 Task: Explore the Power-Ups section in Trello and review the available options.
Action: Mouse moved to (852, 62)
Screenshot: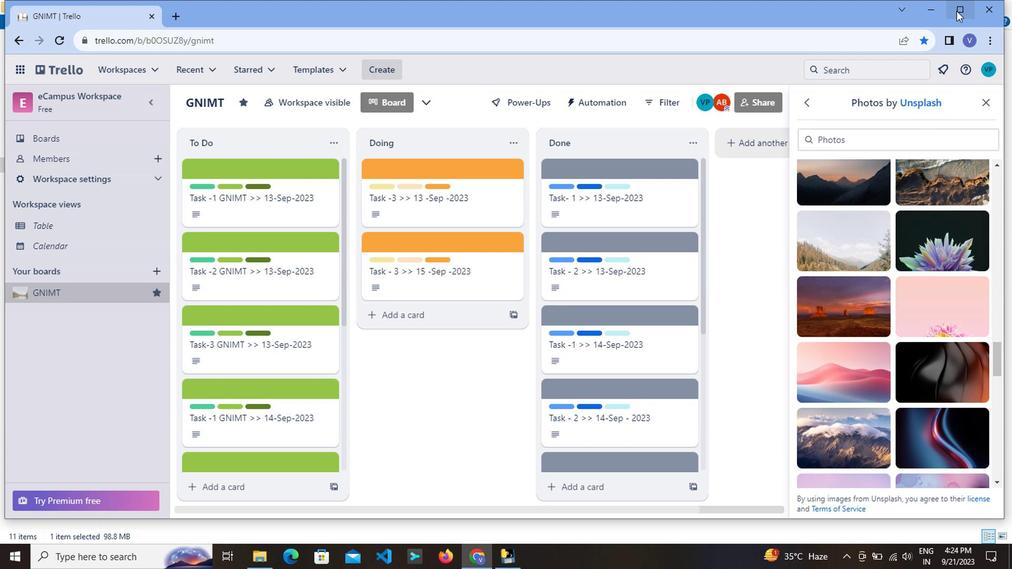 
Action: Mouse pressed left at (852, 62)
Screenshot: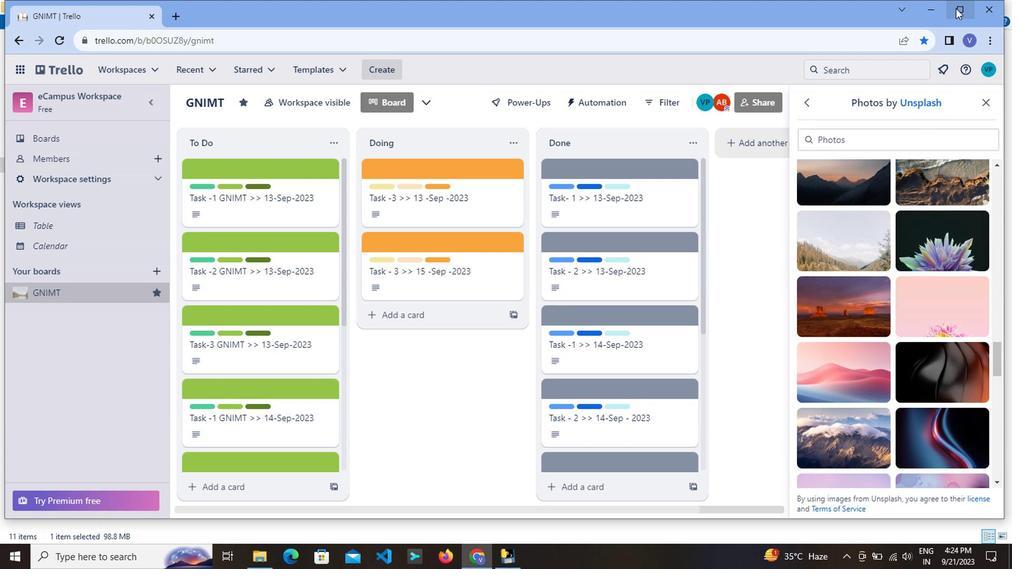 
Action: Mouse moved to (850, 226)
Screenshot: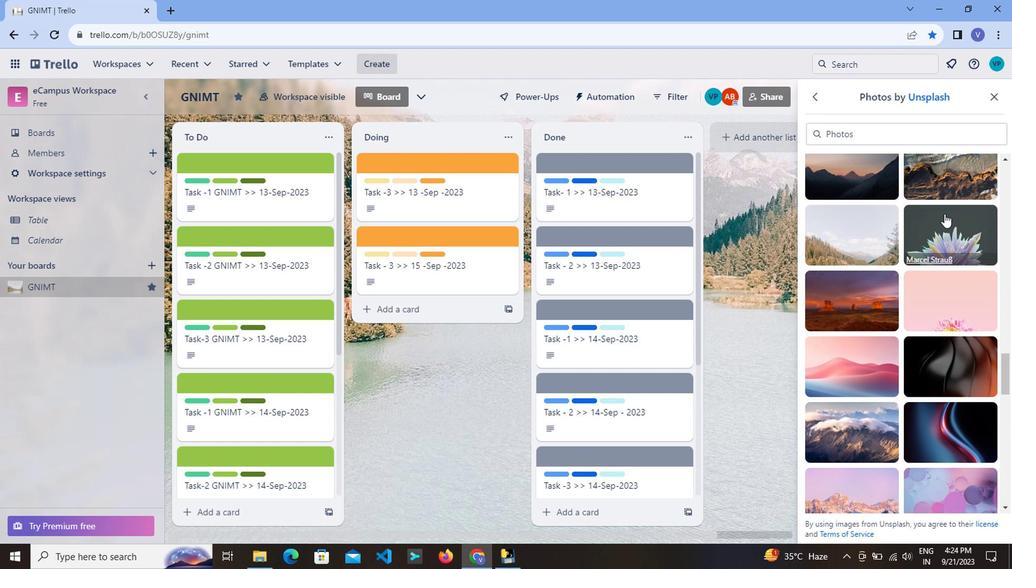 
Action: Mouse pressed left at (850, 226)
Screenshot: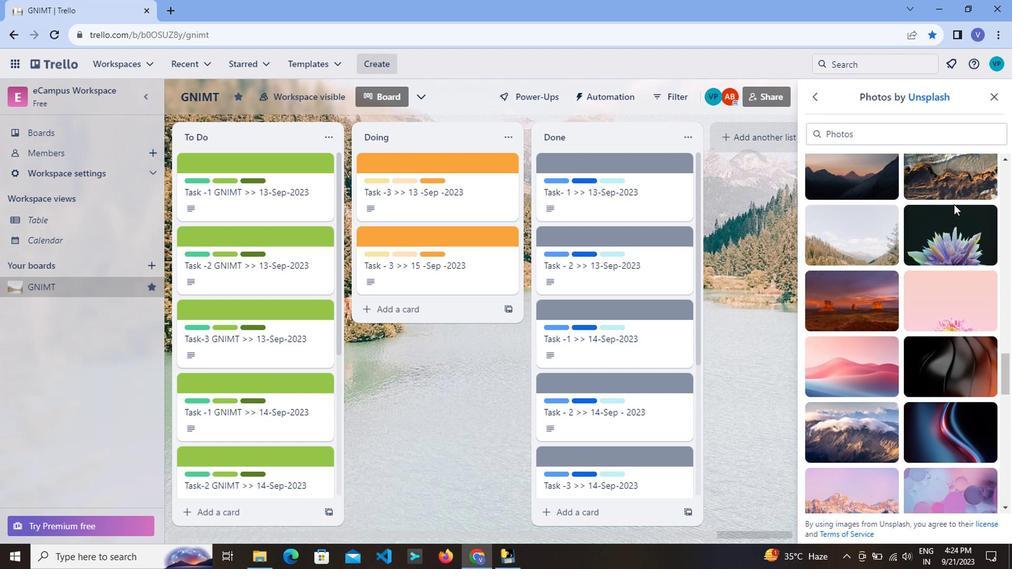 
Action: Mouse moved to (846, 232)
Screenshot: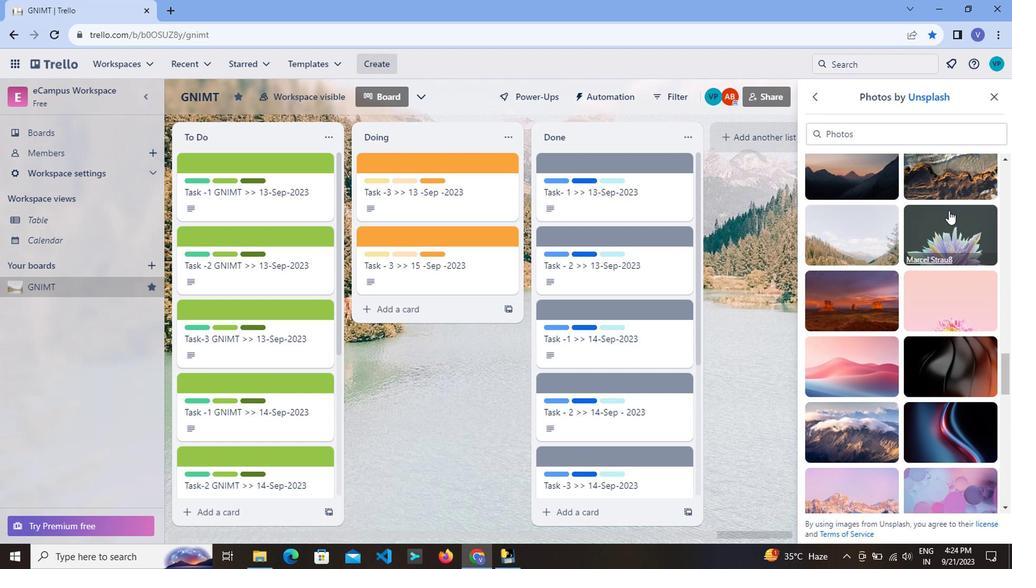 
Action: Mouse pressed left at (846, 232)
Screenshot: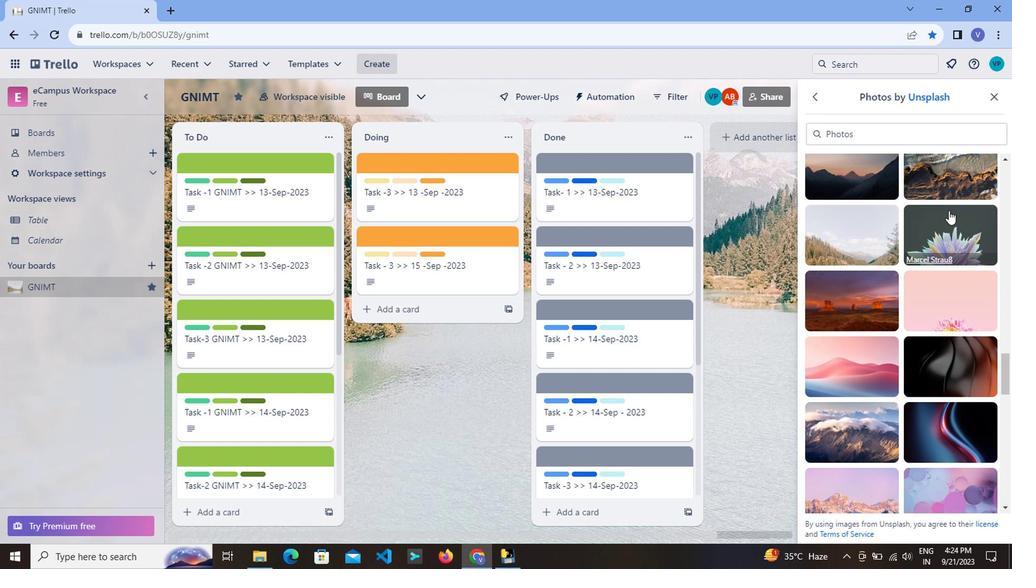 
Action: Mouse moved to (659, 353)
Screenshot: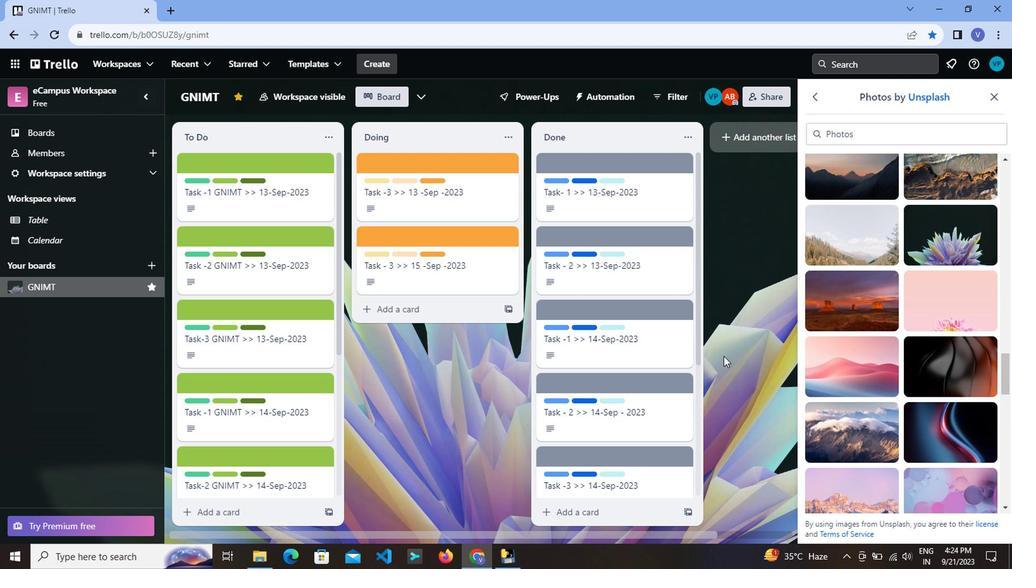 
Action: Mouse scrolled (659, 352) with delta (0, 0)
Screenshot: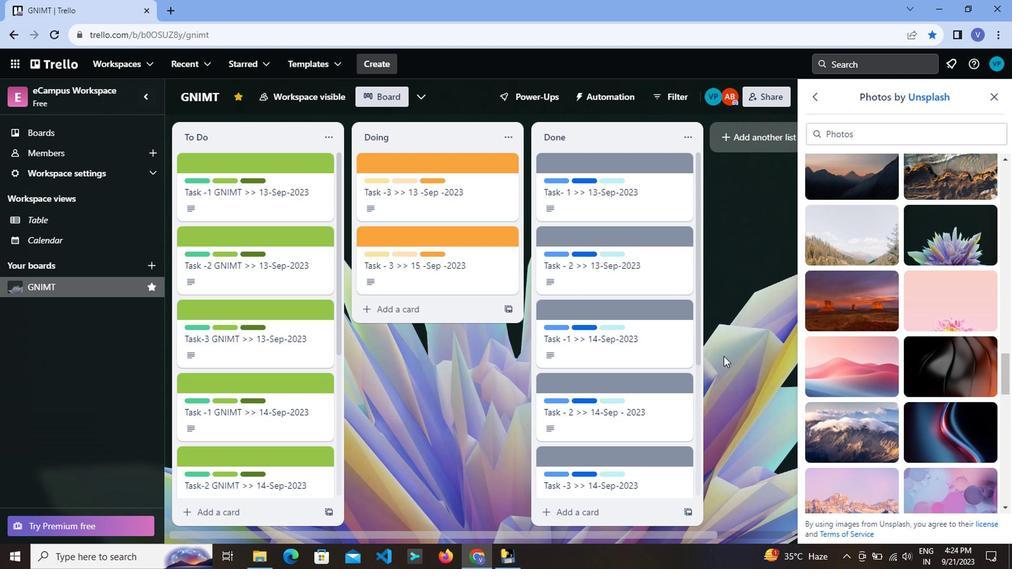 
Action: Mouse moved to (659, 355)
Screenshot: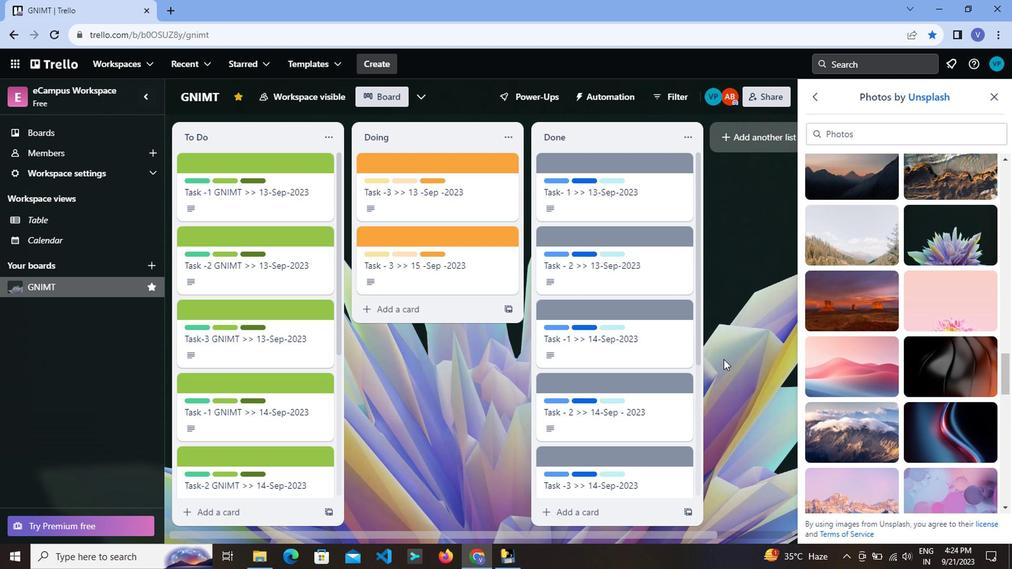 
Action: Mouse scrolled (659, 355) with delta (0, 0)
Screenshot: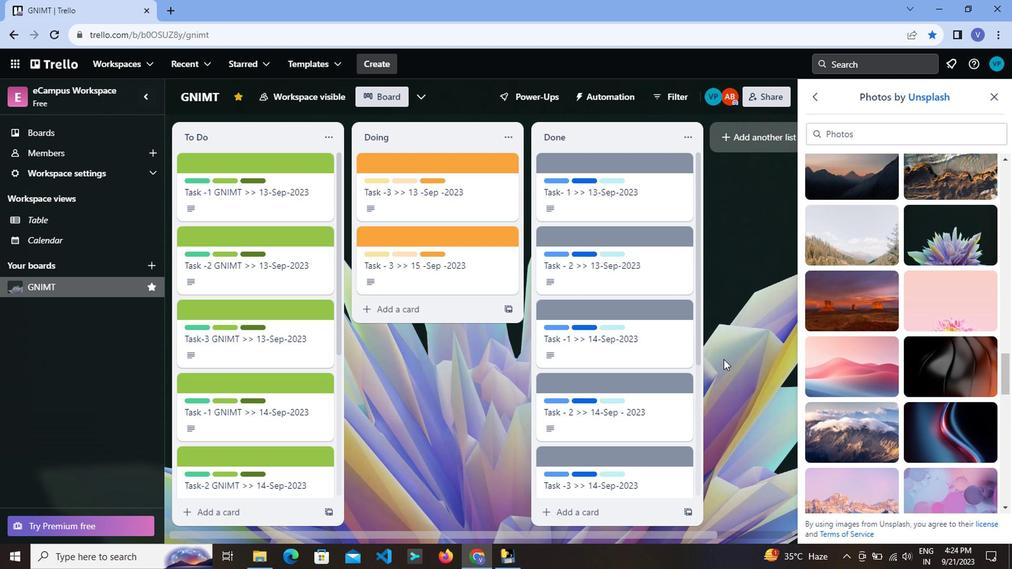 
Action: Mouse scrolled (659, 355) with delta (0, 0)
Screenshot: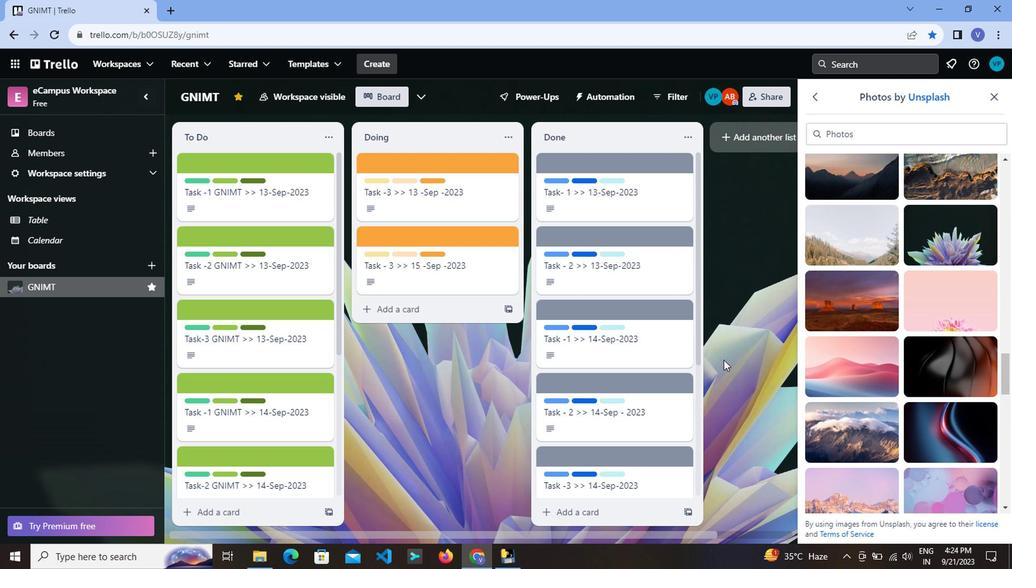 
Action: Mouse moved to (660, 357)
Screenshot: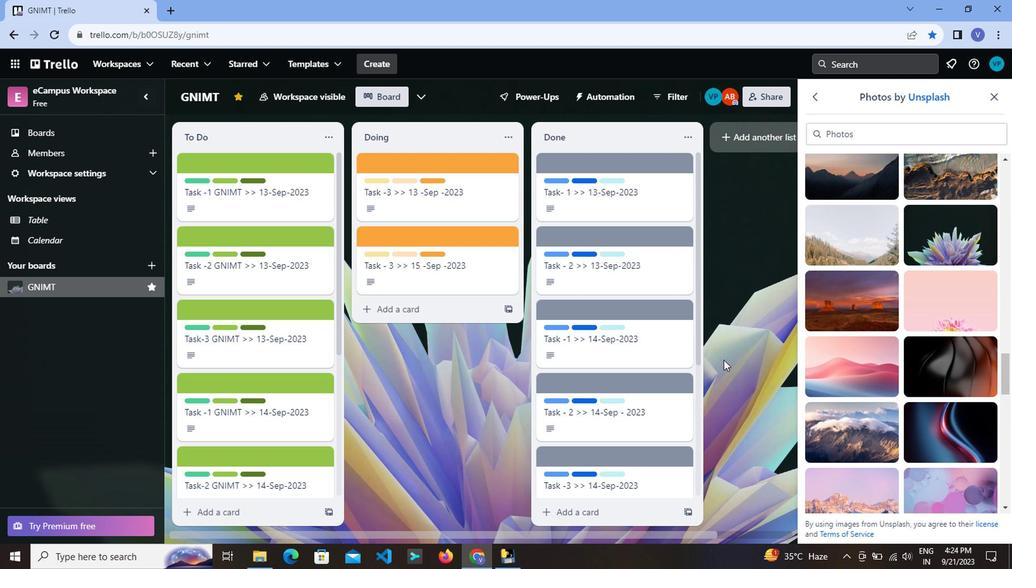 
Action: Mouse scrolled (660, 356) with delta (0, 0)
Screenshot: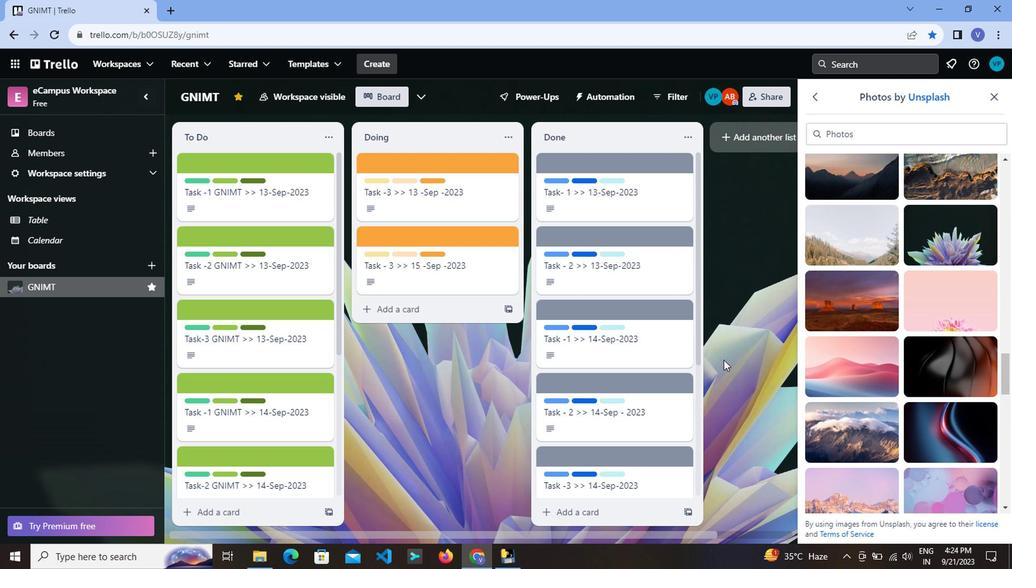 
Action: Mouse moved to (690, 370)
Screenshot: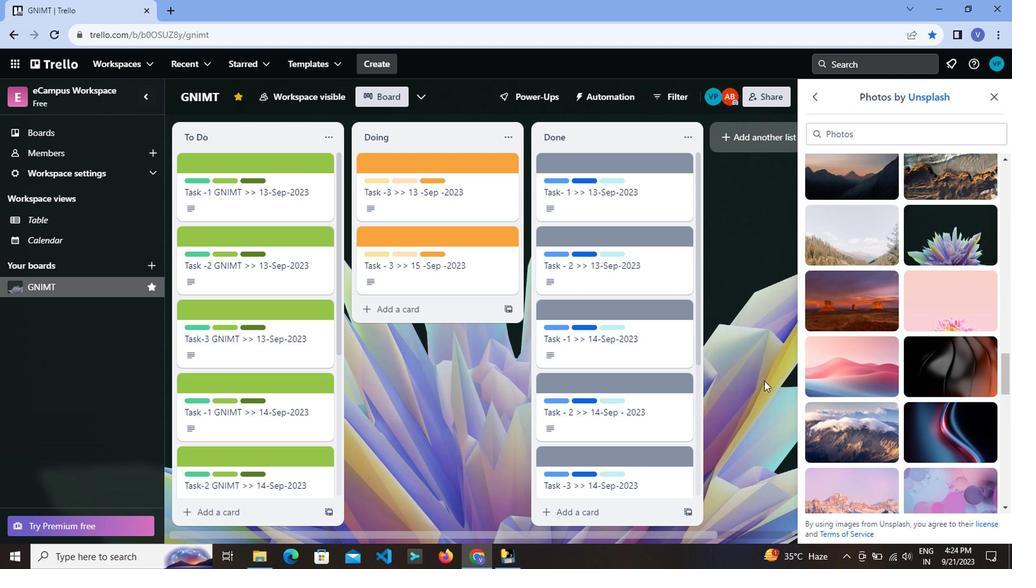 
Action: Mouse scrolled (690, 370) with delta (0, 0)
Screenshot: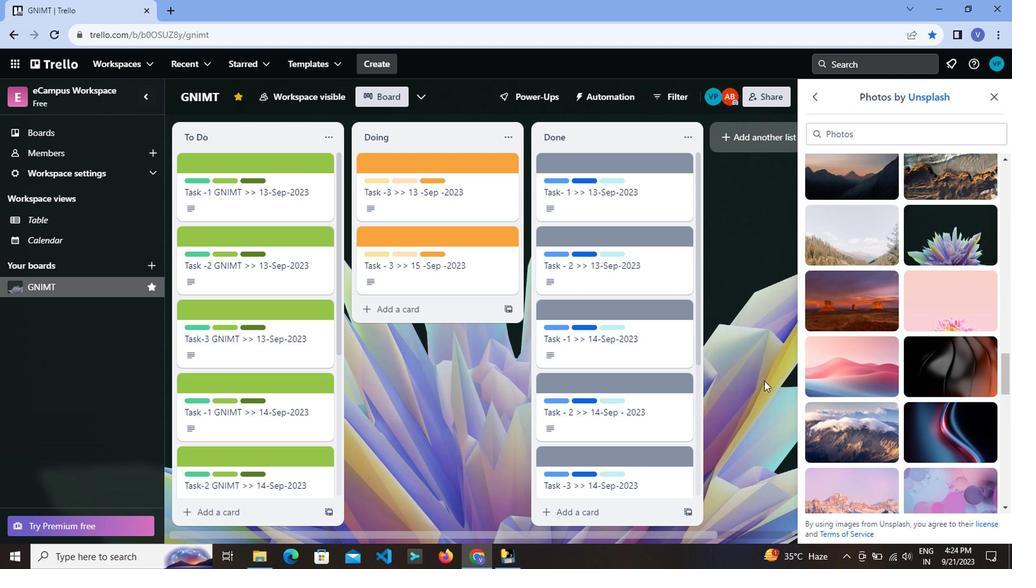 
Action: Mouse moved to (690, 361)
Screenshot: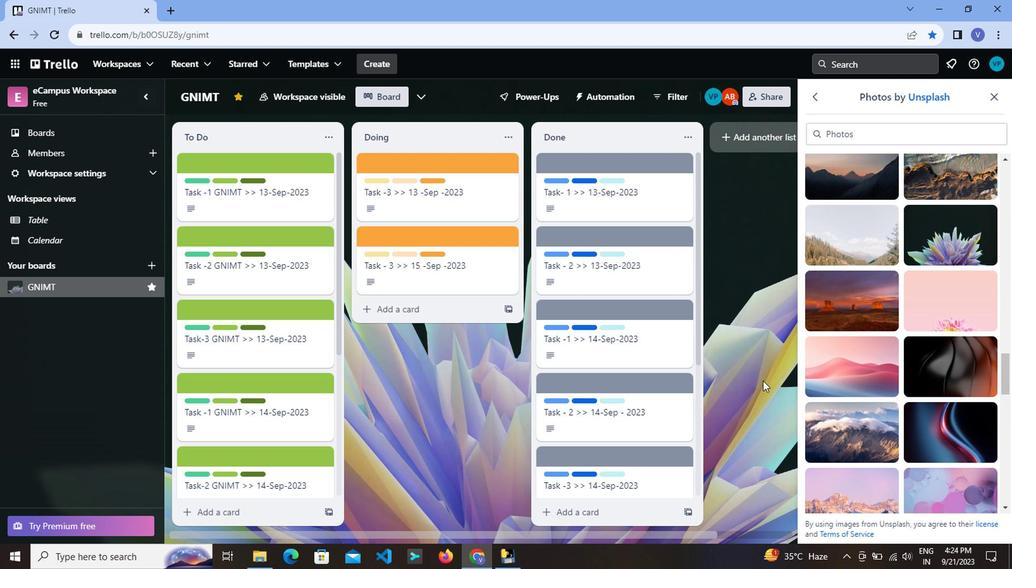 
Action: Mouse scrolled (690, 361) with delta (0, 0)
Screenshot: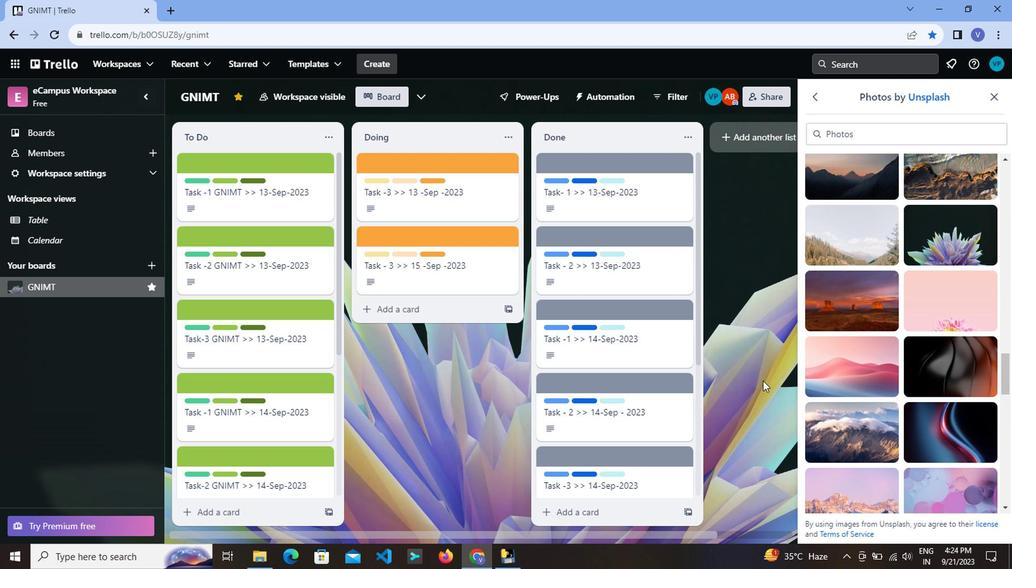 
Action: Mouse moved to (689, 332)
Screenshot: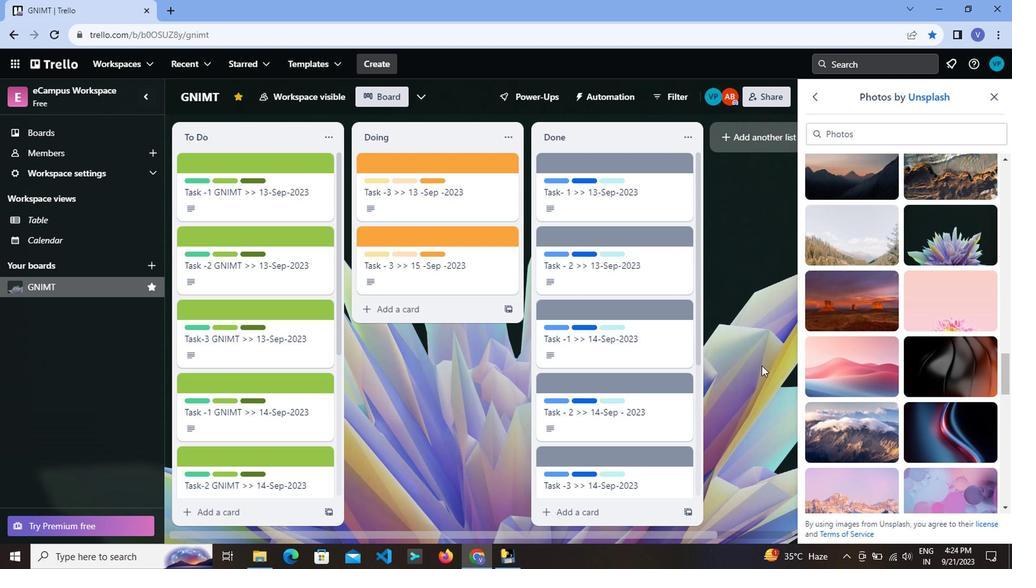 
Action: Mouse scrolled (689, 333) with delta (0, 0)
Screenshot: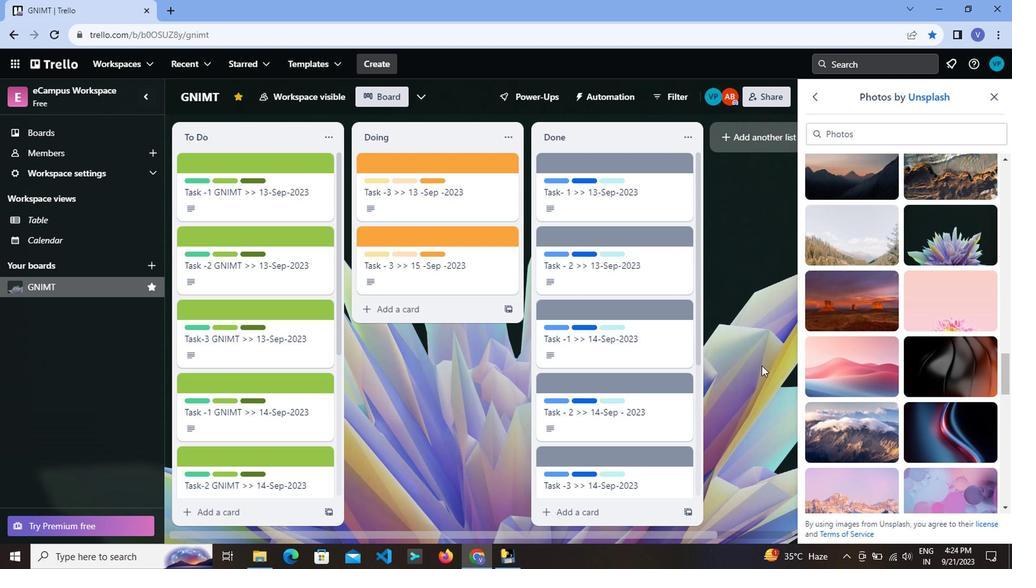 
Action: Mouse moved to (880, 139)
Screenshot: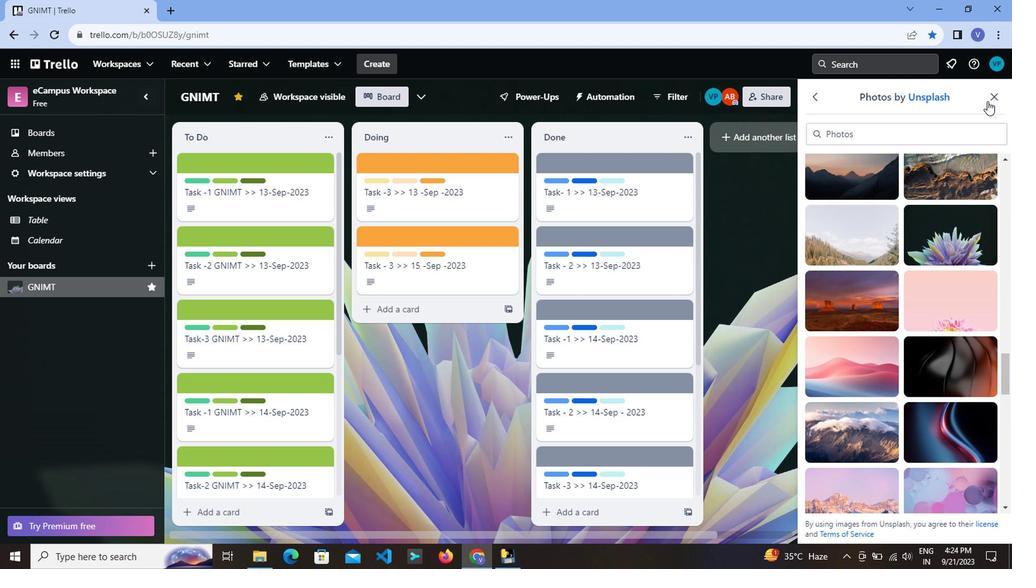 
Action: Mouse pressed left at (880, 139)
Screenshot: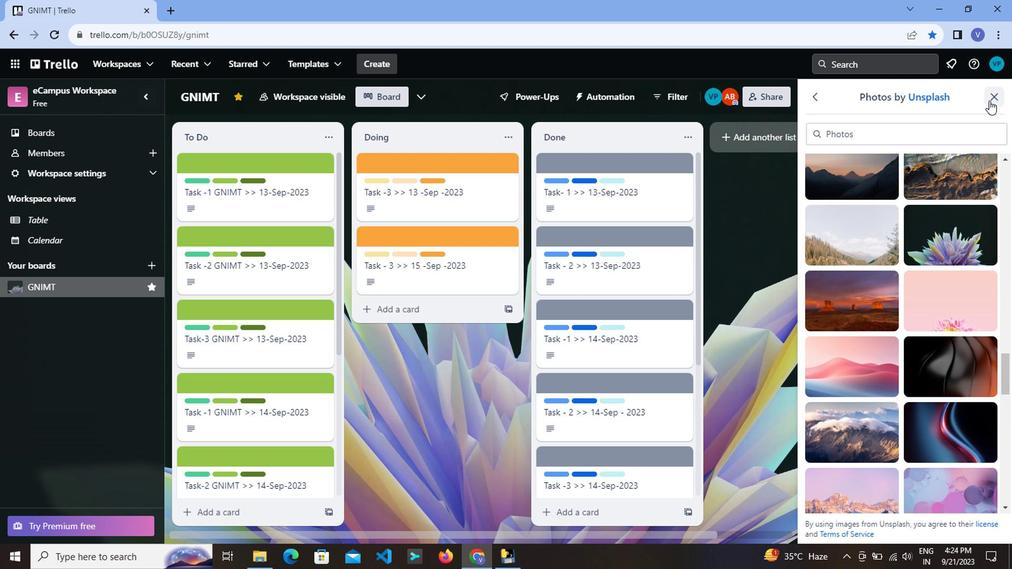 
Action: Mouse moved to (750, 293)
Screenshot: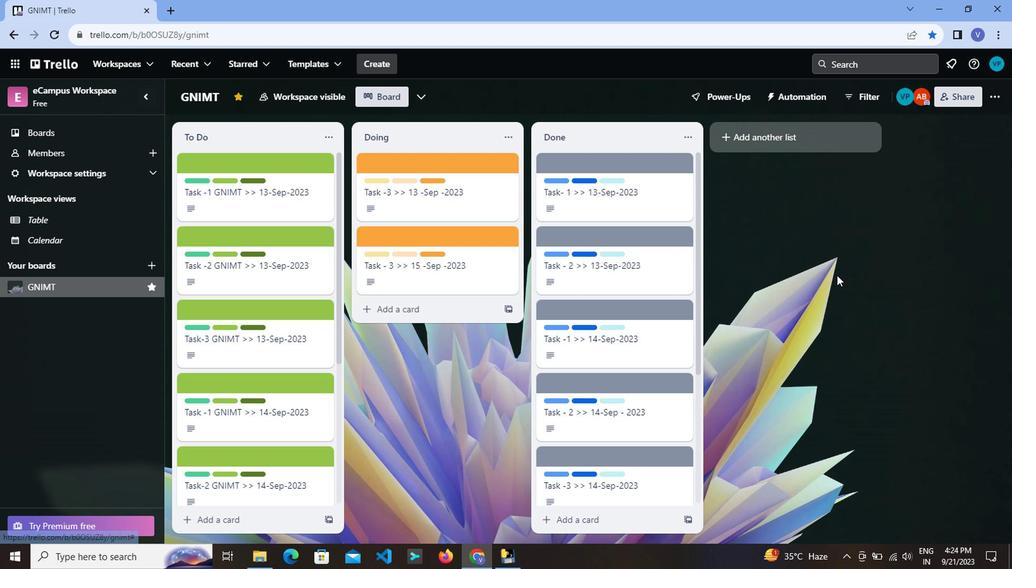 
Action: Mouse scrolled (750, 292) with delta (0, 0)
Screenshot: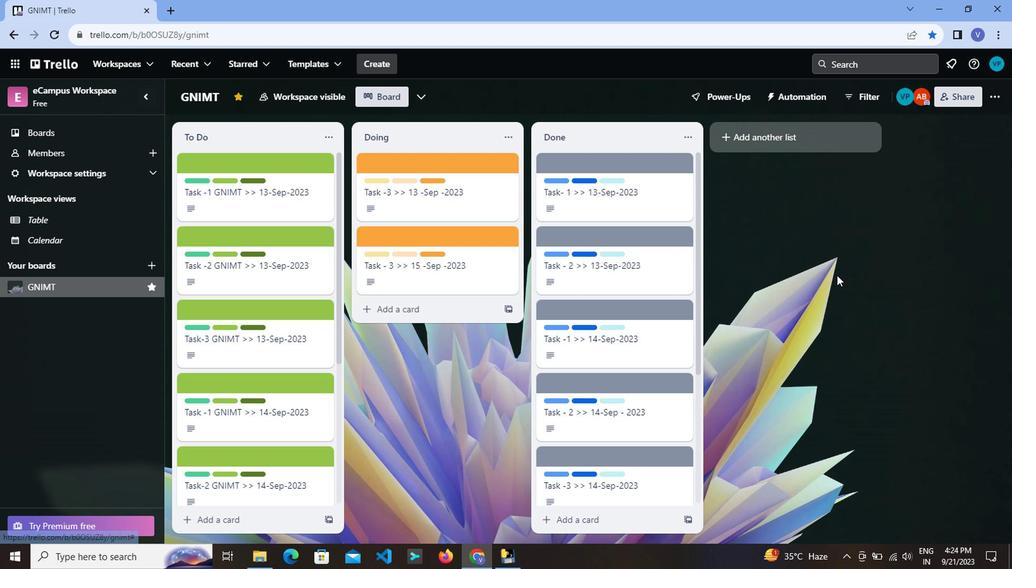 
Action: Mouse moved to (749, 295)
Screenshot: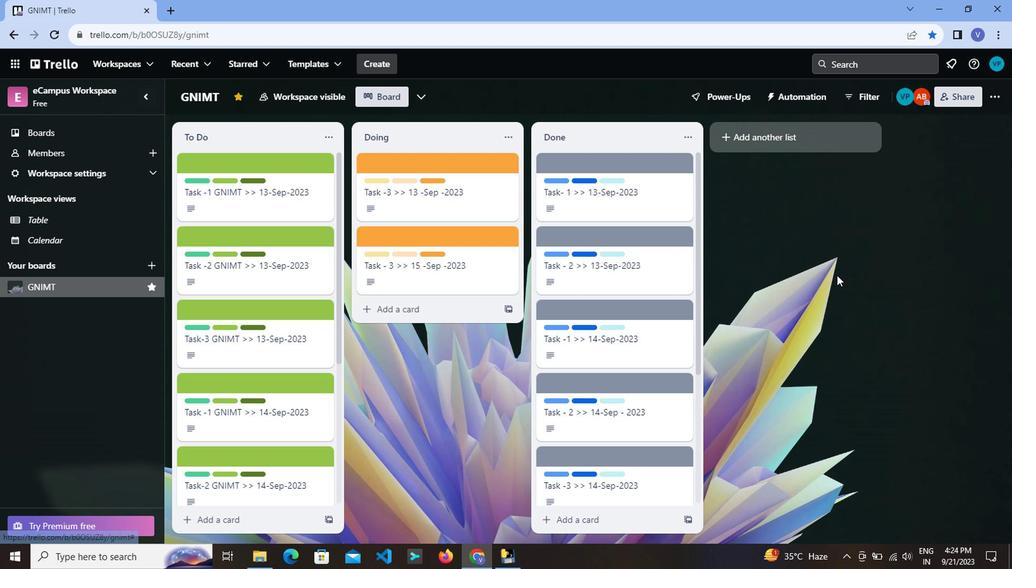 
Action: Mouse scrolled (749, 295) with delta (0, 0)
Screenshot: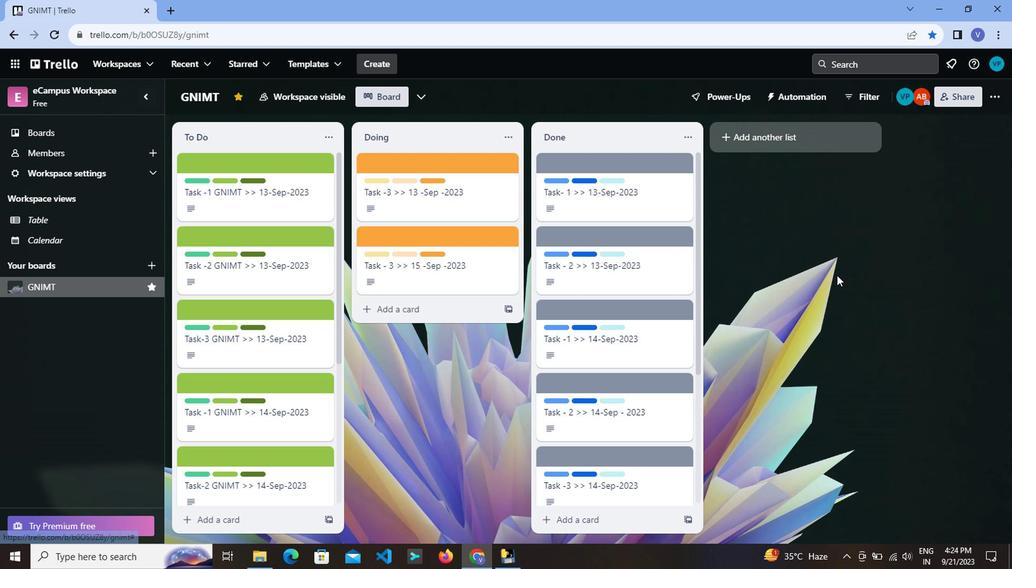 
Action: Mouse moved to (749, 298)
Screenshot: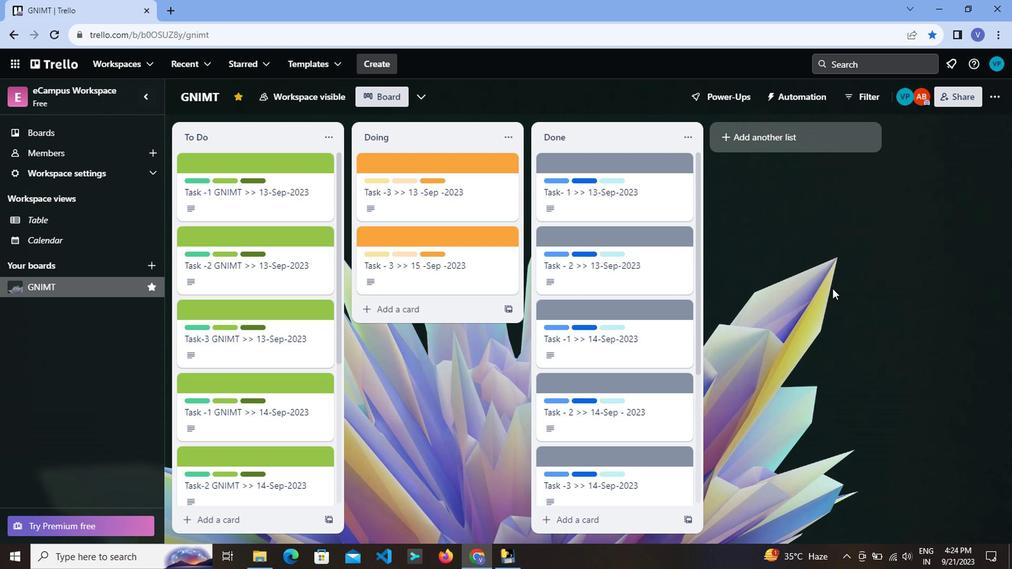 
Action: Mouse scrolled (749, 298) with delta (0, 0)
Screenshot: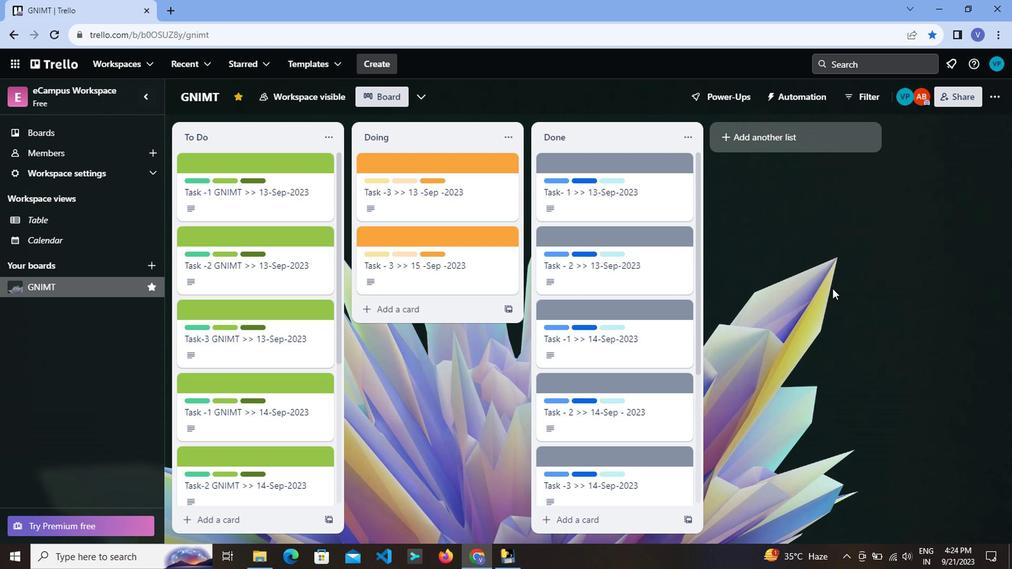 
Action: Mouse moved to (748, 301)
Screenshot: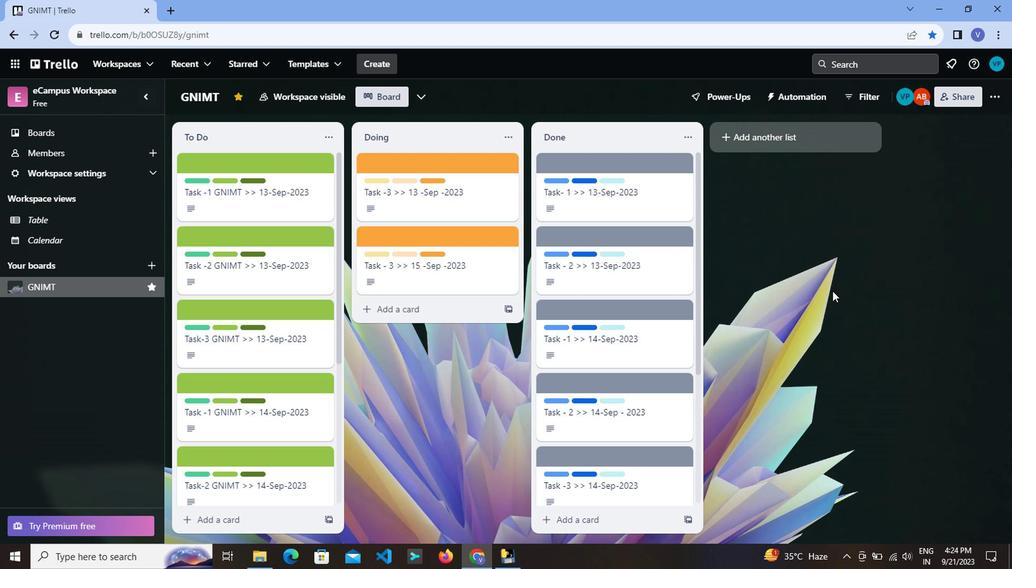 
Action: Mouse scrolled (748, 301) with delta (0, 0)
Screenshot: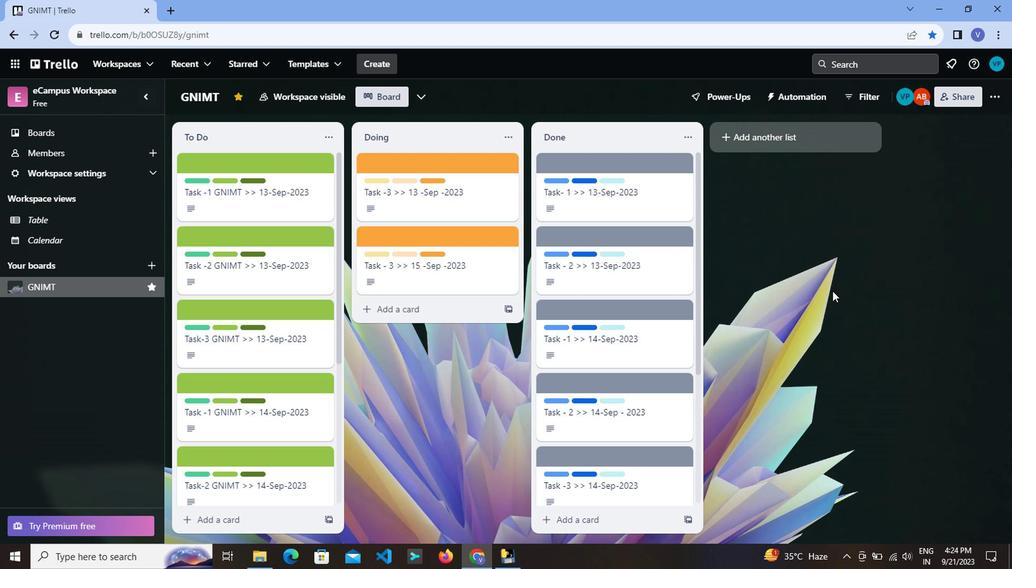 
Action: Mouse moved to (748, 305)
Screenshot: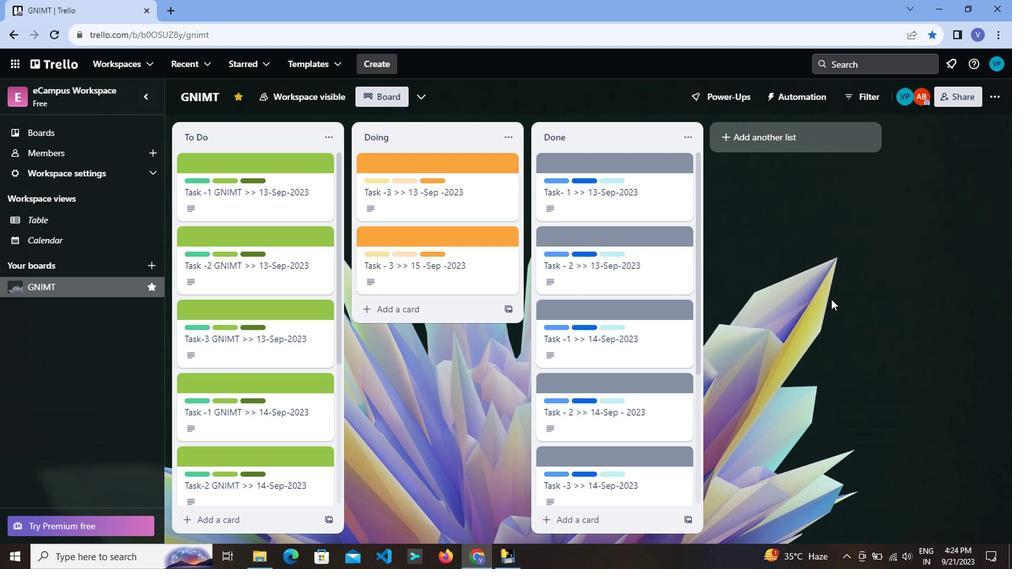 
Action: Mouse scrolled (748, 306) with delta (0, 0)
Screenshot: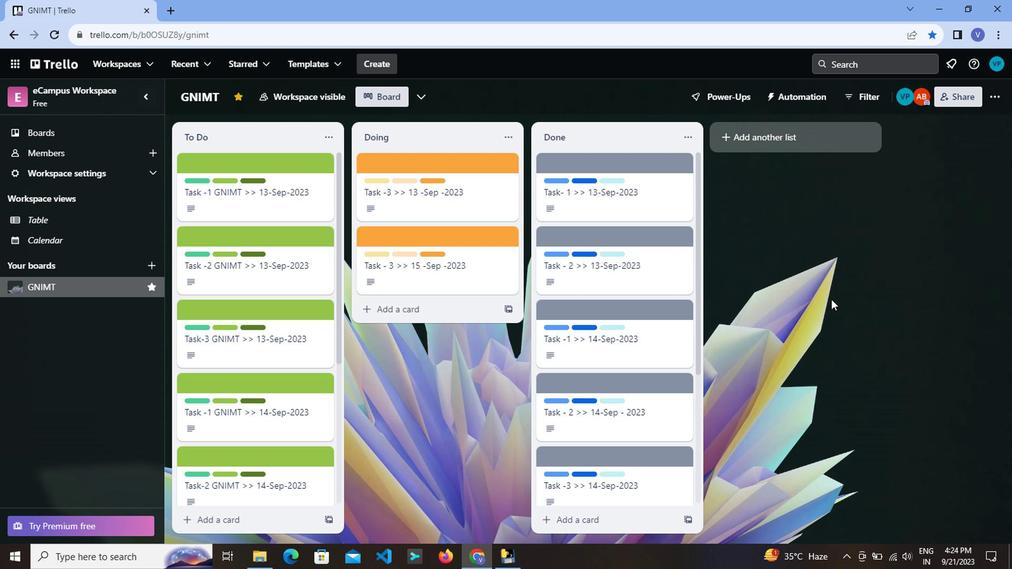 
Action: Mouse scrolled (748, 306) with delta (0, 0)
Screenshot: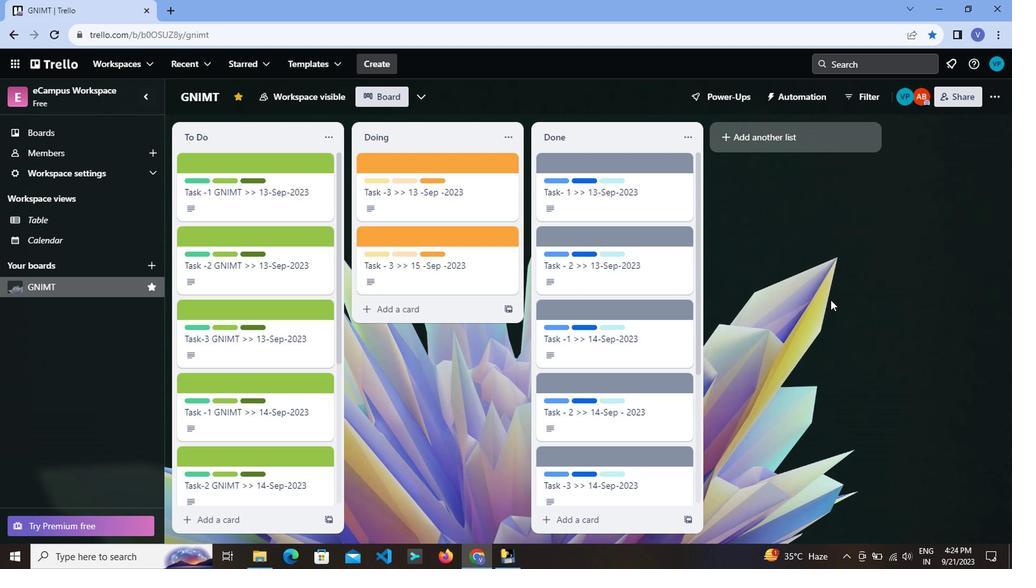 
Action: Mouse scrolled (748, 306) with delta (0, 0)
Screenshot: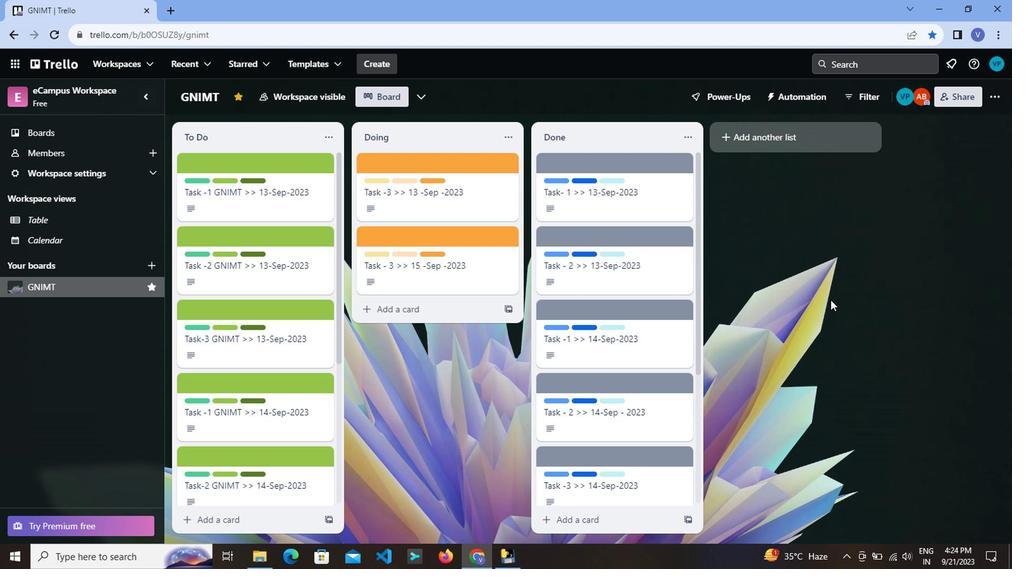 
Action: Mouse moved to (746, 305)
Screenshot: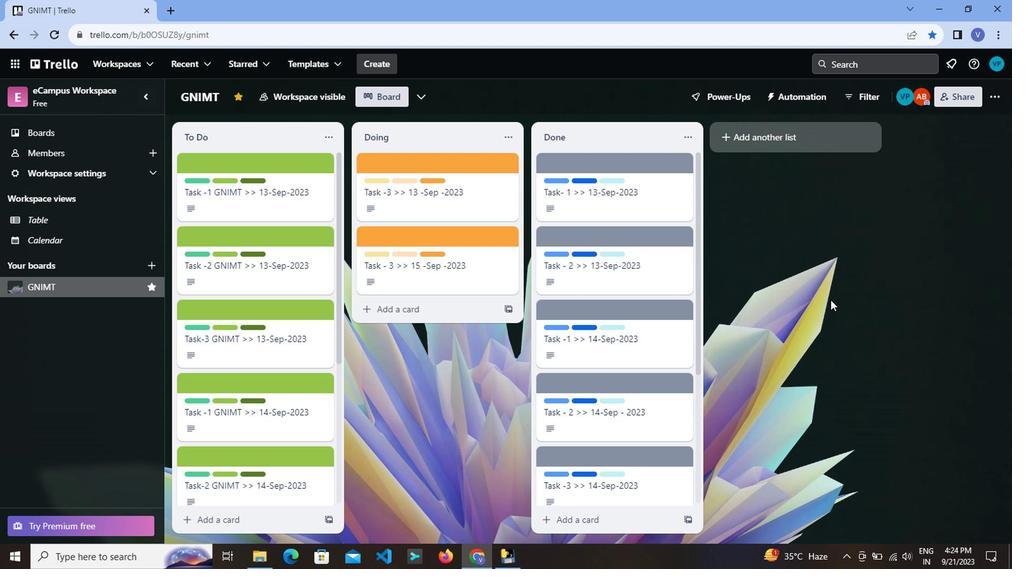 
Action: Mouse scrolled (746, 306) with delta (0, 0)
Screenshot: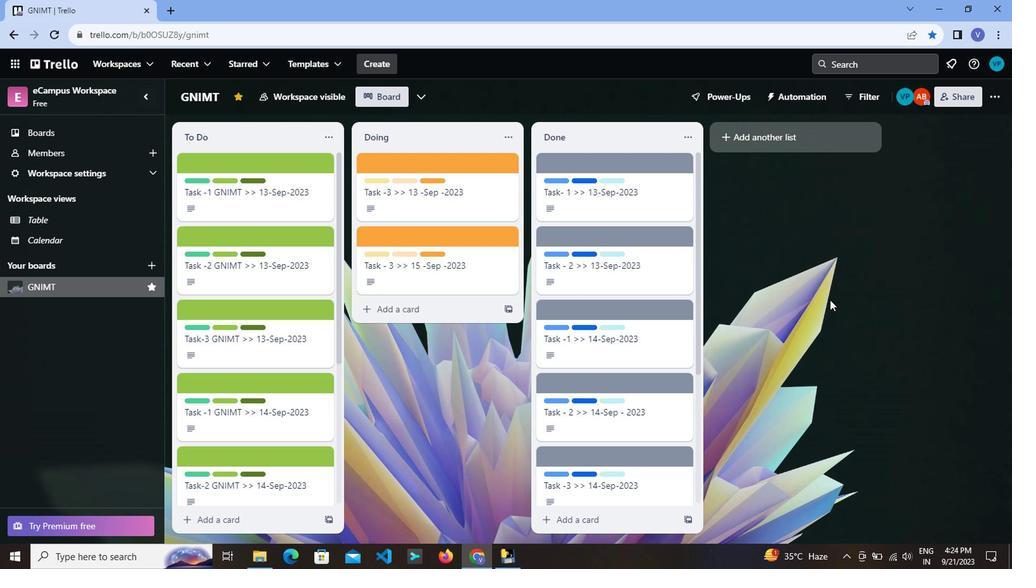 
Action: Mouse moved to (108, 167)
Screenshot: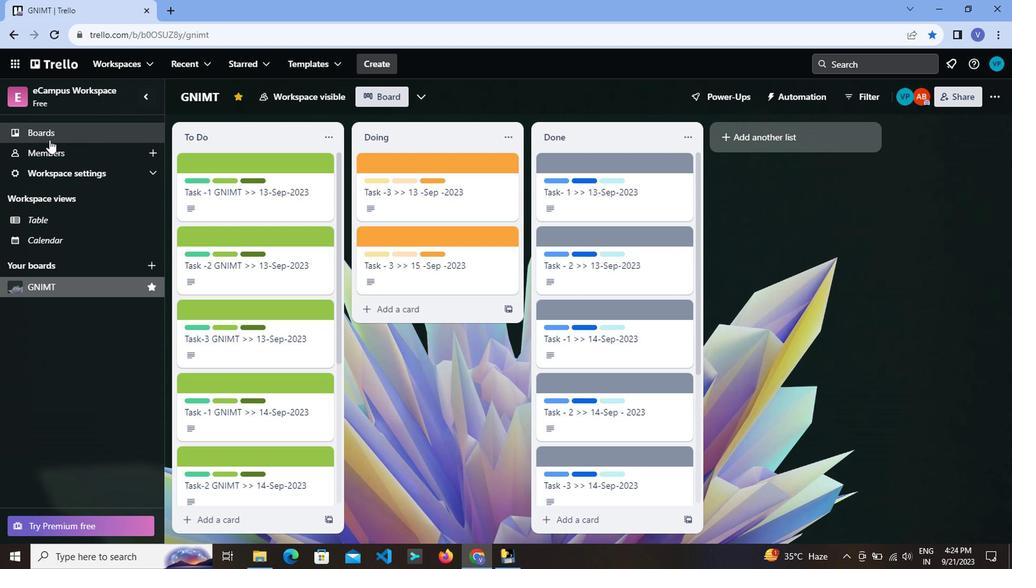 
Action: Mouse pressed left at (108, 167)
Screenshot: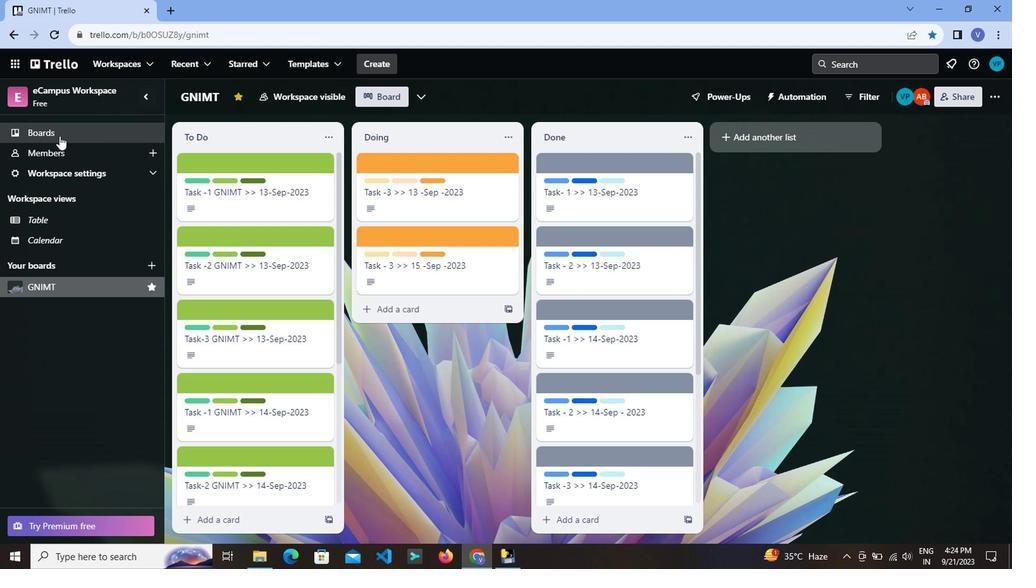 
Action: Mouse moved to (281, 99)
Screenshot: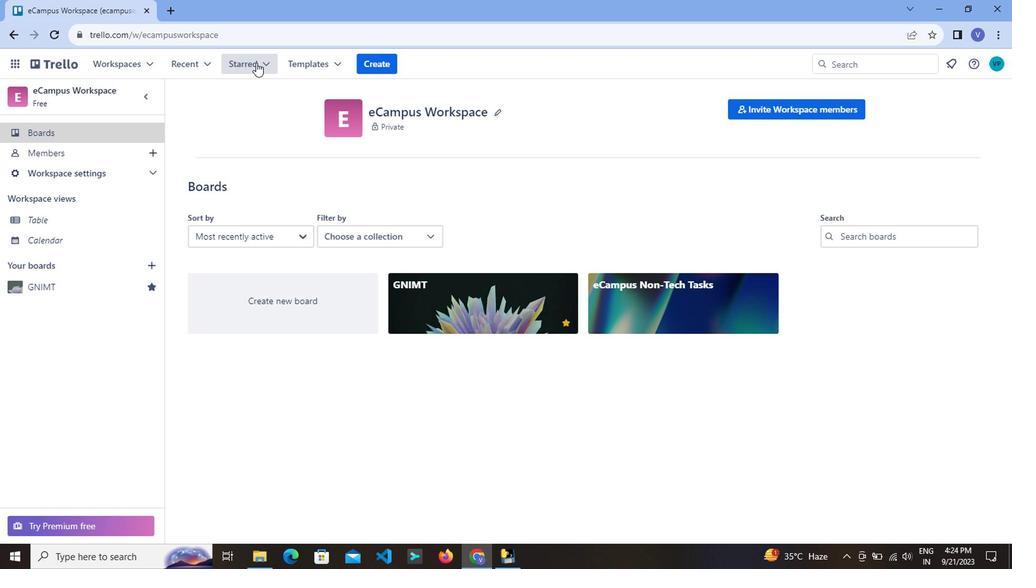 
Action: Mouse pressed left at (281, 99)
Screenshot: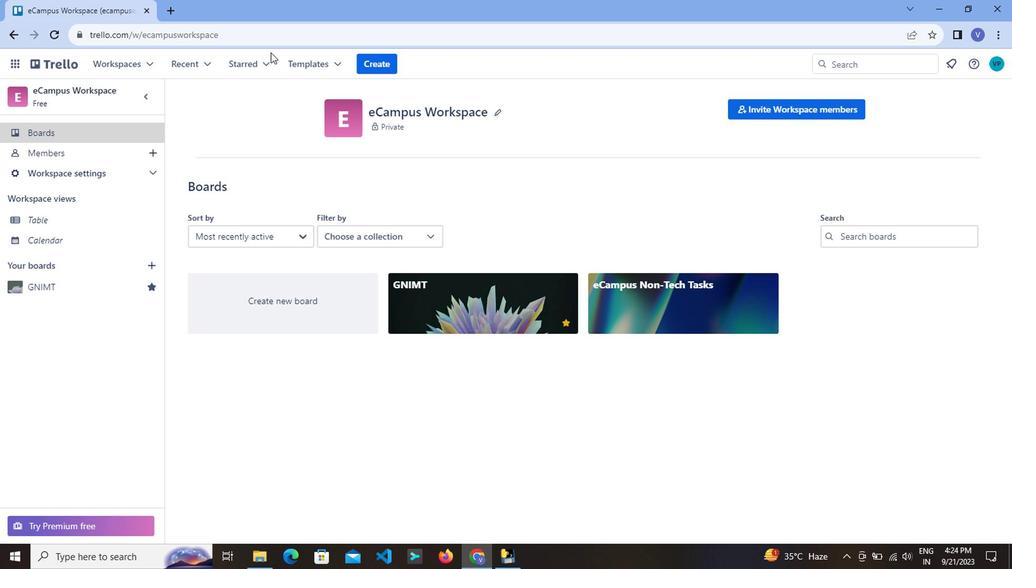 
Action: Mouse moved to (273, 108)
Screenshot: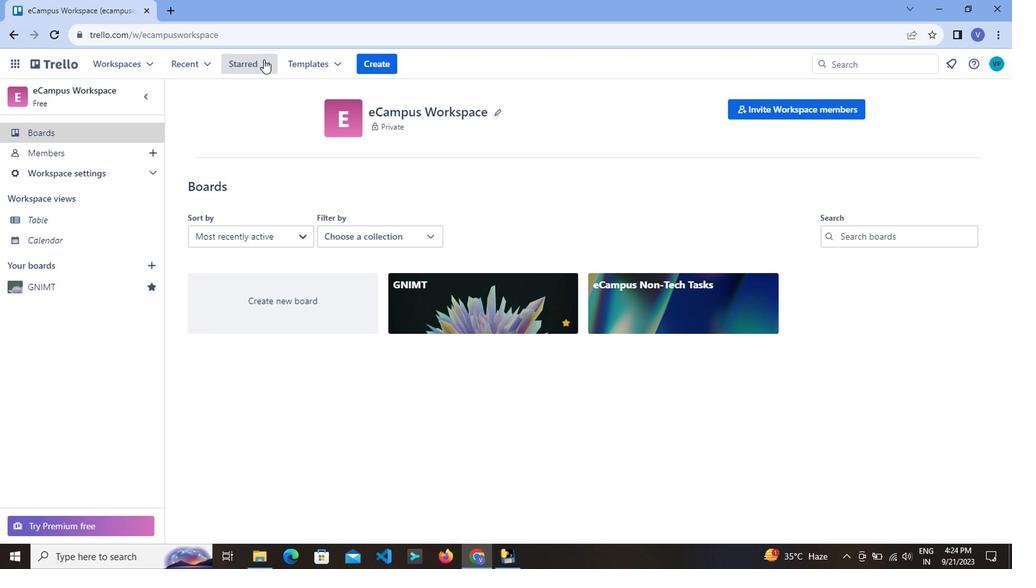 
Action: Mouse pressed left at (273, 108)
Screenshot: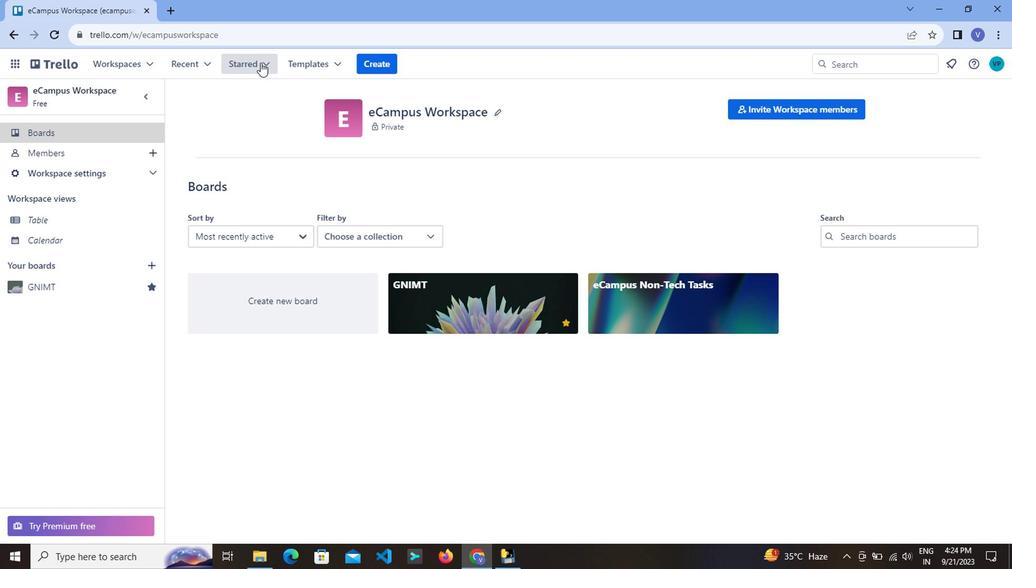 
Action: Mouse moved to (258, 140)
Screenshot: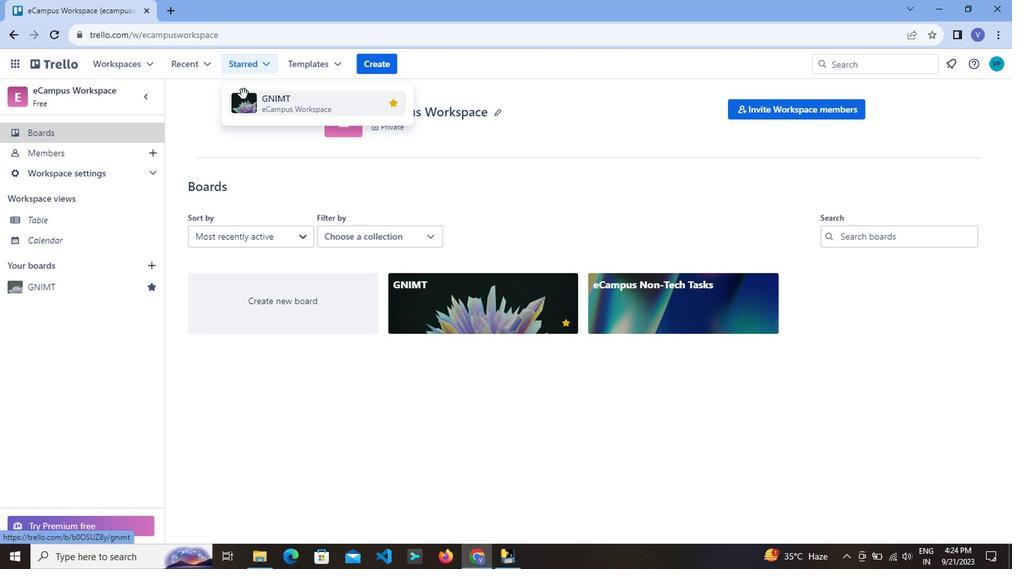 
Action: Mouse pressed left at (258, 140)
Screenshot: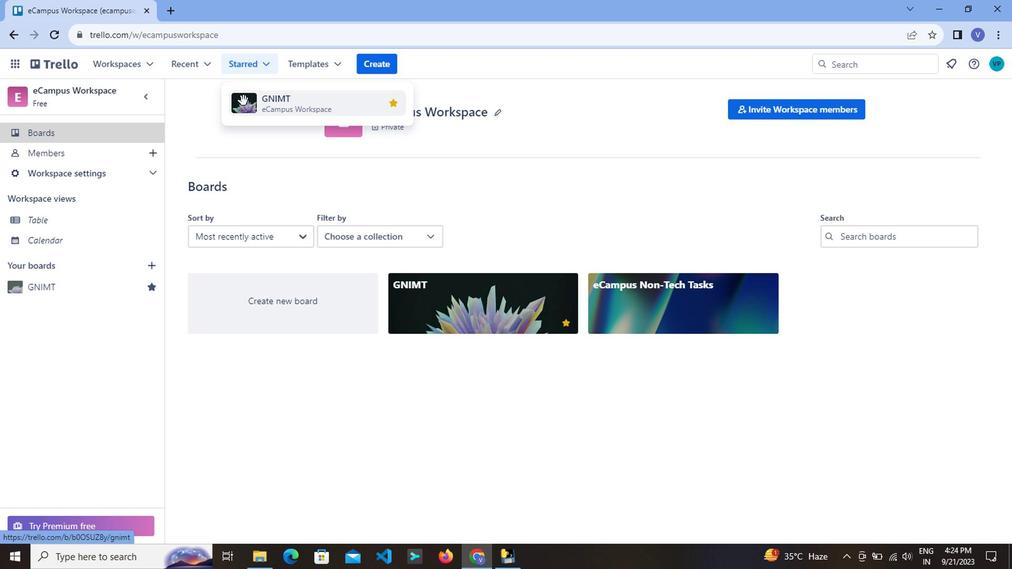 
Action: Mouse moved to (620, 321)
Screenshot: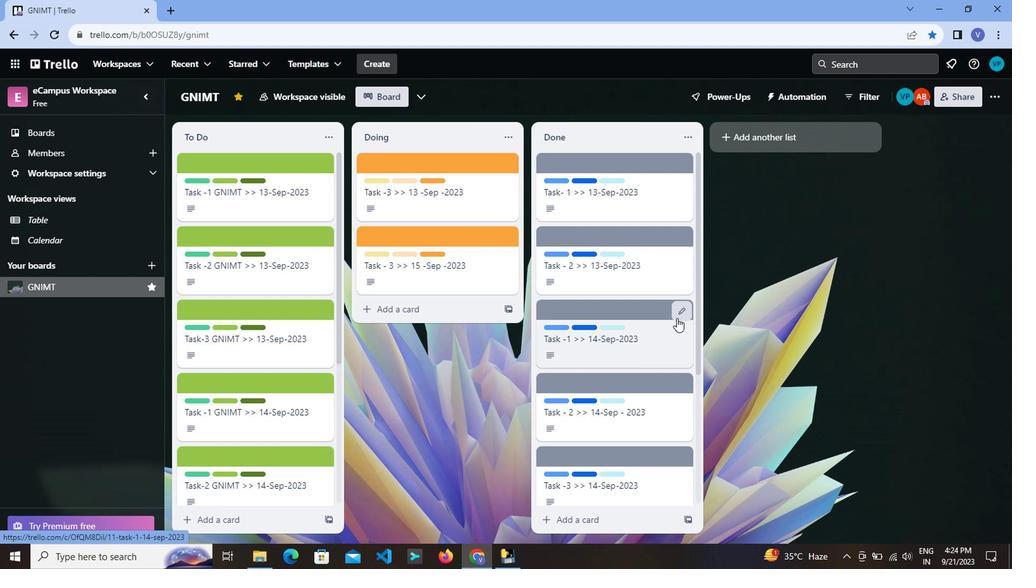 
Action: Mouse scrolled (620, 320) with delta (0, 0)
Screenshot: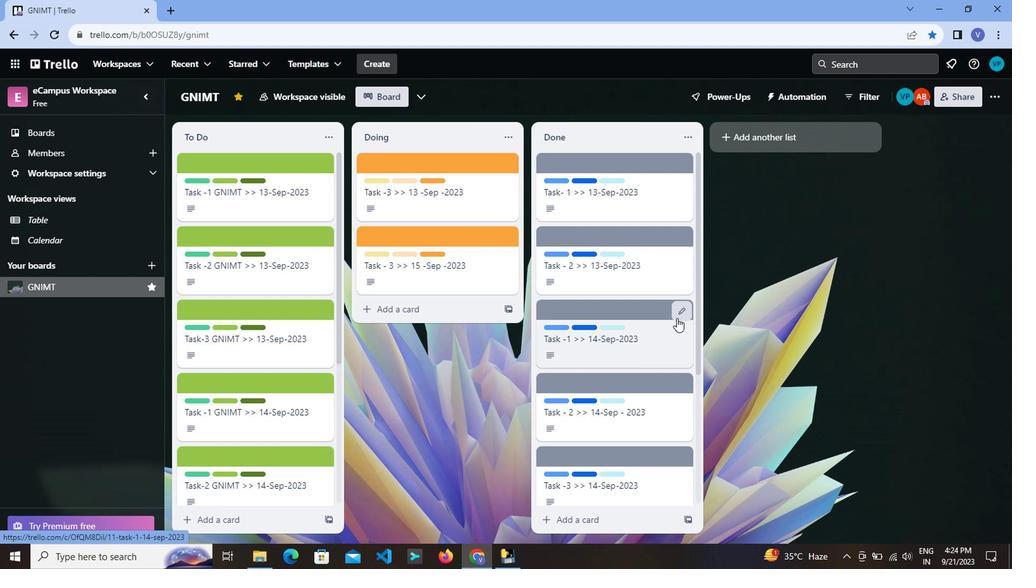 
Action: Mouse moved to (630, 327)
Screenshot: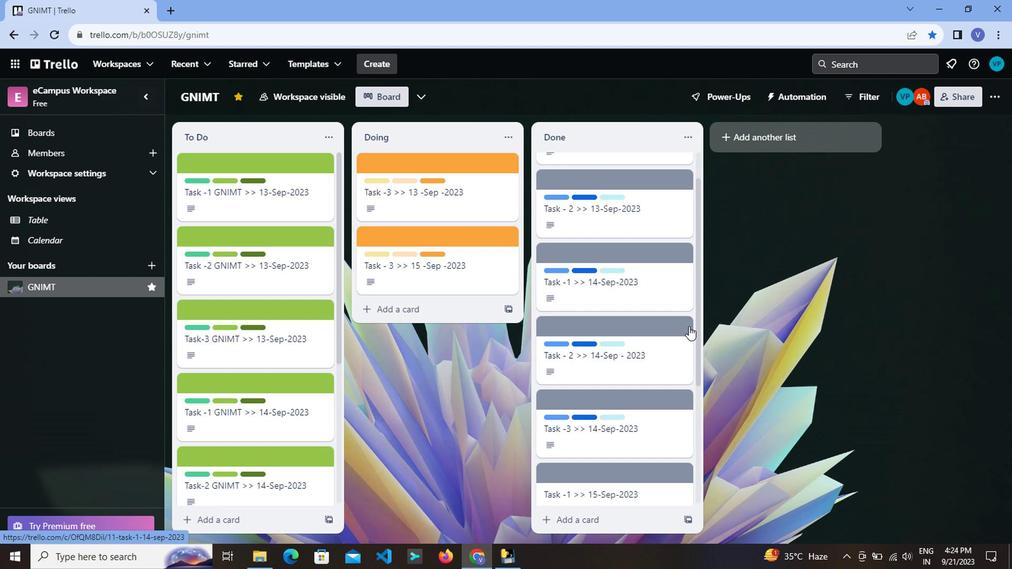 
Action: Mouse scrolled (630, 327) with delta (0, 0)
Screenshot: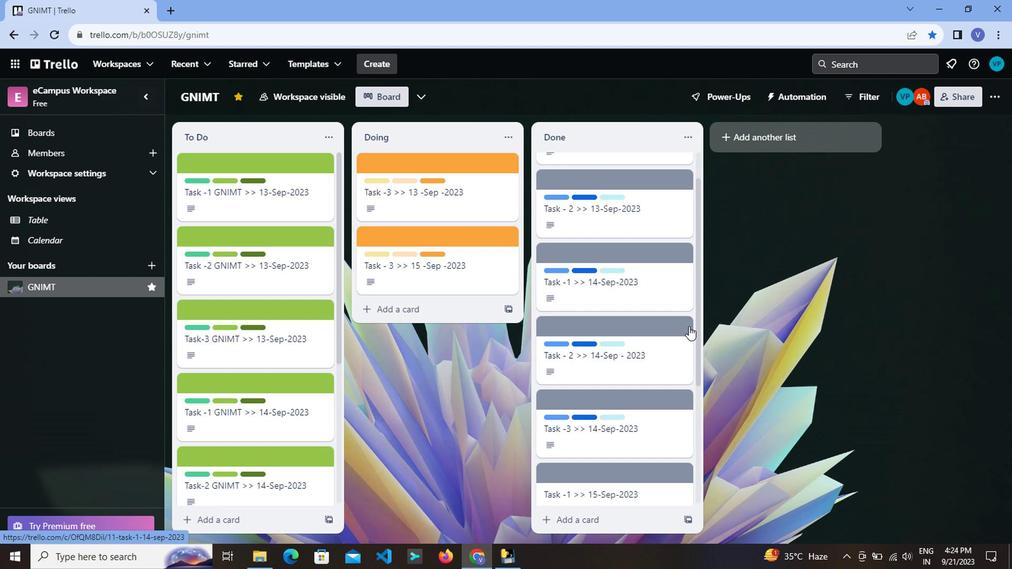 
Action: Mouse moved to (633, 328)
Screenshot: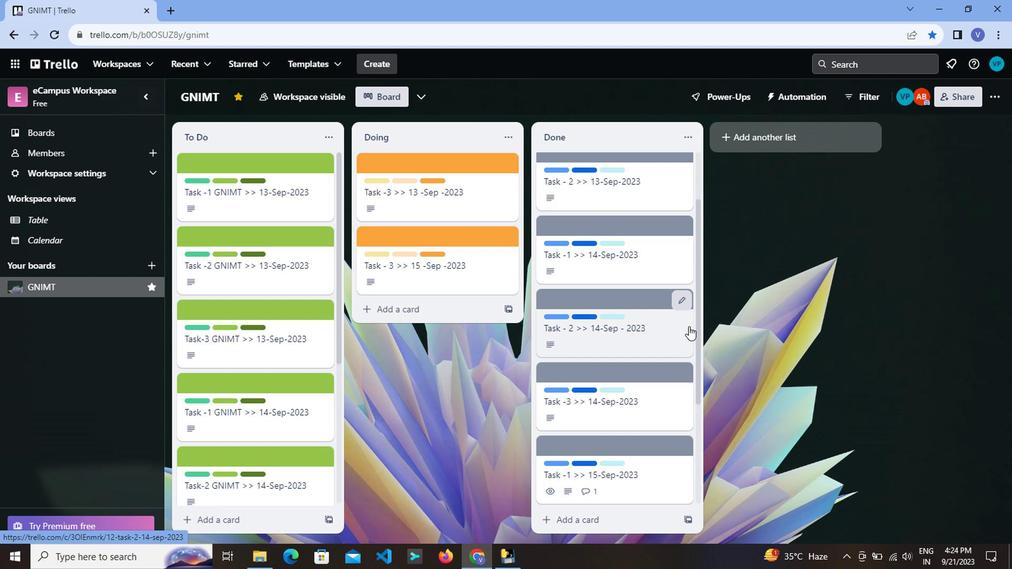 
Action: Mouse scrolled (633, 327) with delta (0, 0)
Screenshot: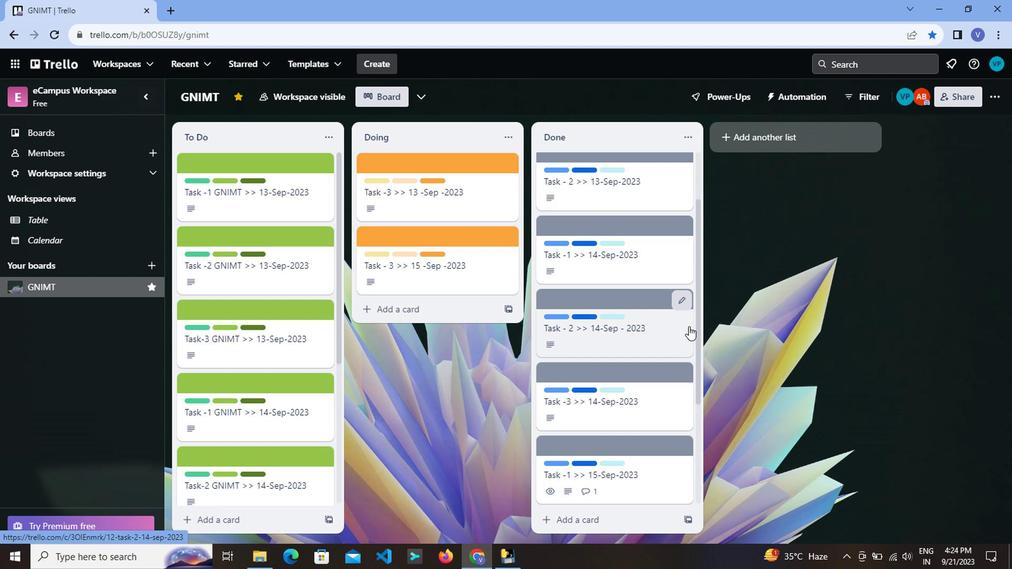 
Action: Mouse moved to (665, 331)
Screenshot: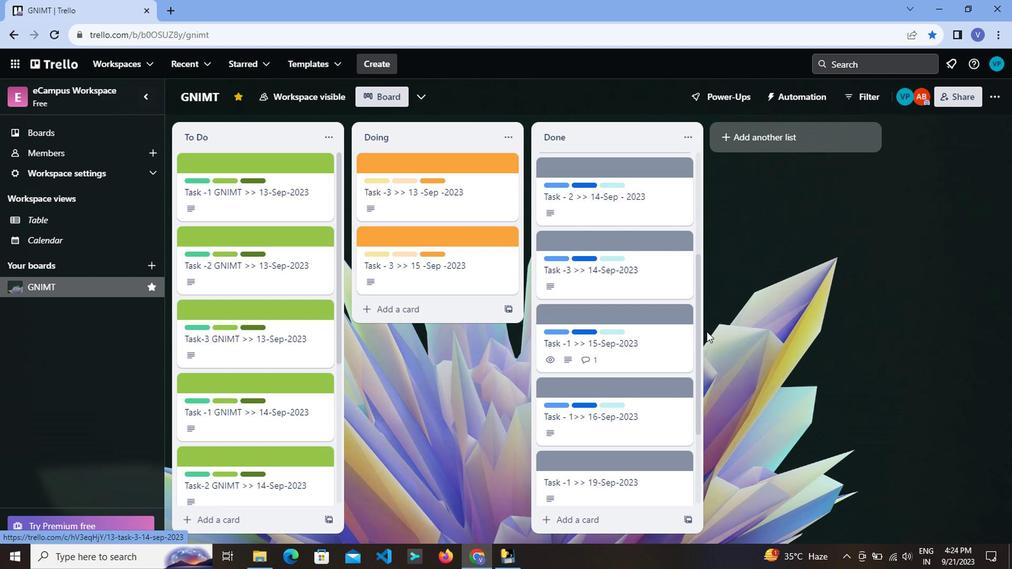 
Action: Mouse scrolled (665, 330) with delta (0, 0)
Screenshot: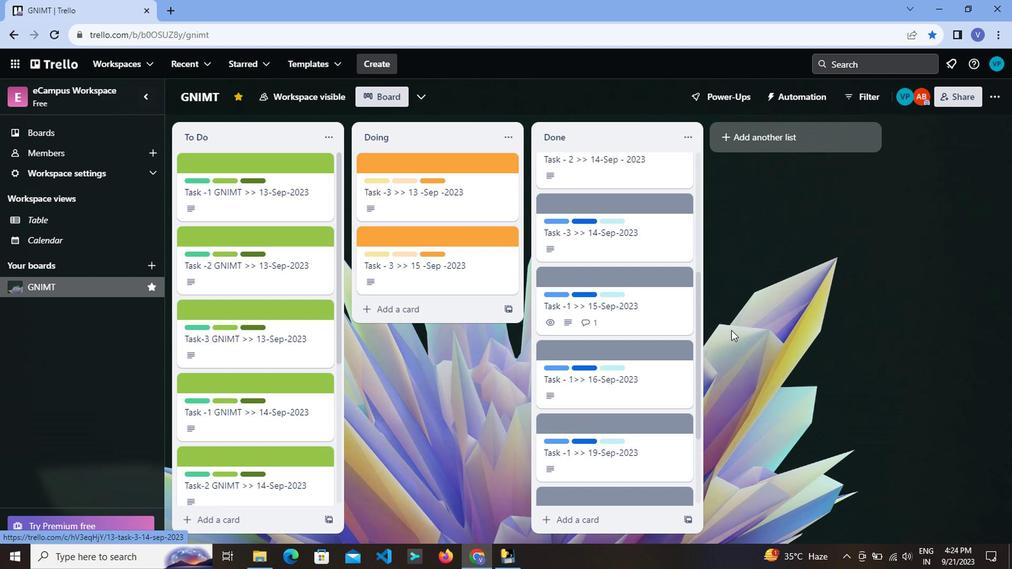 
Action: Mouse scrolled (665, 330) with delta (0, 0)
Screenshot: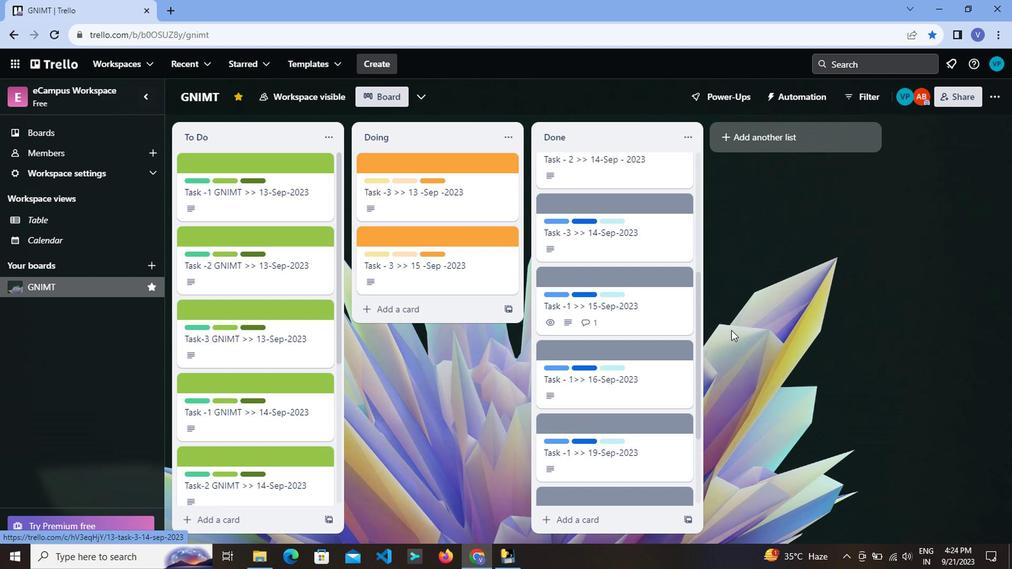 
Action: Mouse moved to (682, 318)
Screenshot: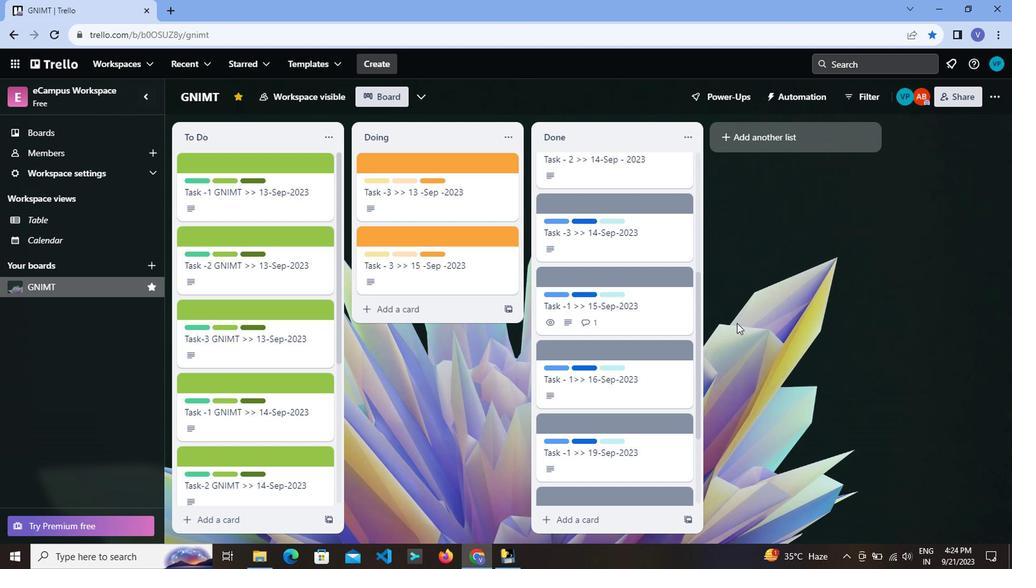 
Action: Mouse scrolled (682, 317) with delta (0, 0)
Screenshot: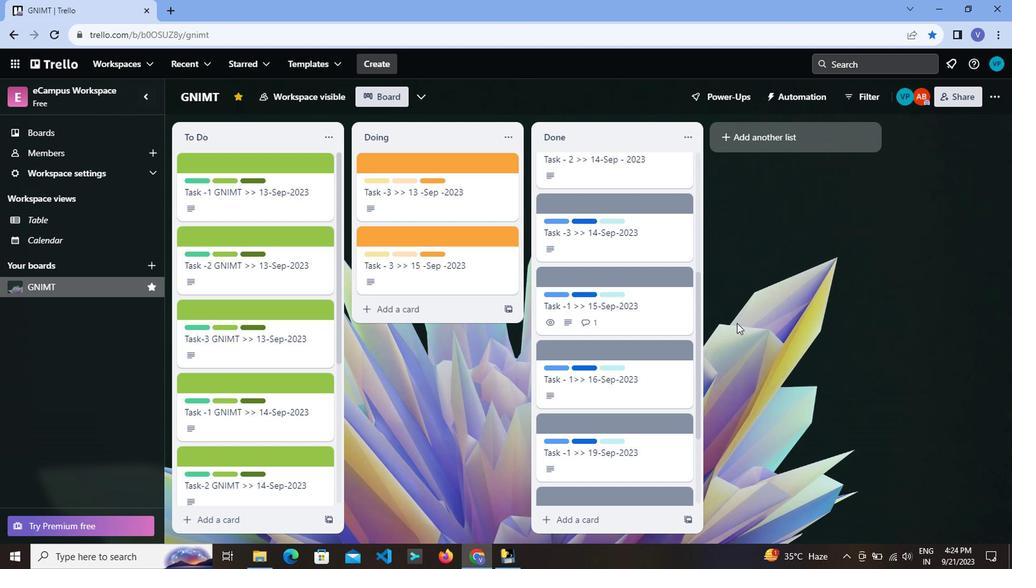 
Action: Mouse moved to (688, 317)
Screenshot: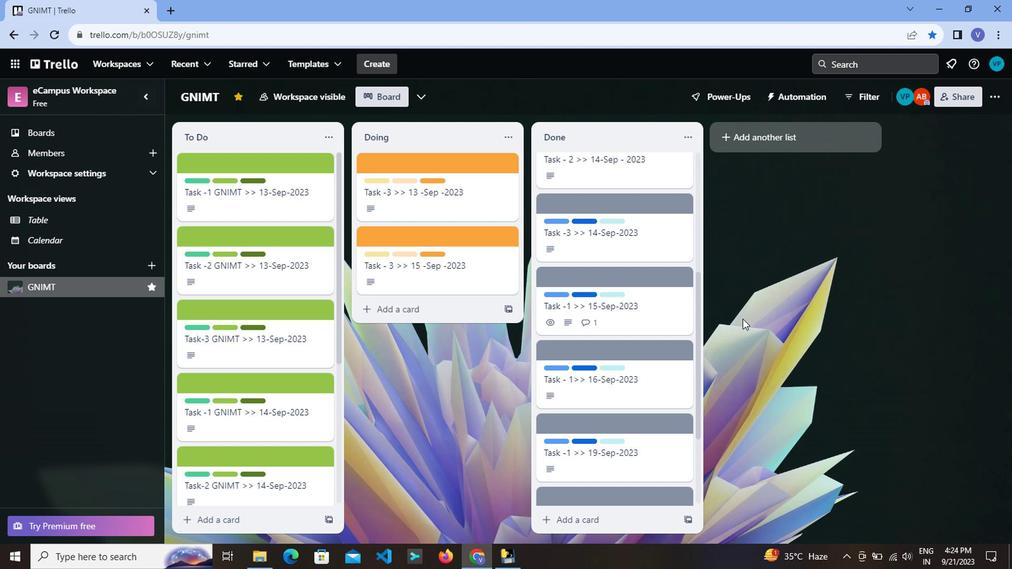 
Action: Mouse scrolled (688, 316) with delta (0, 0)
Screenshot: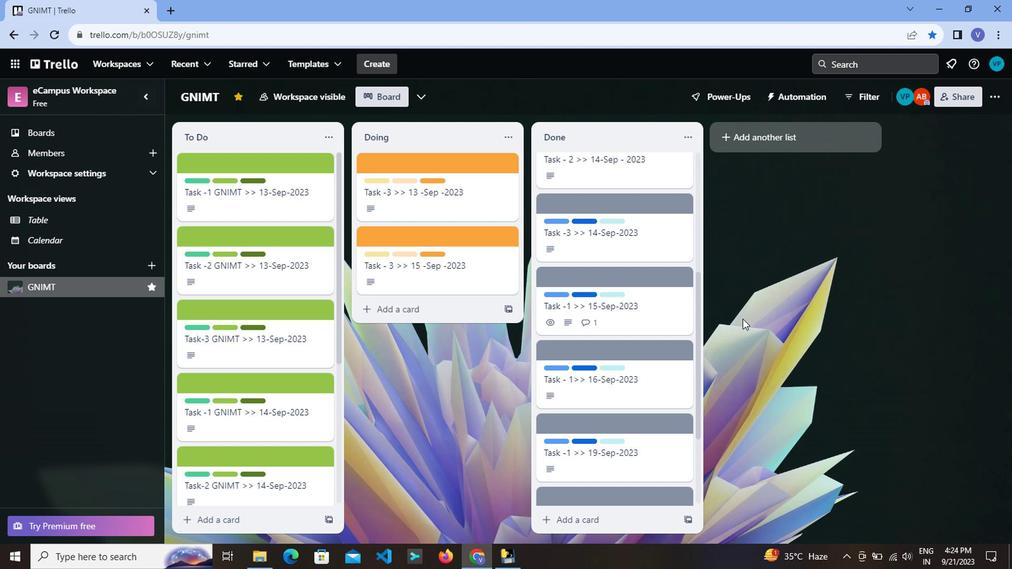 
Action: Mouse moved to (693, 315)
Screenshot: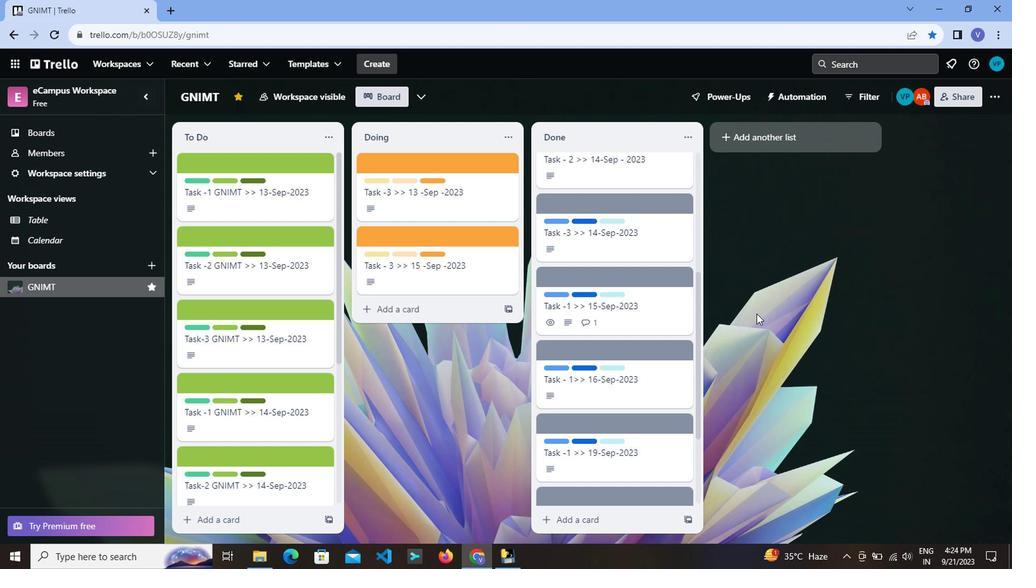
Action: Mouse scrolled (693, 314) with delta (0, 0)
Screenshot: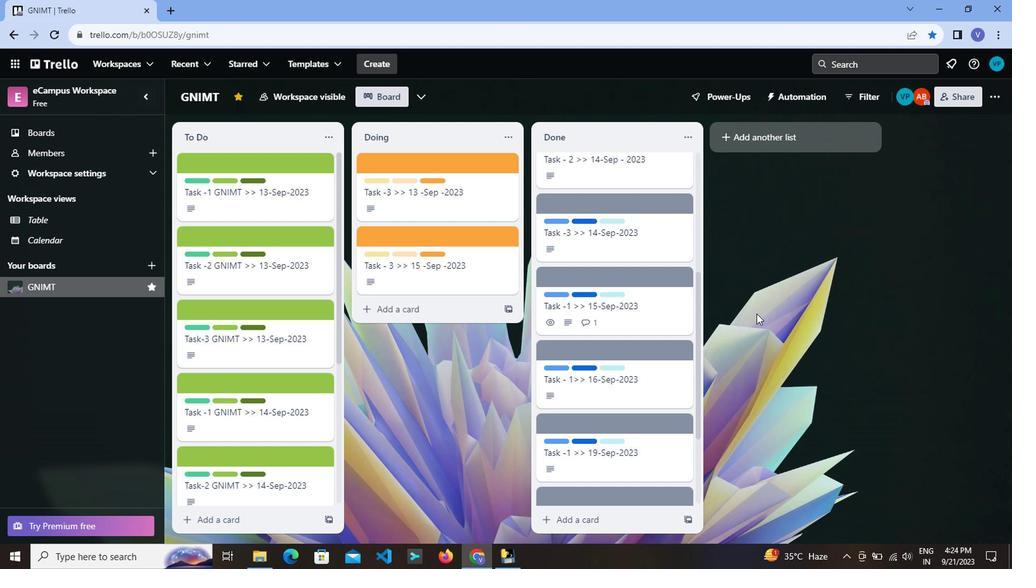 
Action: Mouse moved to (885, 133)
Screenshot: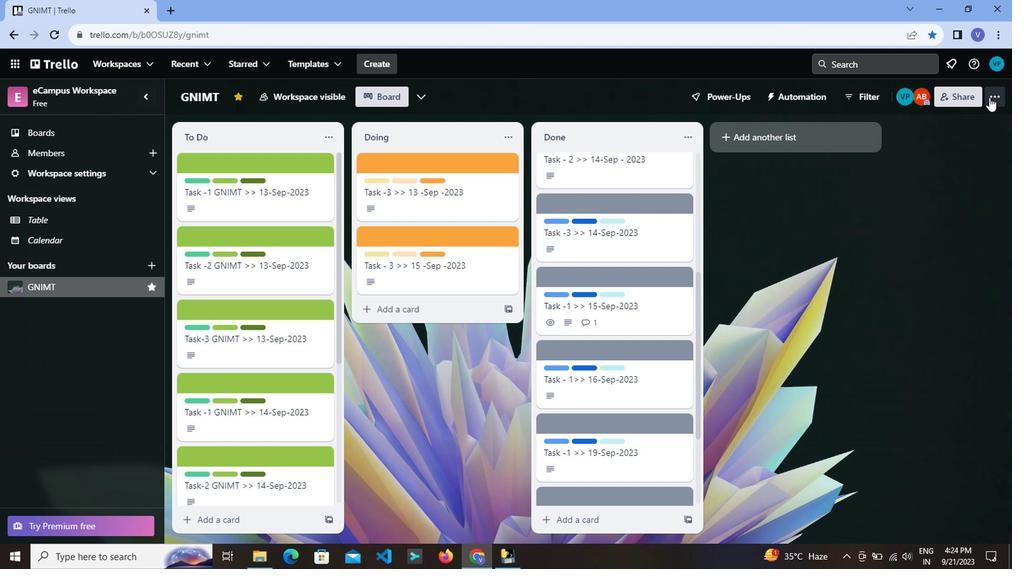 
Action: Mouse pressed left at (885, 133)
Screenshot: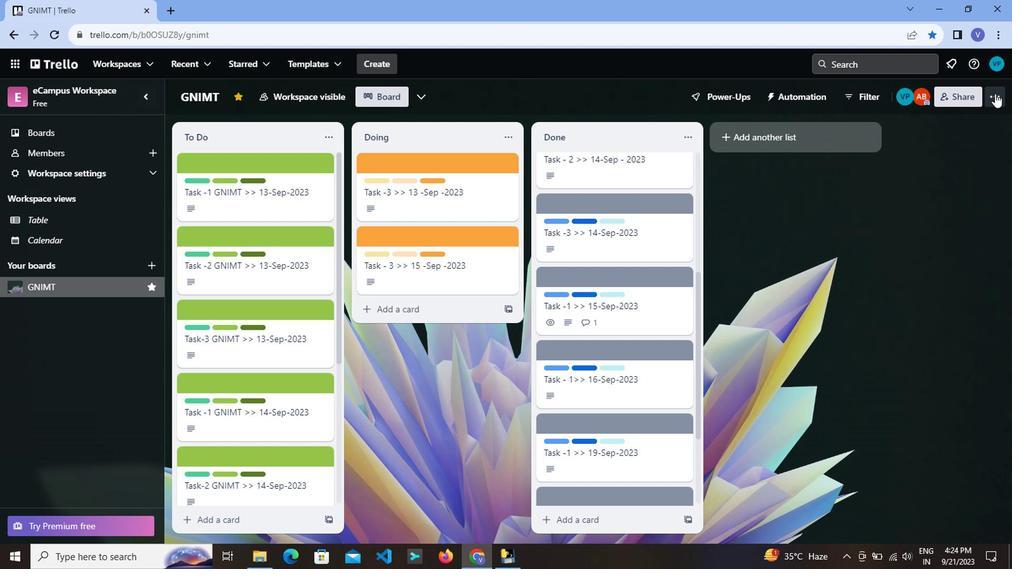 
Action: Mouse moved to (769, 257)
Screenshot: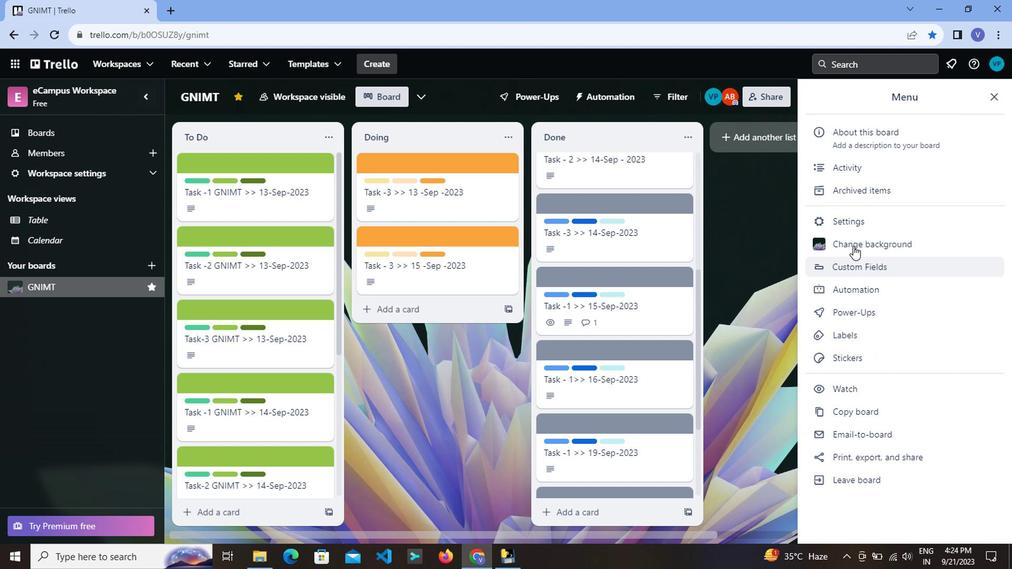 
Action: Mouse pressed left at (769, 257)
Screenshot: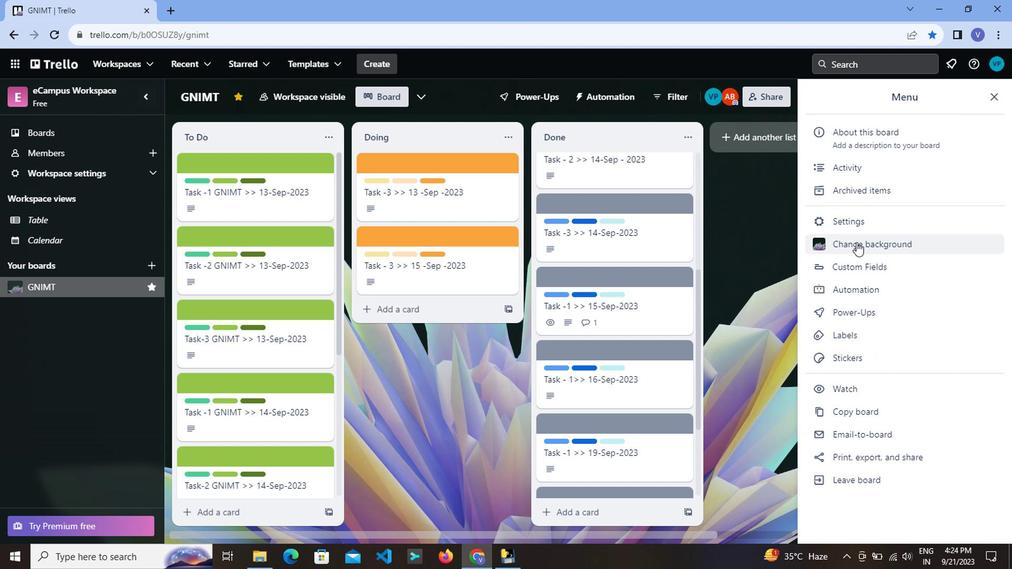
Action: Mouse moved to (785, 192)
Screenshot: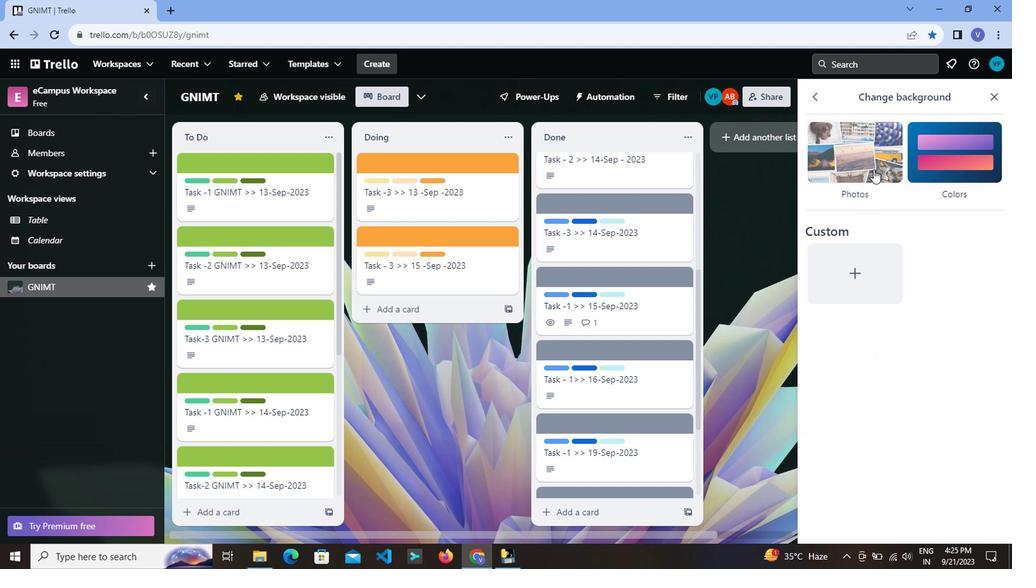 
Action: Mouse pressed left at (785, 192)
Screenshot: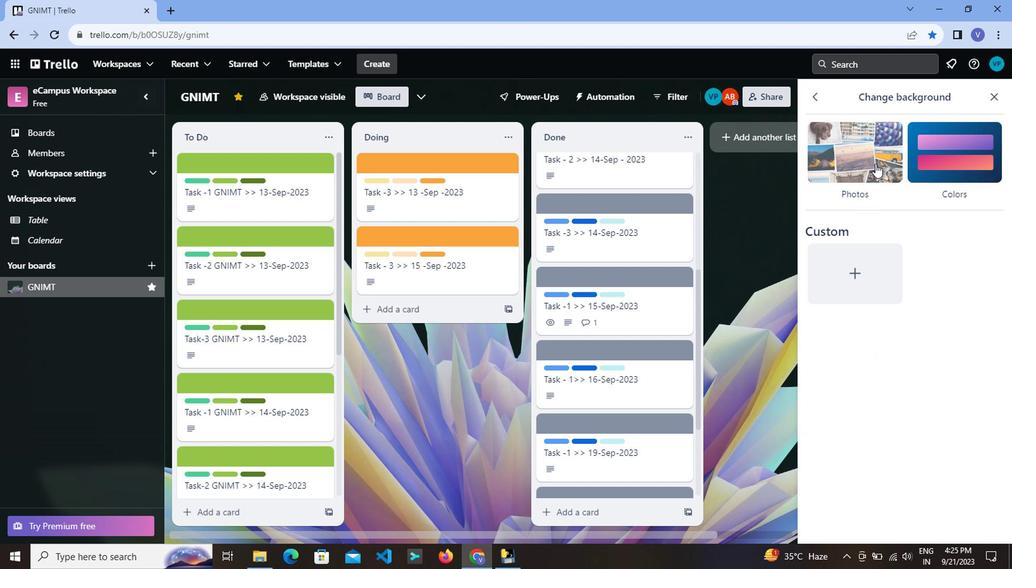 
Action: Mouse moved to (841, 275)
Screenshot: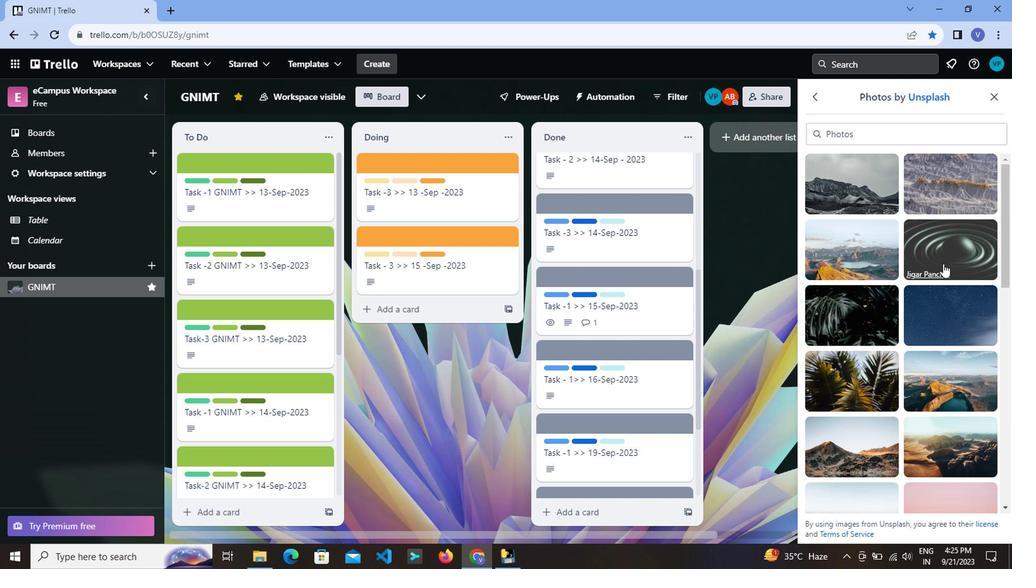 
Action: Mouse scrolled (841, 274) with delta (0, 0)
Screenshot: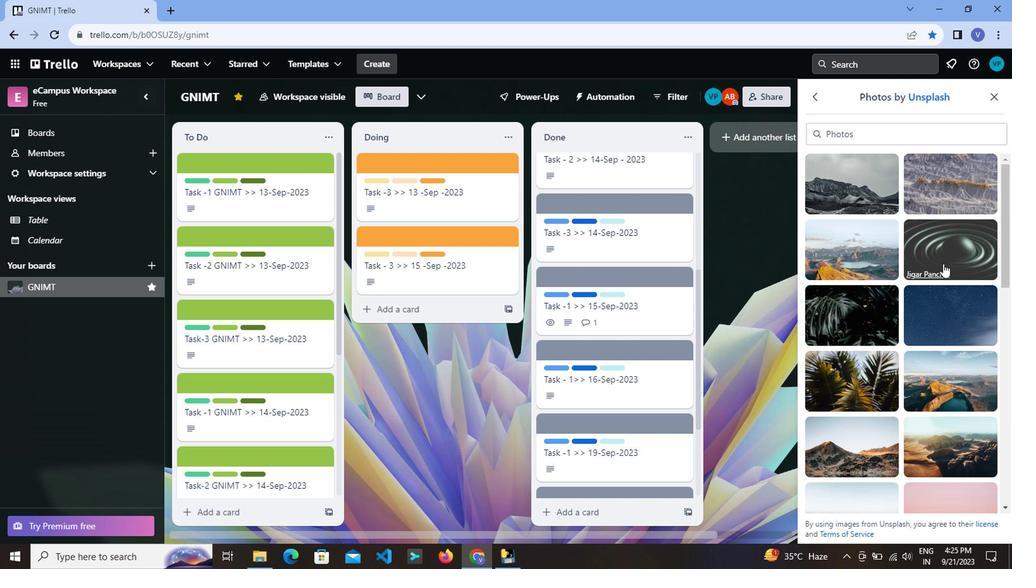 
Action: Mouse moved to (834, 293)
Screenshot: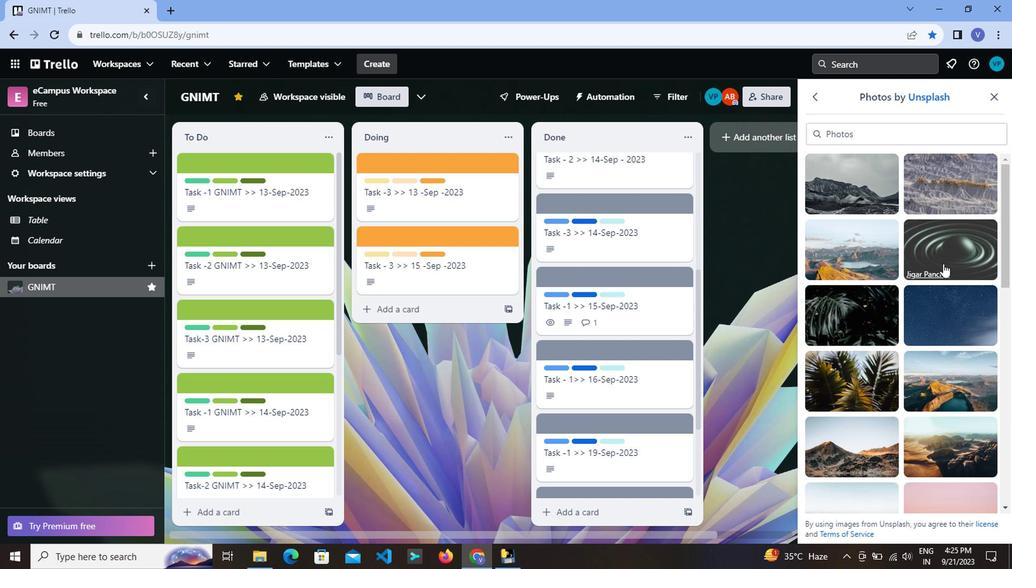 
Action: Mouse scrolled (834, 293) with delta (0, 0)
Screenshot: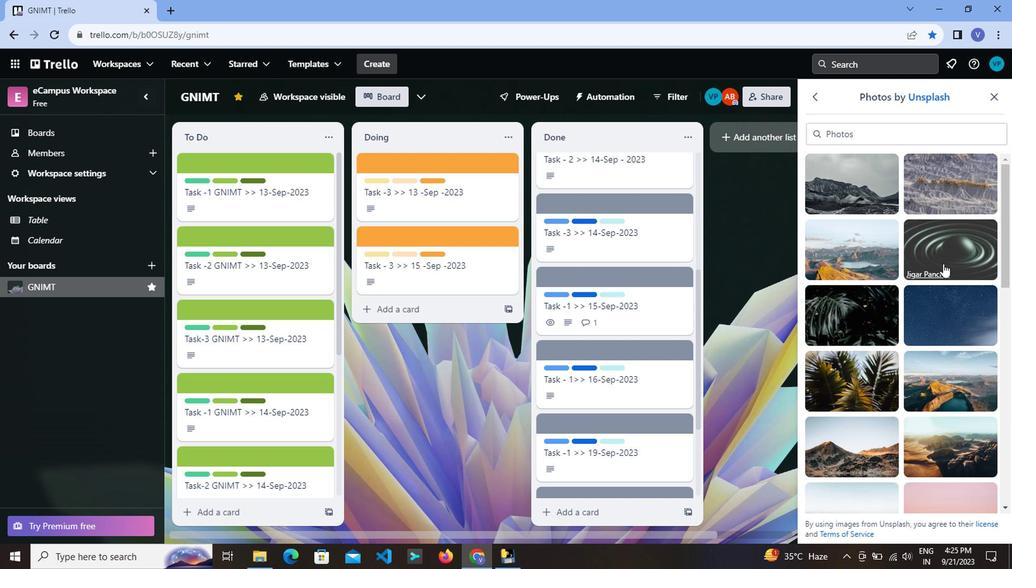 
Action: Mouse moved to (816, 335)
Screenshot: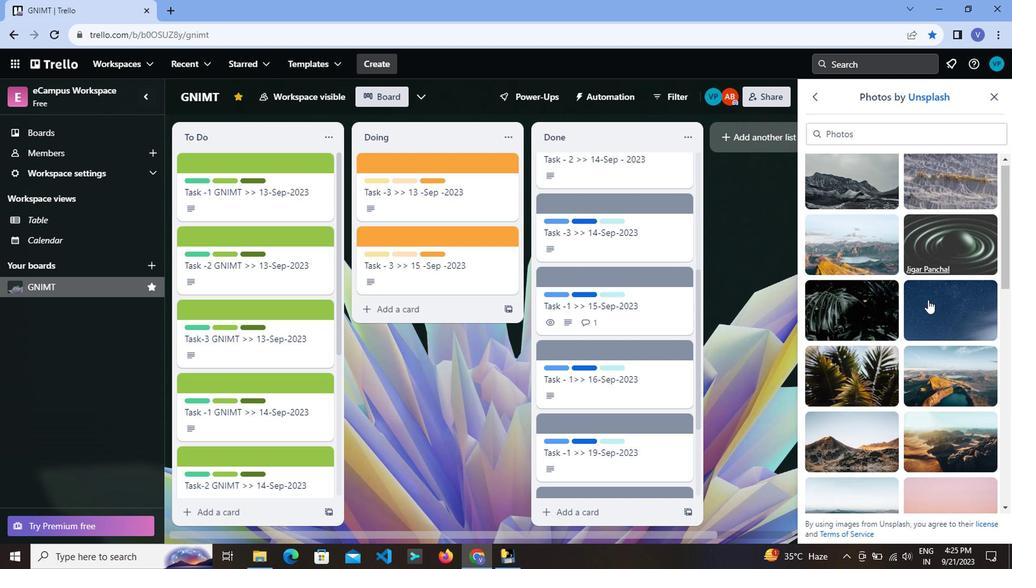 
Action: Mouse scrolled (816, 334) with delta (0, 0)
Screenshot: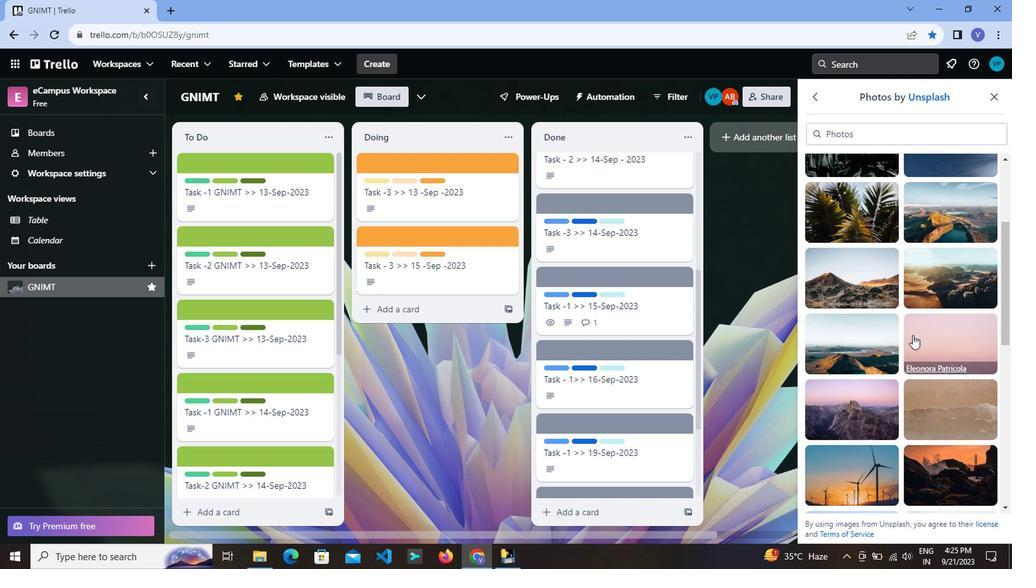 
Action: Mouse scrolled (816, 334) with delta (0, 0)
Screenshot: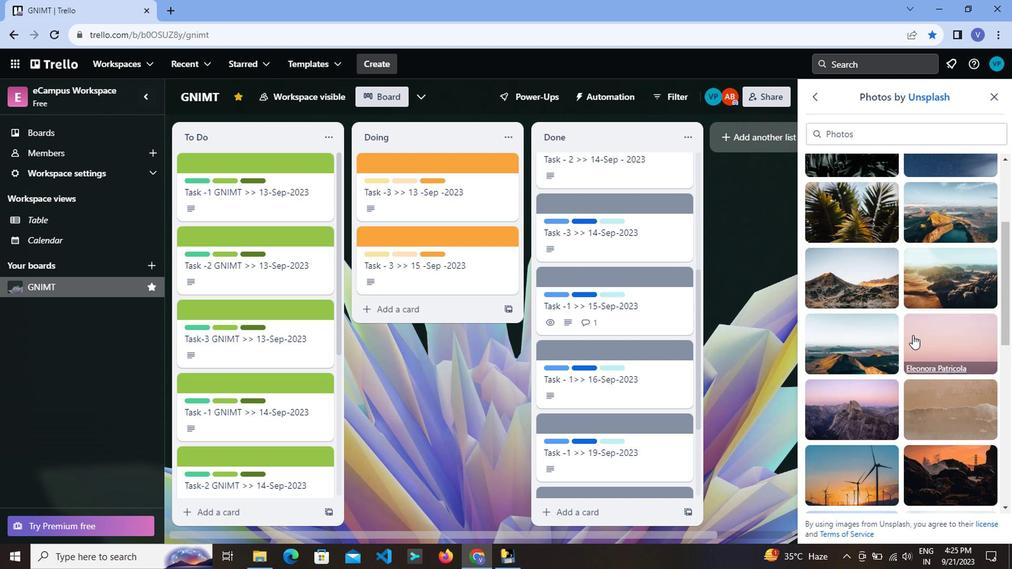 
Action: Mouse moved to (814, 339)
Screenshot: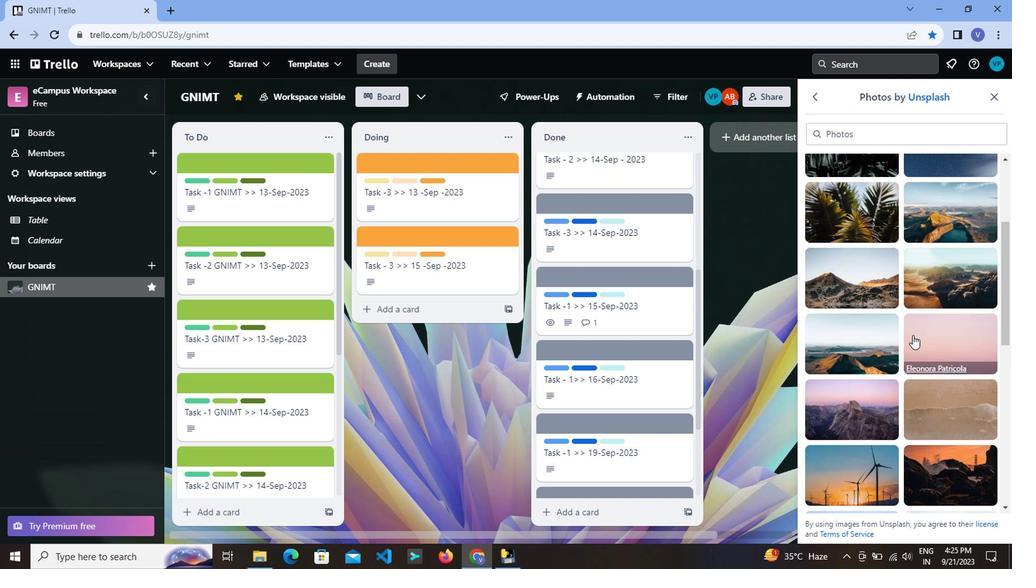 
Action: Mouse scrolled (814, 339) with delta (0, 0)
Screenshot: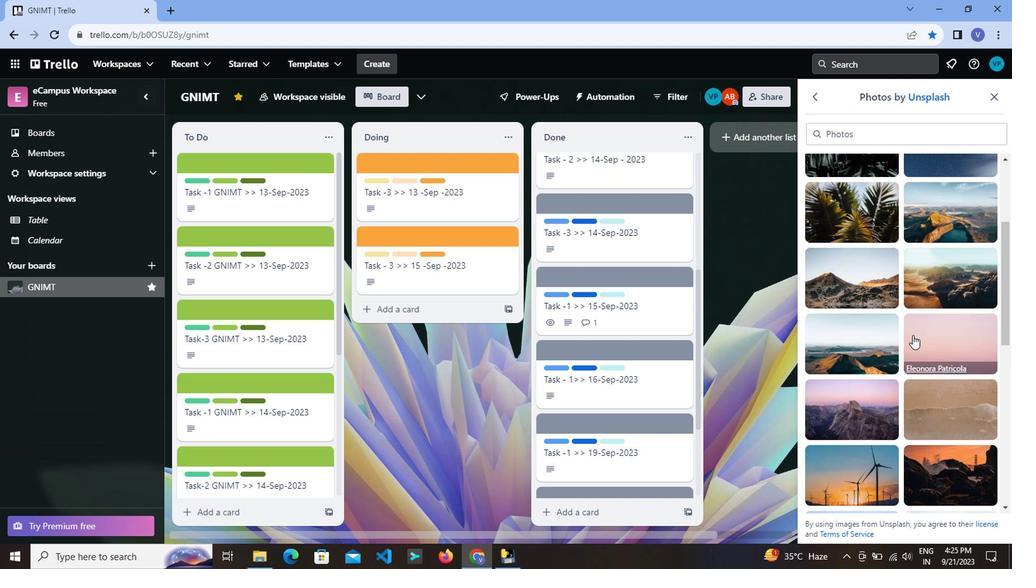 
Action: Mouse moved to (794, 349)
Screenshot: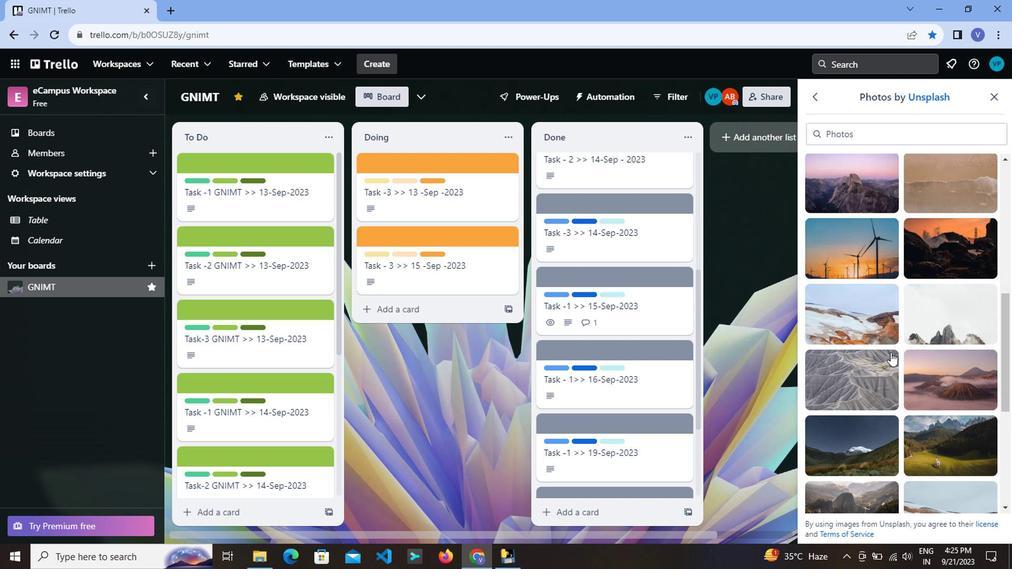 
Action: Mouse scrolled (794, 349) with delta (0, 0)
Screenshot: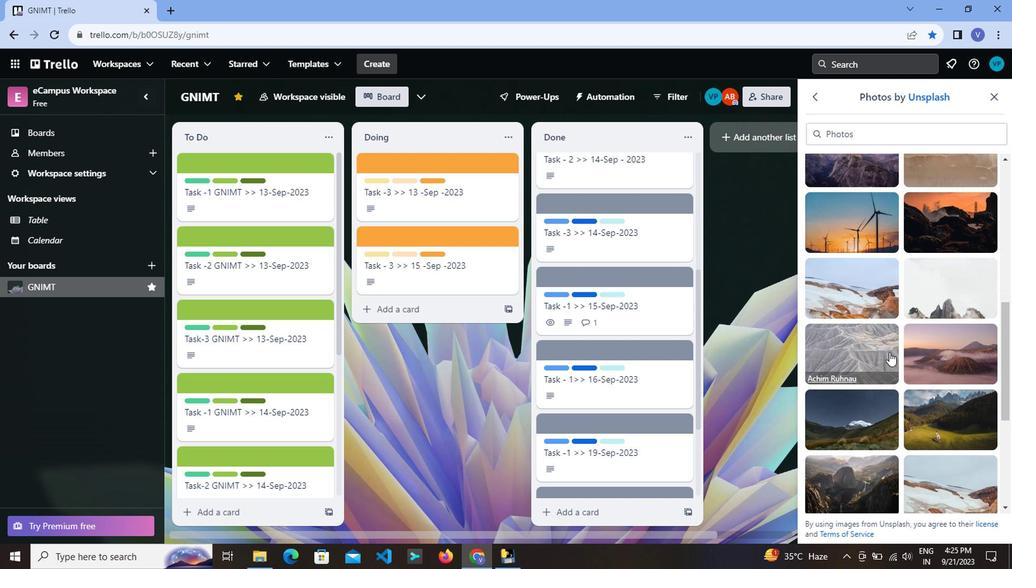 
Action: Mouse moved to (794, 350)
Screenshot: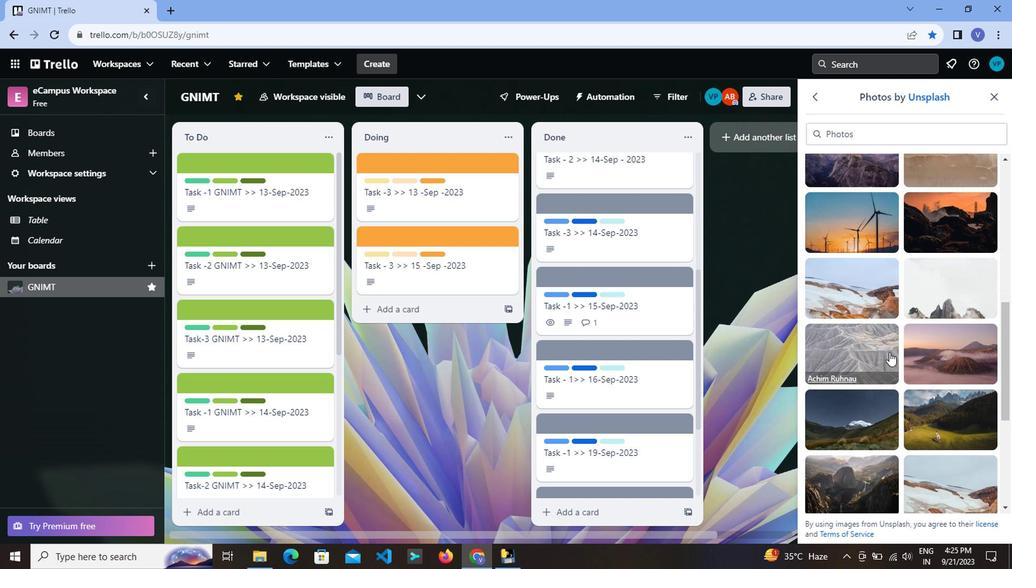 
Action: Mouse scrolled (794, 349) with delta (0, 0)
Screenshot: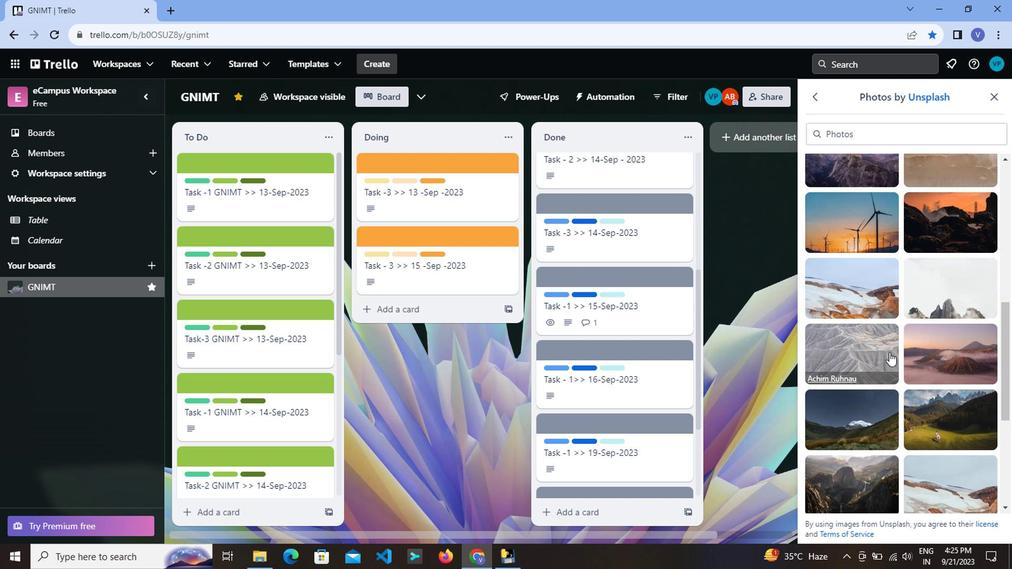
Action: Mouse moved to (791, 352)
Screenshot: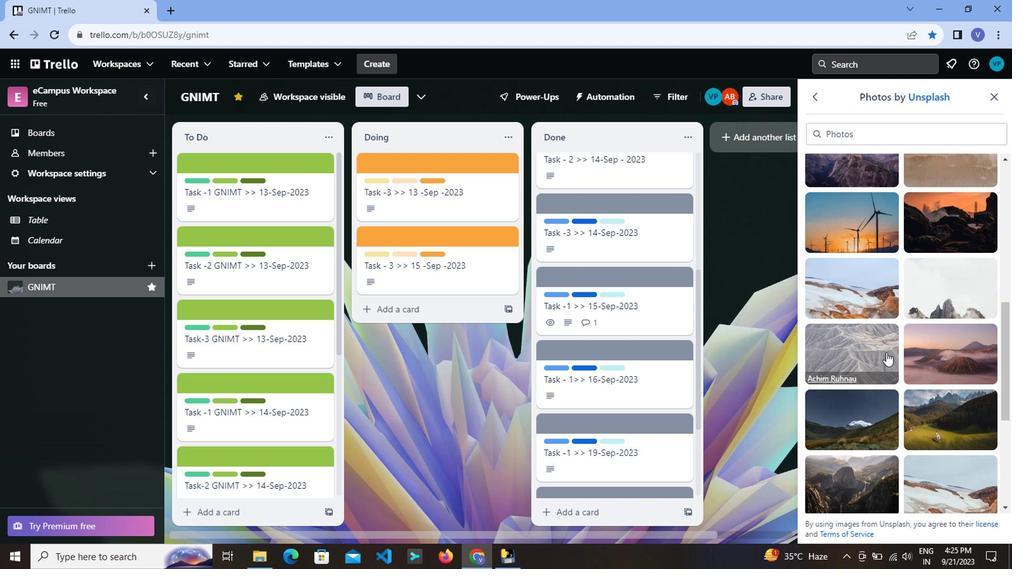 
Action: Mouse scrolled (791, 352) with delta (0, 0)
Screenshot: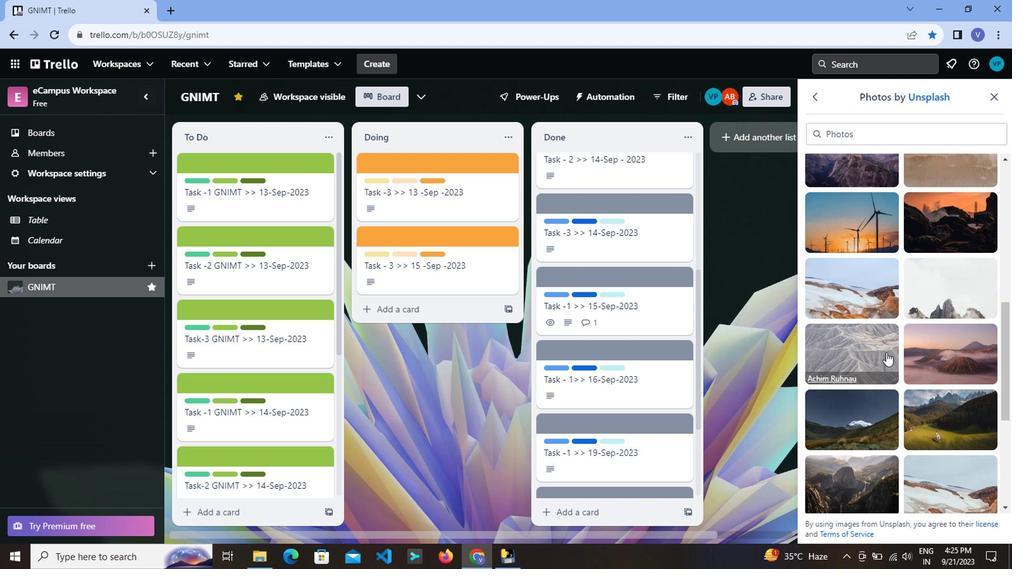 
Action: Mouse moved to (771, 354)
Screenshot: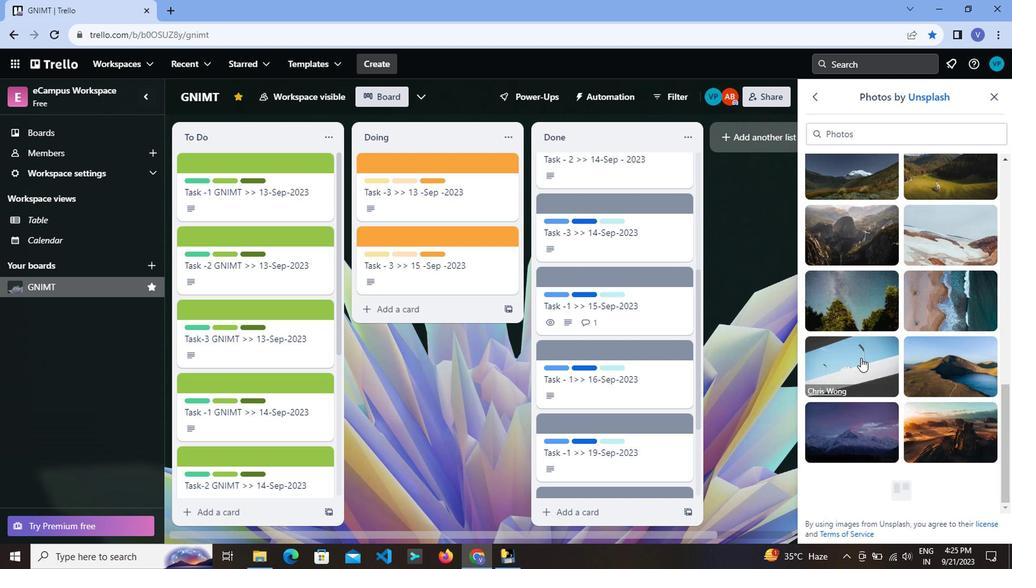 
Action: Mouse scrolled (771, 354) with delta (0, 0)
Screenshot: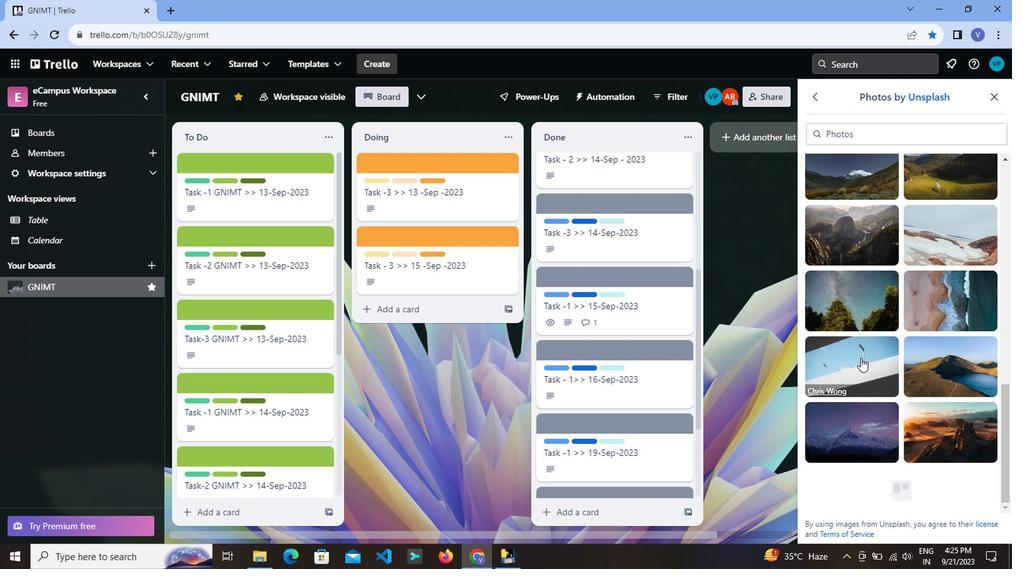 
Action: Mouse scrolled (771, 354) with delta (0, 0)
Screenshot: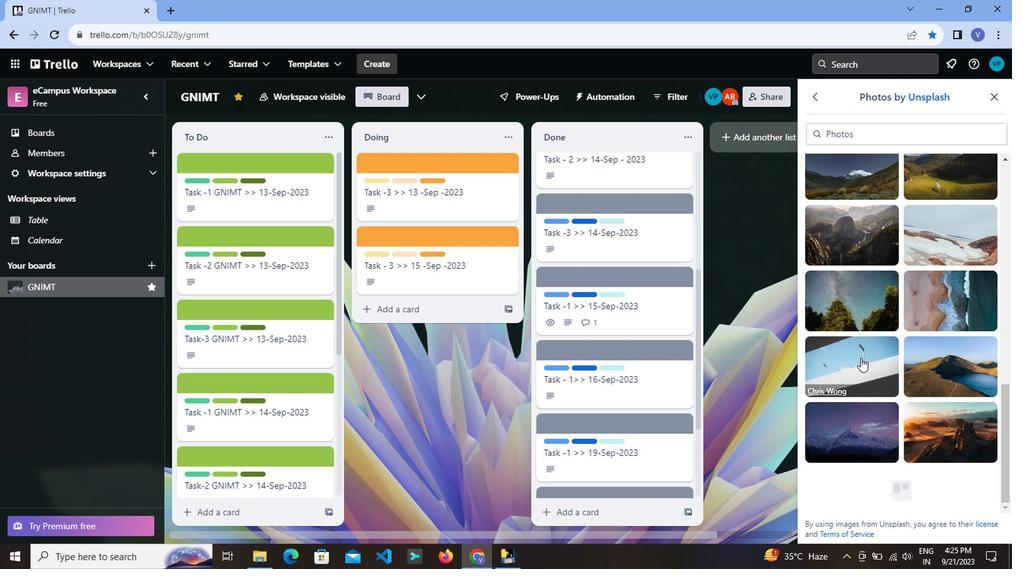 
Action: Mouse moved to (771, 355)
Screenshot: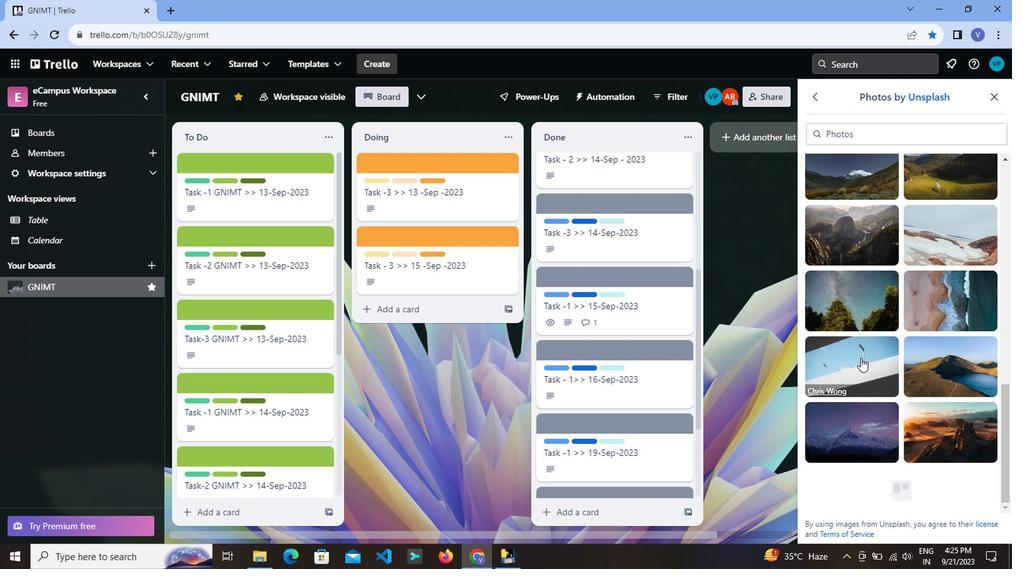 
Action: Mouse scrolled (771, 354) with delta (0, 0)
Screenshot: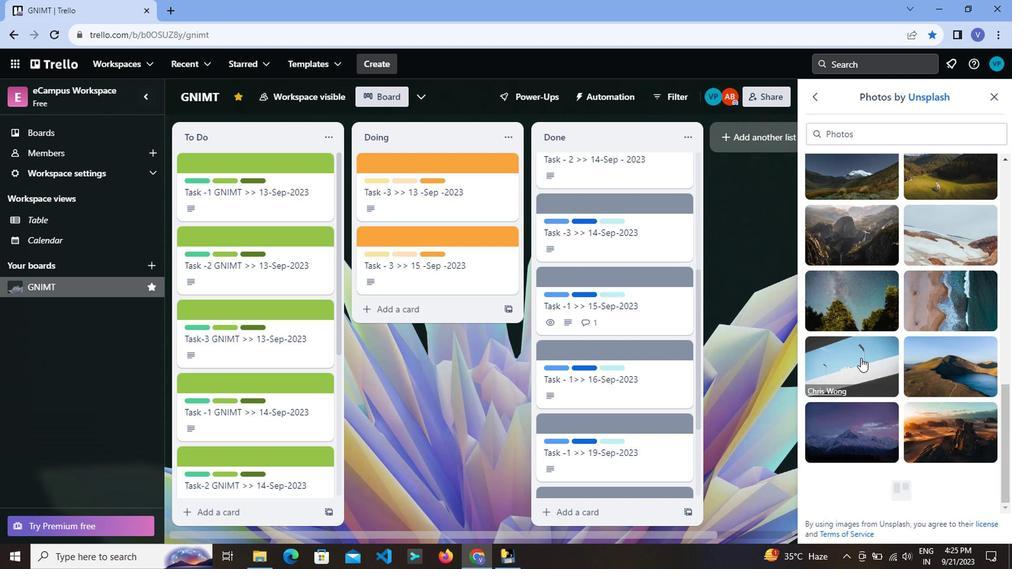 
Action: Mouse moved to (761, 358)
Screenshot: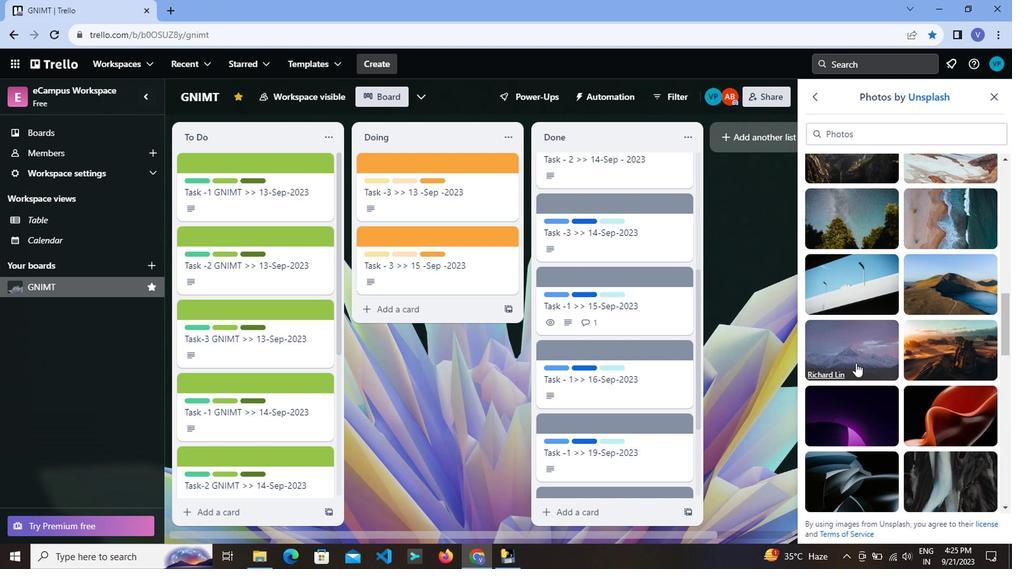 
Action: Mouse scrolled (761, 357) with delta (0, 0)
Screenshot: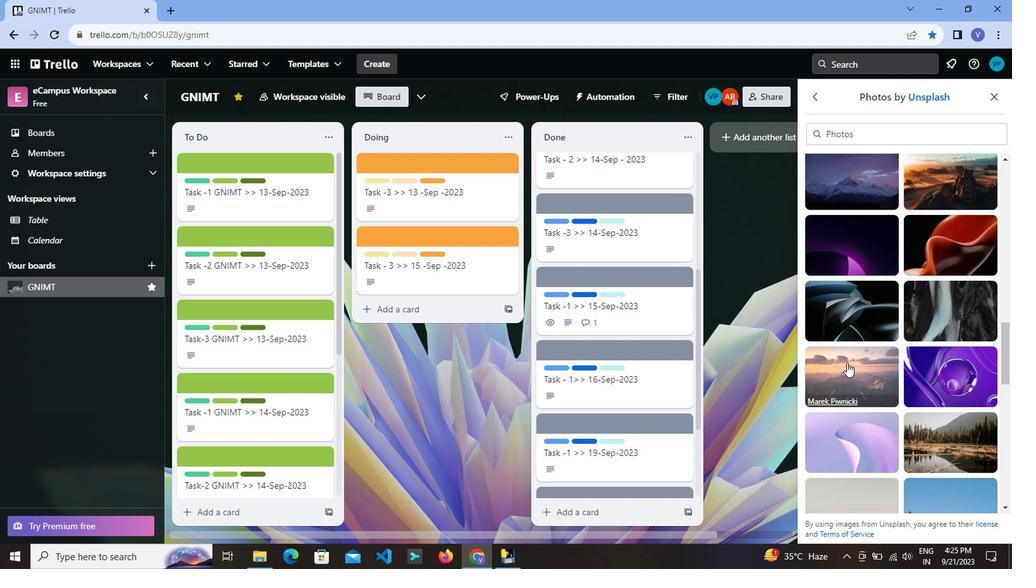 
Action: Mouse moved to (760, 359)
Screenshot: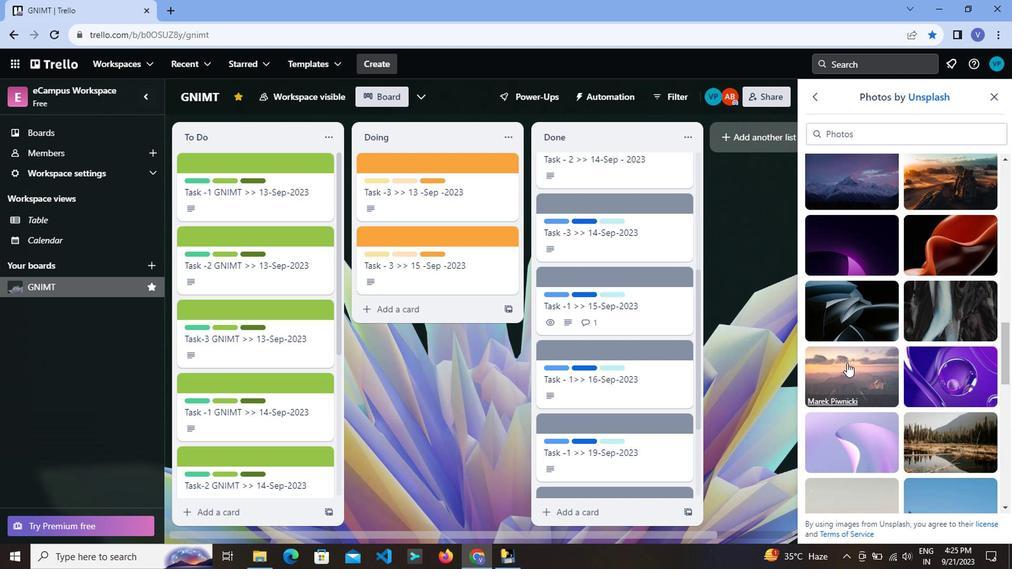 
Action: Mouse scrolled (760, 358) with delta (0, 0)
Screenshot: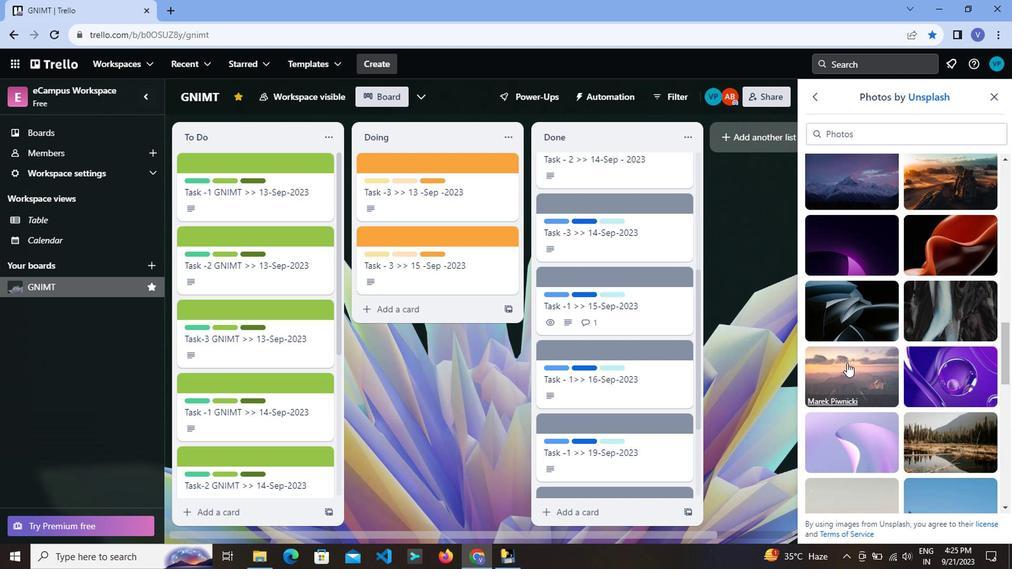 
Action: Mouse scrolled (760, 358) with delta (0, 0)
Screenshot: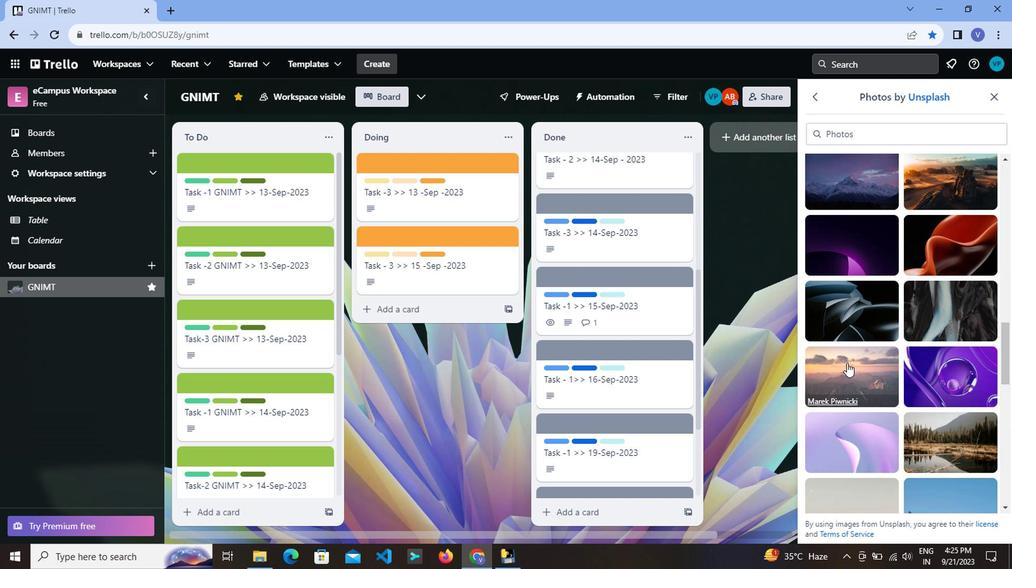 
Action: Mouse moved to (759, 361)
Screenshot: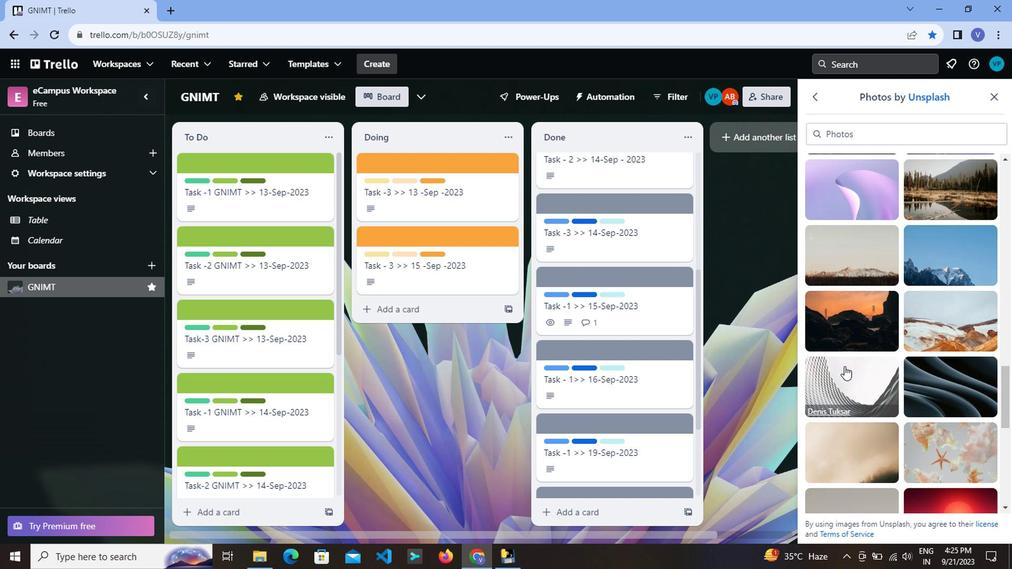 
Action: Mouse scrolled (759, 360) with delta (0, 0)
Screenshot: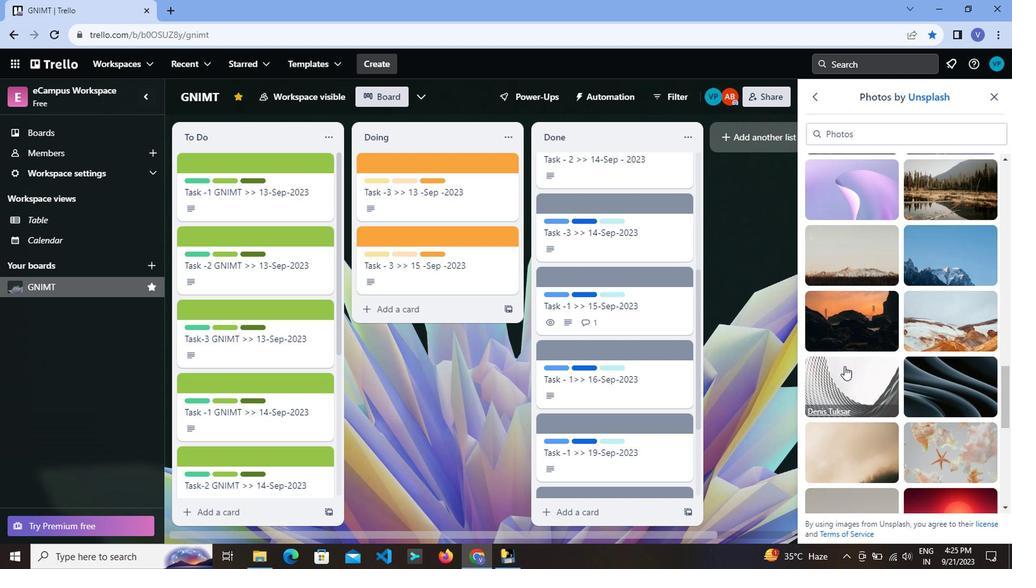 
Action: Mouse scrolled (759, 360) with delta (0, 0)
Screenshot: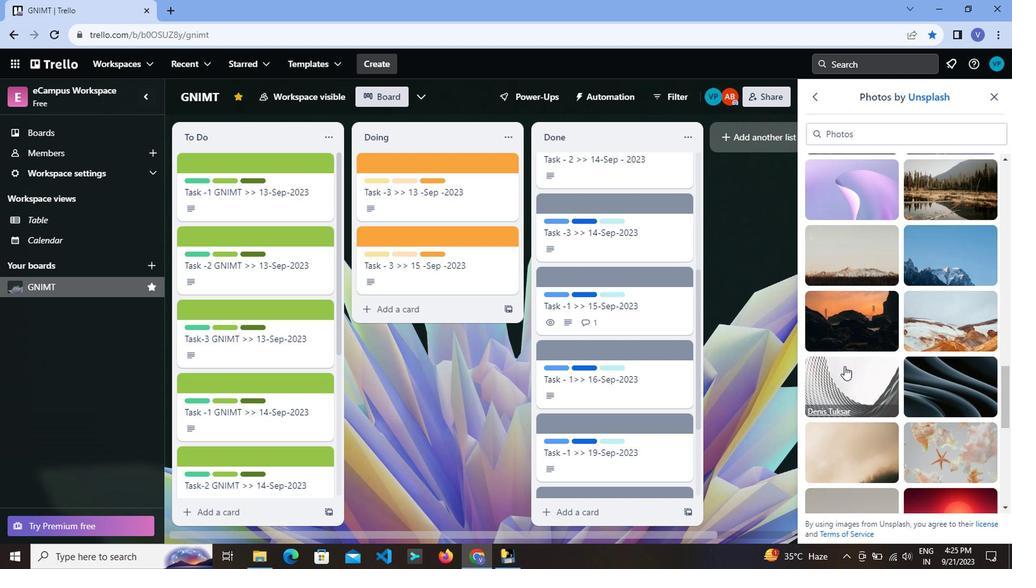 
Action: Mouse scrolled (759, 360) with delta (0, 0)
Screenshot: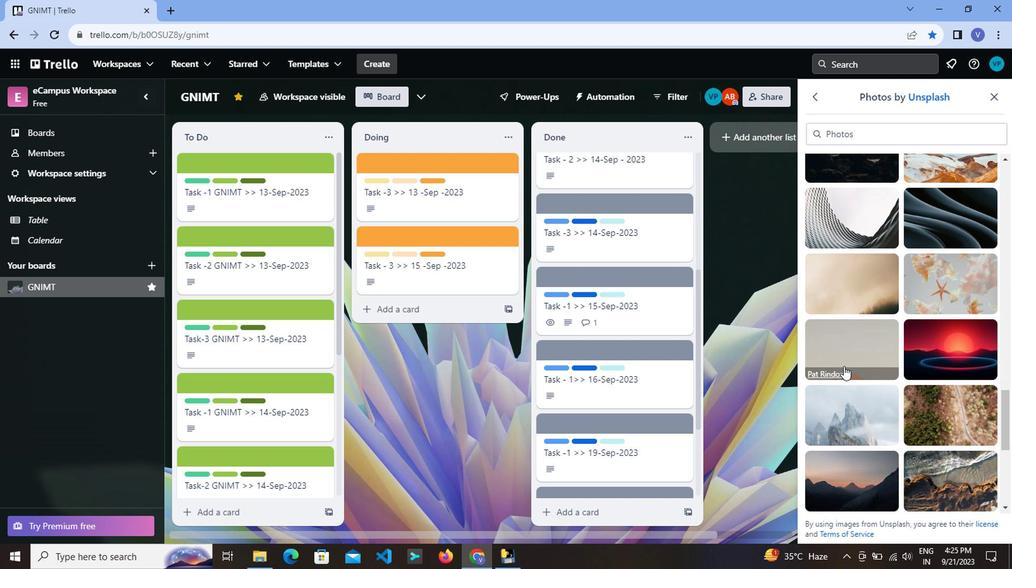 
Action: Mouse scrolled (759, 360) with delta (0, 0)
Screenshot: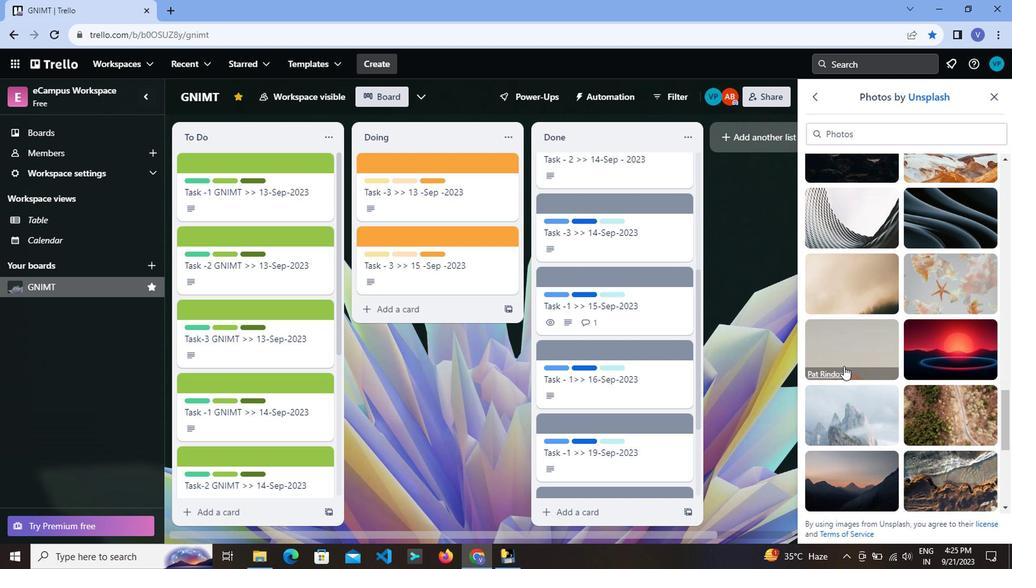 
Action: Mouse scrolled (759, 361) with delta (0, 0)
Screenshot: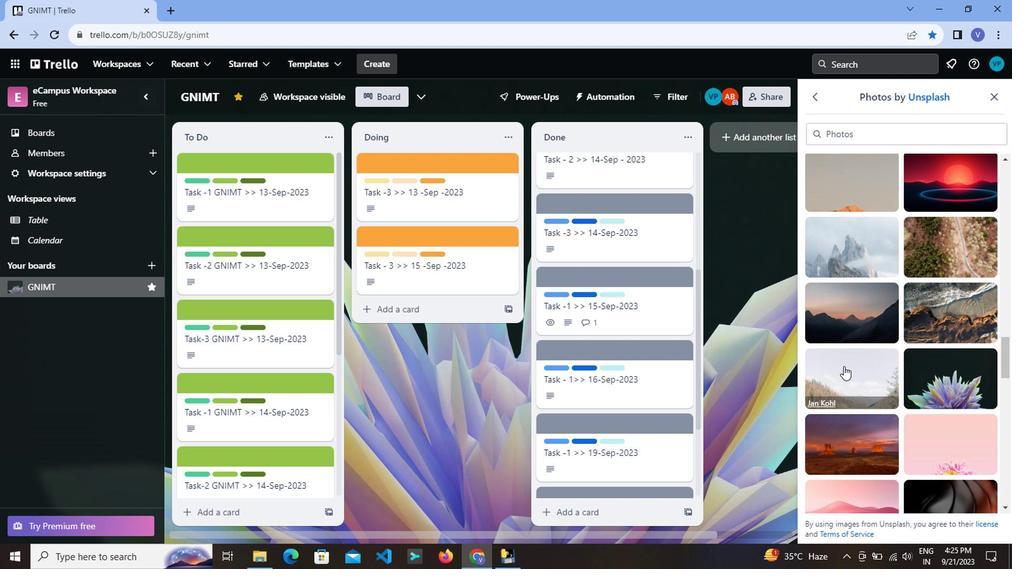 
Action: Mouse scrolled (759, 360) with delta (0, 0)
Screenshot: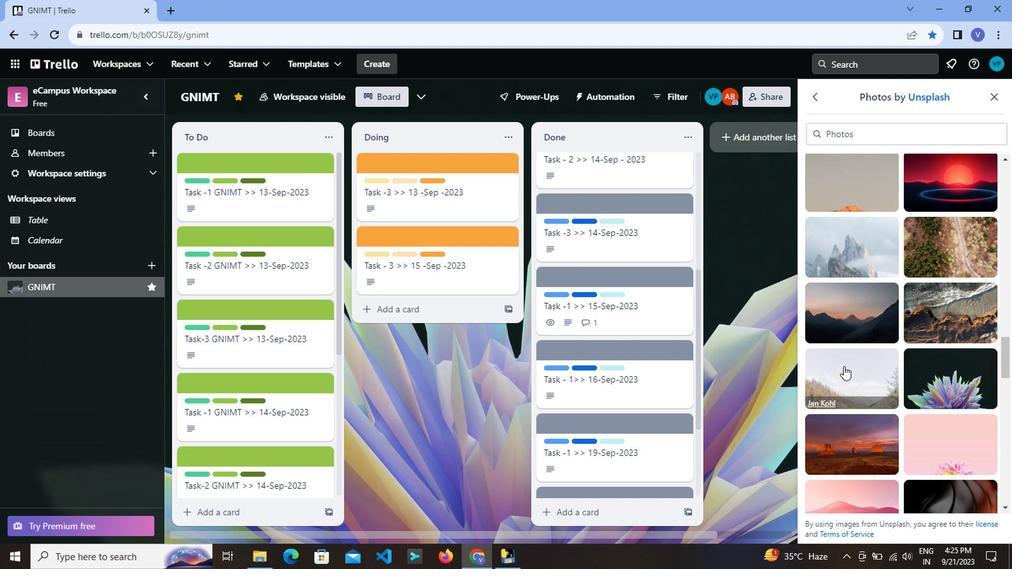
Action: Mouse scrolled (759, 360) with delta (0, 0)
Screenshot: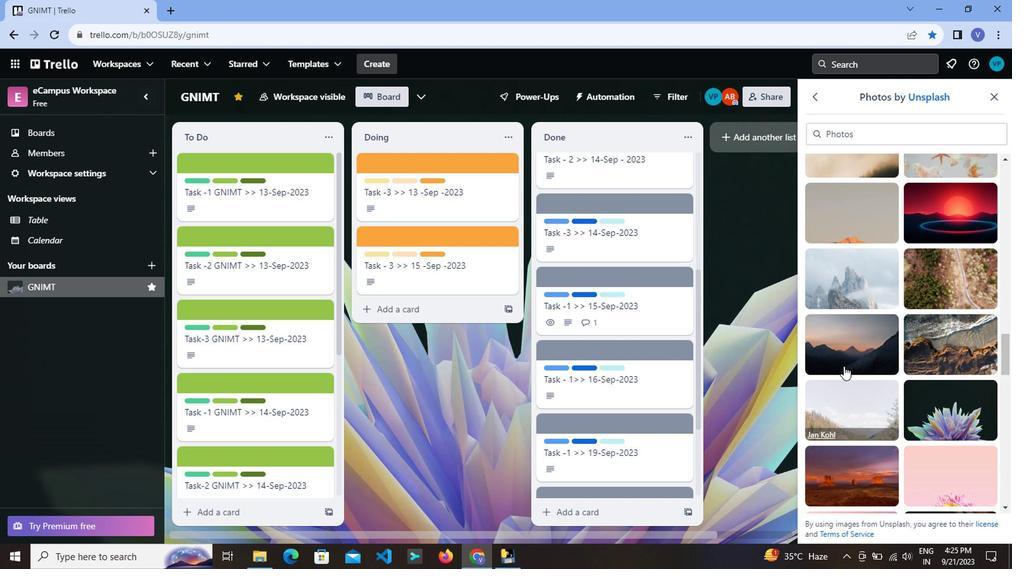 
Action: Mouse scrolled (759, 360) with delta (0, 0)
Screenshot: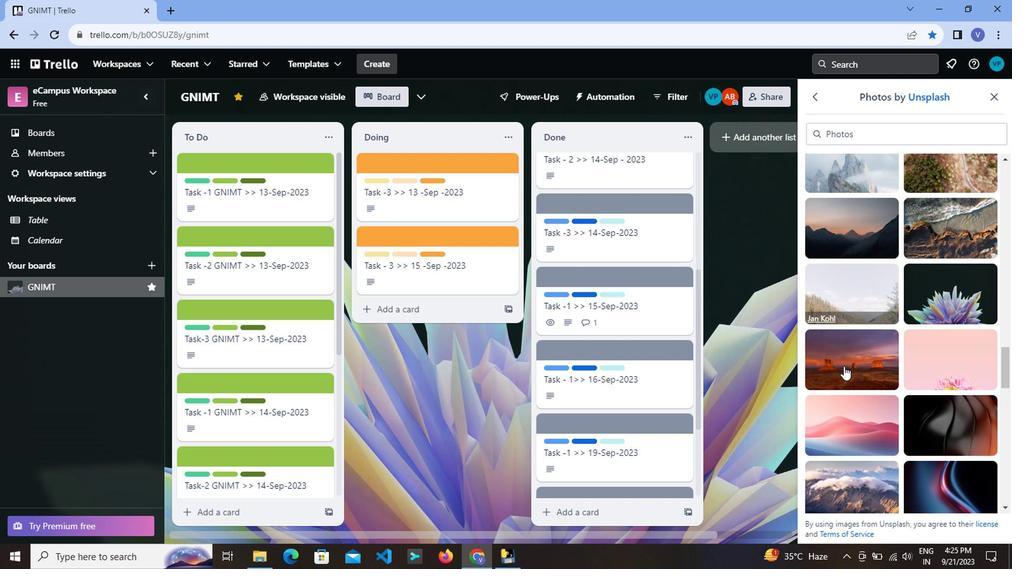 
Action: Mouse scrolled (759, 360) with delta (0, 0)
Screenshot: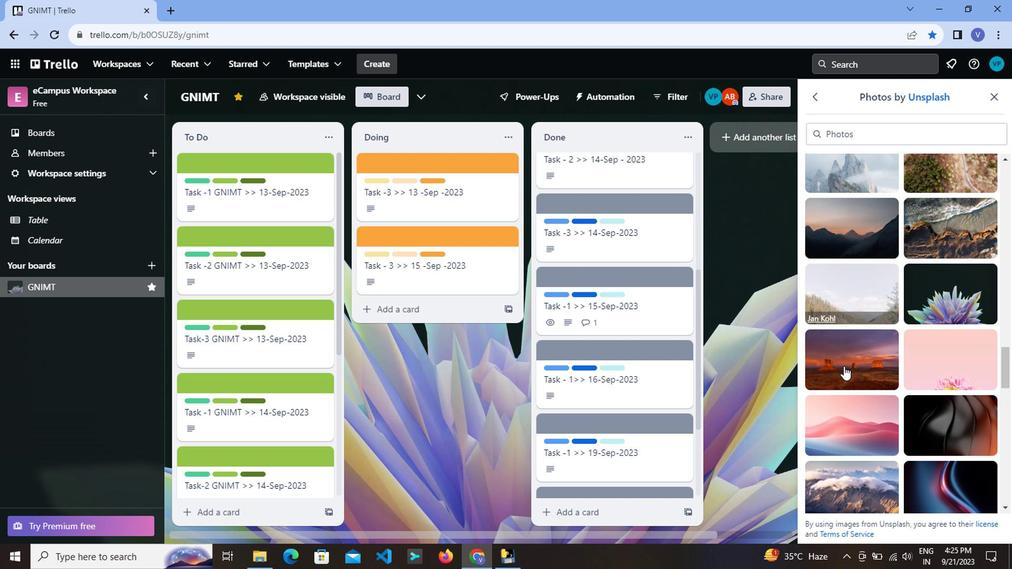 
Action: Mouse scrolled (759, 360) with delta (0, 0)
Screenshot: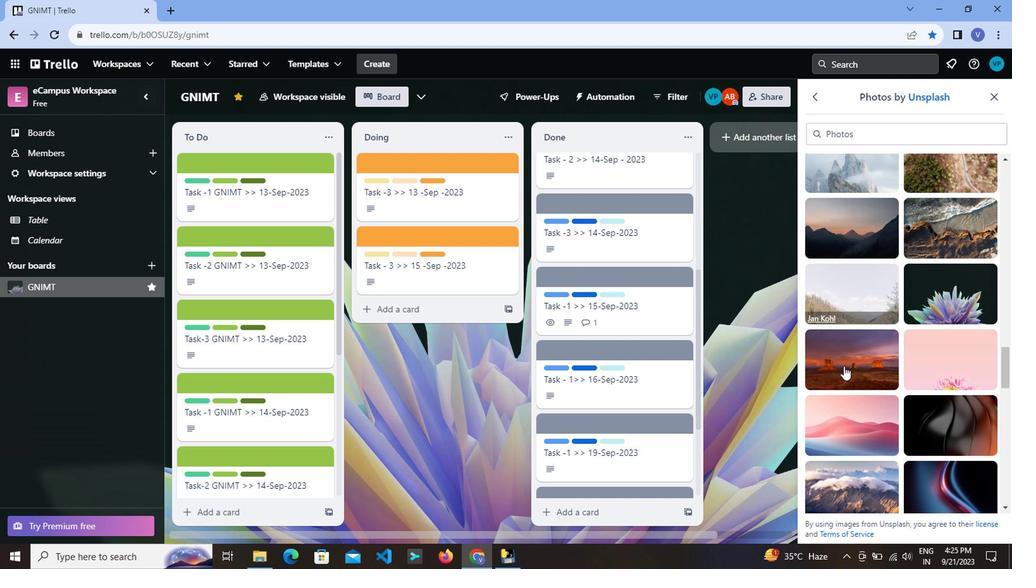
Action: Mouse scrolled (759, 360) with delta (0, 0)
Screenshot: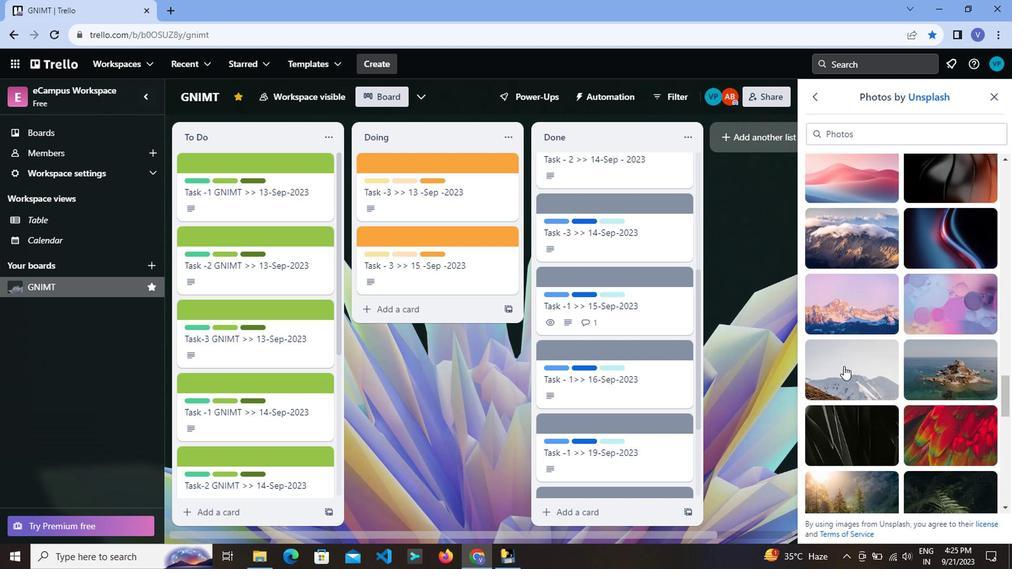 
Action: Mouse scrolled (759, 360) with delta (0, 0)
Screenshot: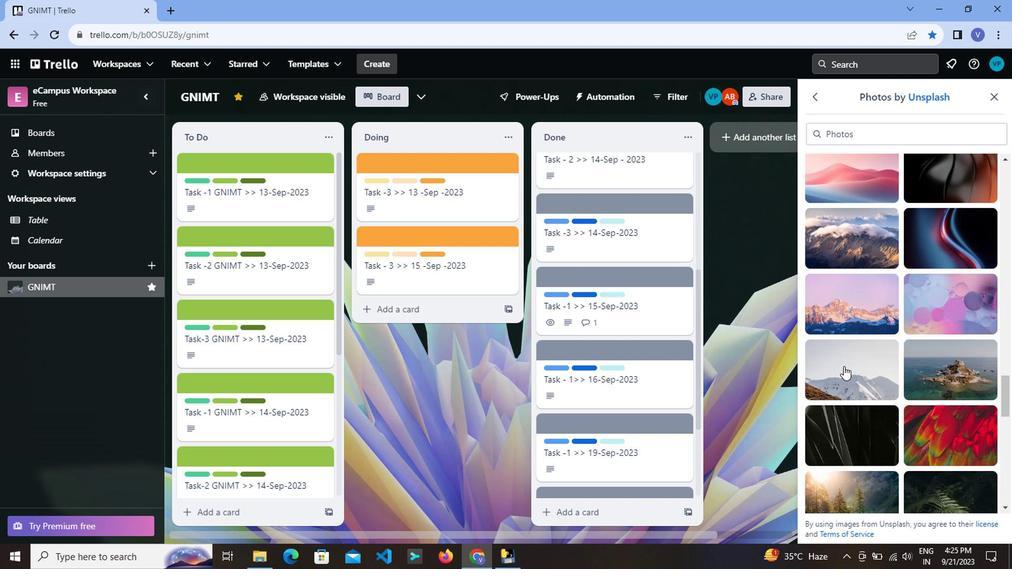 
Action: Mouse scrolled (759, 360) with delta (0, 0)
Screenshot: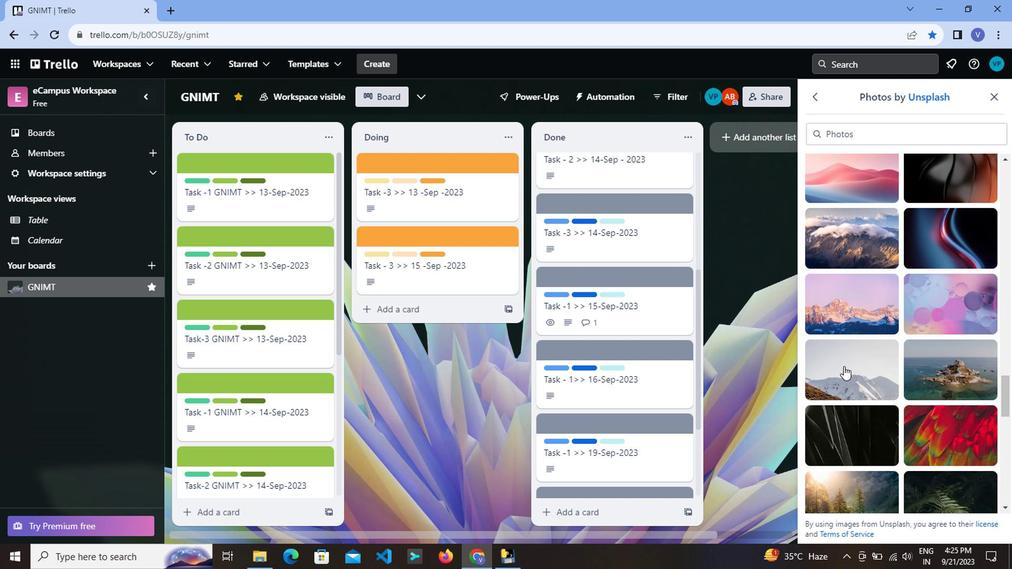 
Action: Mouse scrolled (759, 360) with delta (0, 0)
Screenshot: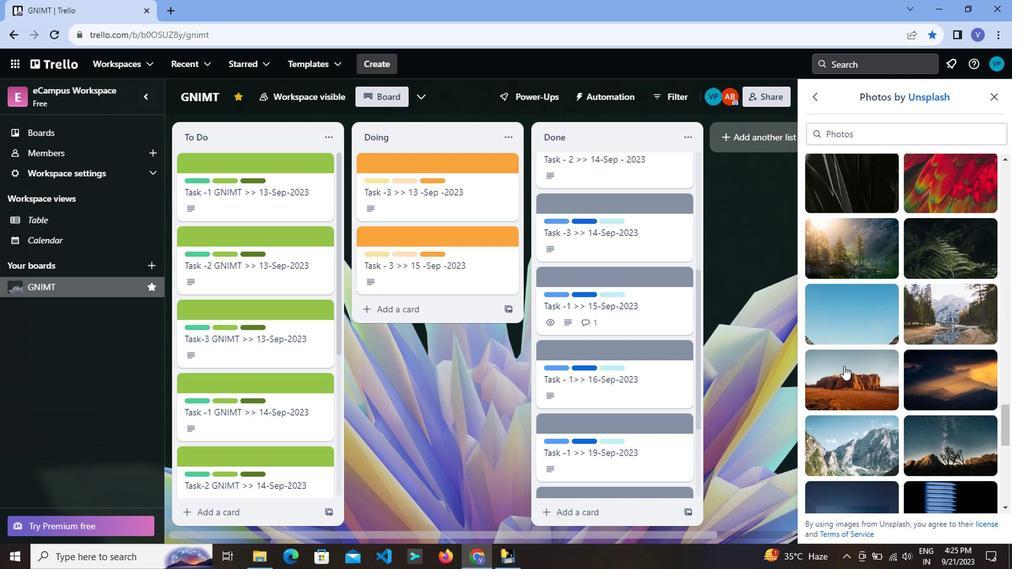 
Action: Mouse scrolled (759, 360) with delta (0, 0)
Screenshot: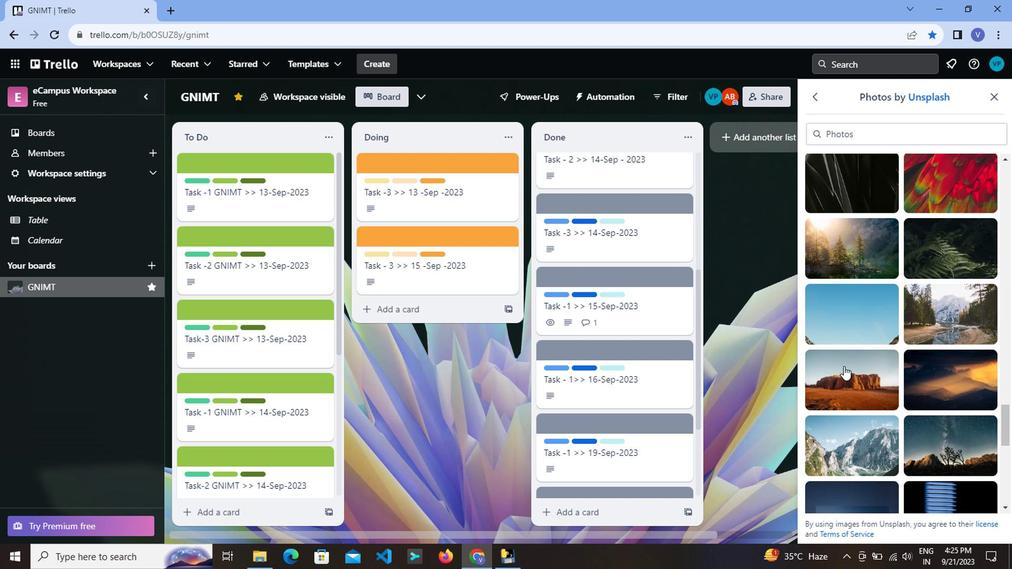 
Action: Mouse scrolled (759, 360) with delta (0, 0)
Screenshot: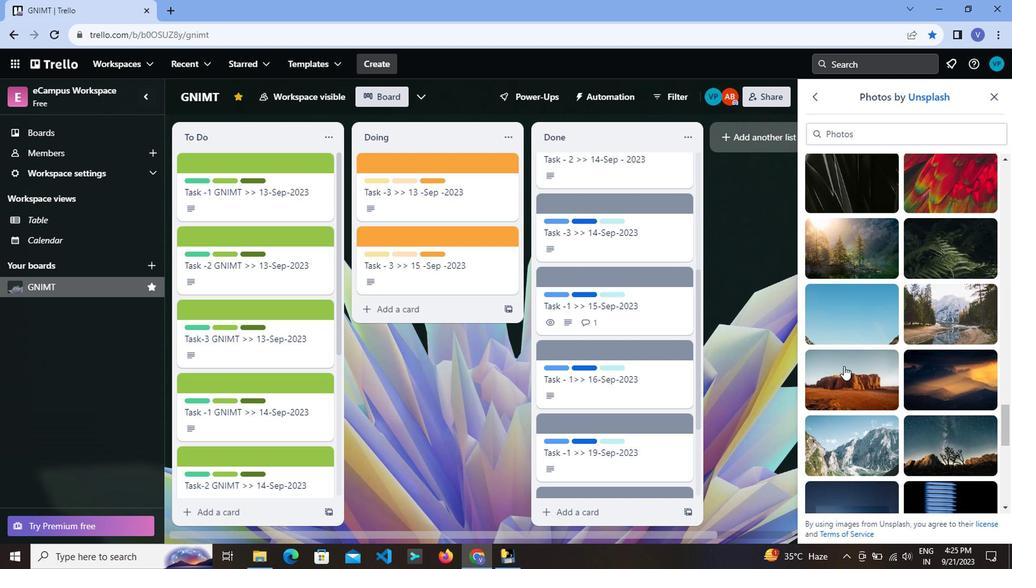
Action: Mouse scrolled (759, 360) with delta (0, 0)
Screenshot: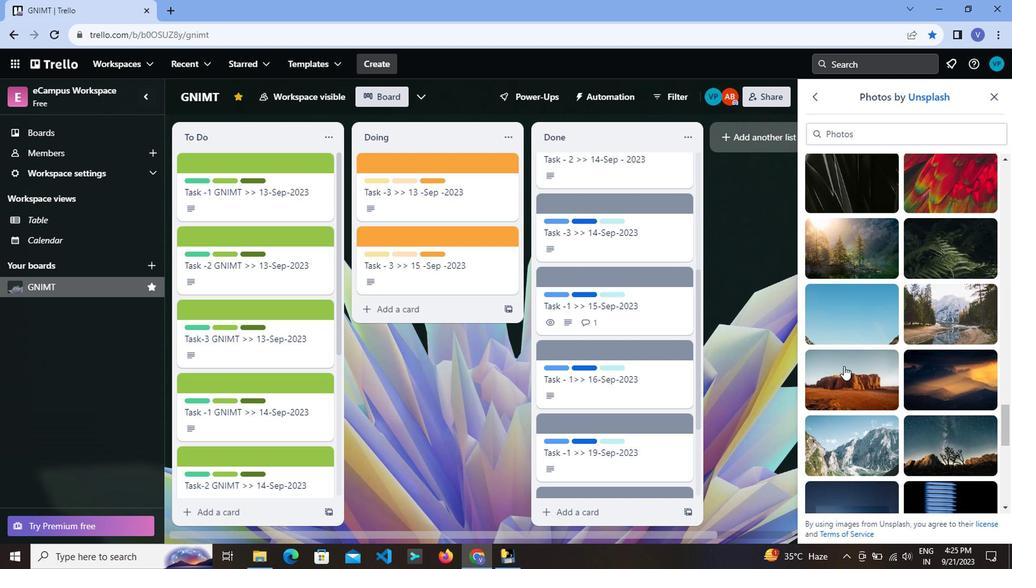 
Action: Mouse scrolled (759, 360) with delta (0, 0)
Screenshot: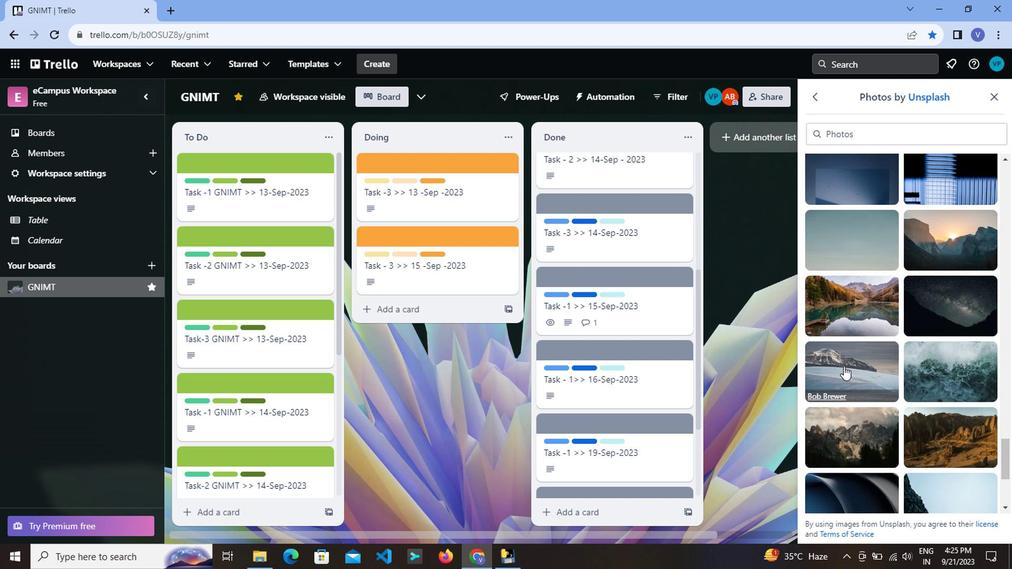 
Action: Mouse scrolled (759, 360) with delta (0, 0)
Screenshot: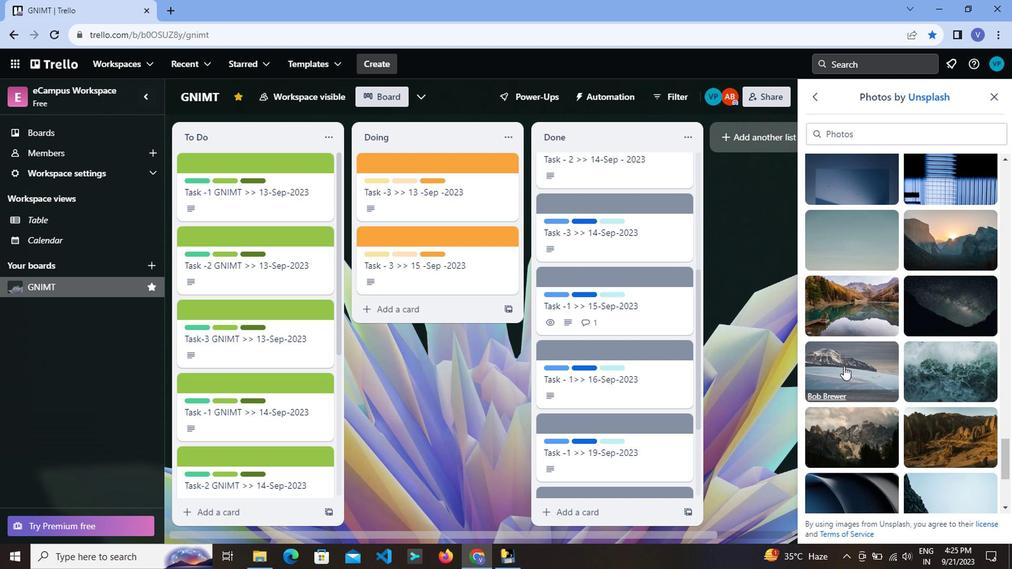 
Action: Mouse scrolled (759, 360) with delta (0, 0)
Screenshot: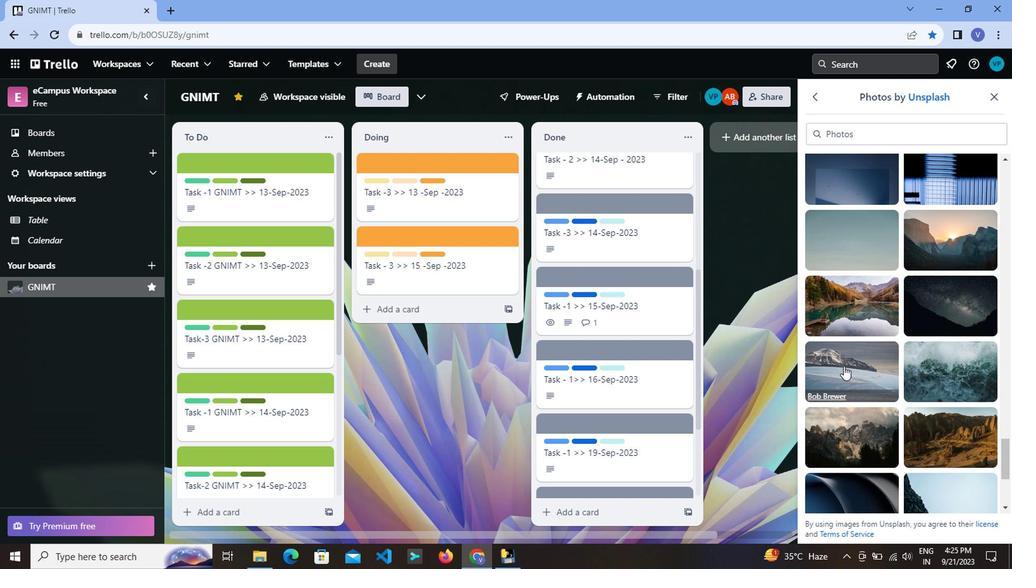 
Action: Mouse scrolled (759, 360) with delta (0, 0)
Screenshot: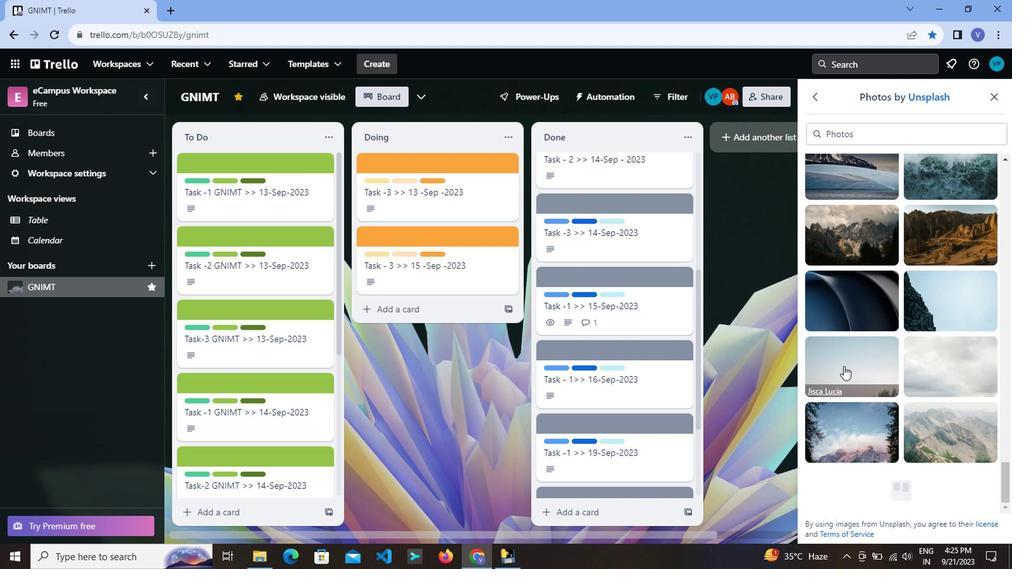 
Action: Mouse scrolled (759, 360) with delta (0, 0)
Screenshot: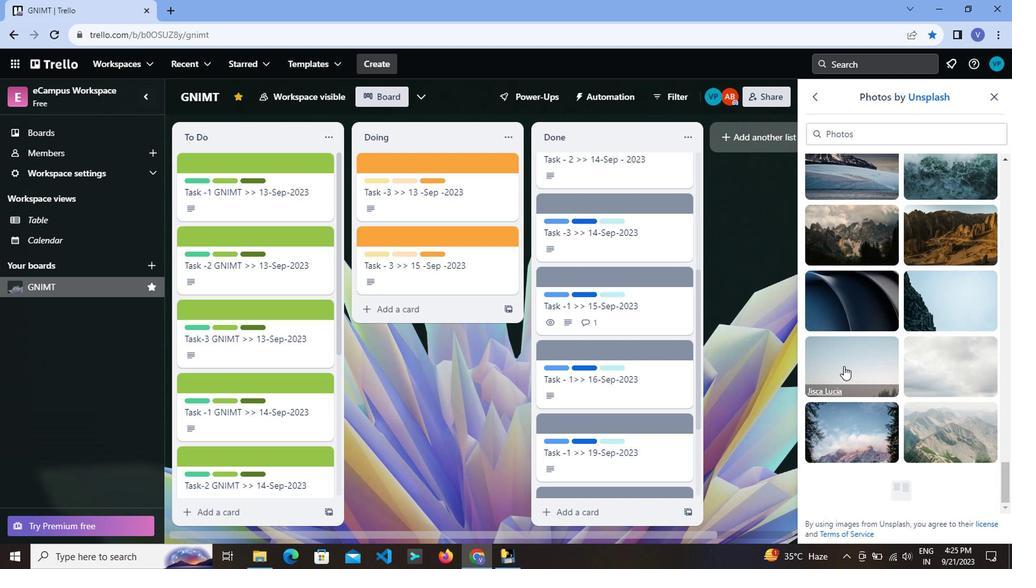 
Action: Mouse scrolled (759, 360) with delta (0, 0)
Screenshot: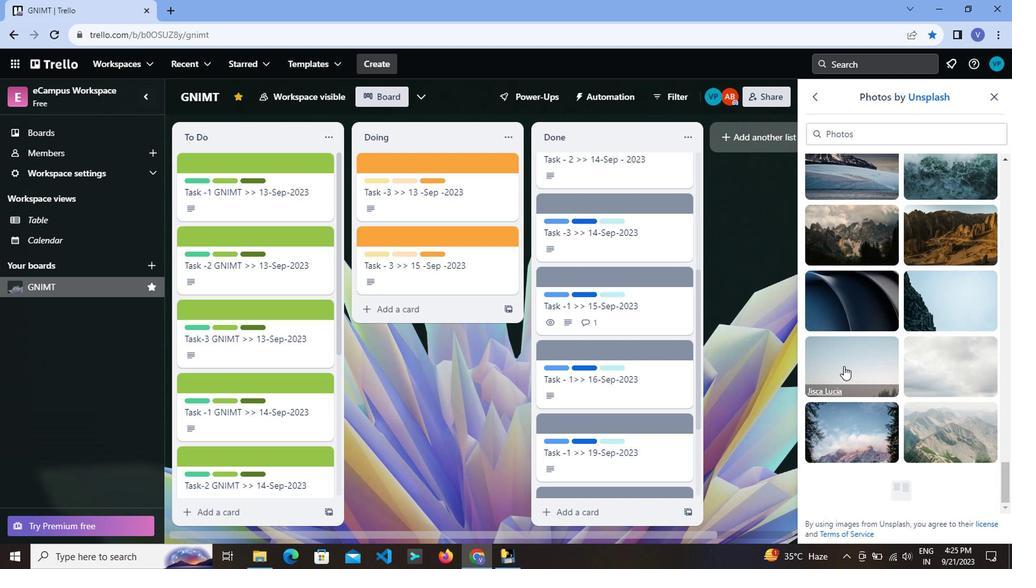 
Action: Mouse scrolled (759, 360) with delta (0, 0)
Screenshot: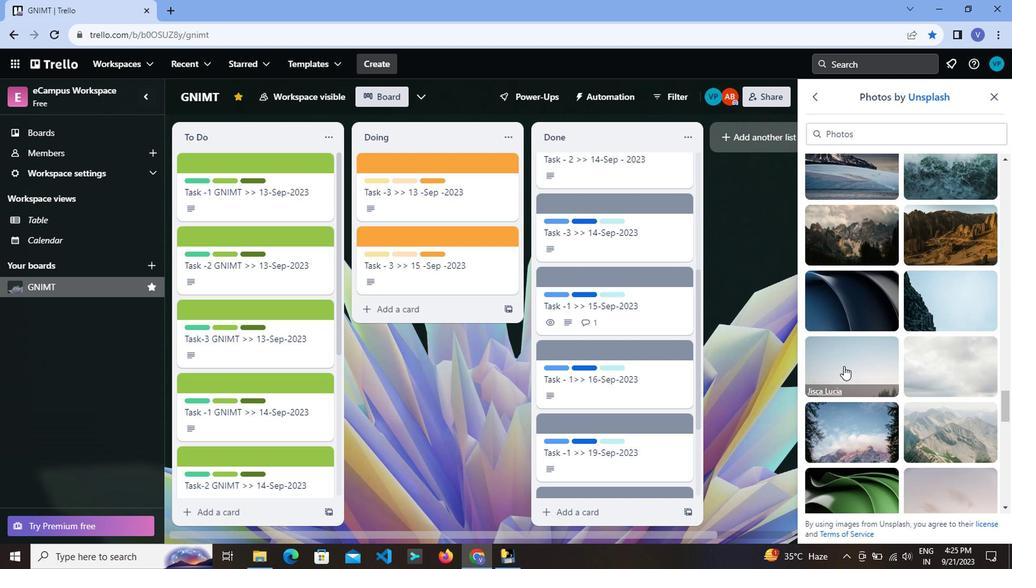 
Action: Mouse scrolled (759, 360) with delta (0, 0)
Screenshot: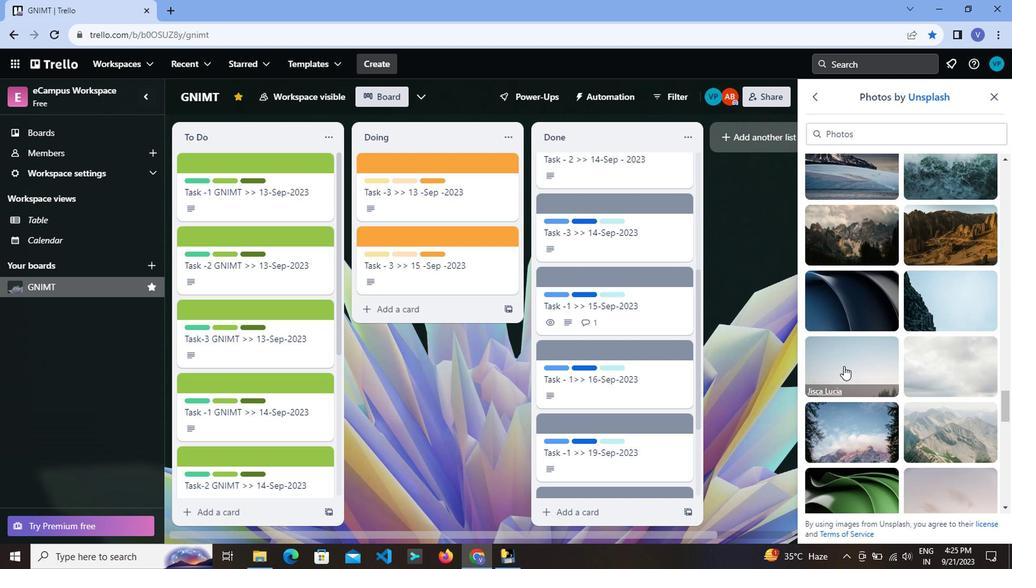 
Action: Mouse scrolled (759, 360) with delta (0, 0)
Screenshot: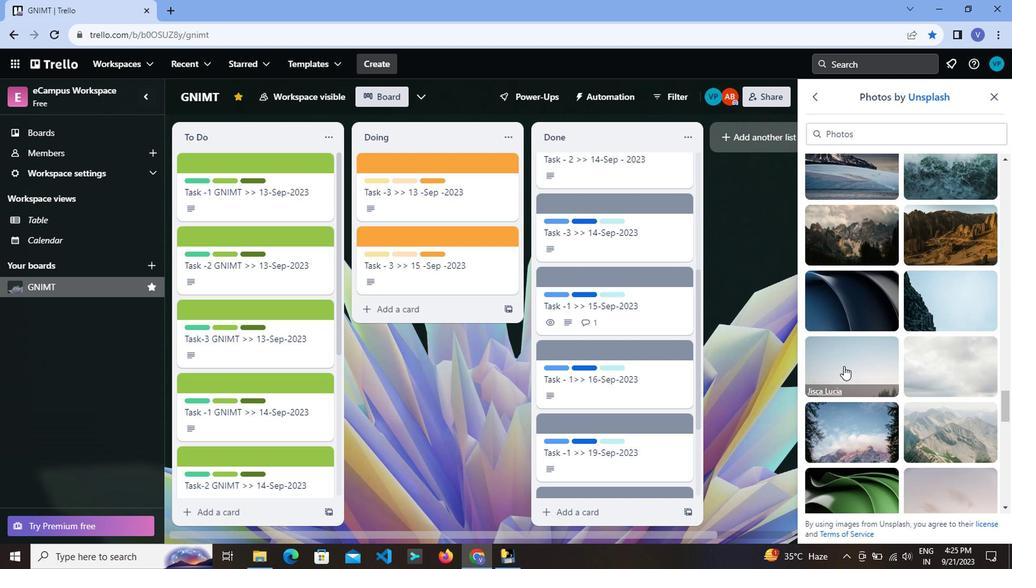 
Action: Mouse scrolled (759, 360) with delta (0, 0)
Screenshot: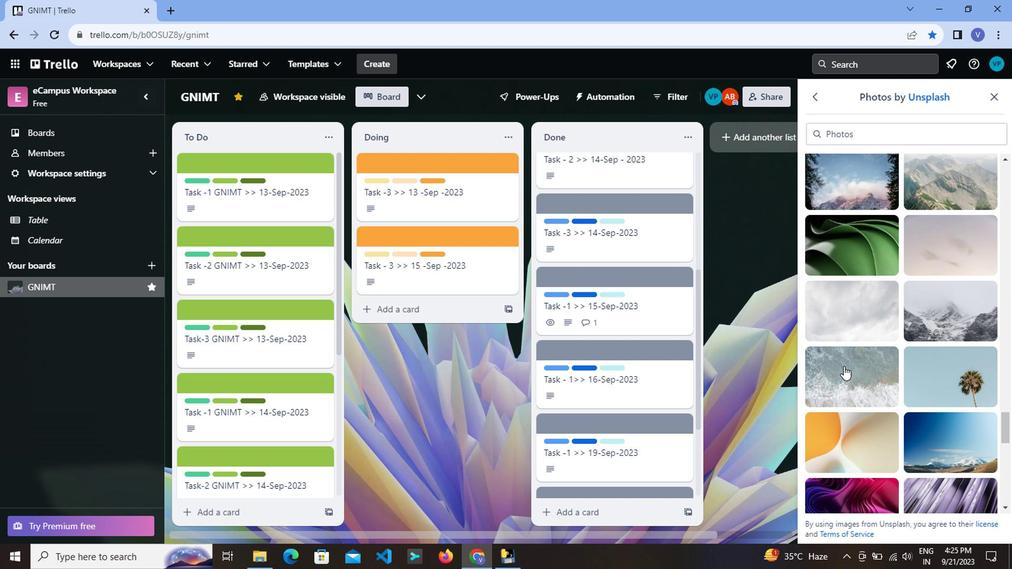 
Action: Mouse scrolled (759, 360) with delta (0, 0)
Screenshot: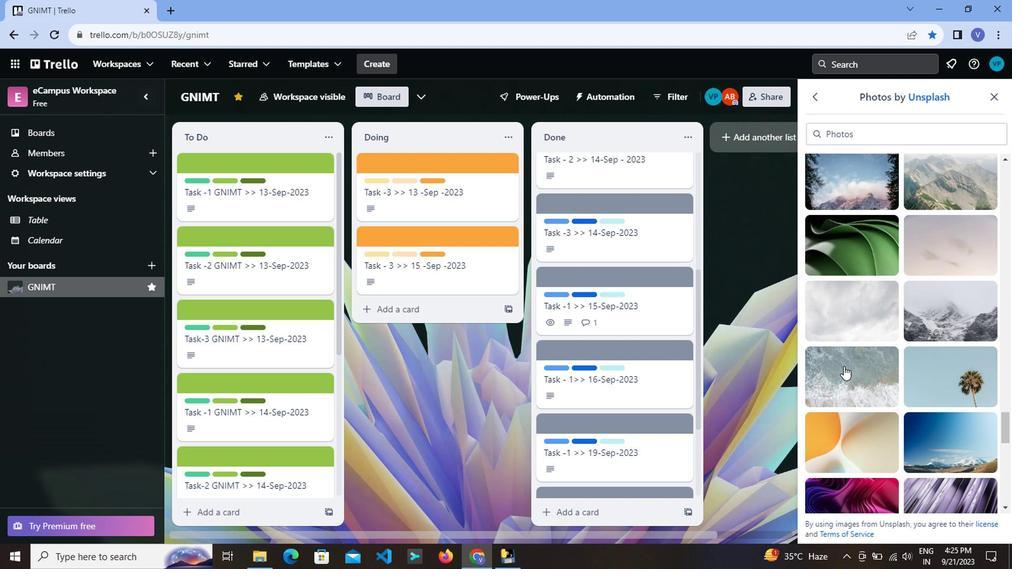 
Action: Mouse scrolled (759, 360) with delta (0, 0)
Screenshot: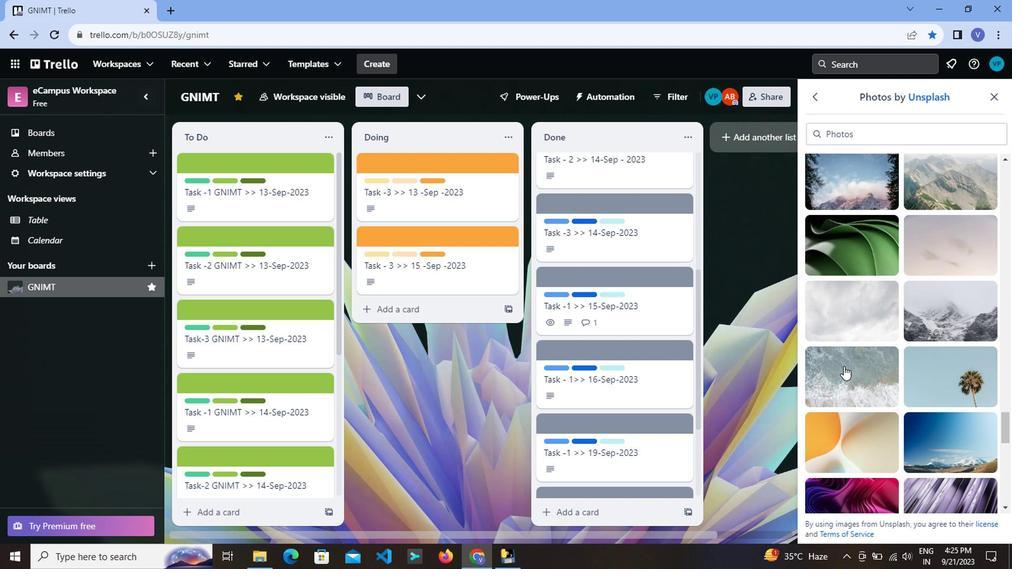 
Action: Mouse scrolled (759, 360) with delta (0, 0)
Screenshot: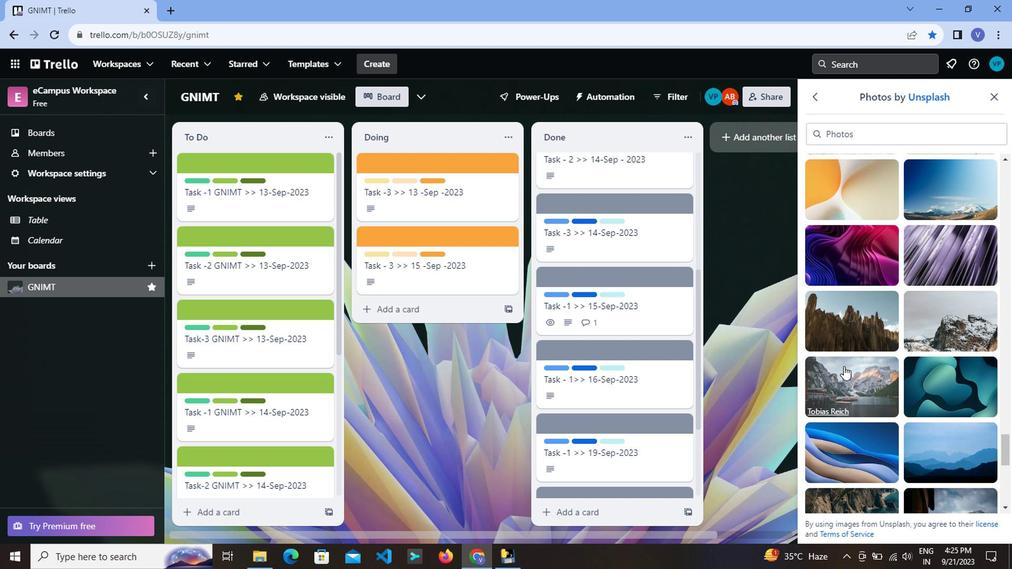 
Action: Mouse scrolled (759, 360) with delta (0, 0)
Screenshot: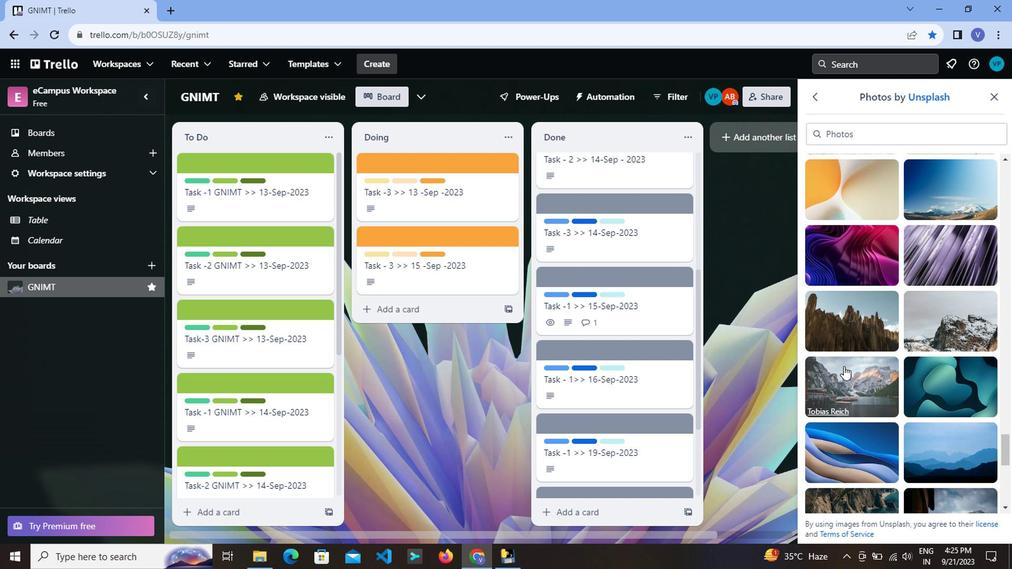 
Action: Mouse scrolled (759, 360) with delta (0, 0)
Screenshot: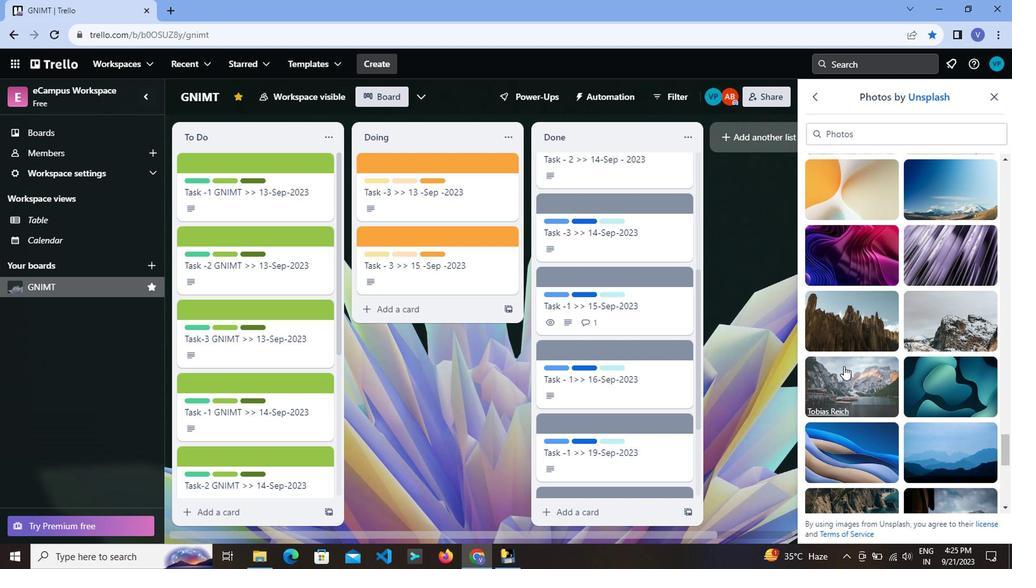
Action: Mouse moved to (762, 225)
Screenshot: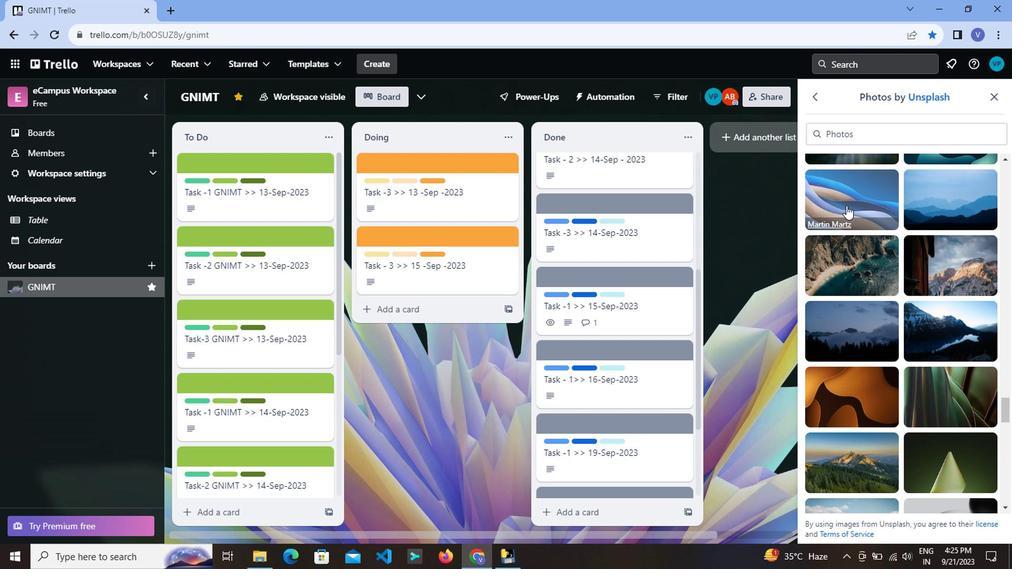 
Action: Mouse pressed left at (762, 225)
Screenshot: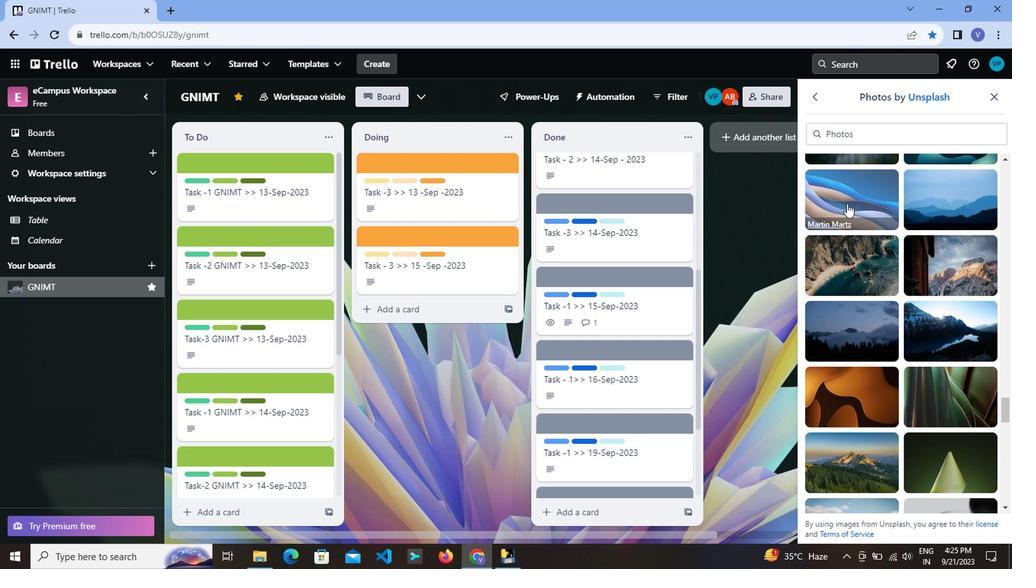 
Action: Mouse moved to (799, 360)
Screenshot: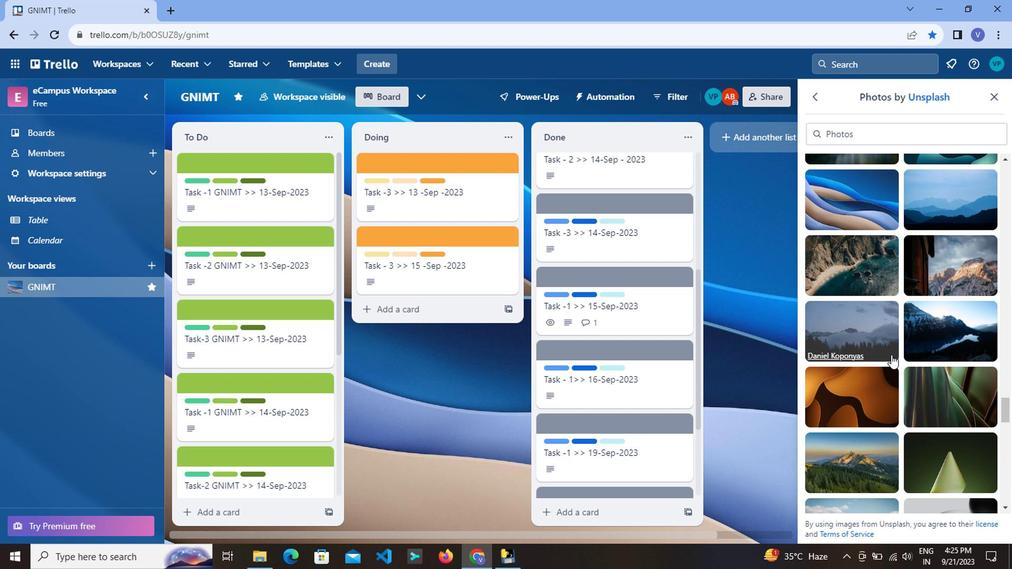 
Action: Mouse scrolled (799, 360) with delta (0, 0)
Screenshot: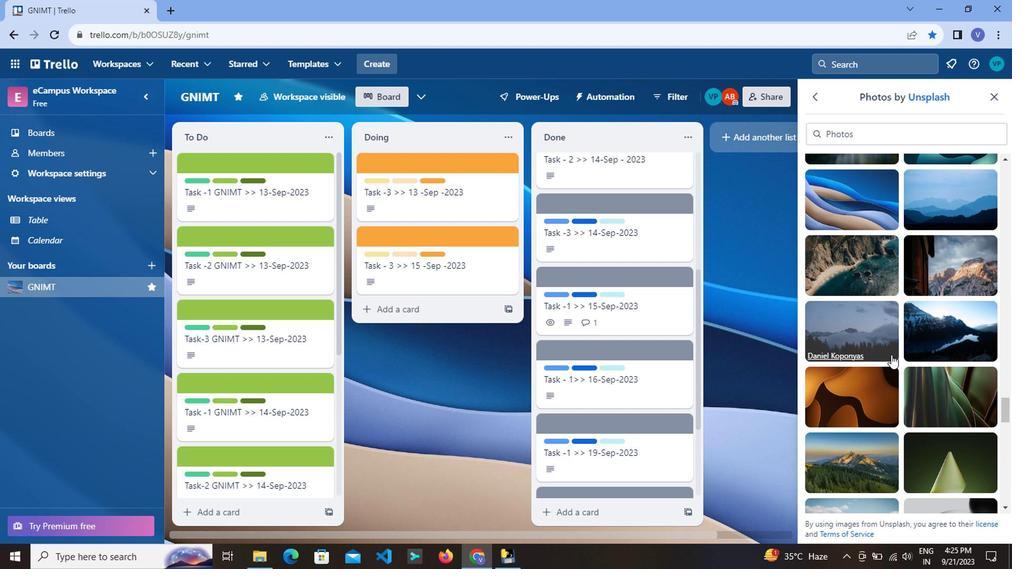 
Action: Mouse moved to (800, 361)
Screenshot: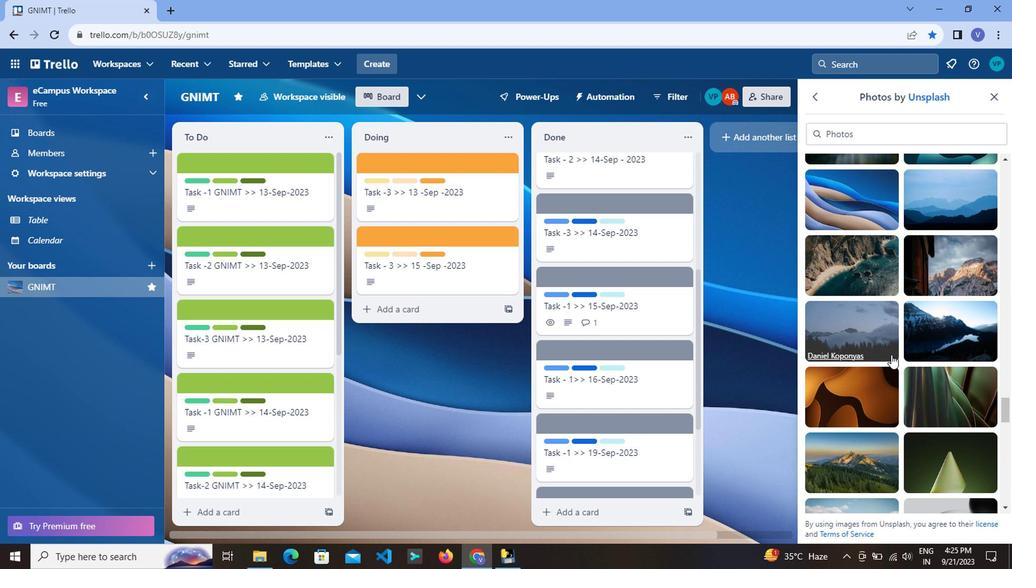 
Action: Mouse scrolled (800, 361) with delta (0, 0)
Screenshot: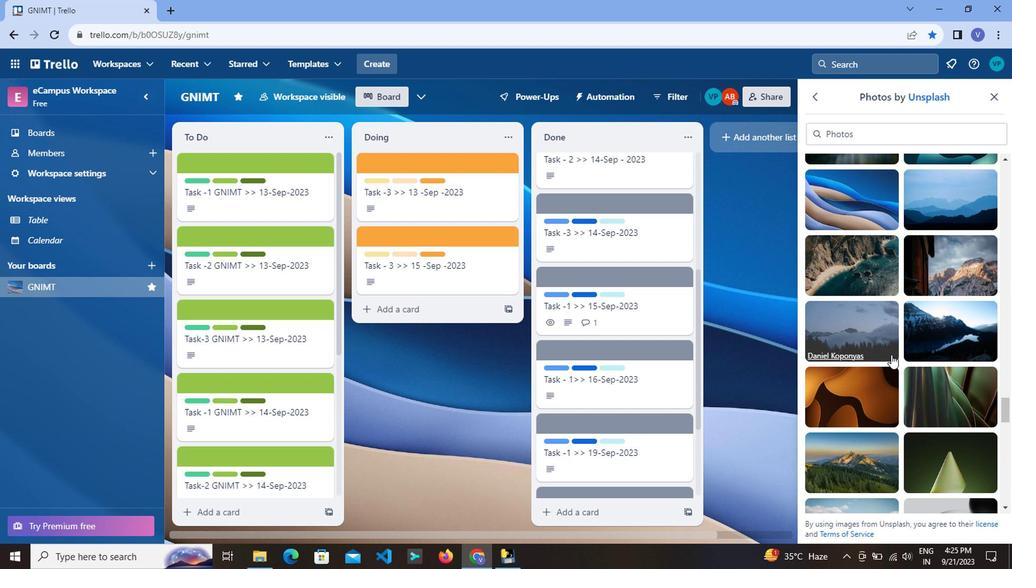
Action: Mouse scrolled (800, 361) with delta (0, 0)
Screenshot: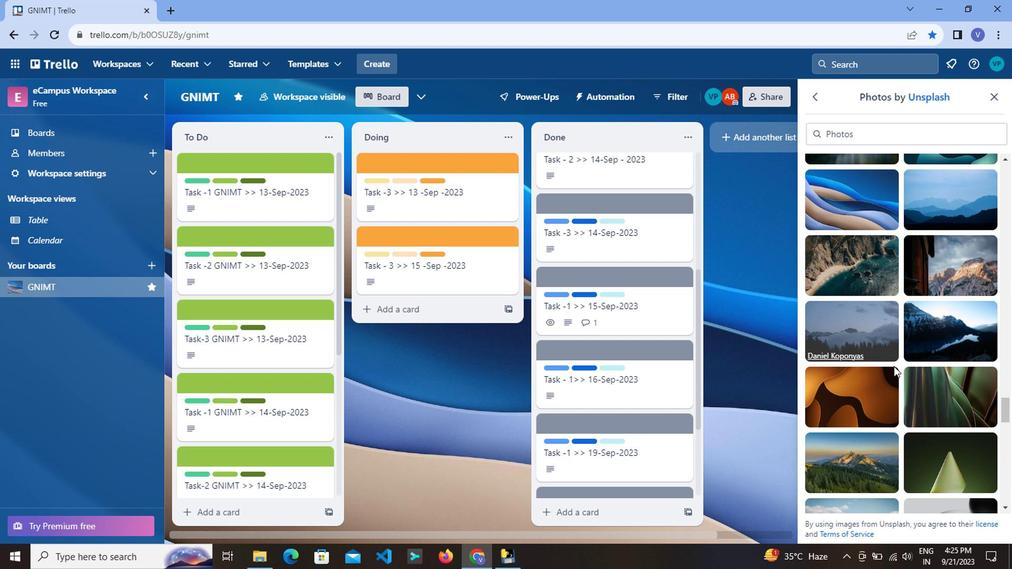 
Action: Mouse moved to (801, 333)
Screenshot: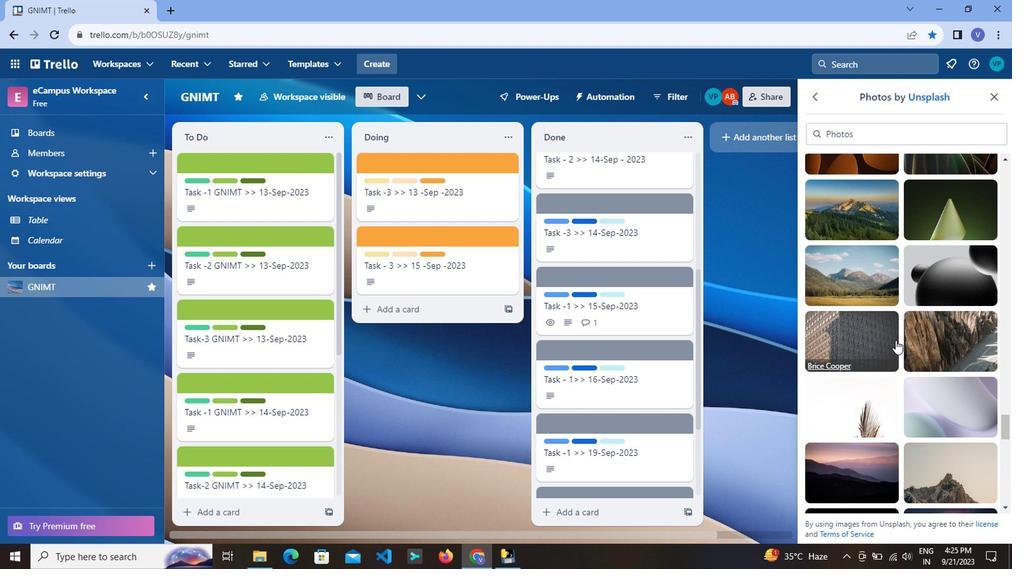 
Action: Mouse scrolled (801, 333) with delta (0, 0)
Screenshot: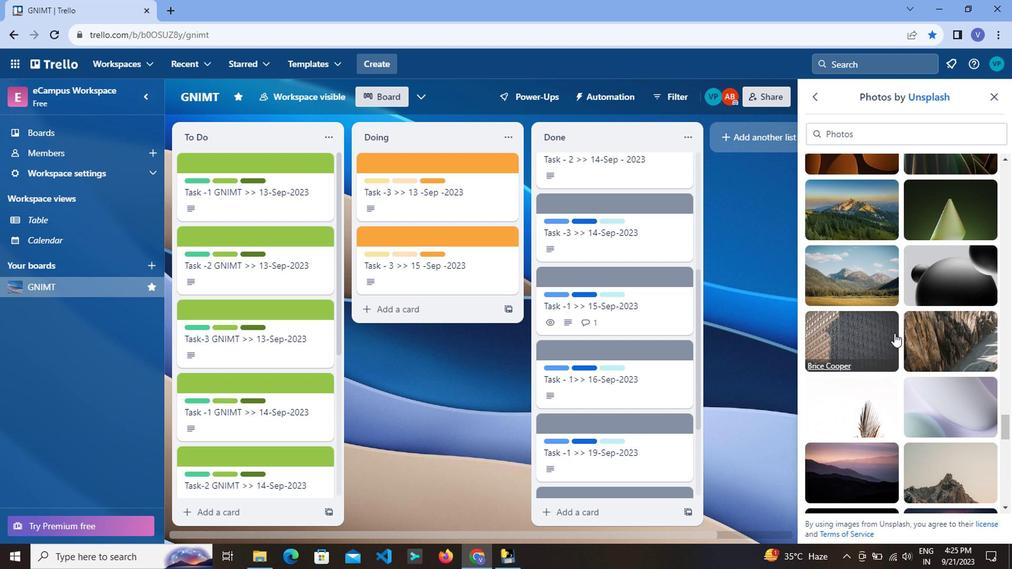
Action: Mouse scrolled (801, 333) with delta (0, 0)
Screenshot: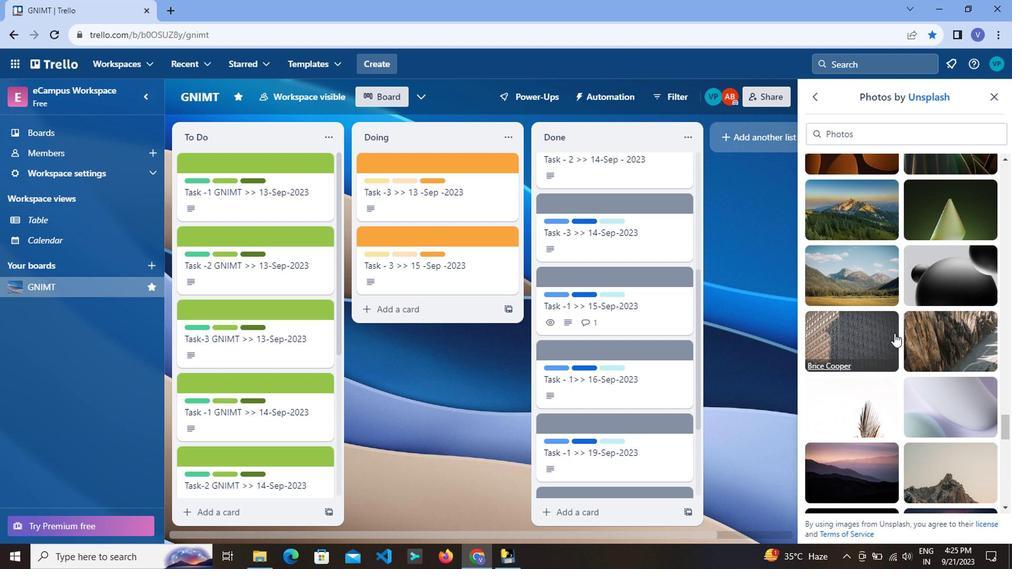 
Action: Mouse moved to (788, 322)
Screenshot: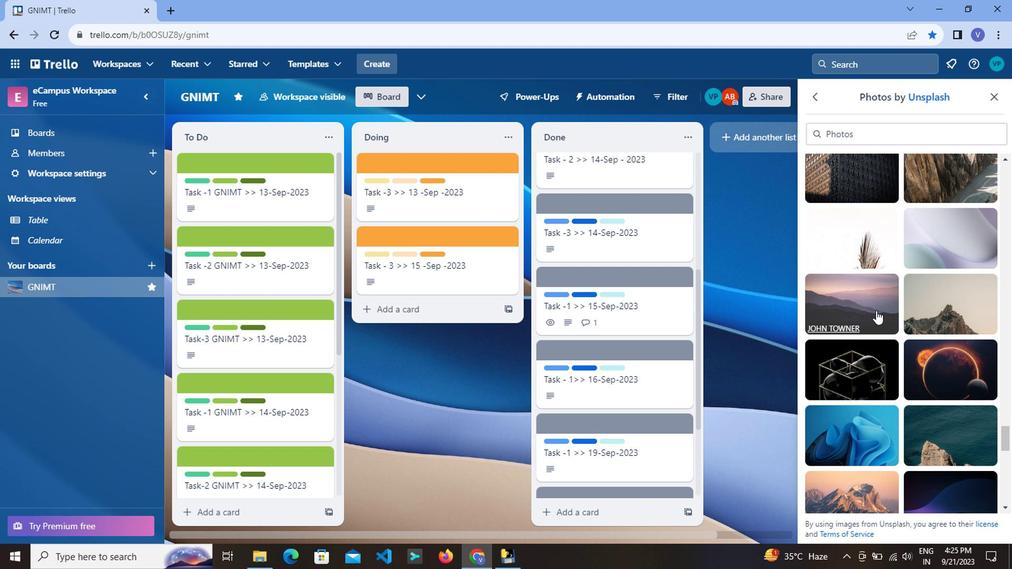 
Action: Mouse scrolled (788, 321) with delta (0, 0)
Screenshot: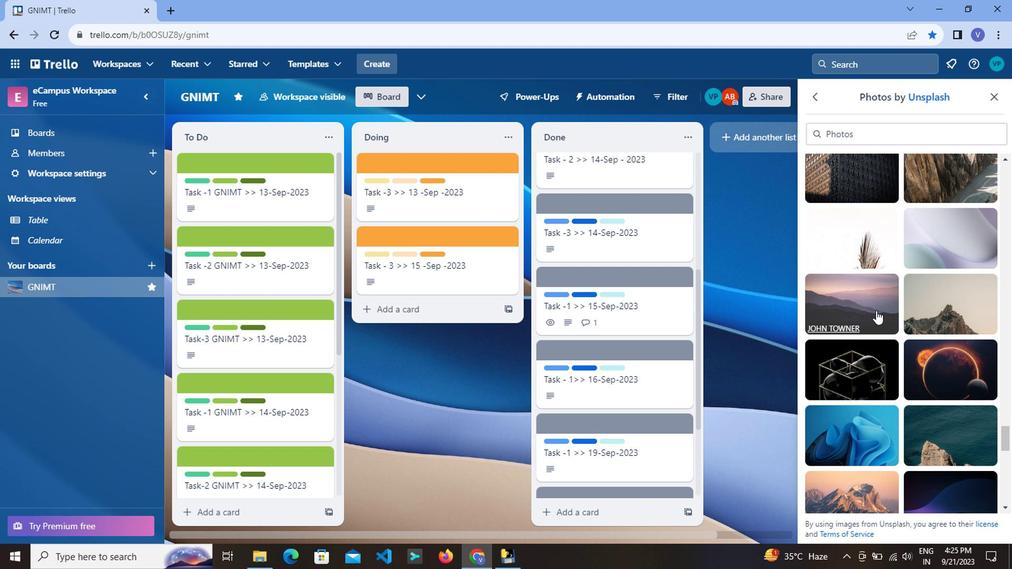 
Action: Mouse moved to (788, 324)
Screenshot: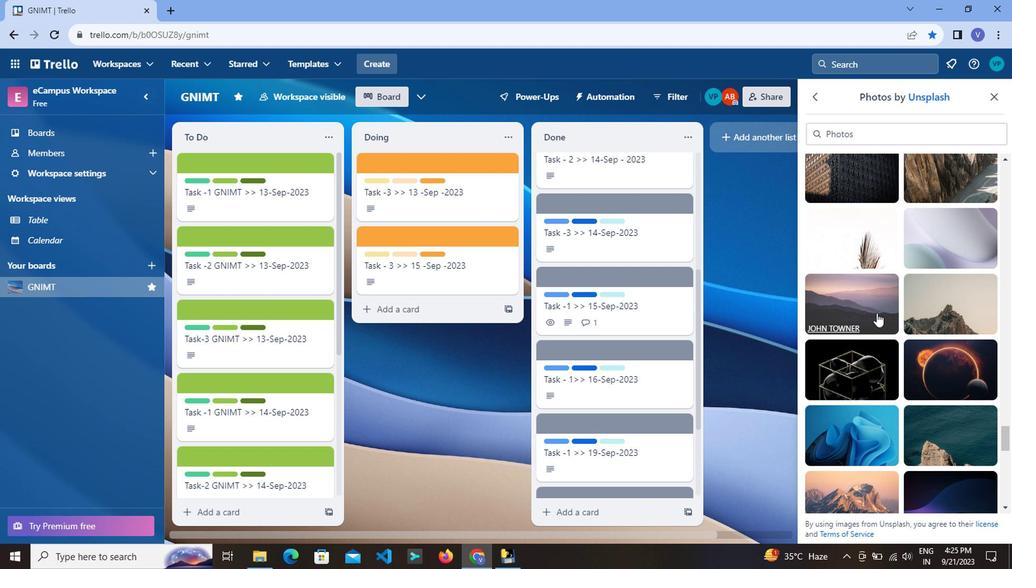 
Action: Mouse scrolled (788, 324) with delta (0, 0)
Screenshot: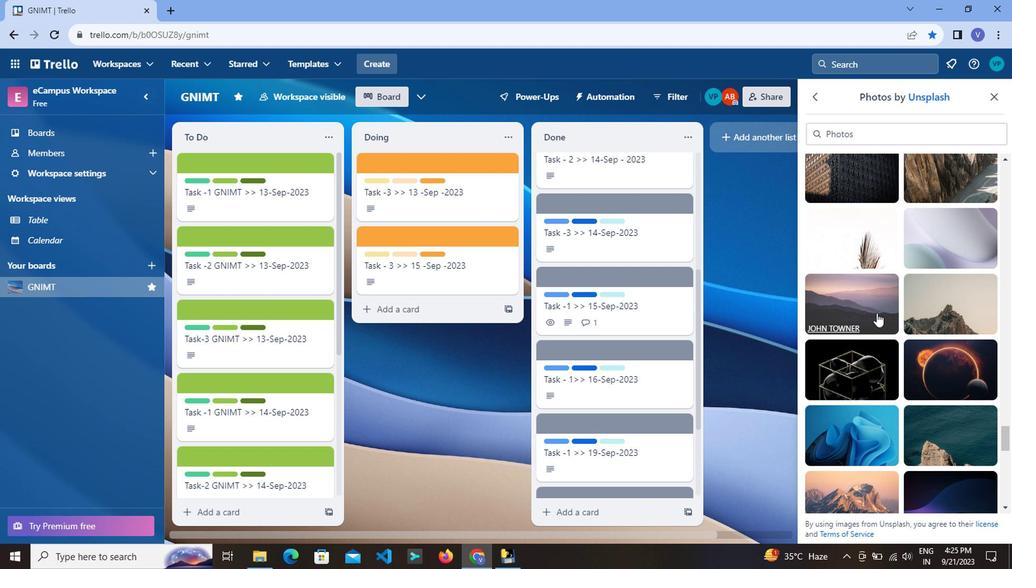 
Action: Mouse moved to (773, 266)
Screenshot: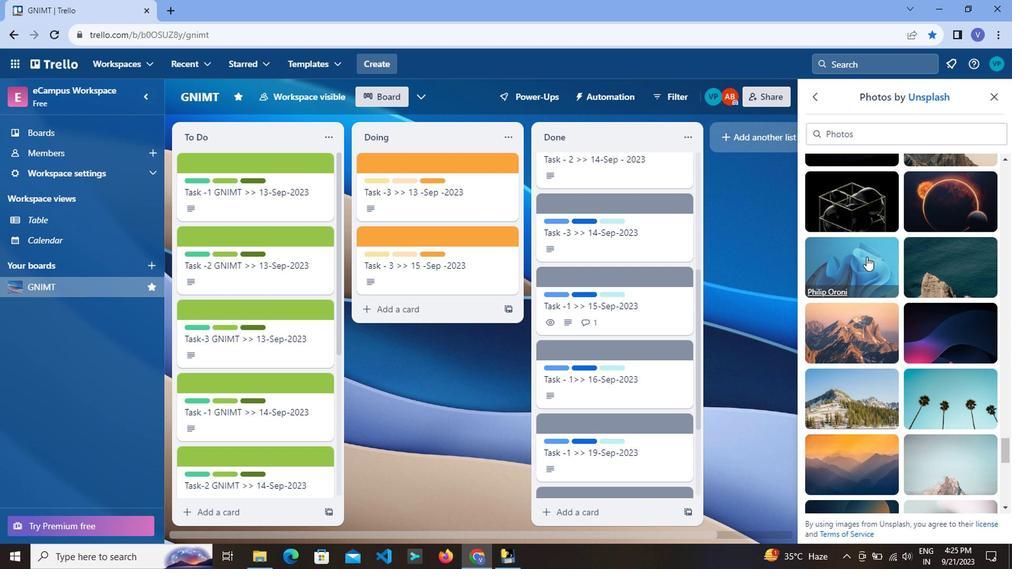 
Action: Mouse pressed left at (773, 266)
Screenshot: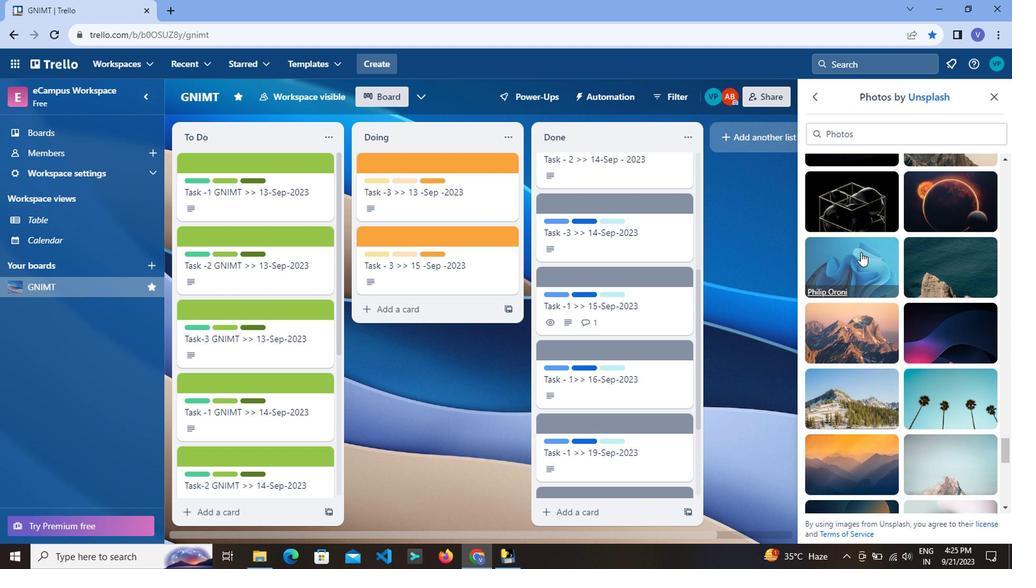 
Action: Mouse moved to (804, 364)
Screenshot: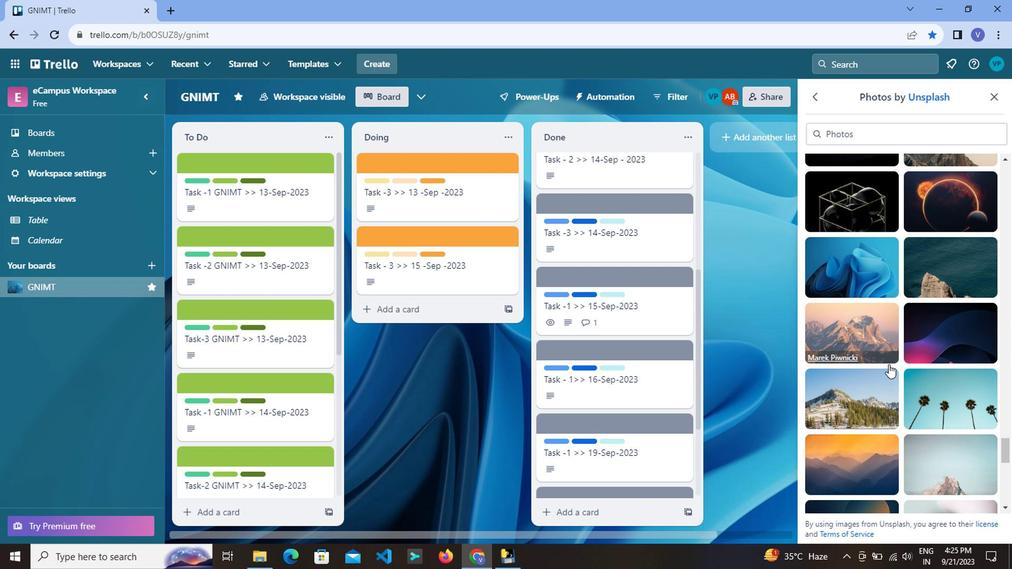 
Action: Mouse scrolled (804, 363) with delta (0, 0)
Screenshot: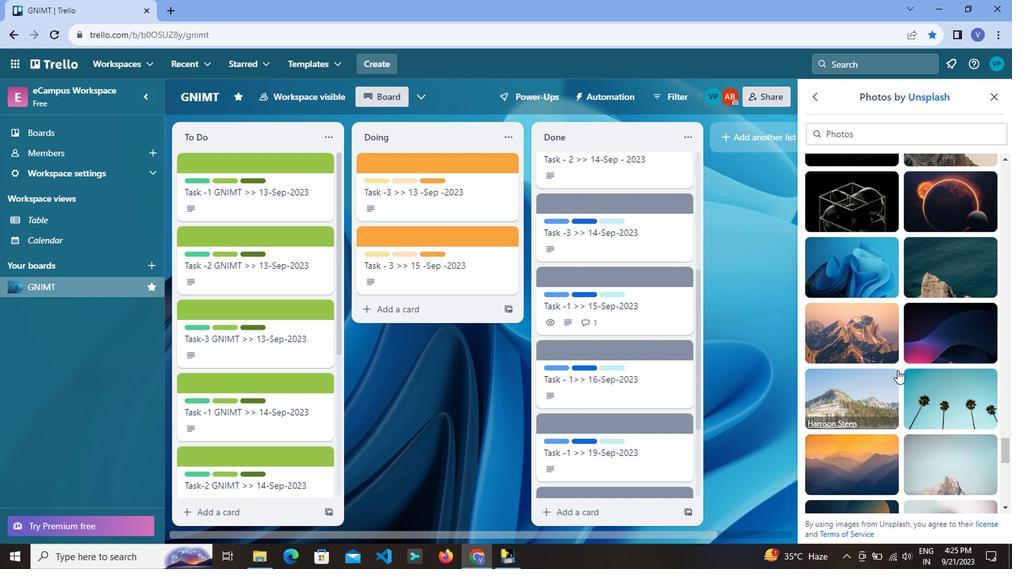 
Action: Mouse scrolled (804, 363) with delta (0, 0)
Screenshot: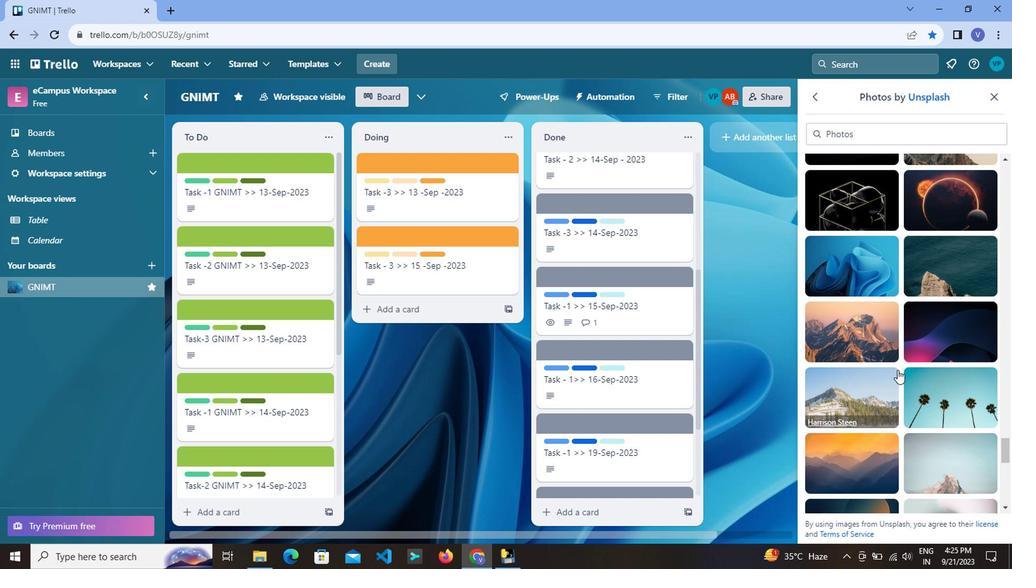 
Action: Mouse moved to (807, 360)
Screenshot: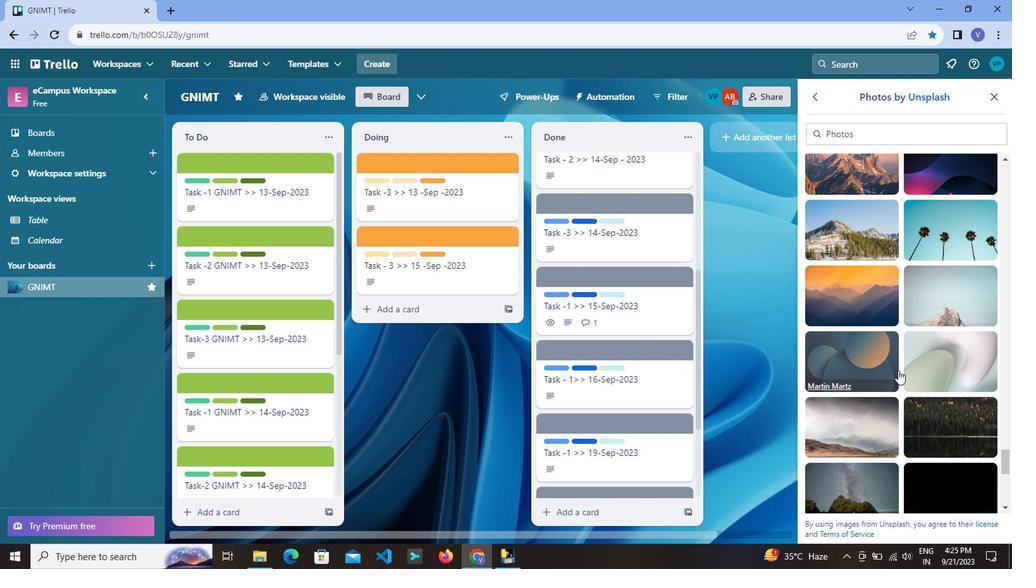 
Action: Mouse scrolled (807, 360) with delta (0, 0)
Screenshot: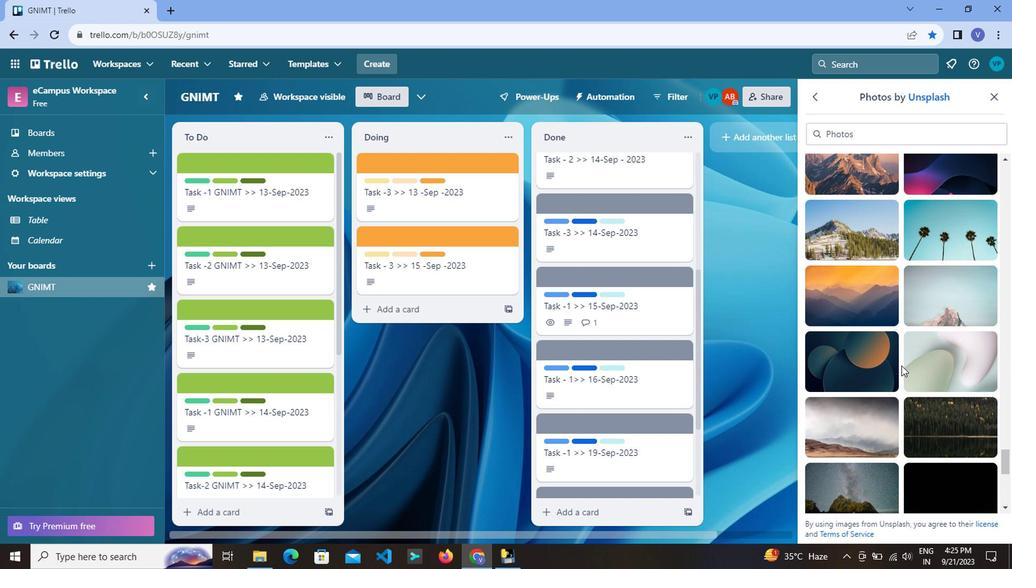 
Action: Mouse scrolled (807, 360) with delta (0, 0)
Screenshot: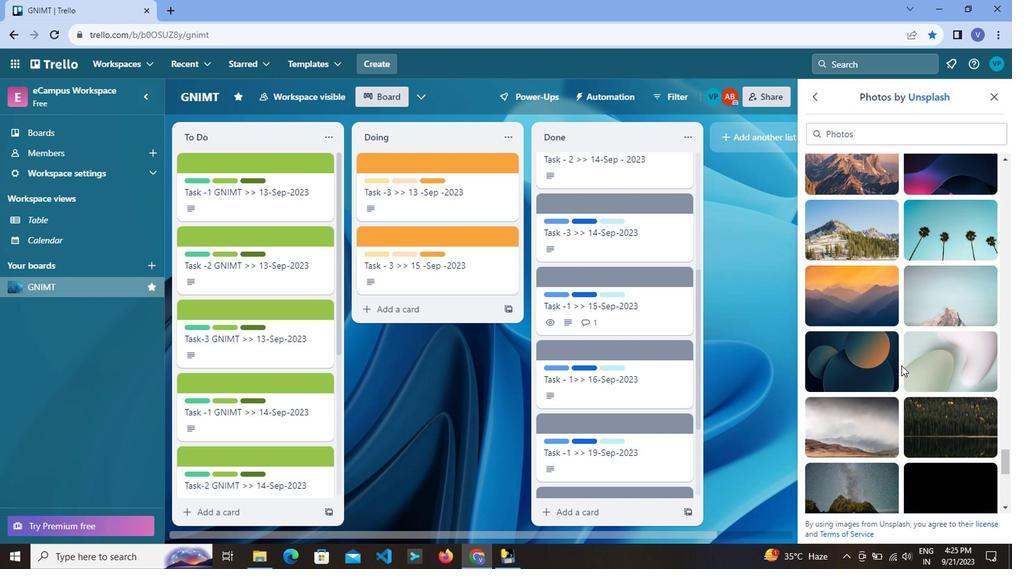 
Action: Mouse scrolled (807, 360) with delta (0, 0)
Screenshot: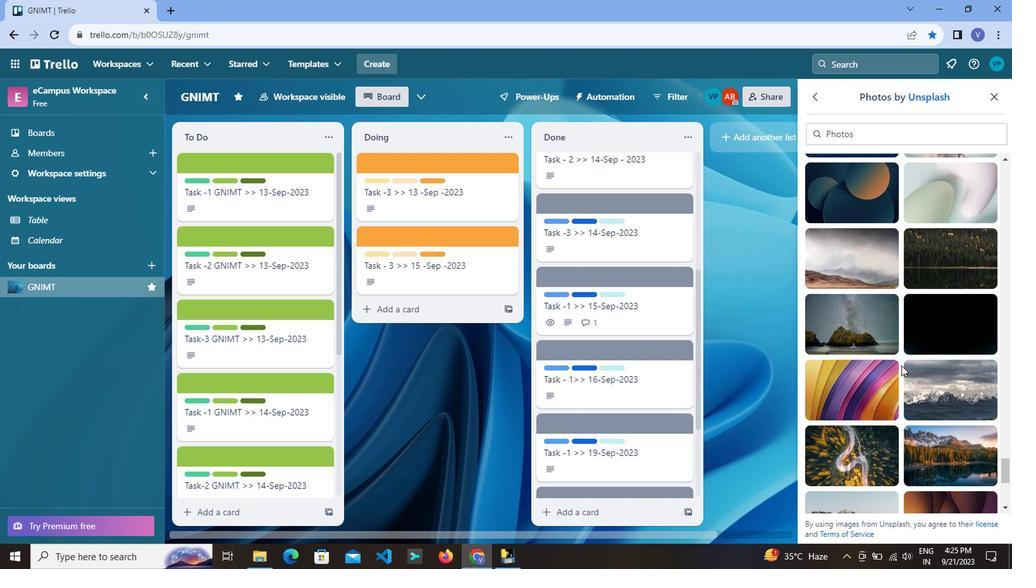 
Action: Mouse scrolled (807, 360) with delta (0, 0)
Screenshot: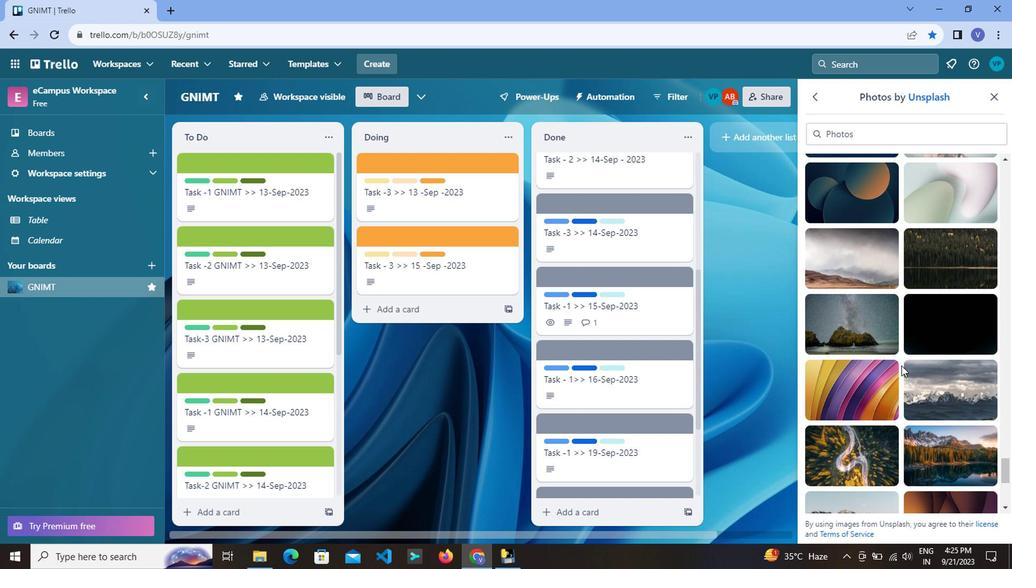 
Action: Mouse scrolled (807, 360) with delta (0, 0)
Screenshot: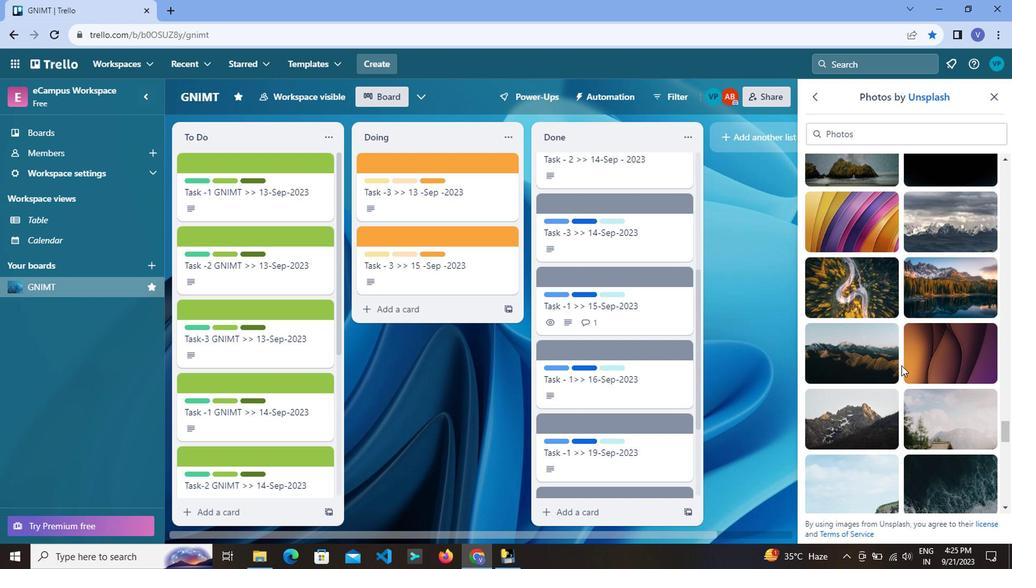 
Action: Mouse scrolled (807, 360) with delta (0, 0)
Screenshot: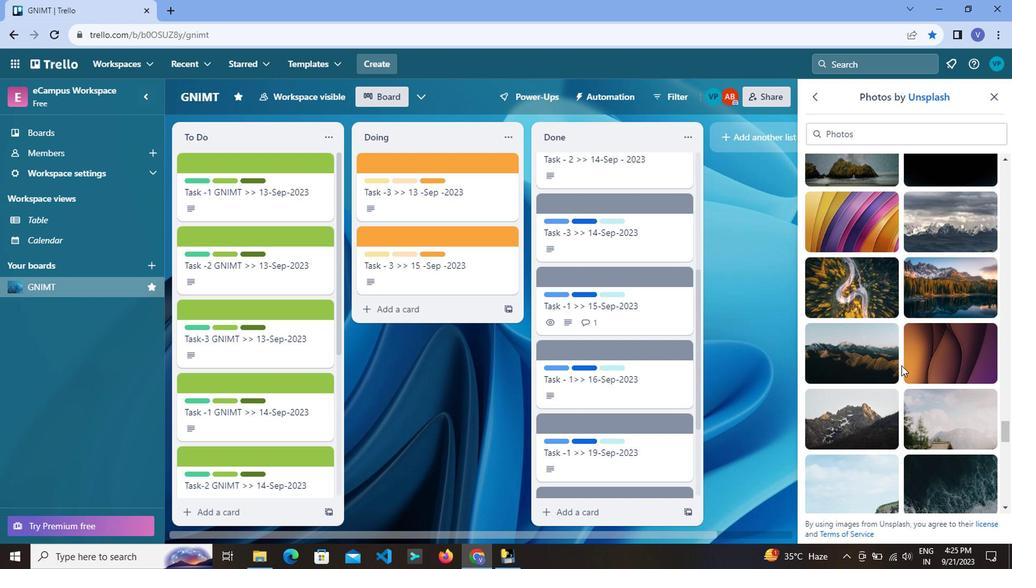 
Action: Mouse scrolled (807, 360) with delta (0, 0)
Screenshot: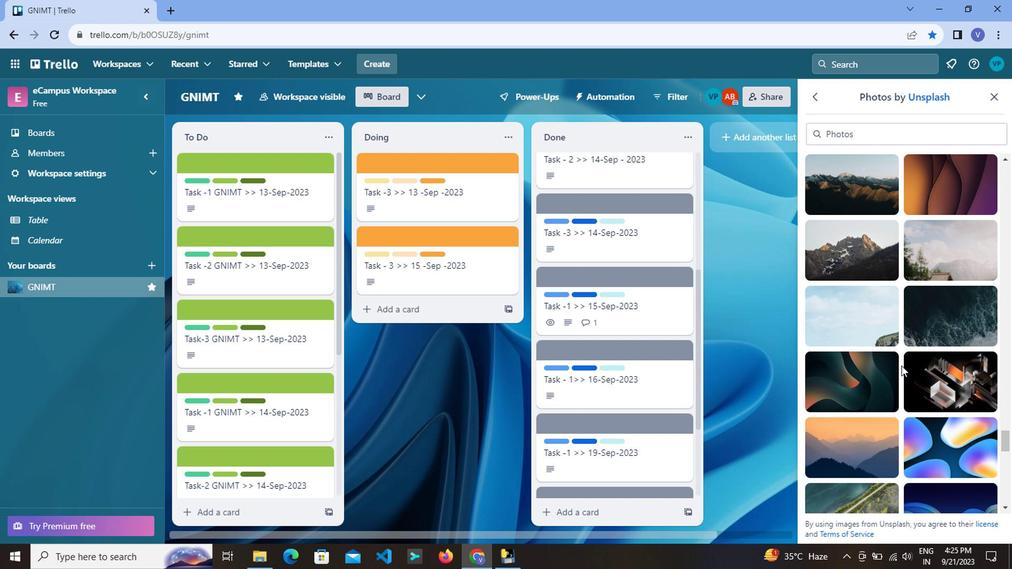 
Action: Mouse scrolled (807, 360) with delta (0, 0)
Screenshot: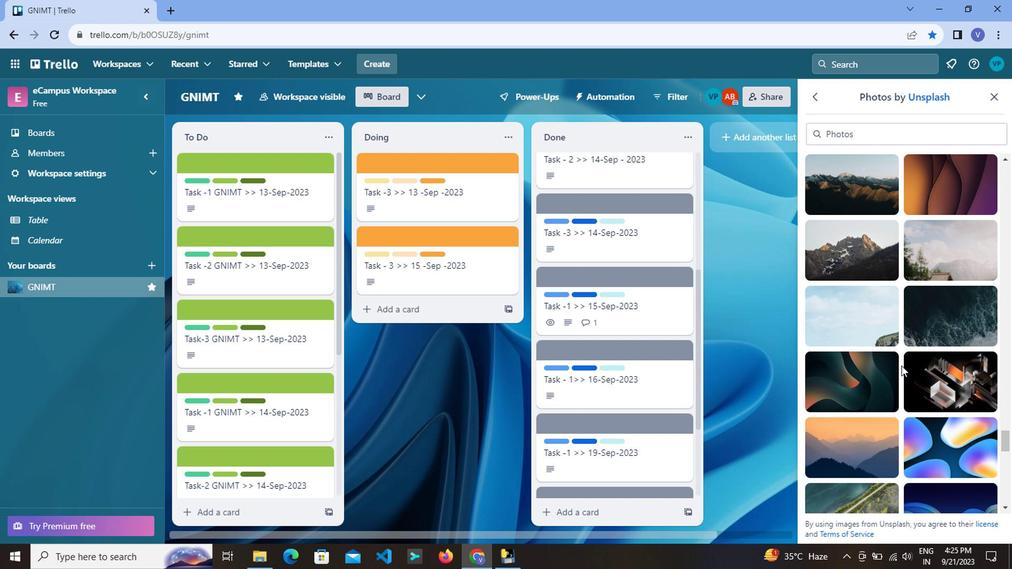 
Action: Mouse scrolled (807, 360) with delta (0, 0)
Screenshot: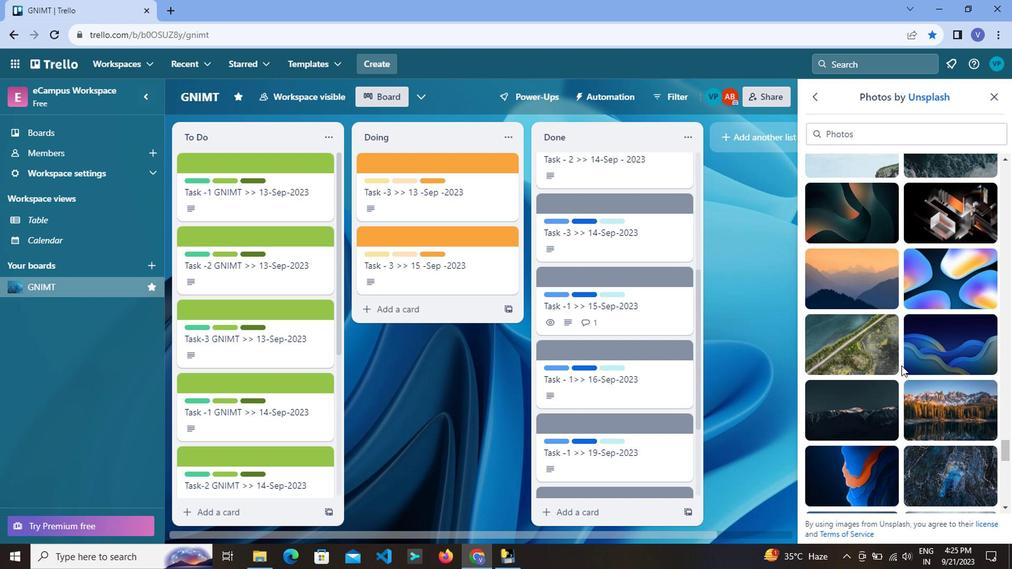 
Action: Mouse scrolled (807, 360) with delta (0, 0)
Screenshot: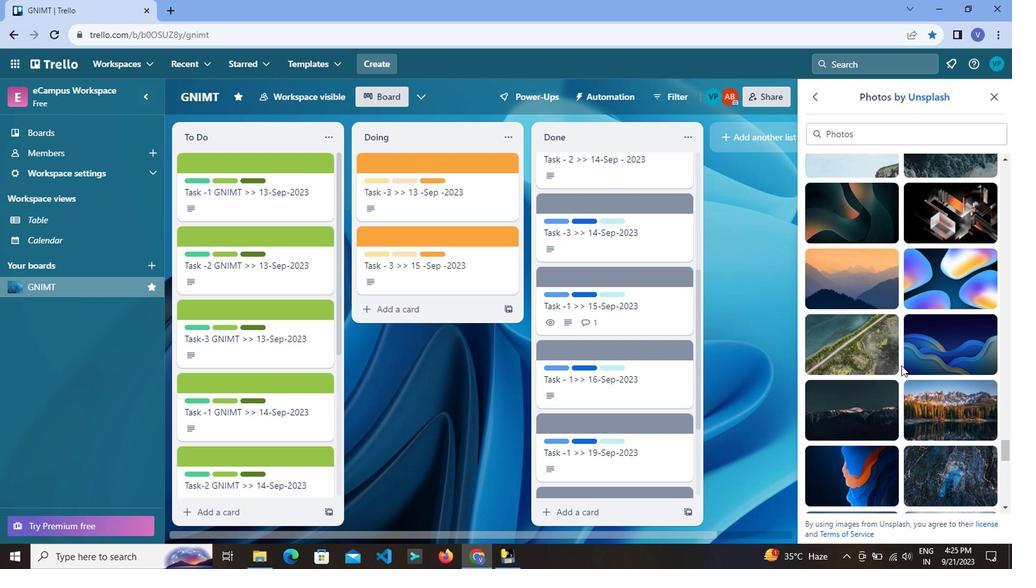
Action: Mouse scrolled (807, 360) with delta (0, 0)
Screenshot: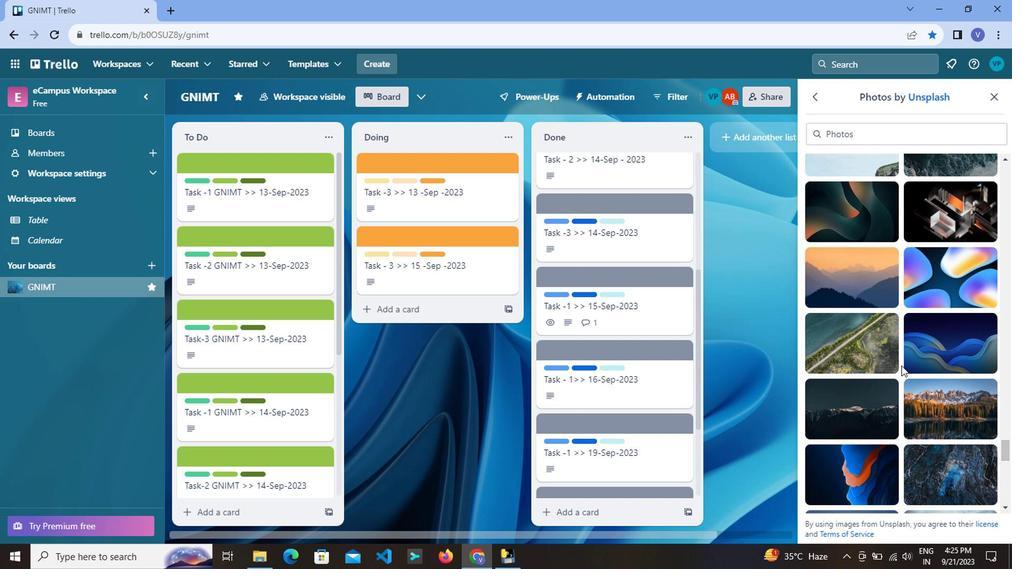 
Action: Mouse scrolled (807, 360) with delta (0, 0)
Screenshot: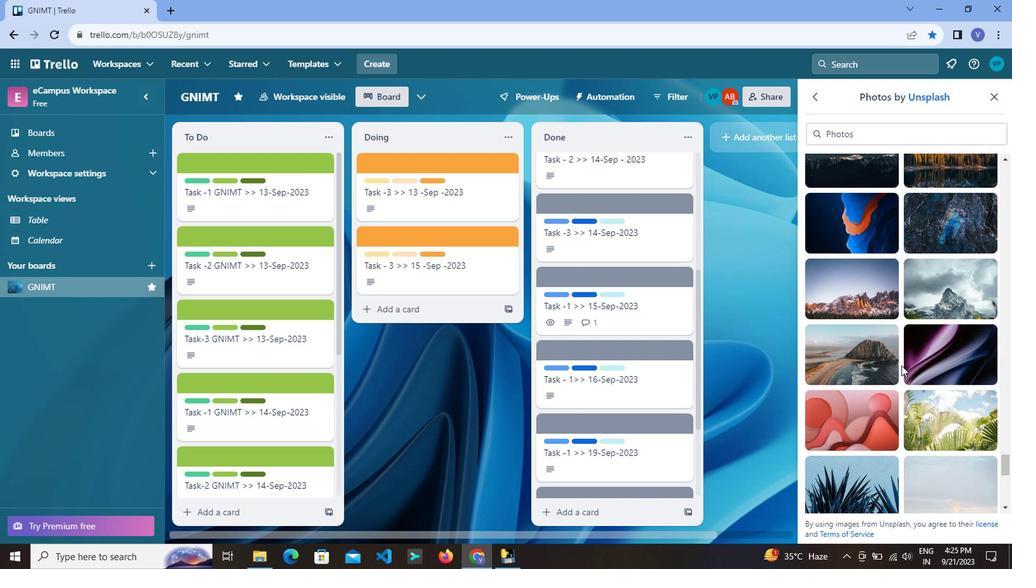
Action: Mouse scrolled (807, 360) with delta (0, 0)
Screenshot: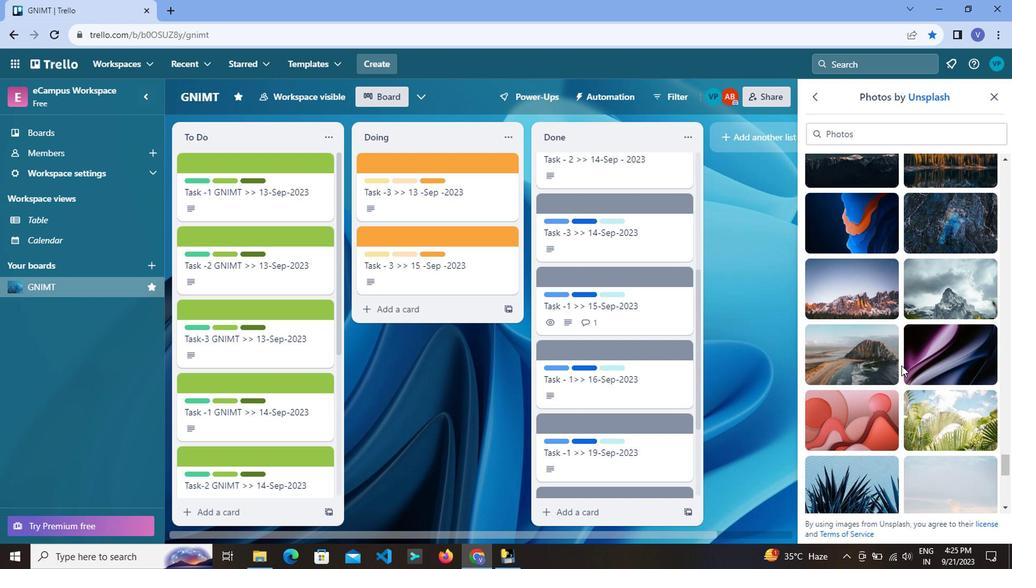 
Action: Mouse scrolled (807, 360) with delta (0, 0)
Screenshot: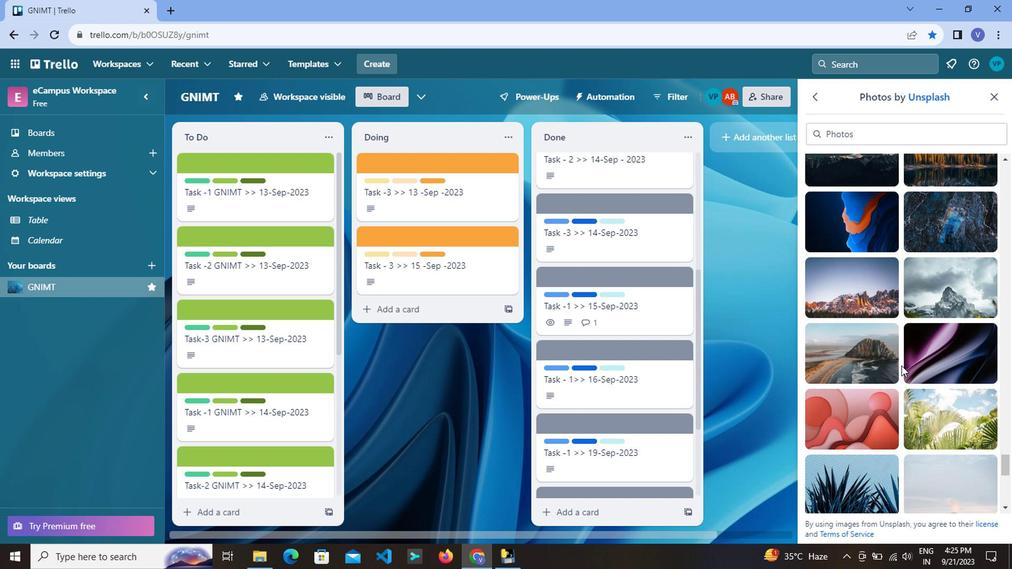 
Action: Mouse scrolled (807, 361) with delta (0, 0)
Screenshot: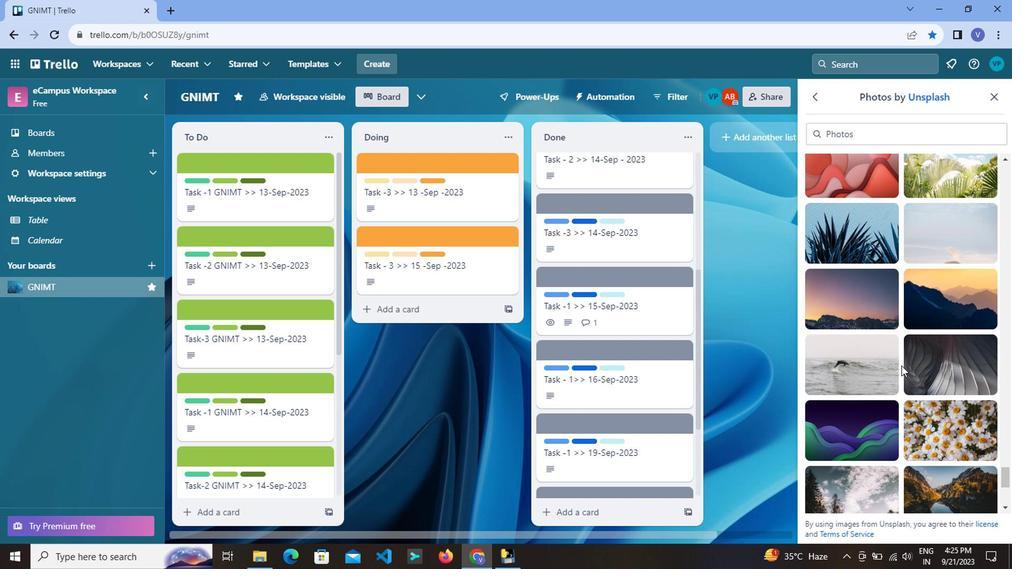 
Action: Mouse scrolled (807, 361) with delta (0, 0)
Screenshot: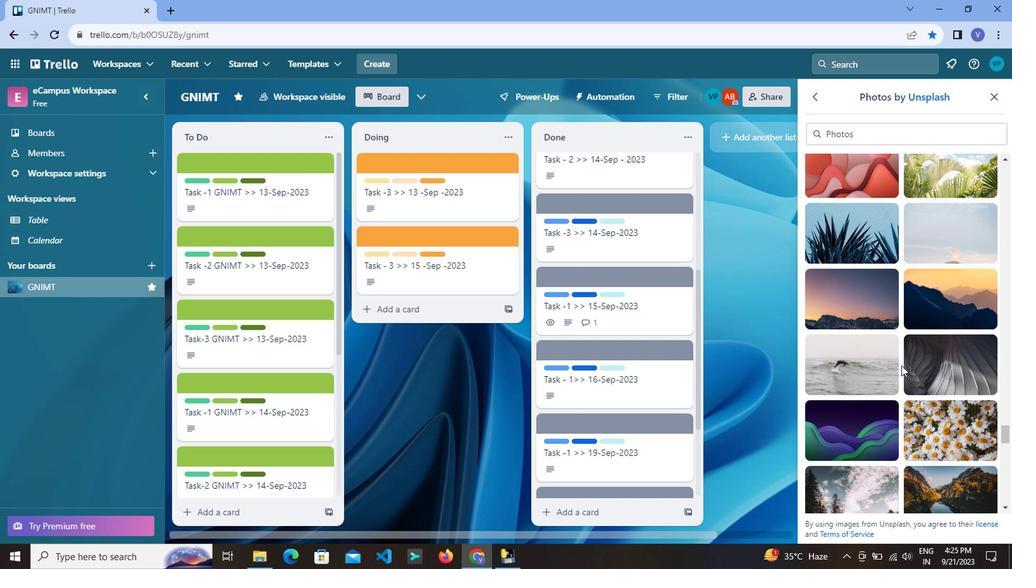 
Action: Mouse moved to (771, 162)
Screenshot: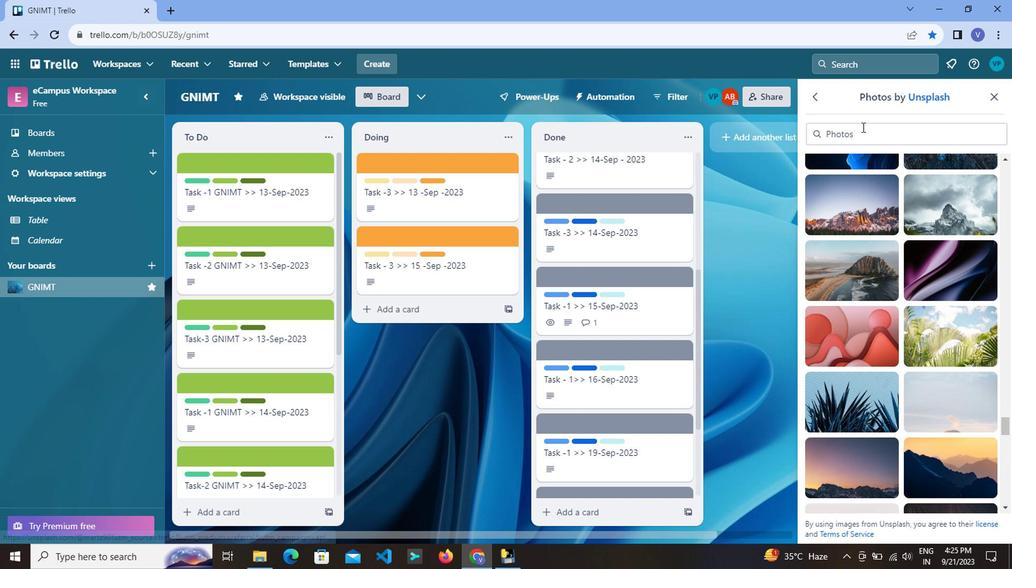 
Action: Mouse pressed left at (771, 162)
Screenshot: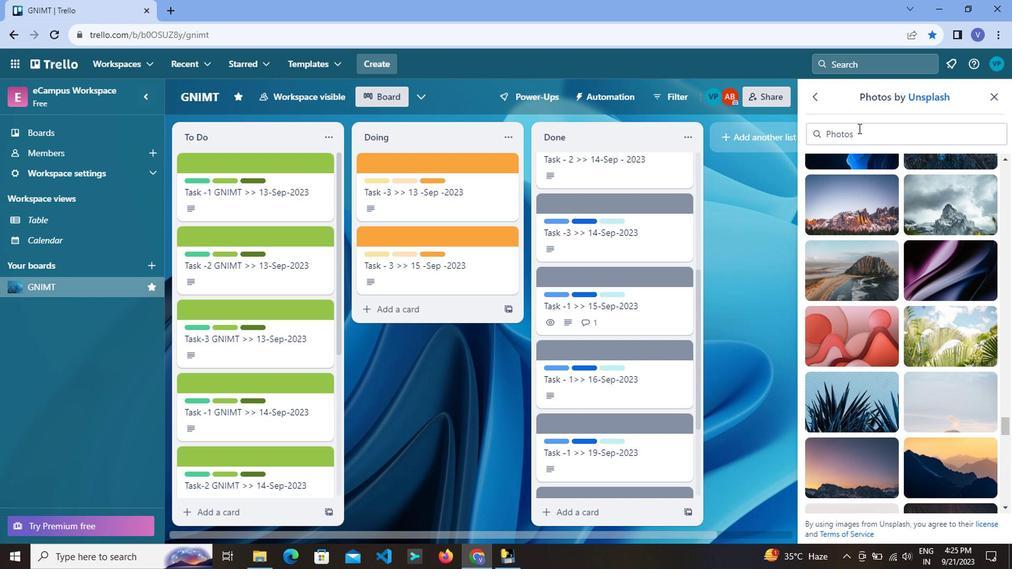 
Action: Key pressed flamingo
Screenshot: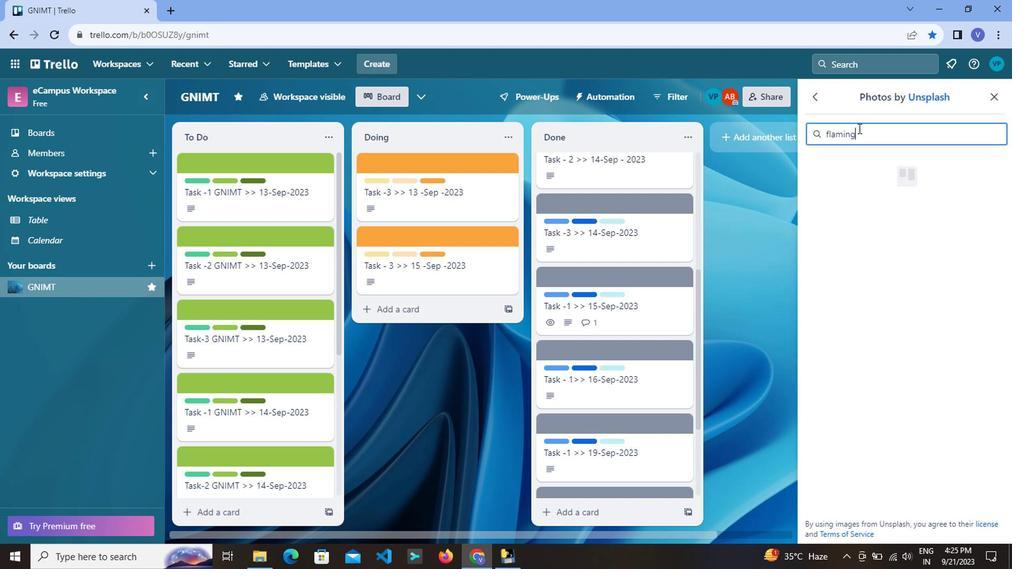 
Action: Mouse moved to (813, 296)
Screenshot: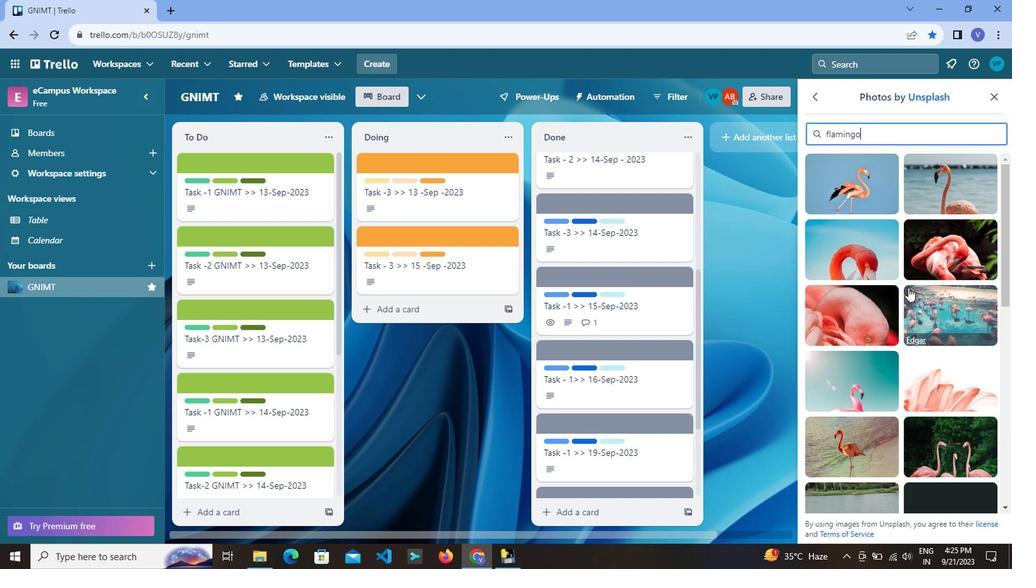 
Action: Mouse scrolled (813, 296) with delta (0, 0)
Screenshot: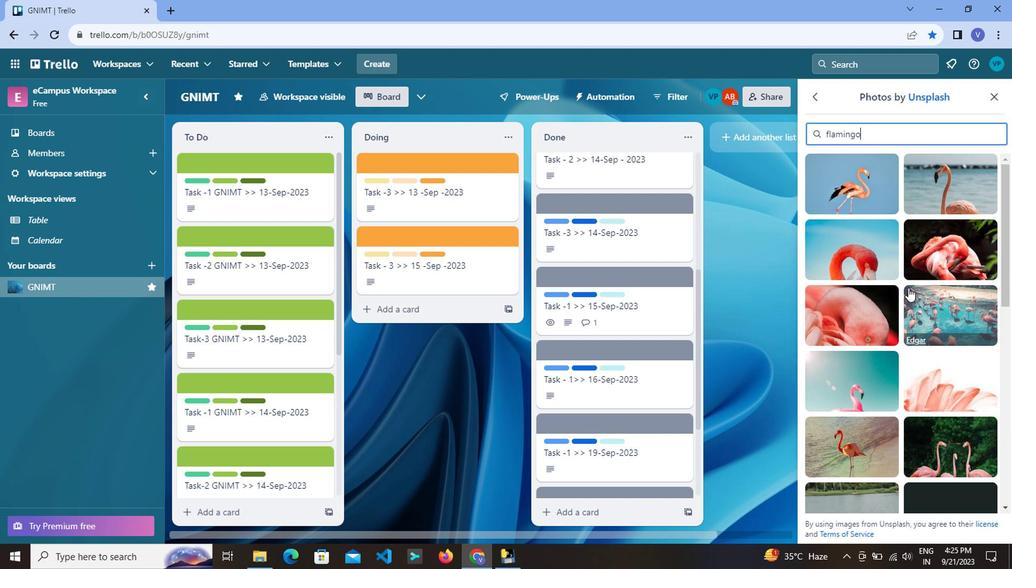 
Action: Mouse moved to (850, 248)
Screenshot: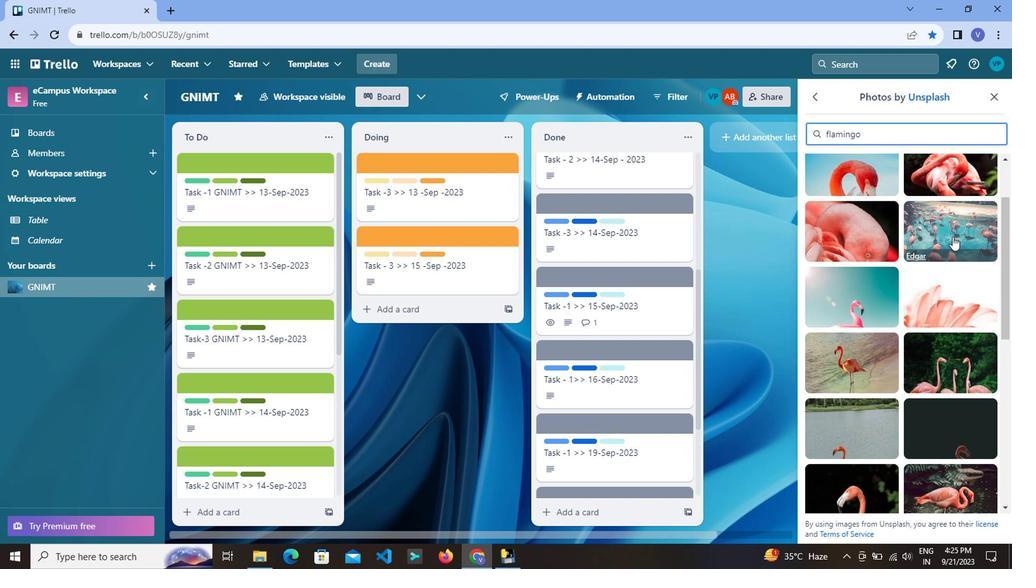 
Action: Mouse pressed left at (850, 248)
Screenshot: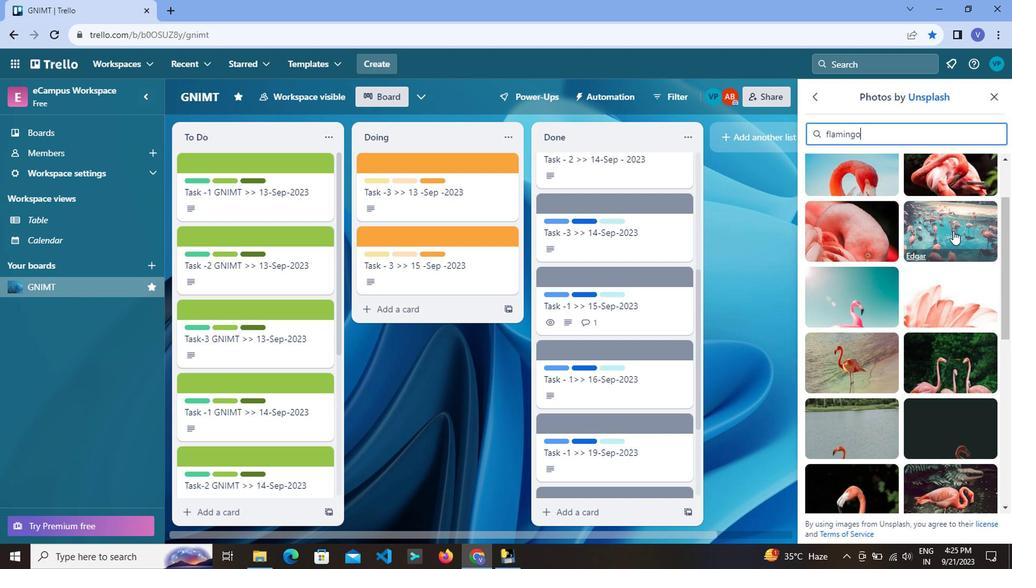
Action: Mouse moved to (659, 365)
Screenshot: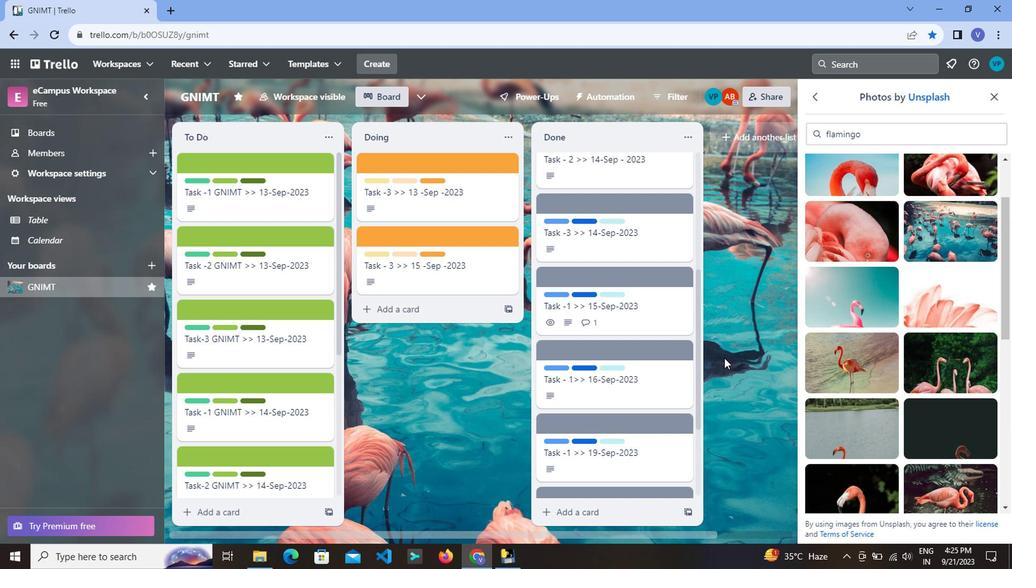 
Action: Mouse scrolled (659, 365) with delta (0, 0)
Screenshot: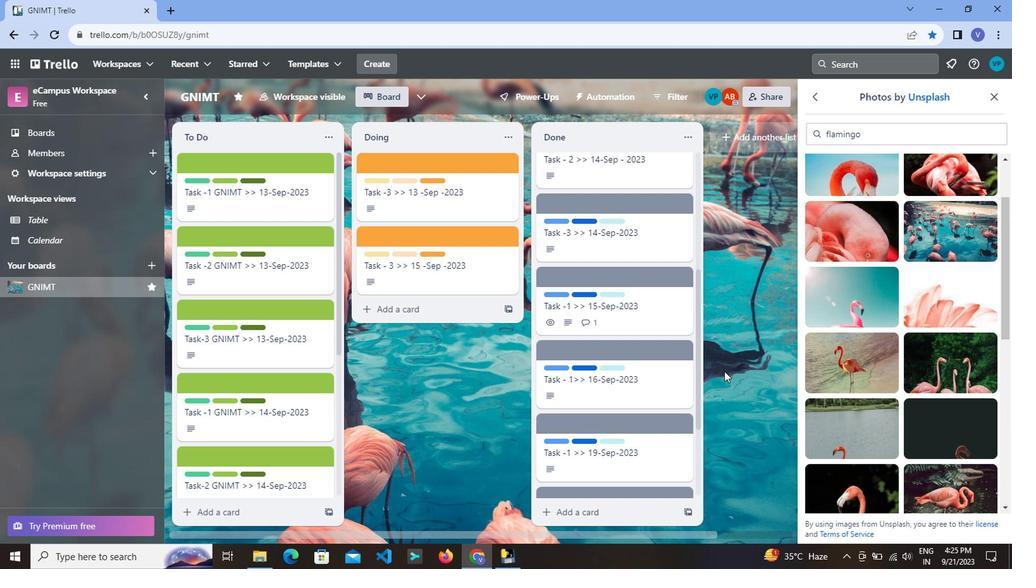 
Action: Mouse scrolled (659, 365) with delta (0, 0)
Screenshot: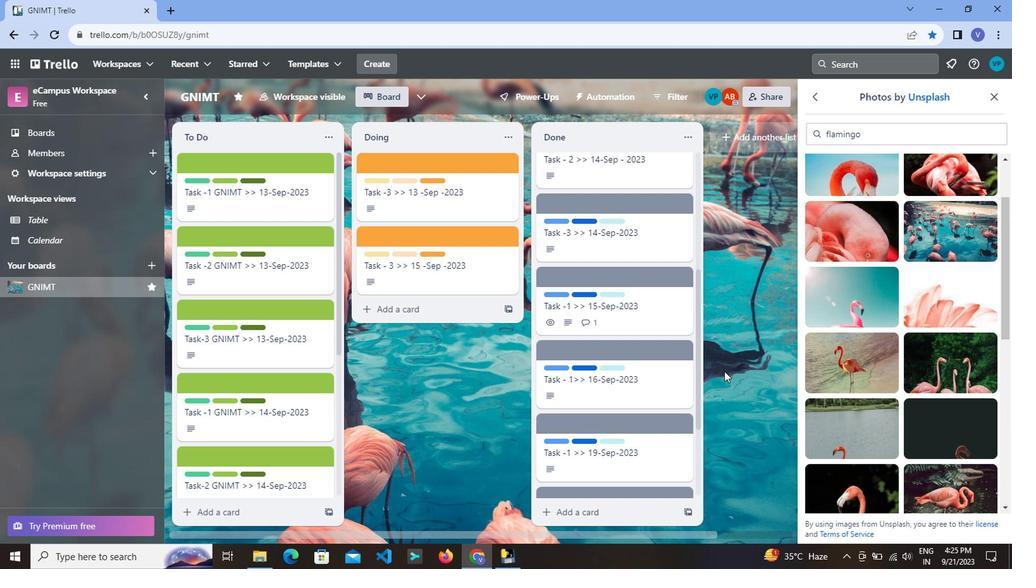 
Action: Mouse scrolled (659, 365) with delta (0, 0)
Screenshot: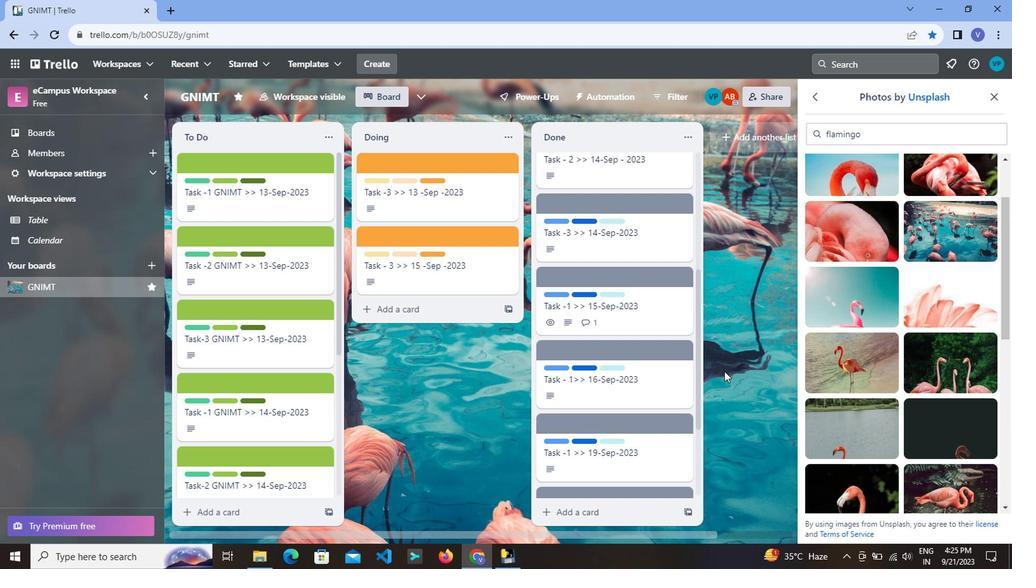 
Action: Mouse moved to (653, 288)
Screenshot: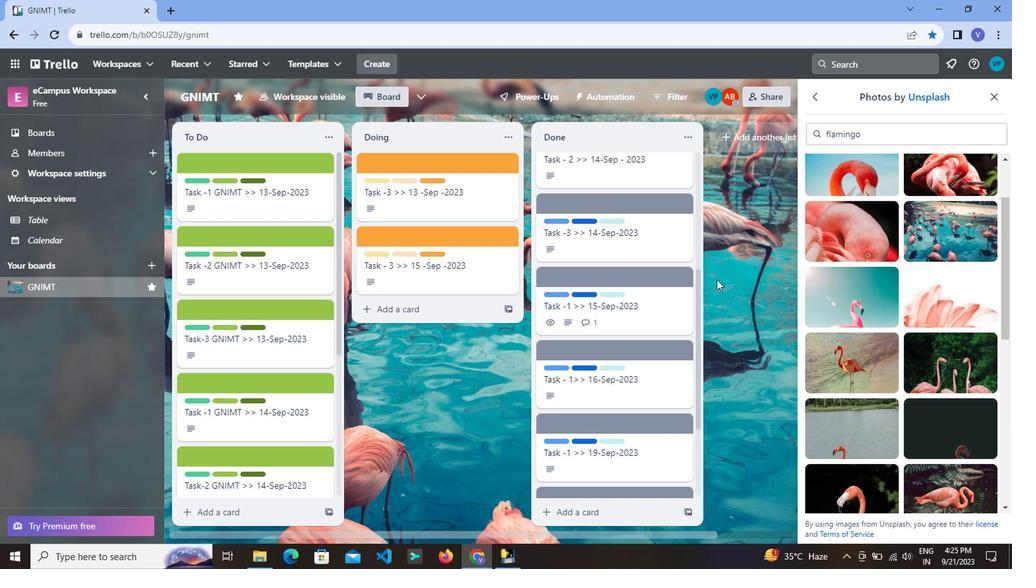 
Action: Mouse scrolled (653, 288) with delta (0, 0)
Screenshot: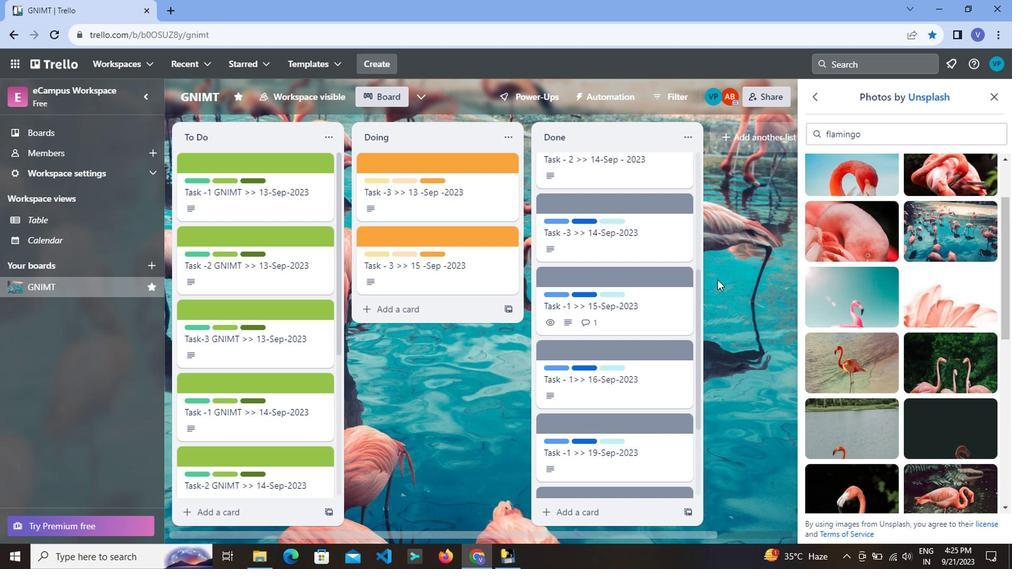 
Action: Mouse scrolled (653, 288) with delta (0, 0)
Screenshot: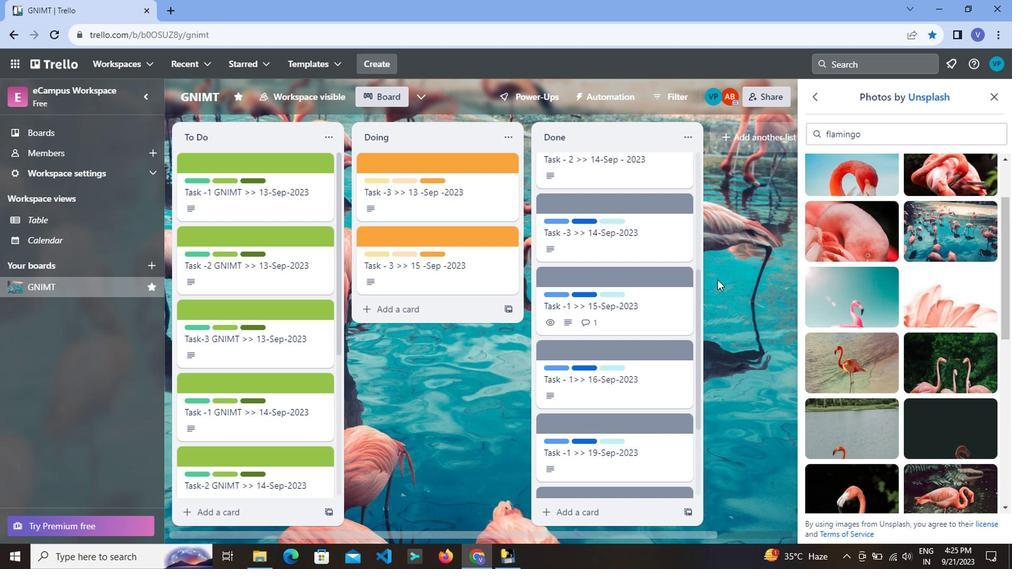 
Action: Mouse moved to (655, 297)
Screenshot: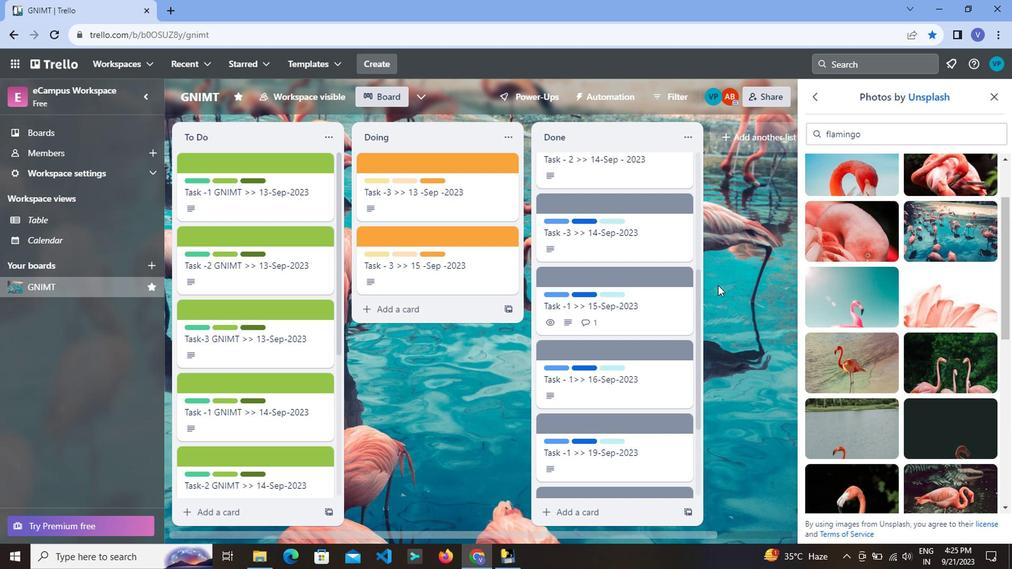 
Action: Mouse scrolled (655, 296) with delta (0, 0)
Screenshot: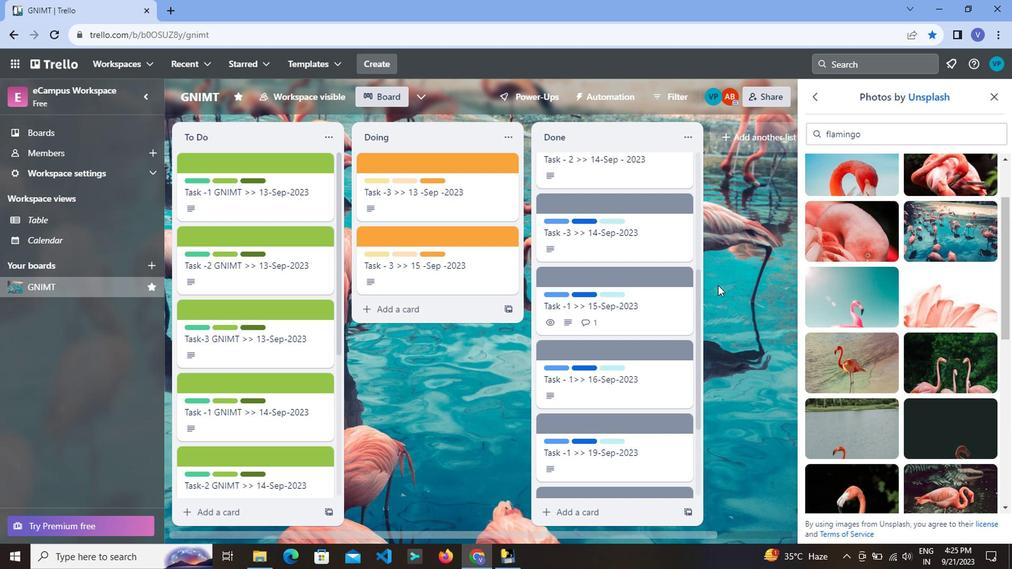 
Action: Mouse moved to (762, 324)
Screenshot: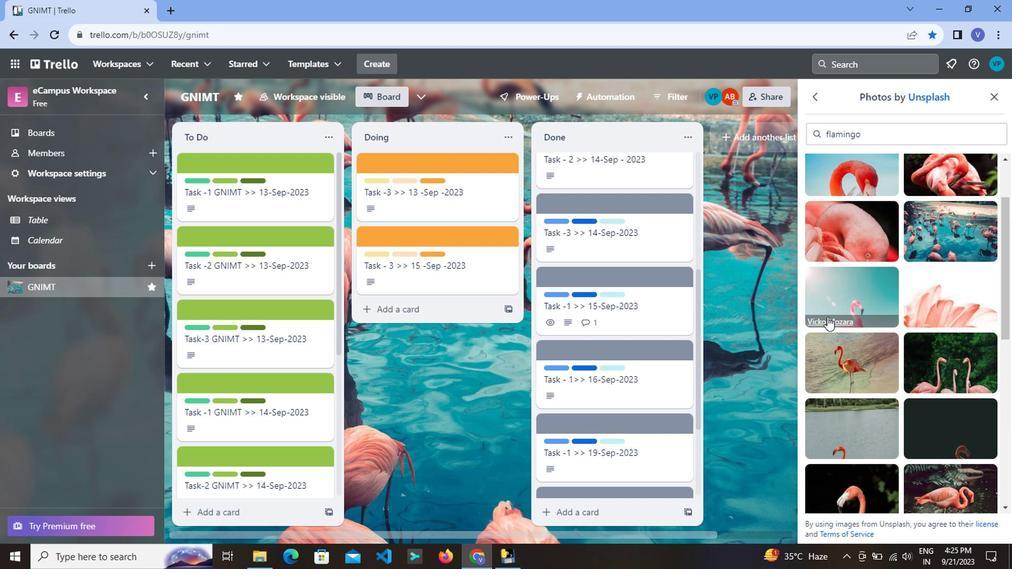 
Action: Mouse scrolled (762, 323) with delta (0, 0)
Screenshot: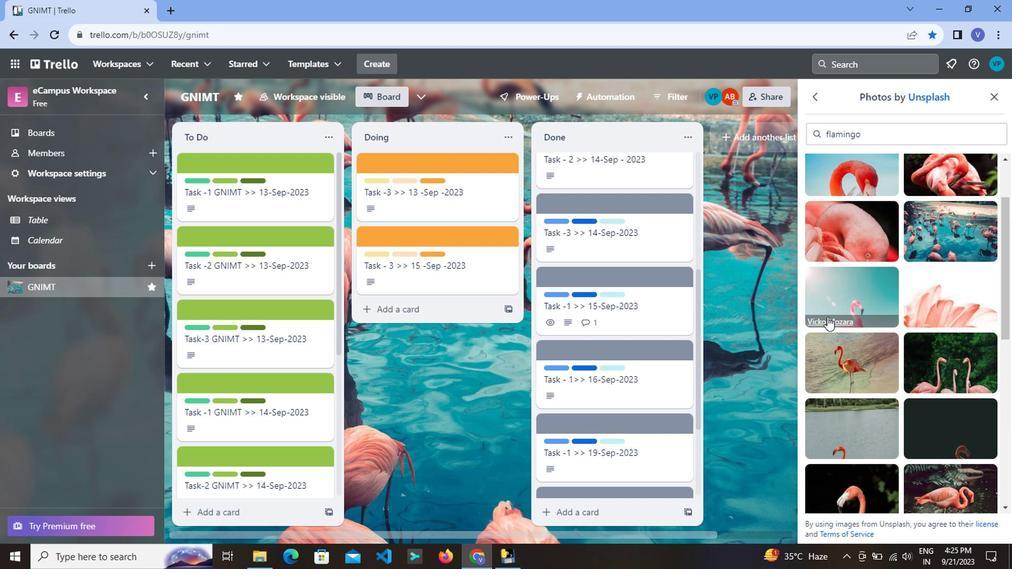
Action: Mouse moved to (843, 344)
Screenshot: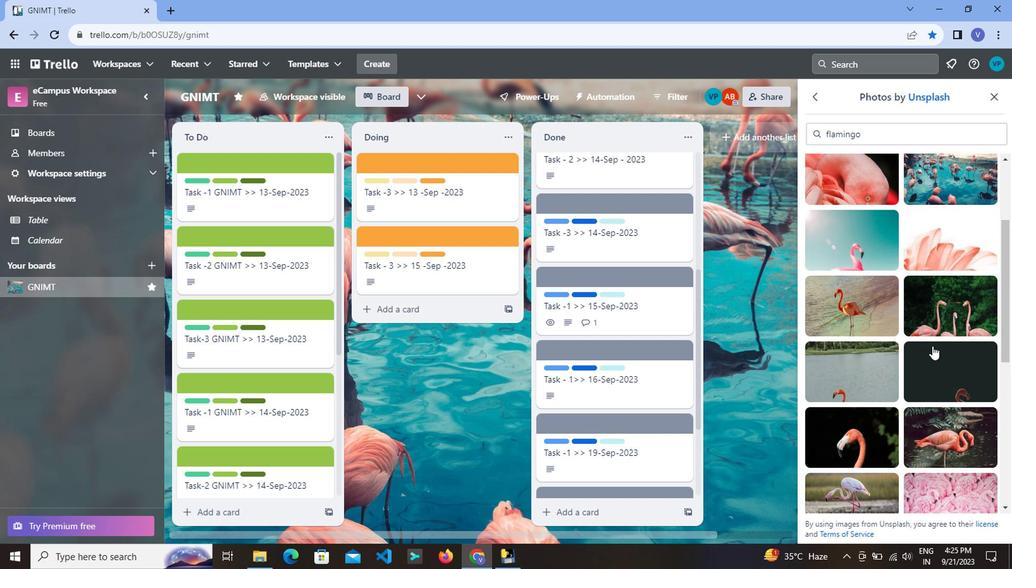
Action: Mouse scrolled (843, 343) with delta (0, 0)
Screenshot: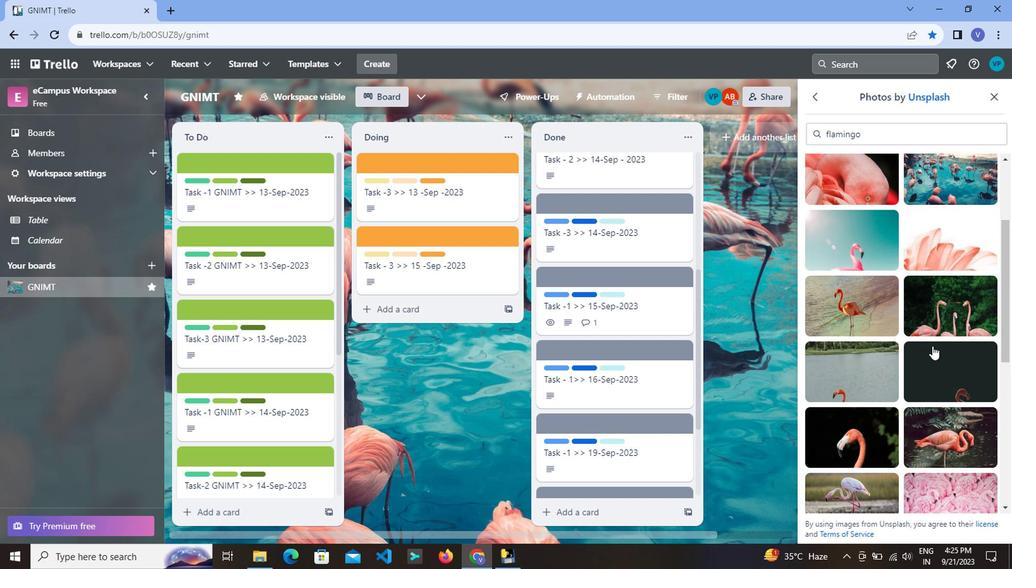
Action: Mouse scrolled (843, 343) with delta (0, 0)
Screenshot: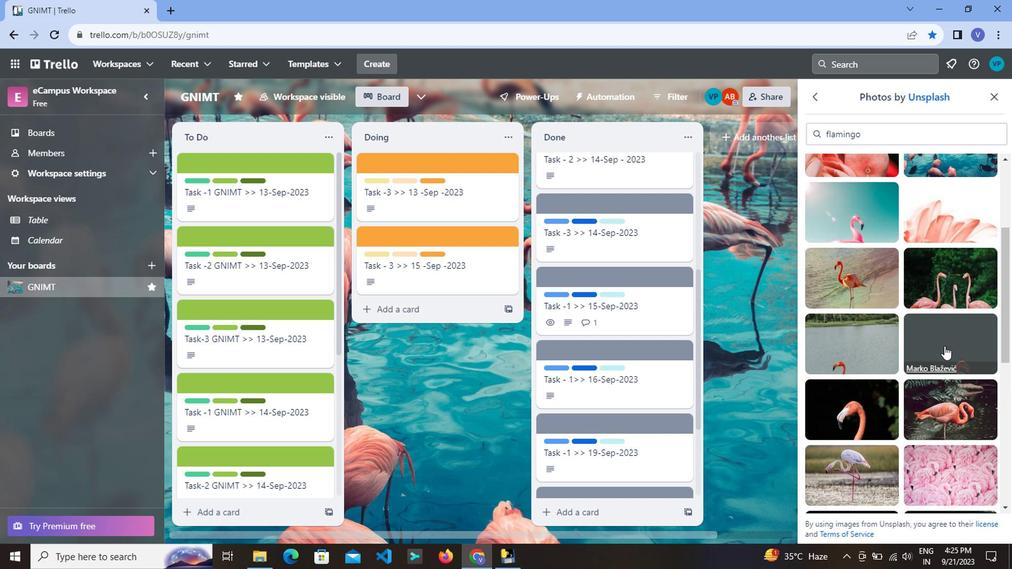 
Action: Mouse scrolled (843, 343) with delta (0, 0)
Screenshot: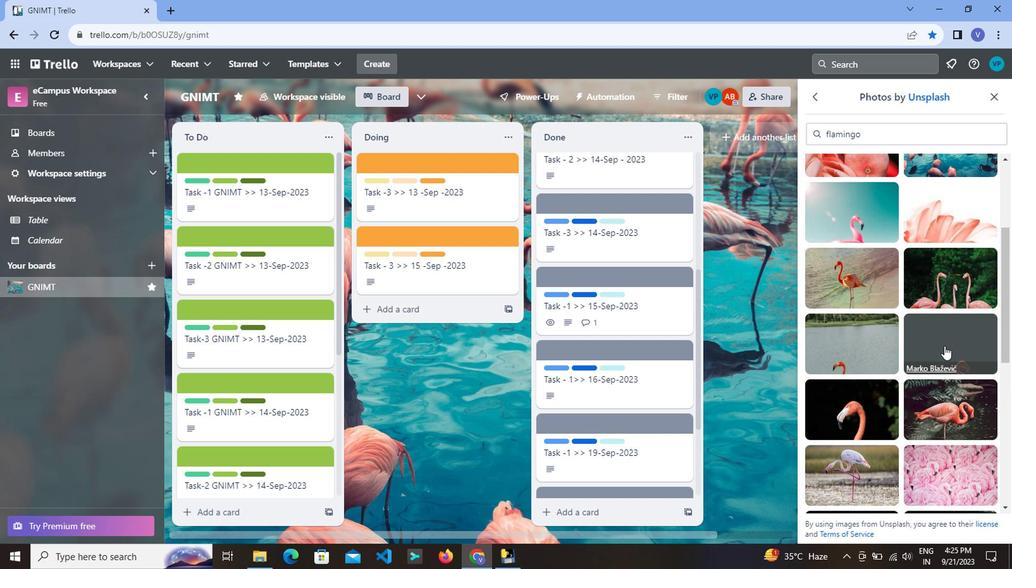
Action: Mouse scrolled (843, 343) with delta (0, 0)
Screenshot: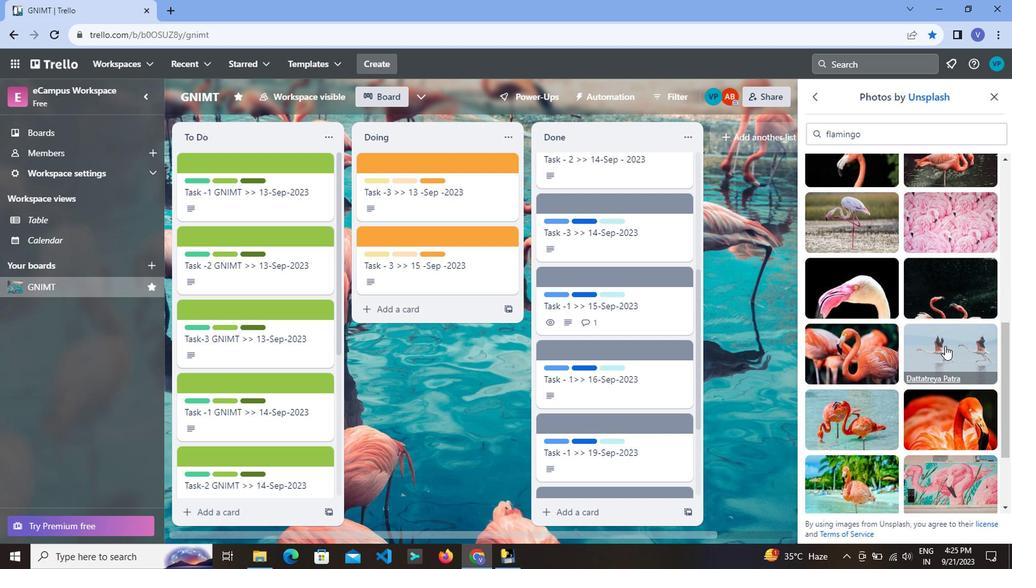 
Action: Mouse scrolled (843, 343) with delta (0, 0)
Screenshot: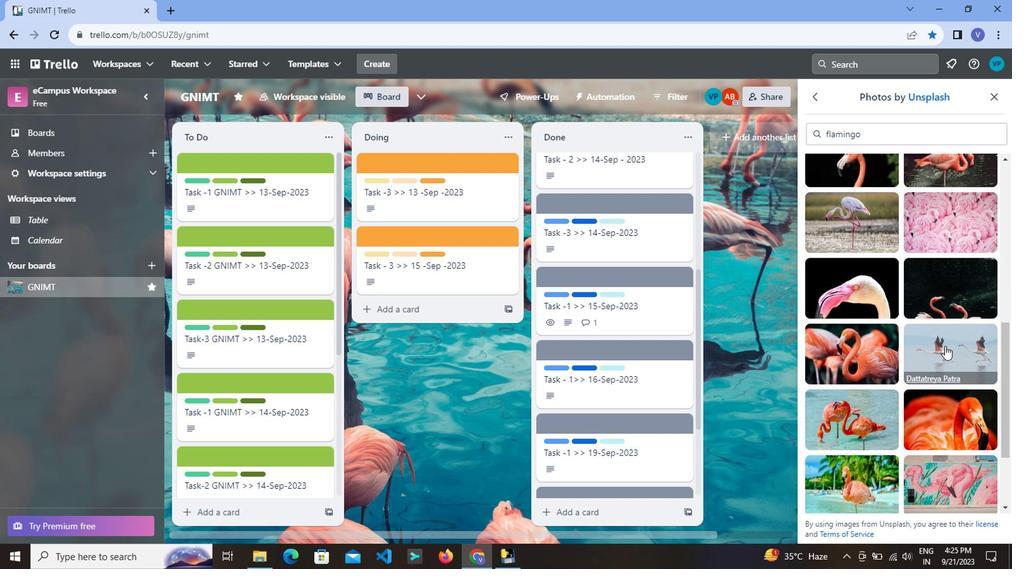 
Action: Mouse scrolled (843, 343) with delta (0, 0)
Screenshot: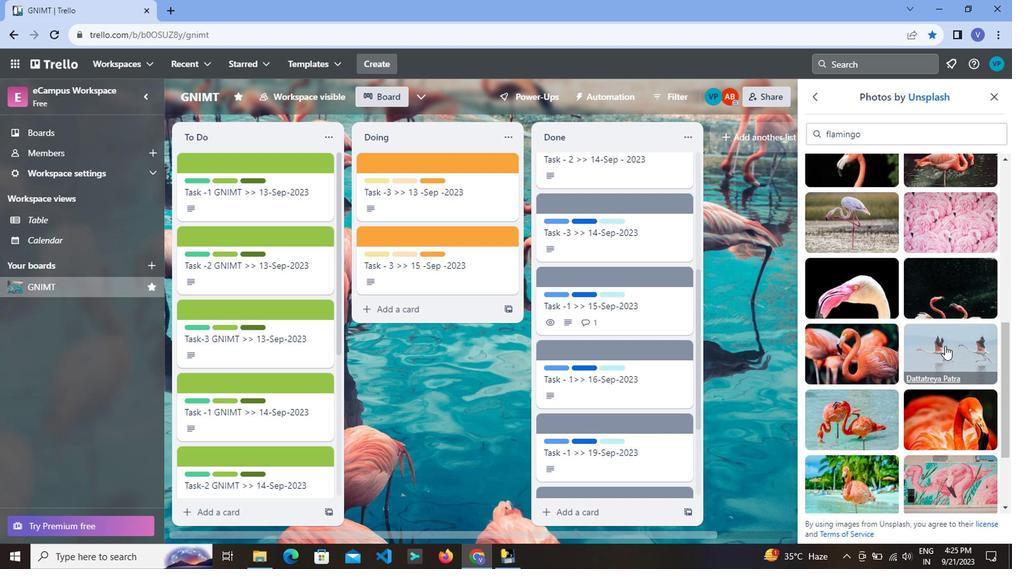 
Action: Mouse moved to (841, 345)
Screenshot: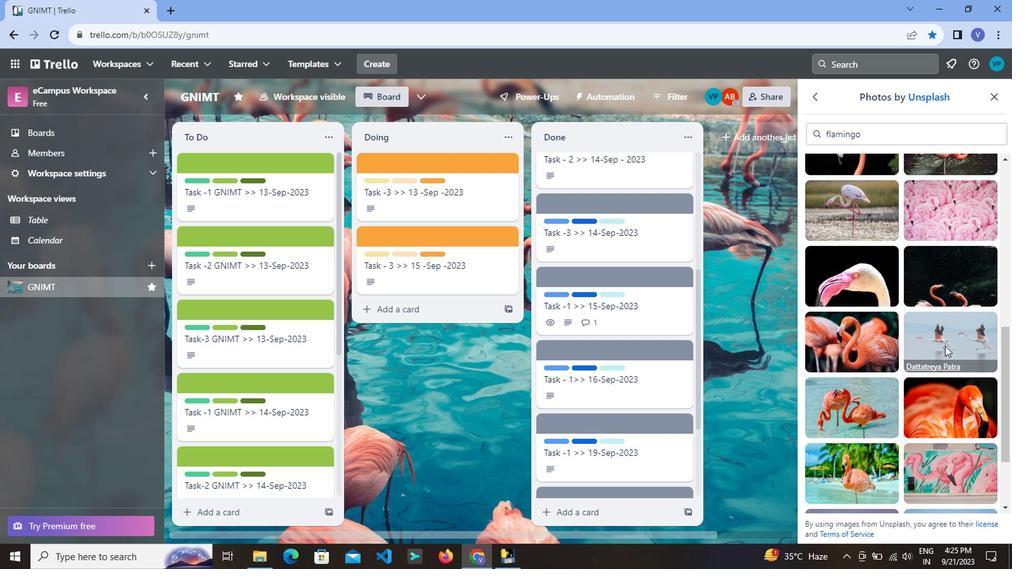 
Action: Mouse scrolled (841, 344) with delta (0, 0)
Screenshot: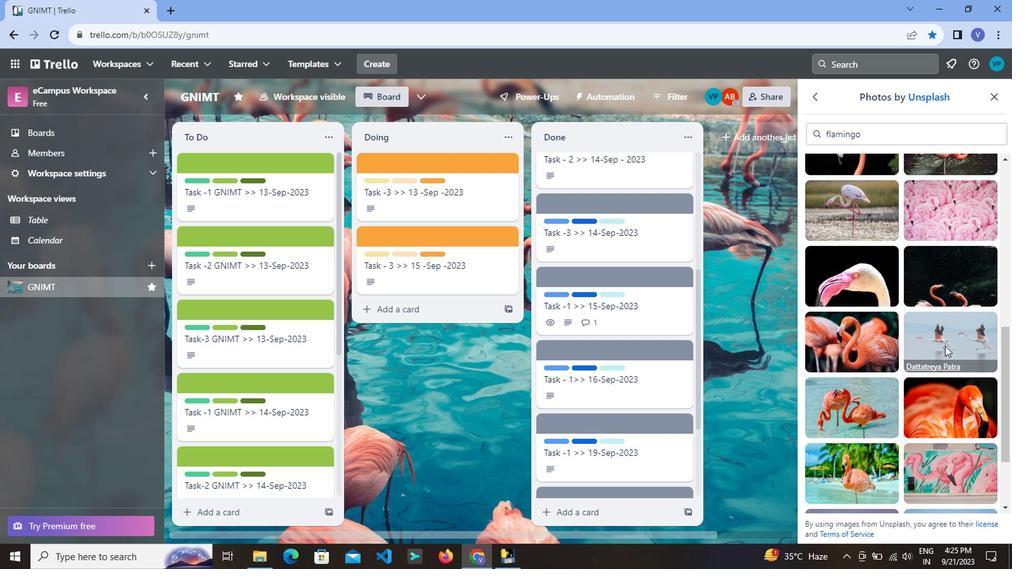 
Action: Mouse moved to (400, 374)
Screenshot: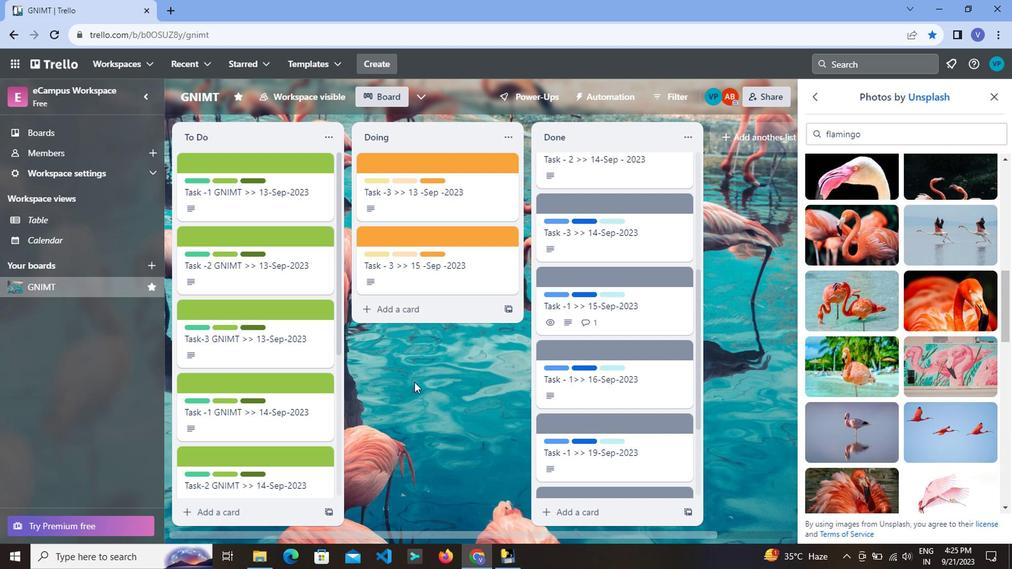 
Action: Mouse scrolled (400, 374) with delta (0, 0)
Screenshot: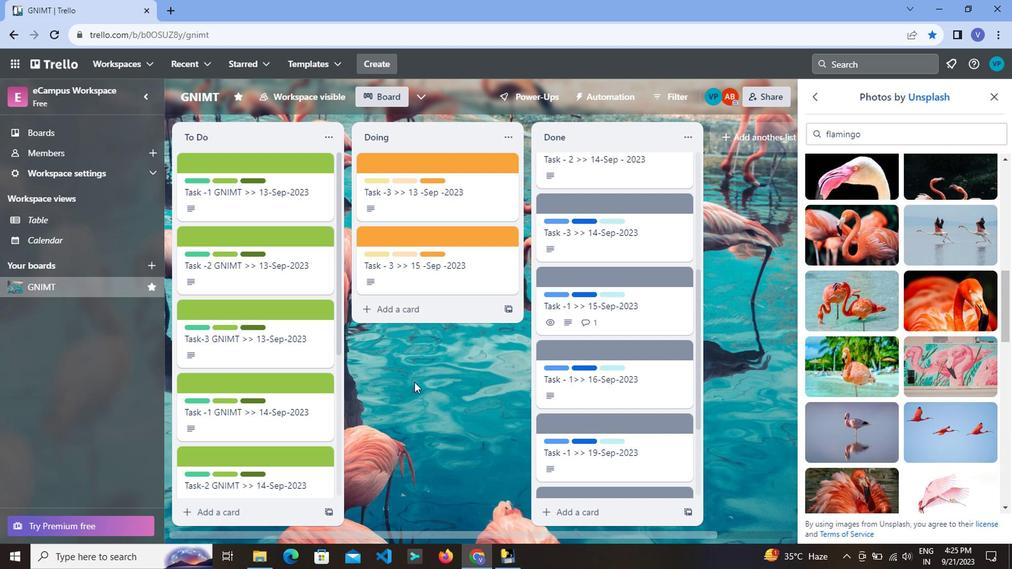 
Action: Mouse scrolled (400, 374) with delta (0, 0)
Screenshot: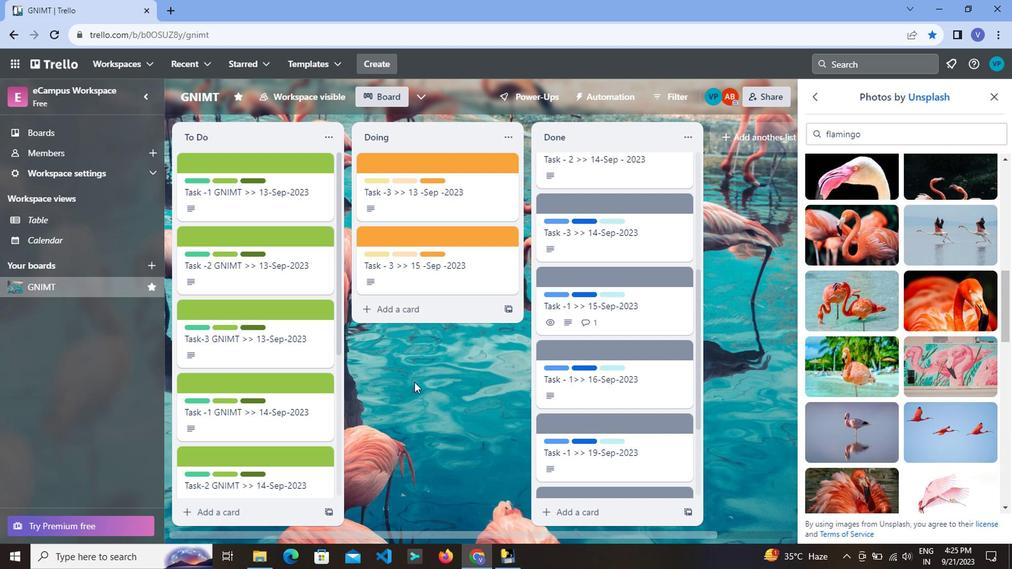 
Action: Mouse scrolled (400, 374) with delta (0, 0)
Screenshot: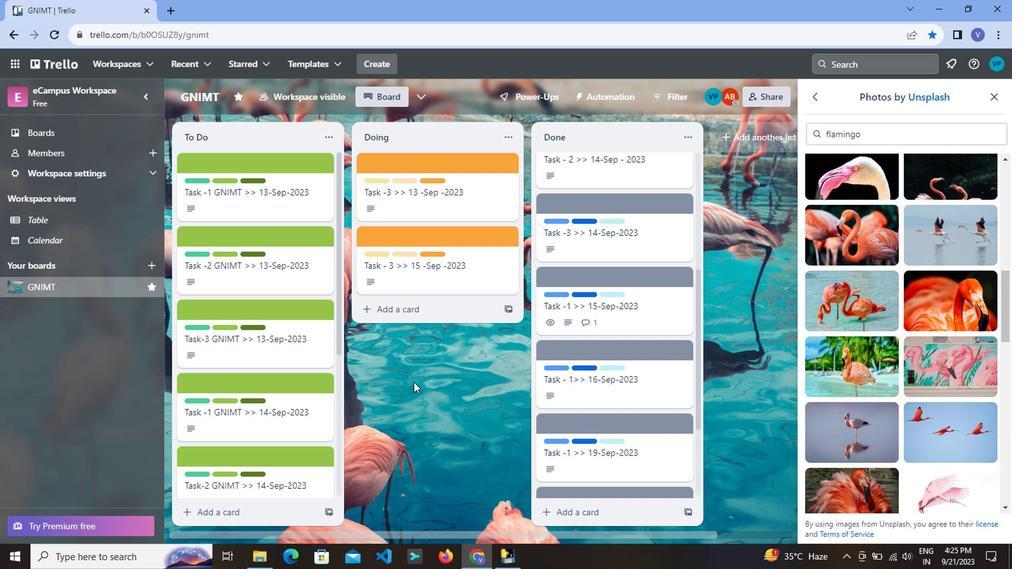 
Action: Mouse scrolled (400, 374) with delta (0, 0)
Screenshot: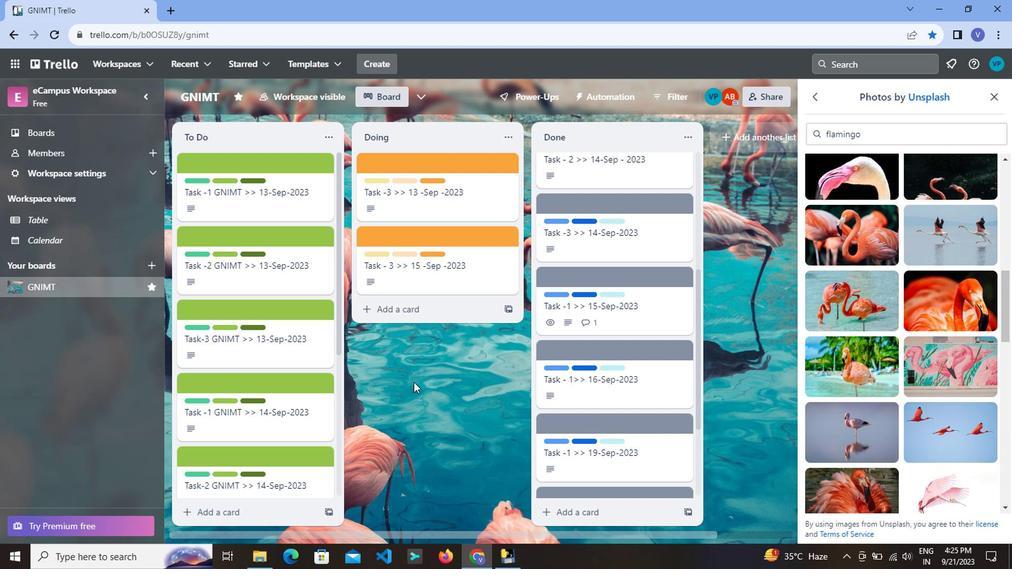 
Action: Mouse moved to (707, 296)
Screenshot: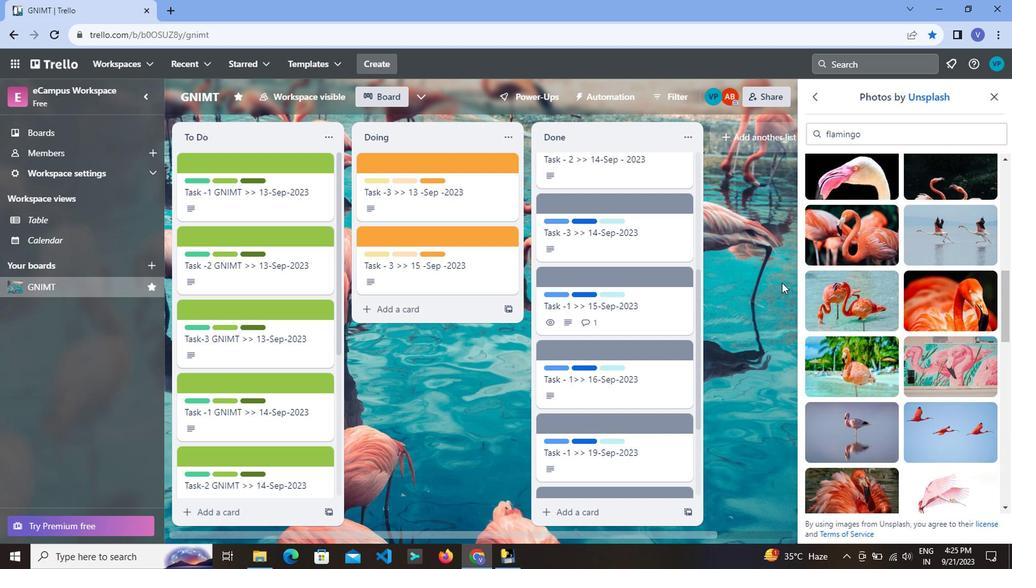 
Action: Mouse scrolled (707, 297) with delta (0, 0)
Screenshot: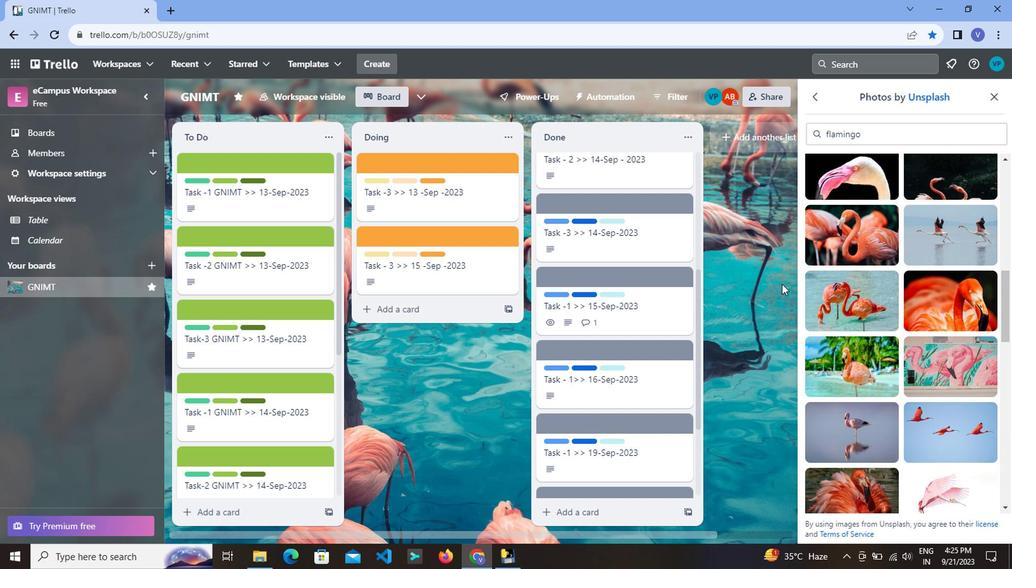 
Action: Mouse moved to (702, 296)
Screenshot: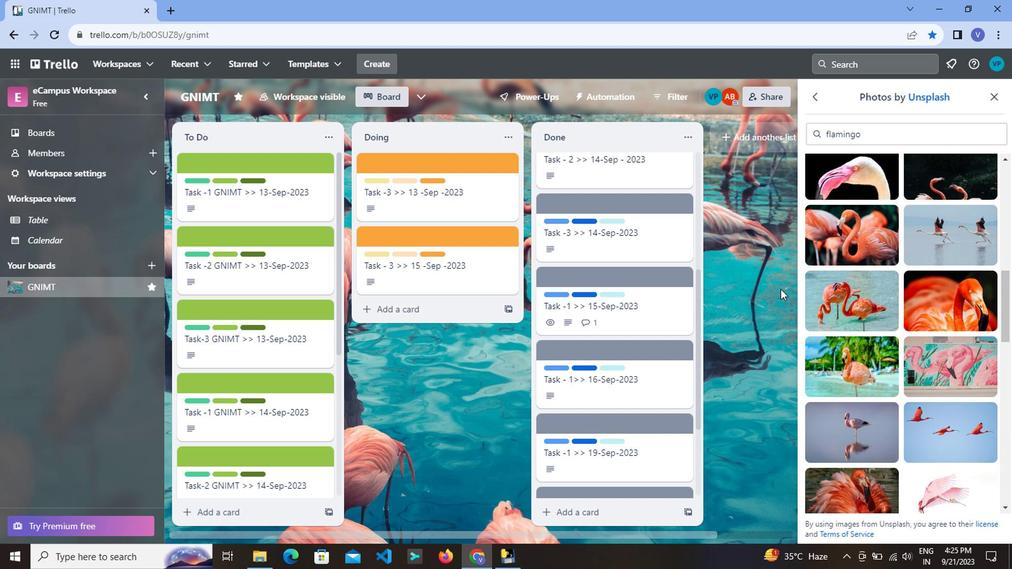 
Action: Mouse scrolled (702, 297) with delta (0, 0)
Screenshot: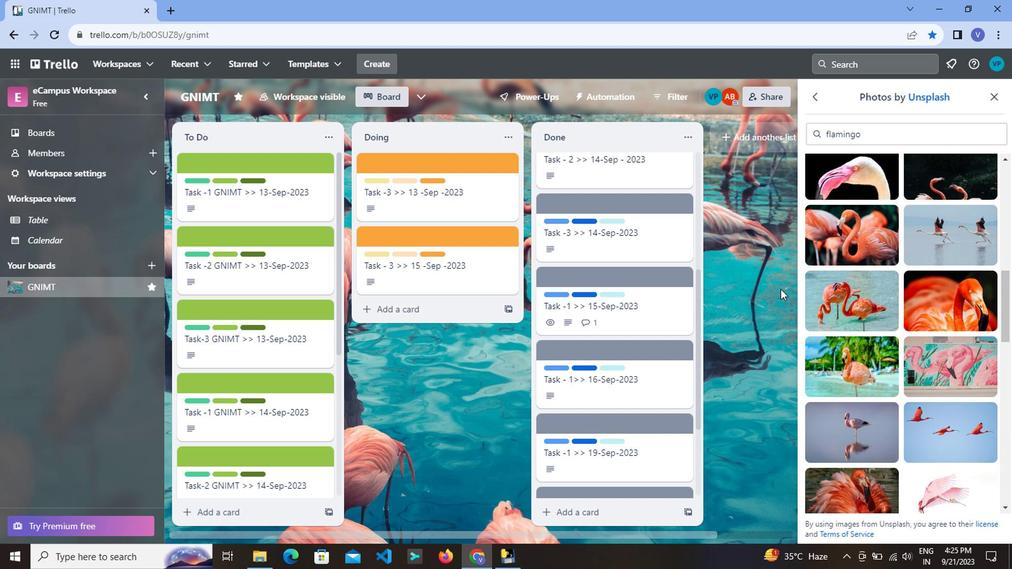 
Action: Mouse moved to (686, 294)
Screenshot: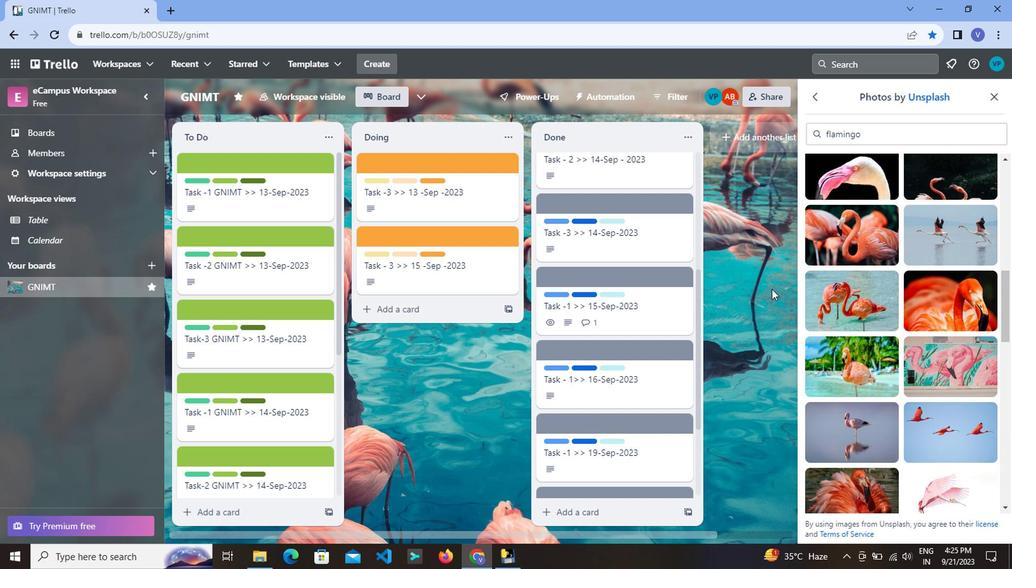 
Action: Mouse scrolled (686, 294) with delta (0, 0)
Screenshot: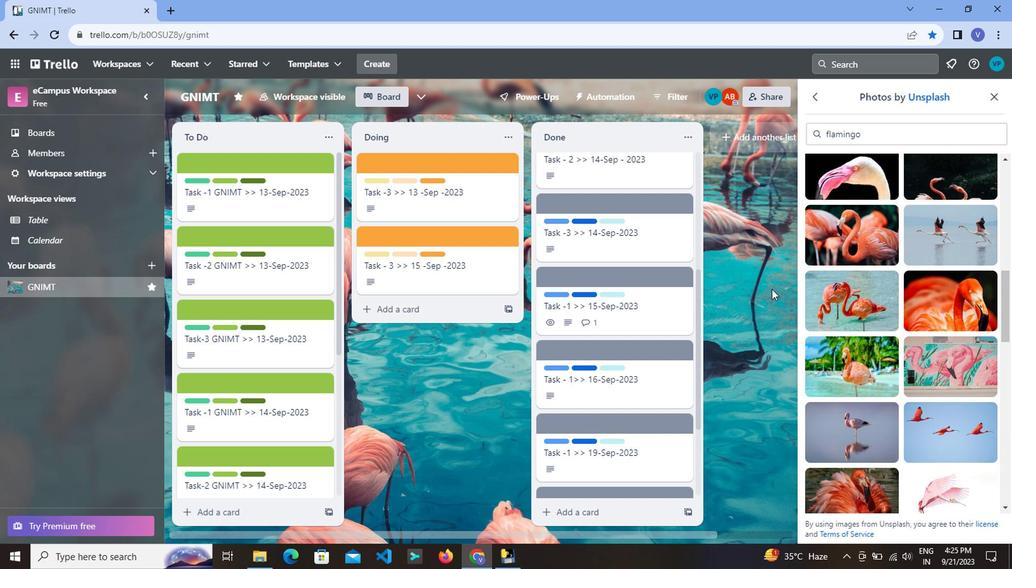 
Action: Mouse moved to (730, 136)
Screenshot: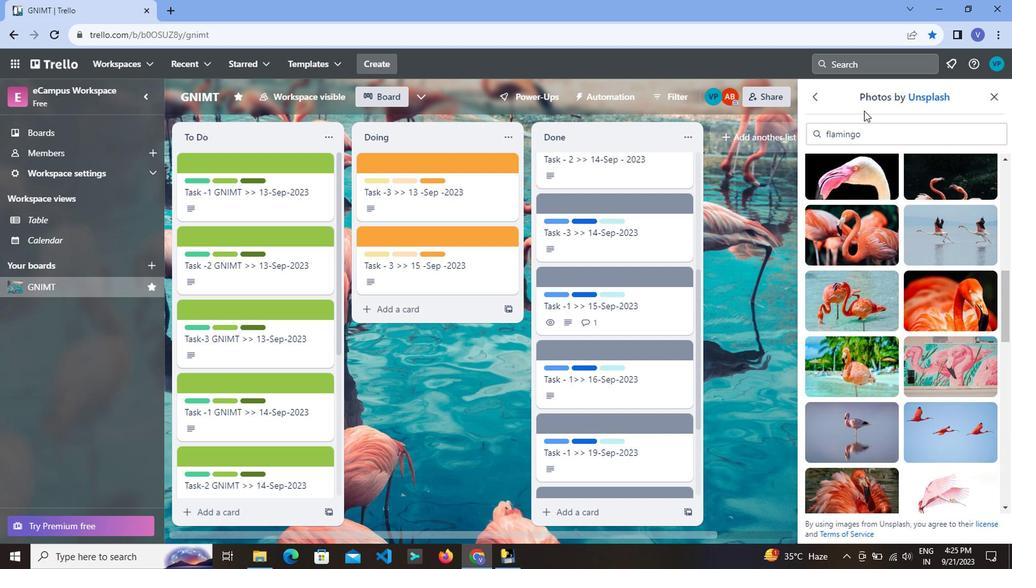 
Action: Mouse pressed left at (730, 136)
Screenshot: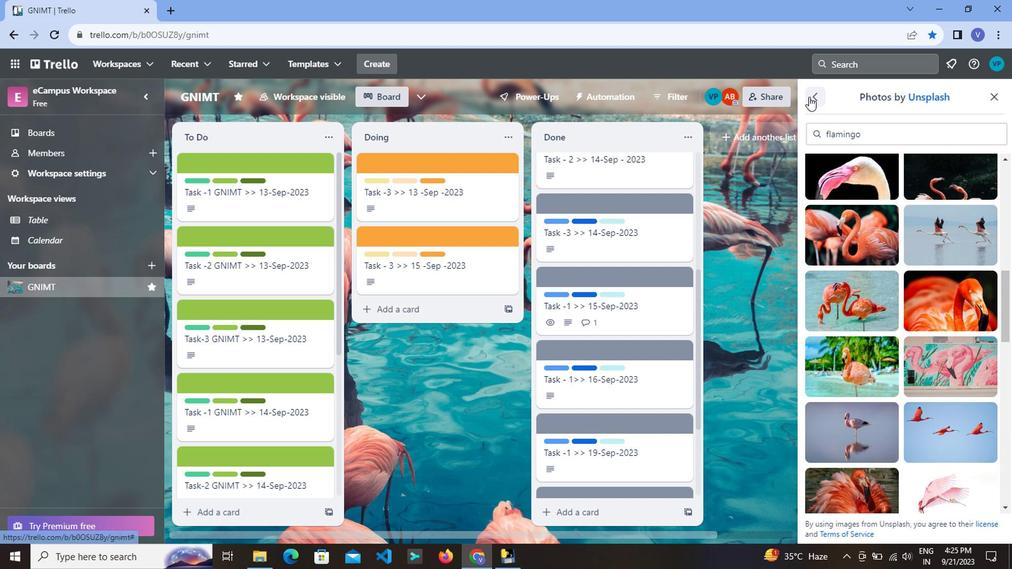 
Action: Mouse moved to (734, 132)
Screenshot: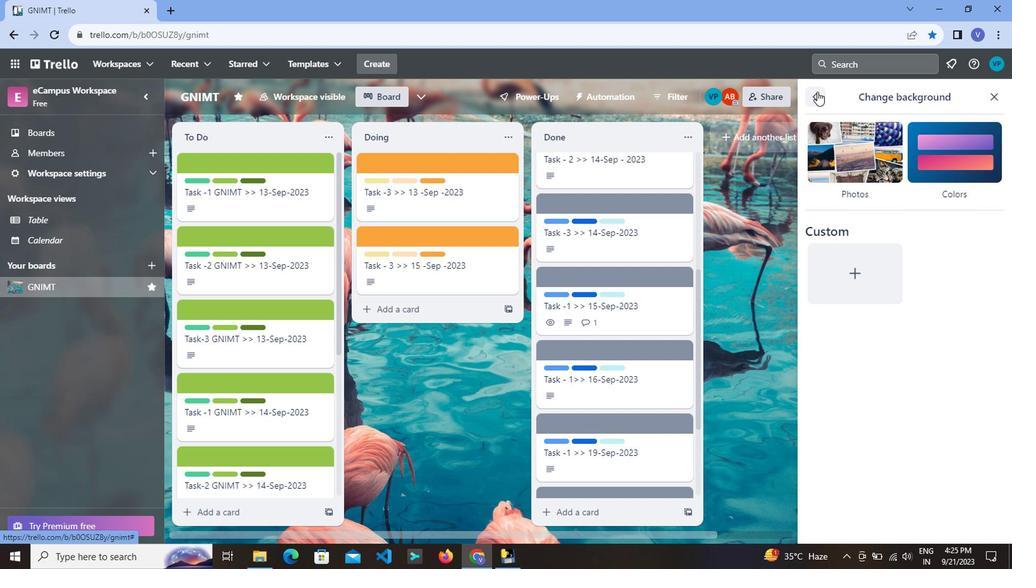 
Action: Mouse pressed left at (734, 132)
Screenshot: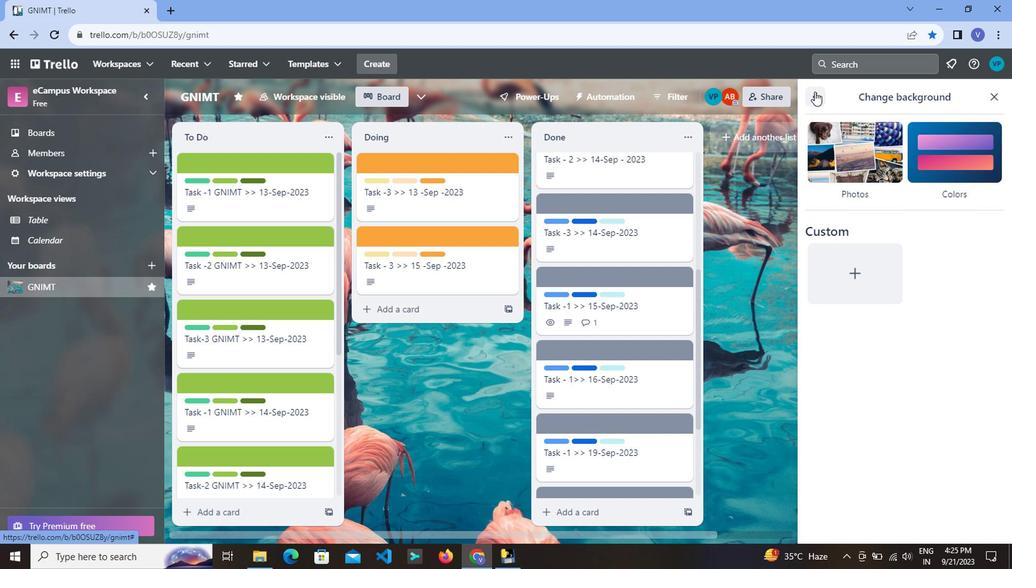 
Action: Mouse moved to (763, 310)
Screenshot: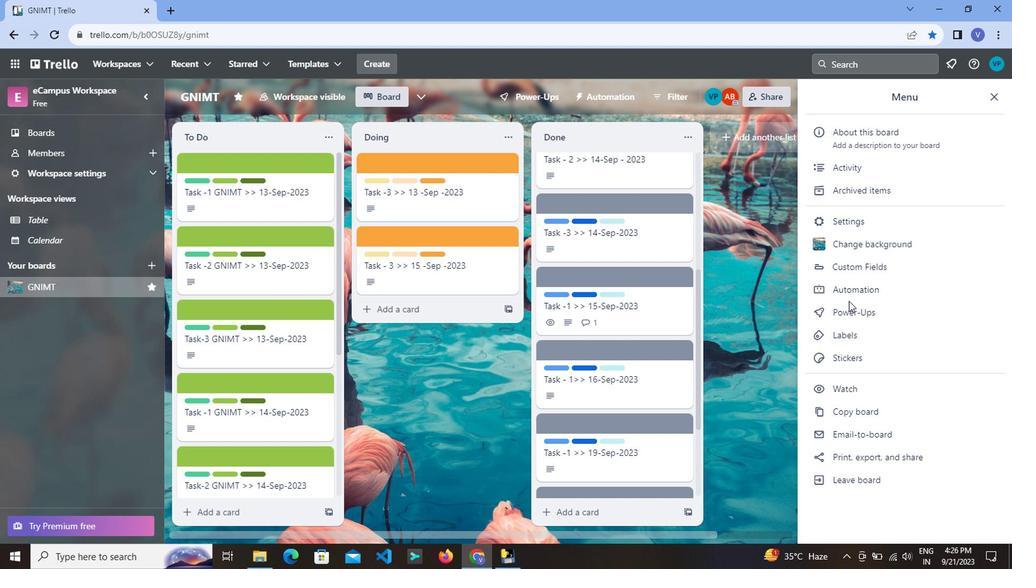 
Action: Mouse pressed left at (763, 310)
Screenshot: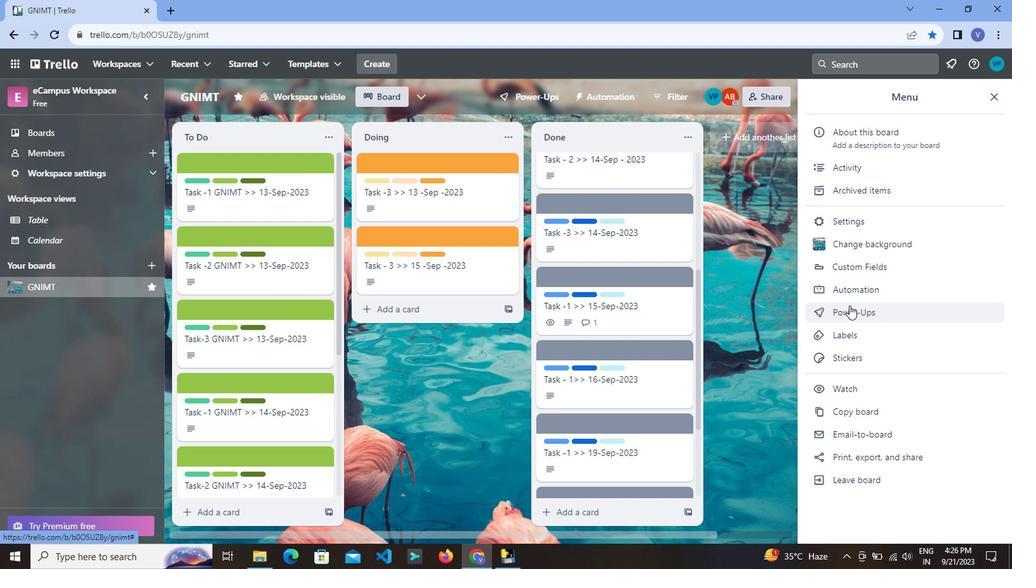 
Action: Mouse moved to (489, 285)
Screenshot: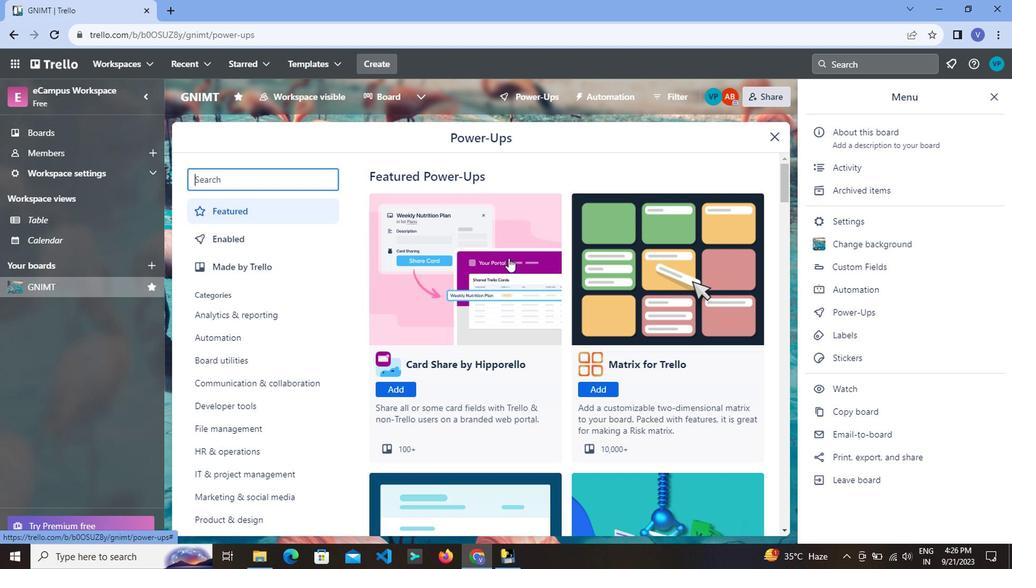 
Action: Mouse scrolled (489, 285) with delta (0, 0)
Screenshot: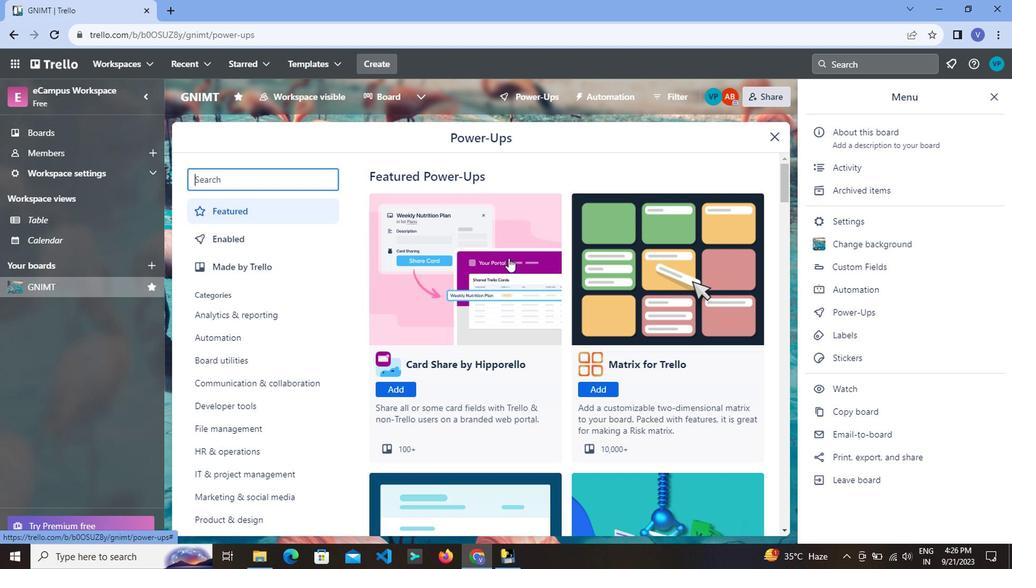 
Action: Mouse scrolled (489, 285) with delta (0, 0)
Screenshot: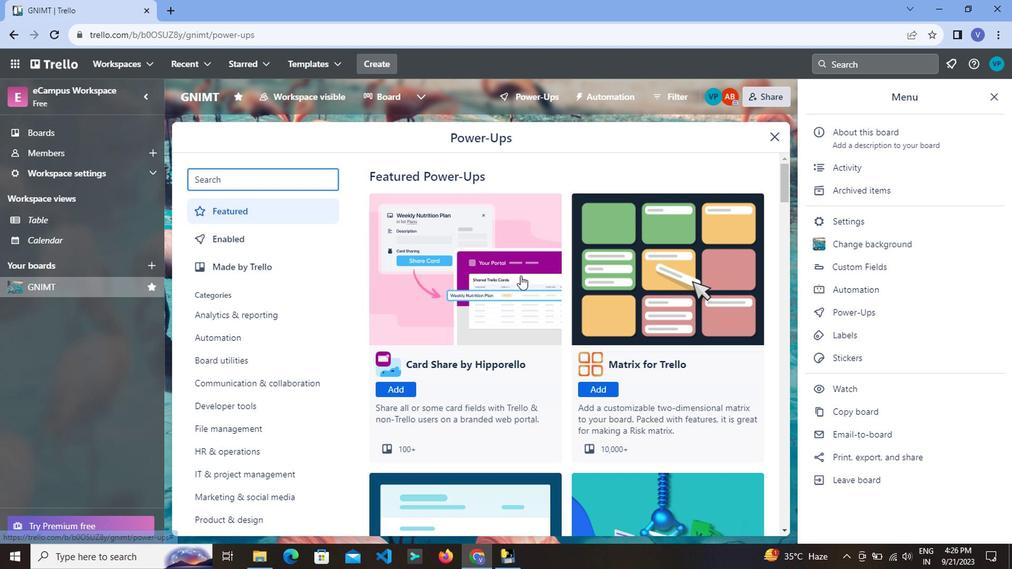 
Action: Mouse scrolled (489, 285) with delta (0, 0)
Screenshot: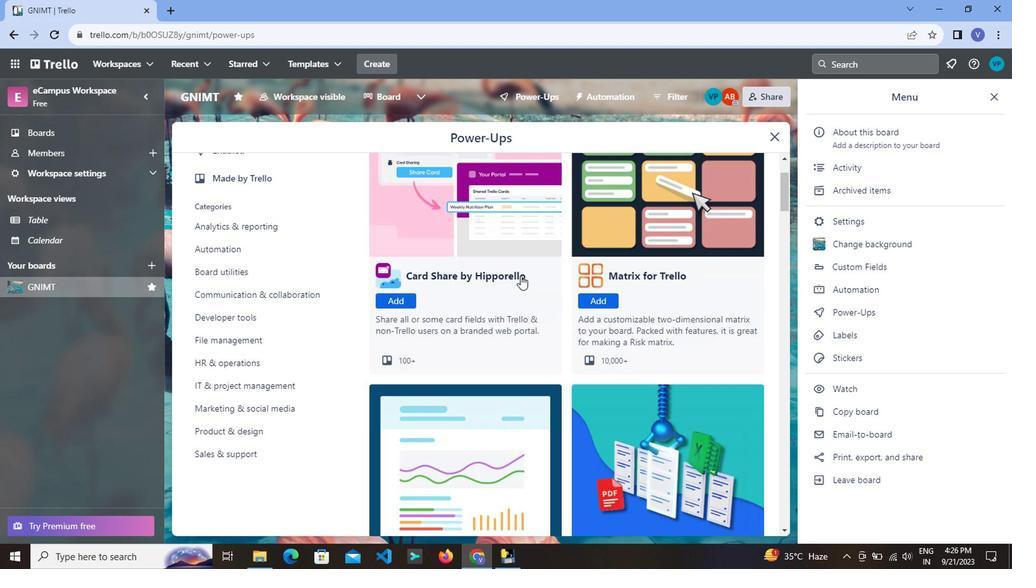 
Action: Mouse scrolled (489, 285) with delta (0, 0)
Screenshot: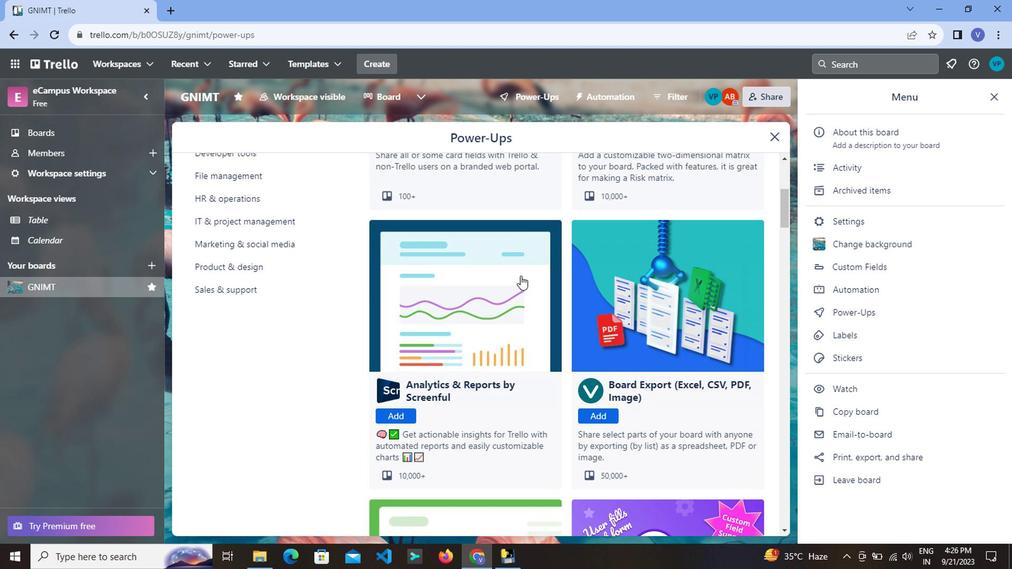 
Action: Mouse moved to (573, 318)
Screenshot: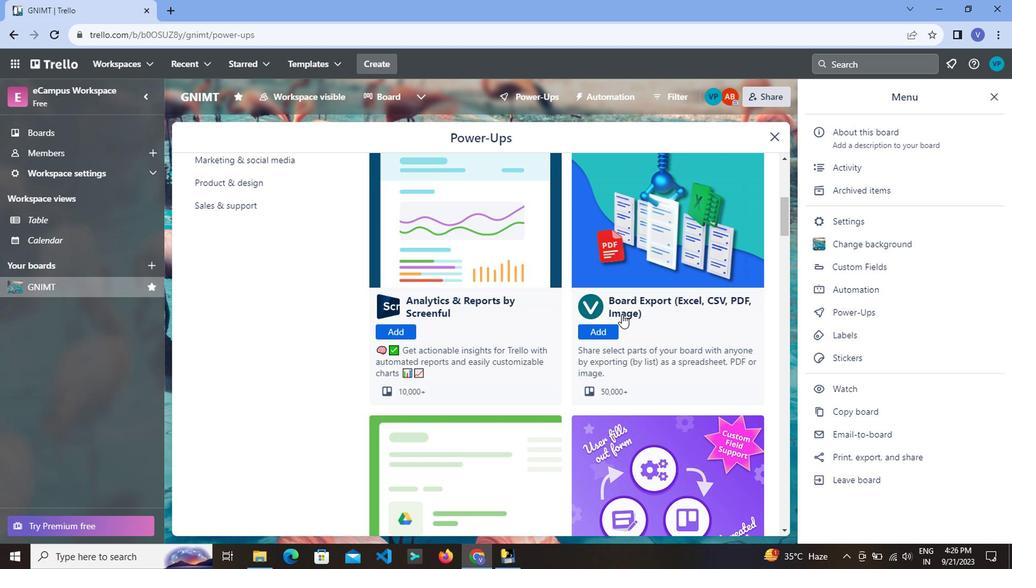 
Action: Mouse scrolled (573, 318) with delta (0, 0)
Screenshot: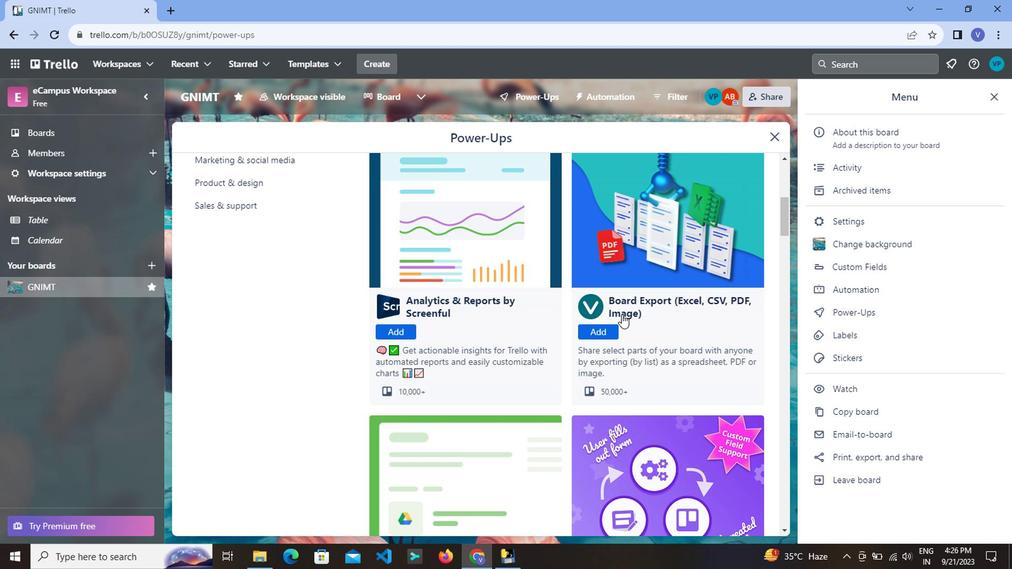 
Action: Mouse moved to (572, 319)
Screenshot: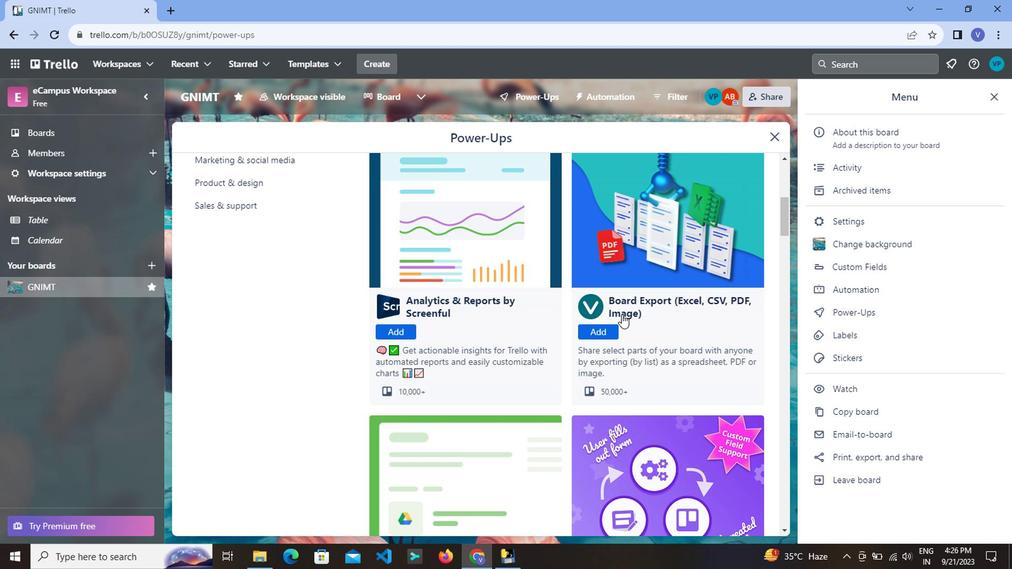 
Action: Mouse scrolled (572, 318) with delta (0, 0)
Screenshot: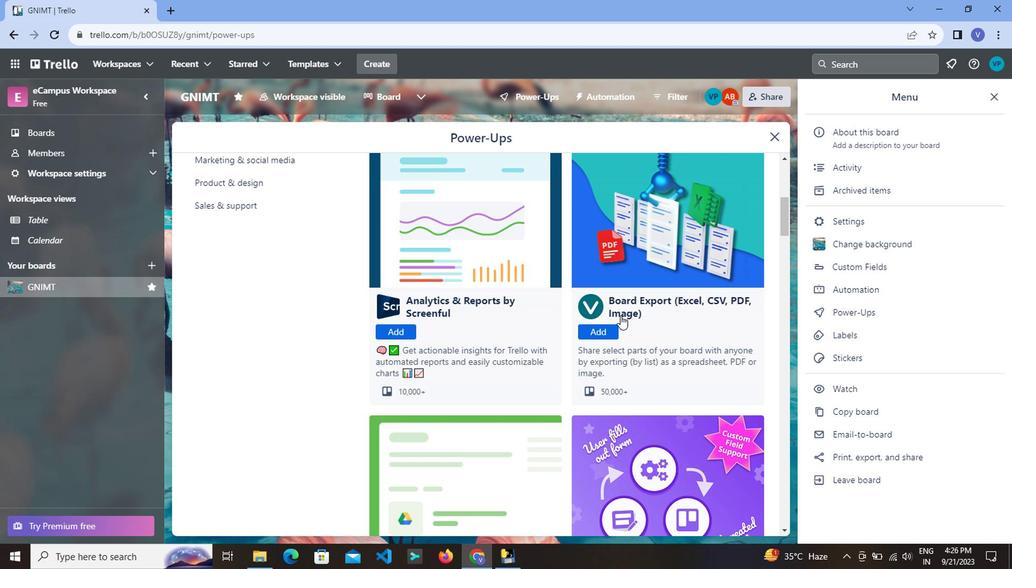 
Action: Mouse moved to (574, 322)
Screenshot: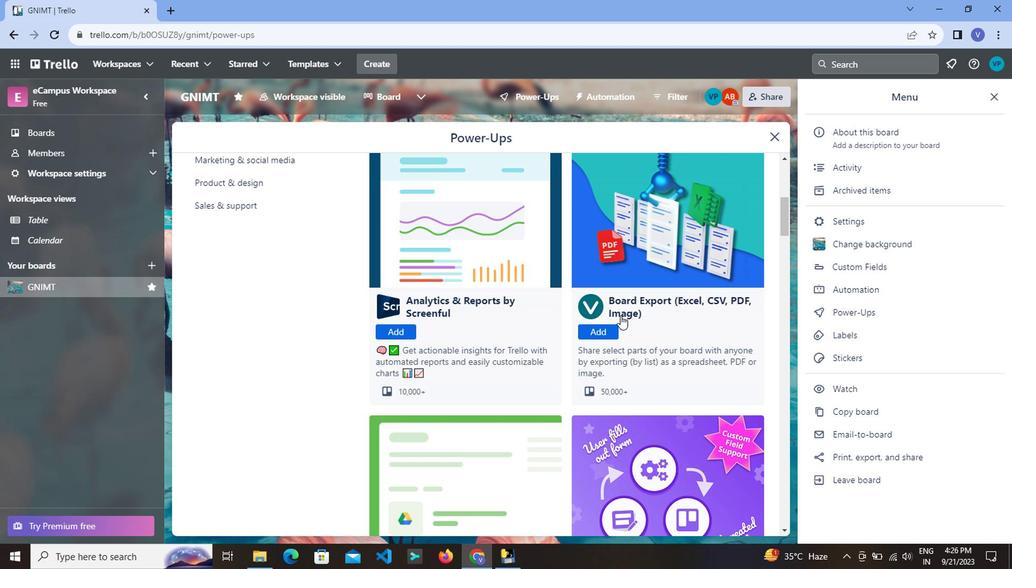 
Action: Mouse scrolled (574, 322) with delta (0, 0)
Screenshot: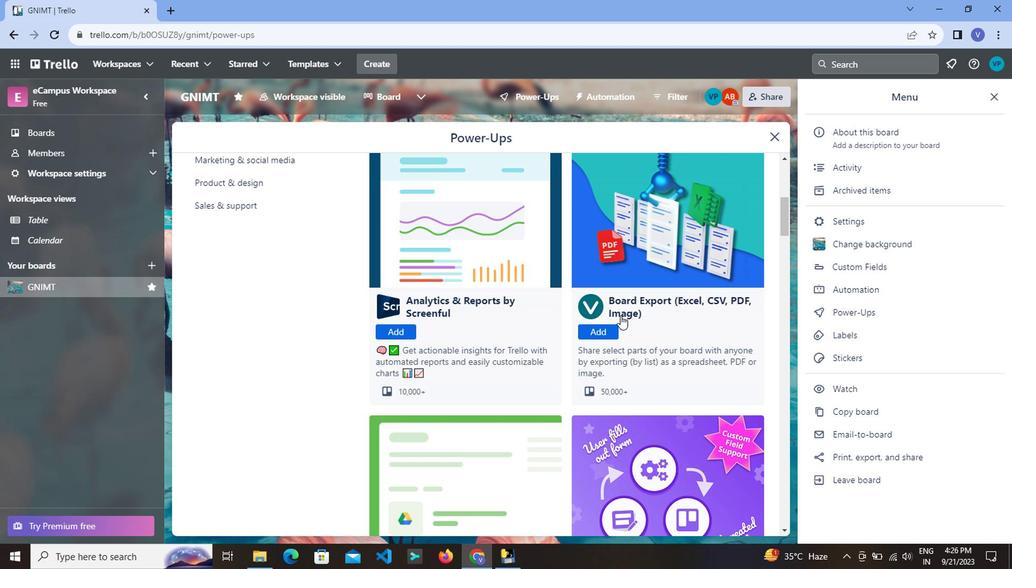 
Action: Mouse moved to (544, 327)
Screenshot: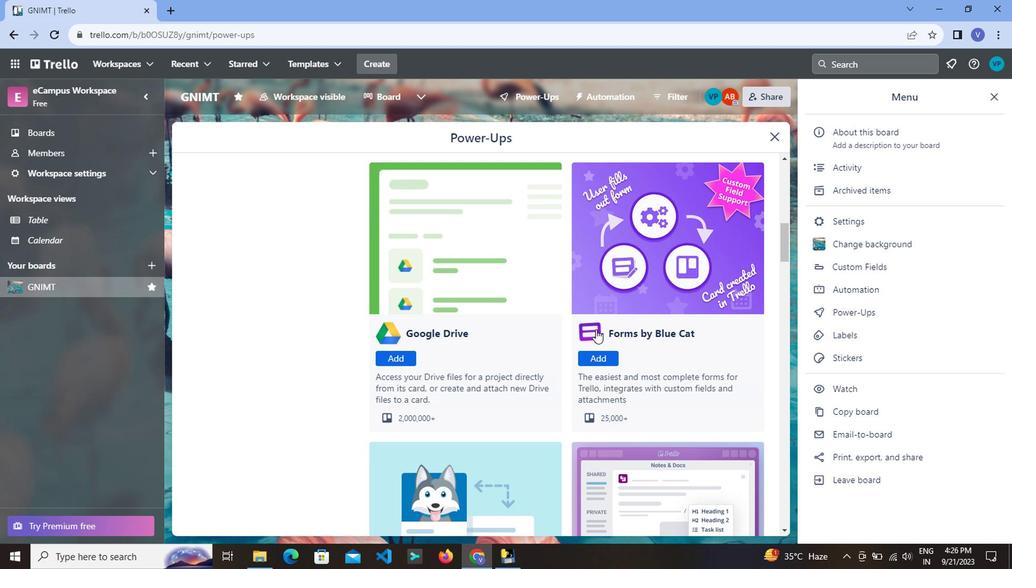 
Action: Mouse scrolled (544, 327) with delta (0, 0)
Screenshot: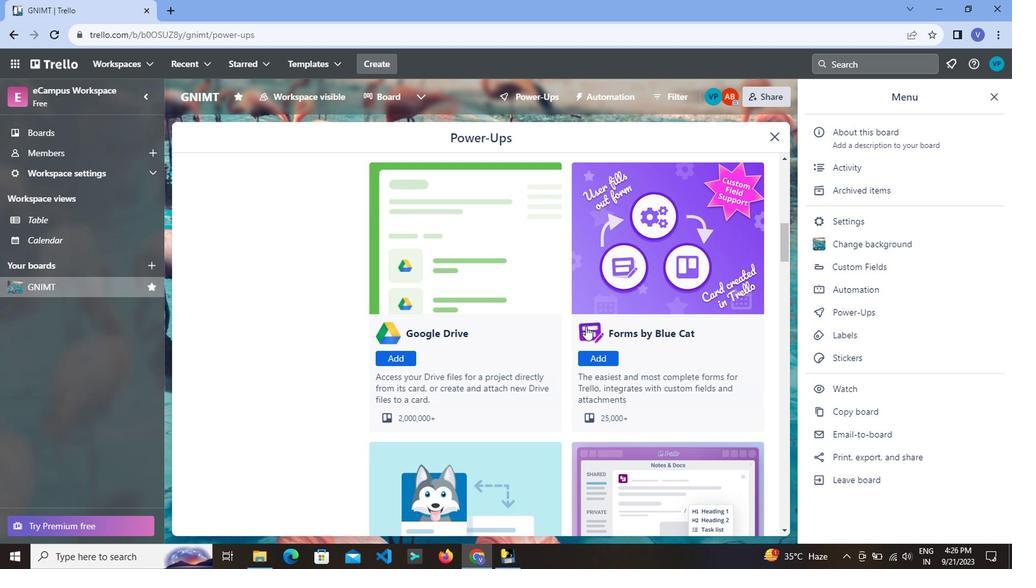 
Action: Mouse scrolled (544, 327) with delta (0, 0)
Screenshot: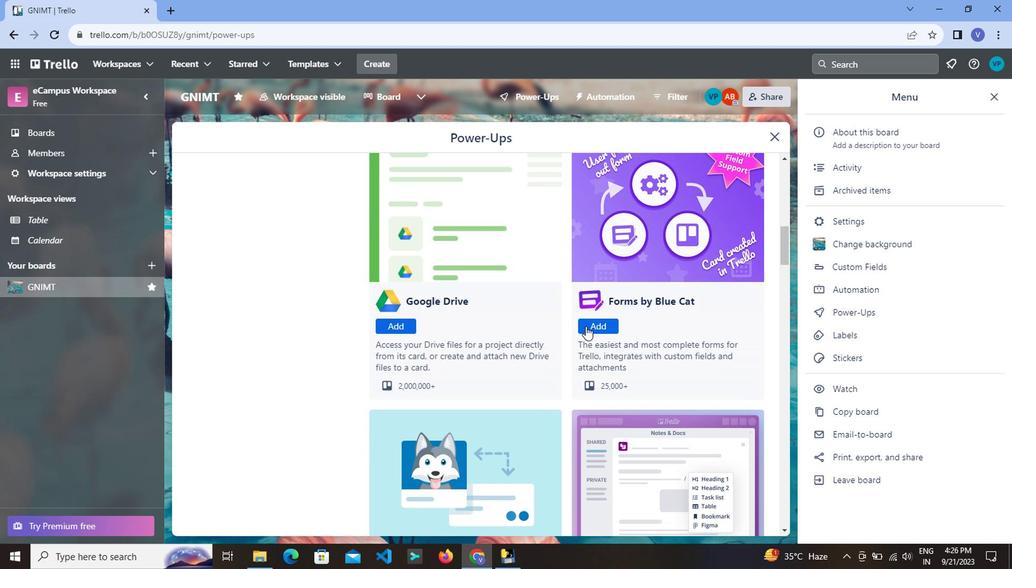 
Action: Mouse scrolled (544, 327) with delta (0, 0)
Screenshot: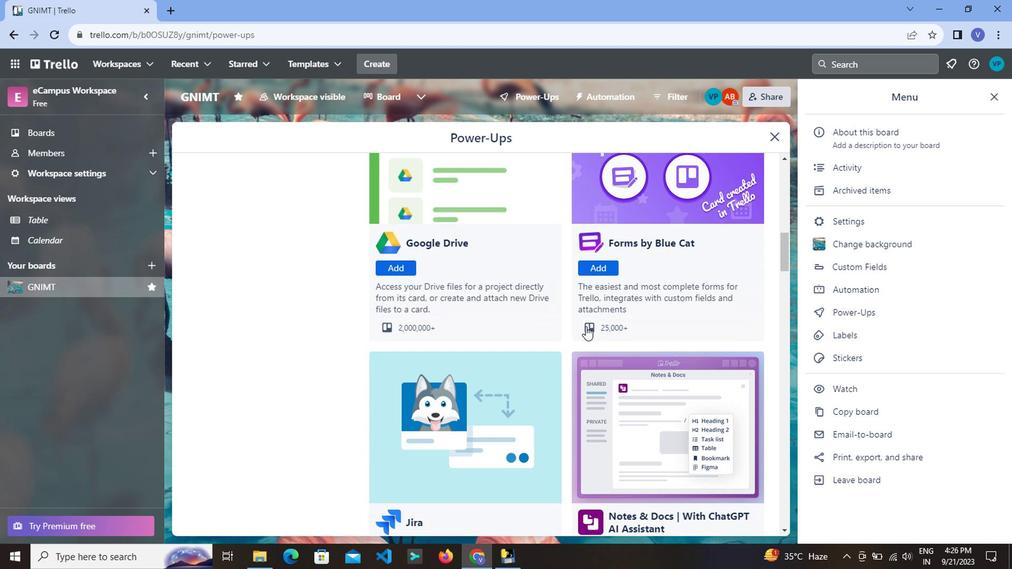
Action: Mouse moved to (542, 354)
Screenshot: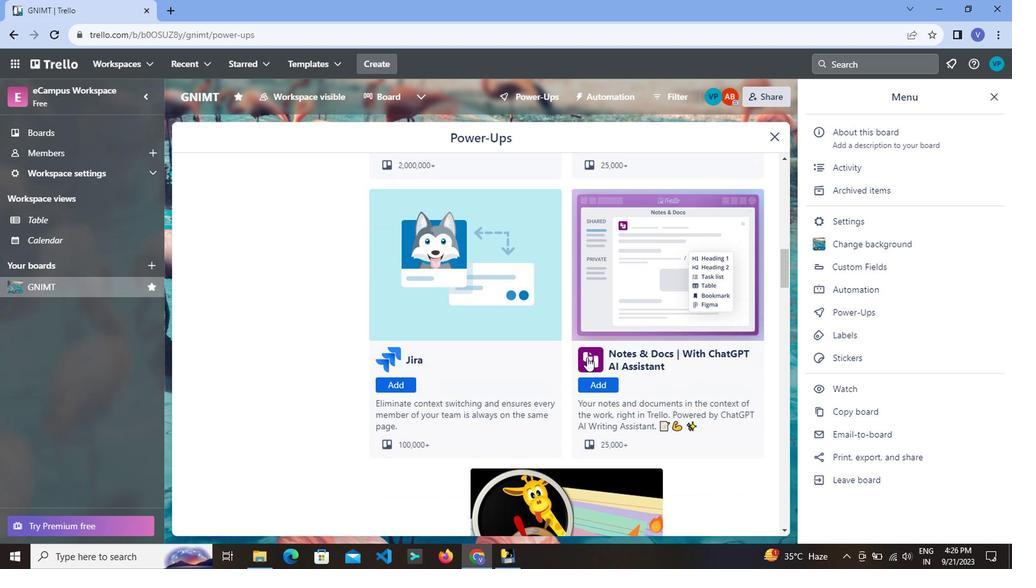 
Action: Mouse scrolled (542, 354) with delta (0, 0)
Screenshot: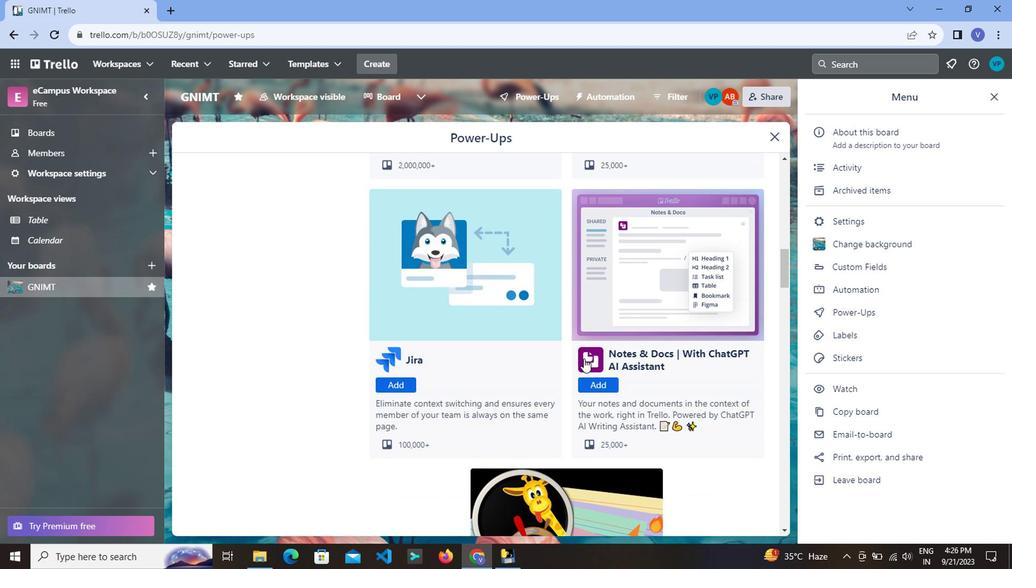 
Action: Mouse scrolled (542, 354) with delta (0, 0)
Screenshot: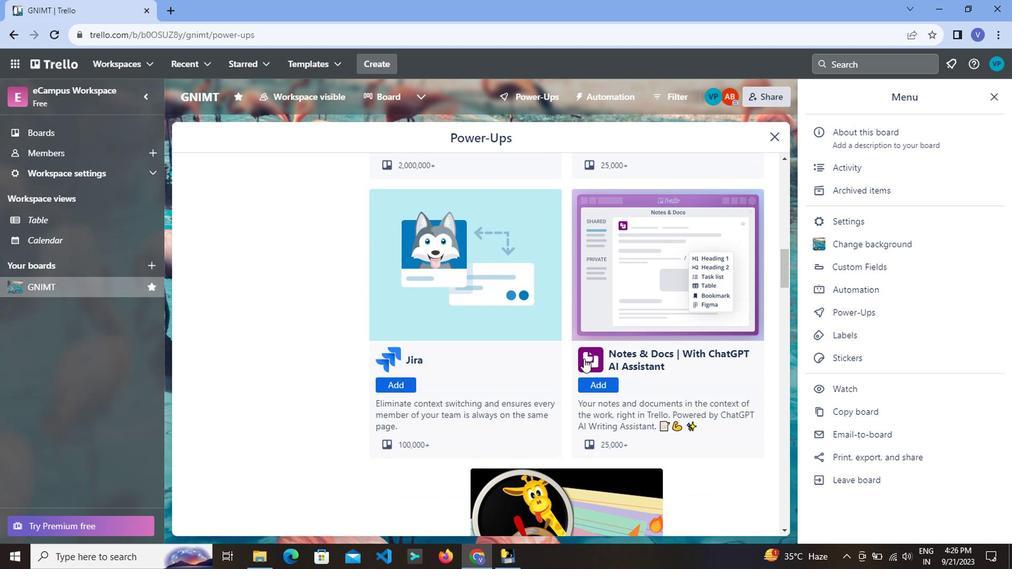 
Action: Mouse scrolled (542, 354) with delta (0, 0)
Screenshot: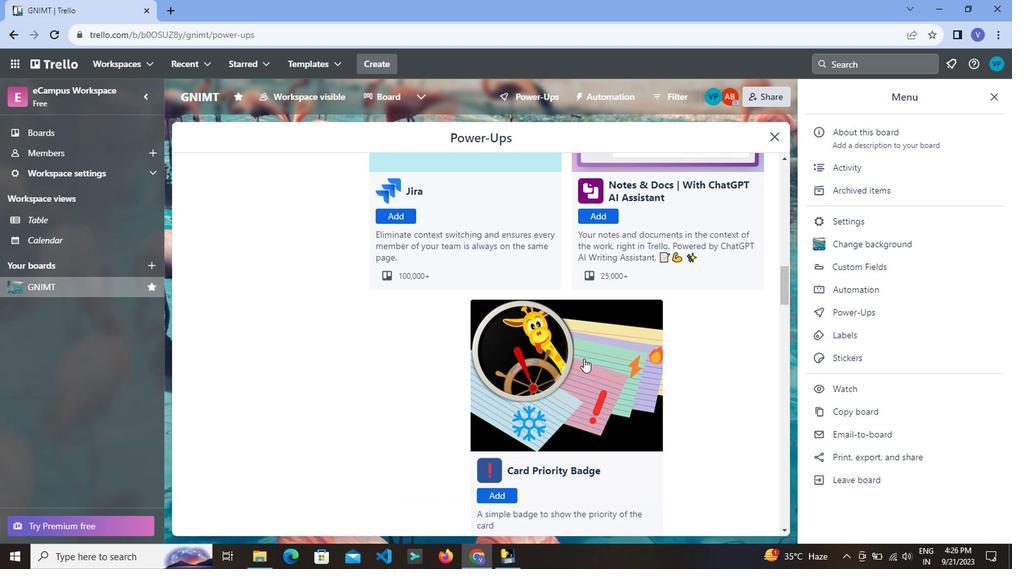
Action: Mouse scrolled (542, 354) with delta (0, 0)
Screenshot: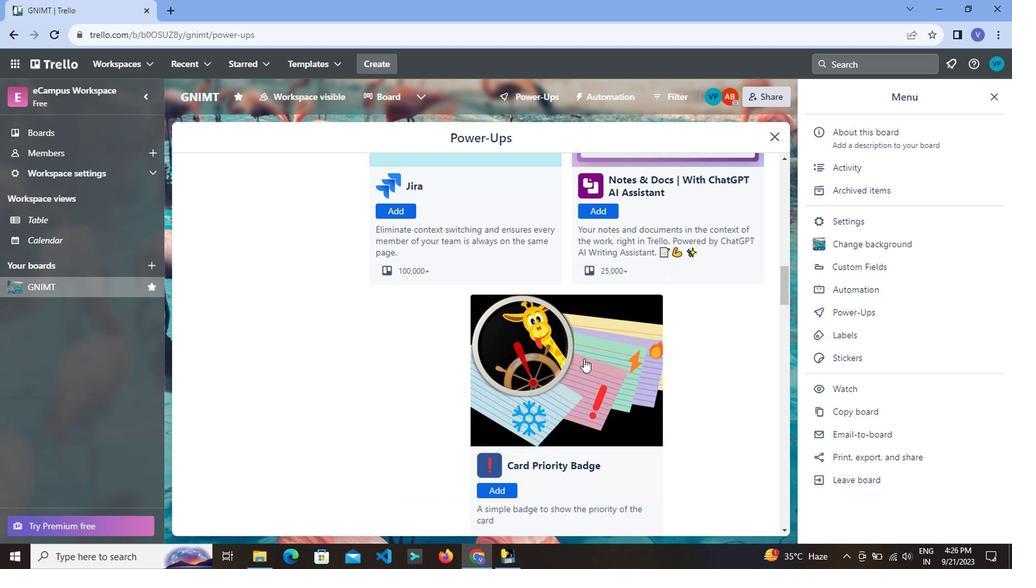 
Action: Mouse moved to (487, 365)
Screenshot: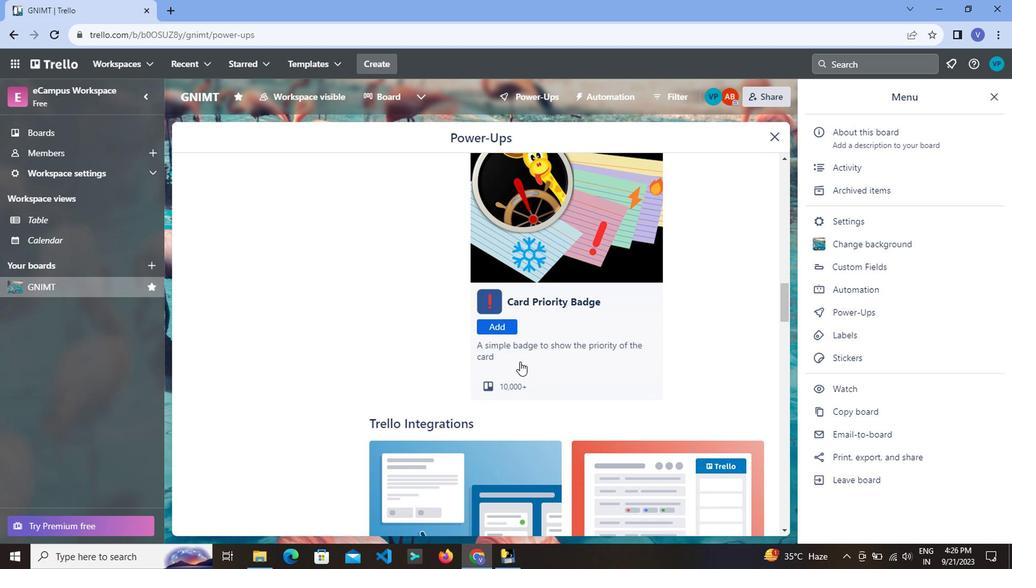 
Action: Mouse scrolled (487, 364) with delta (0, 0)
Screenshot: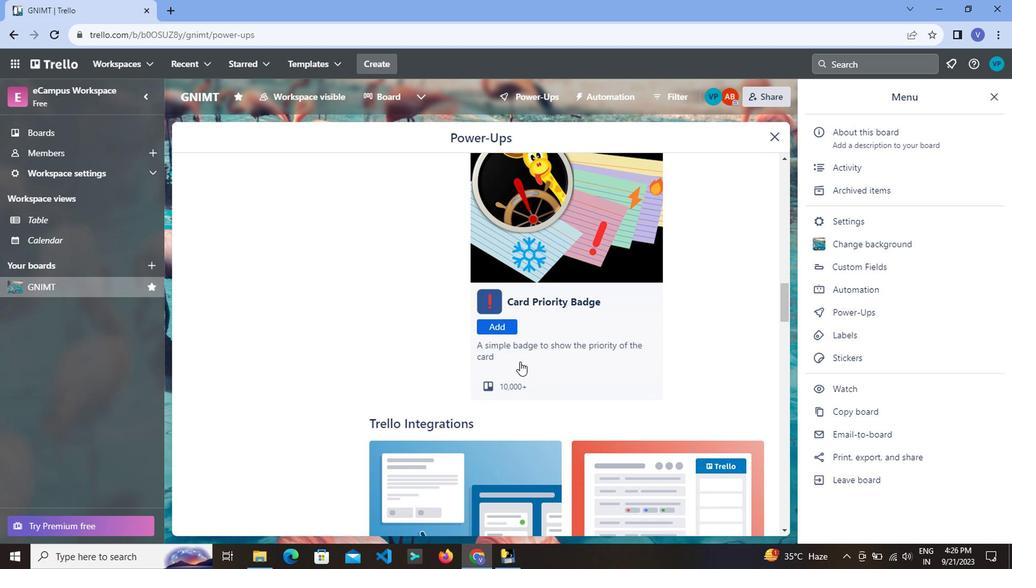 
Action: Mouse moved to (487, 370)
Screenshot: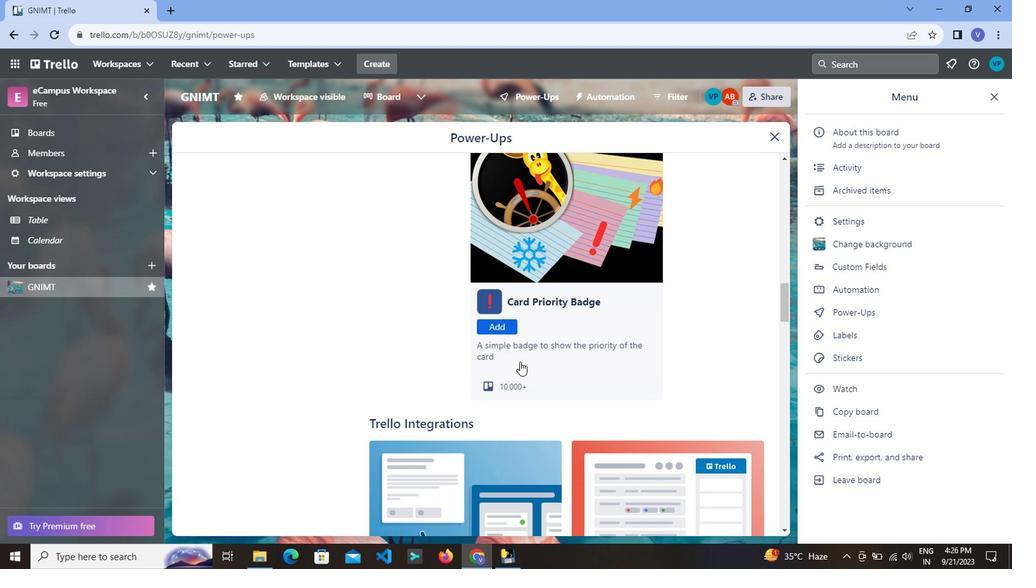
Action: Mouse scrolled (487, 369) with delta (0, 0)
Screenshot: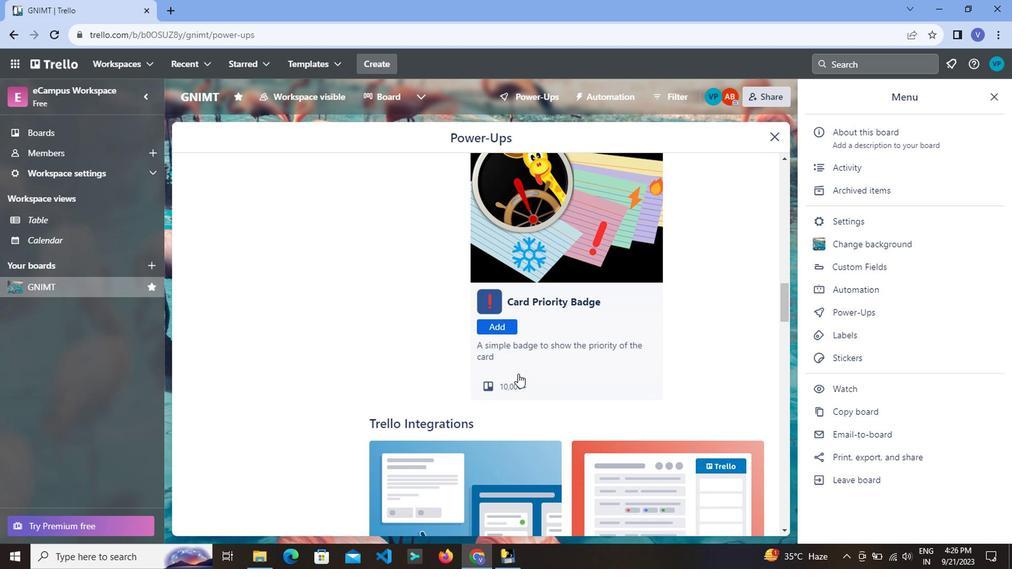 
Action: Mouse moved to (426, 366)
Screenshot: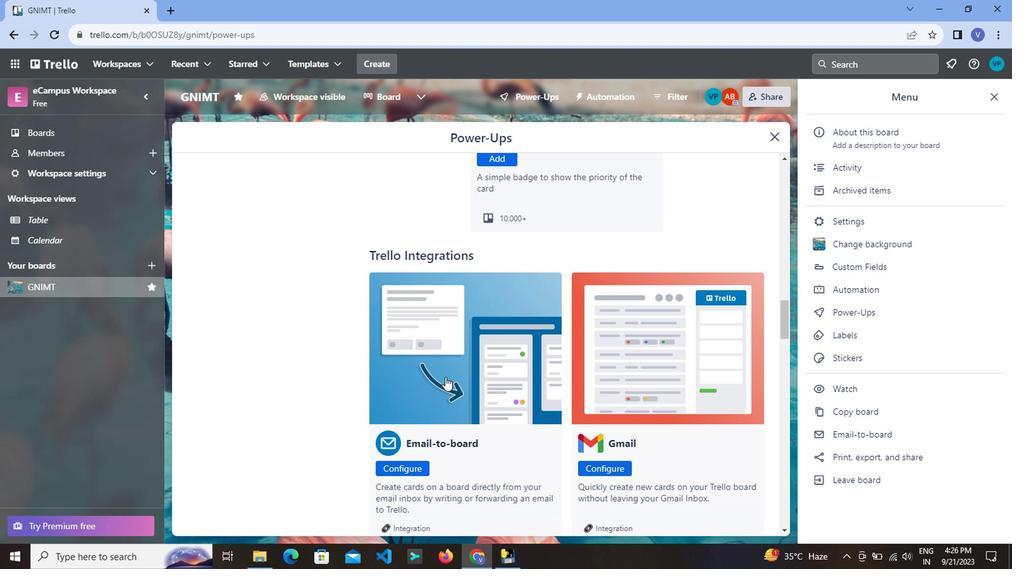 
Action: Mouse pressed left at (426, 366)
Screenshot: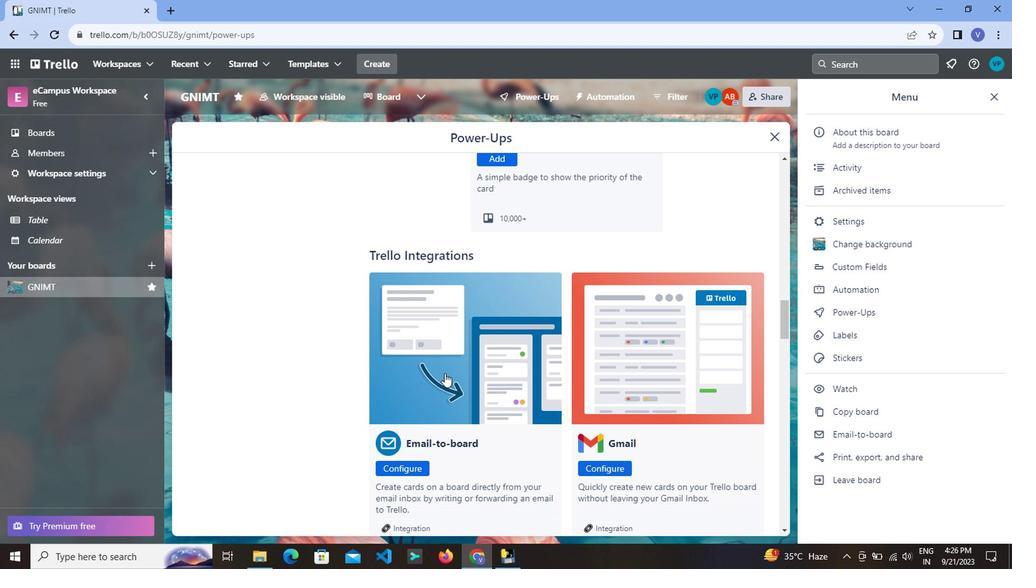 
Action: Mouse moved to (517, 371)
Screenshot: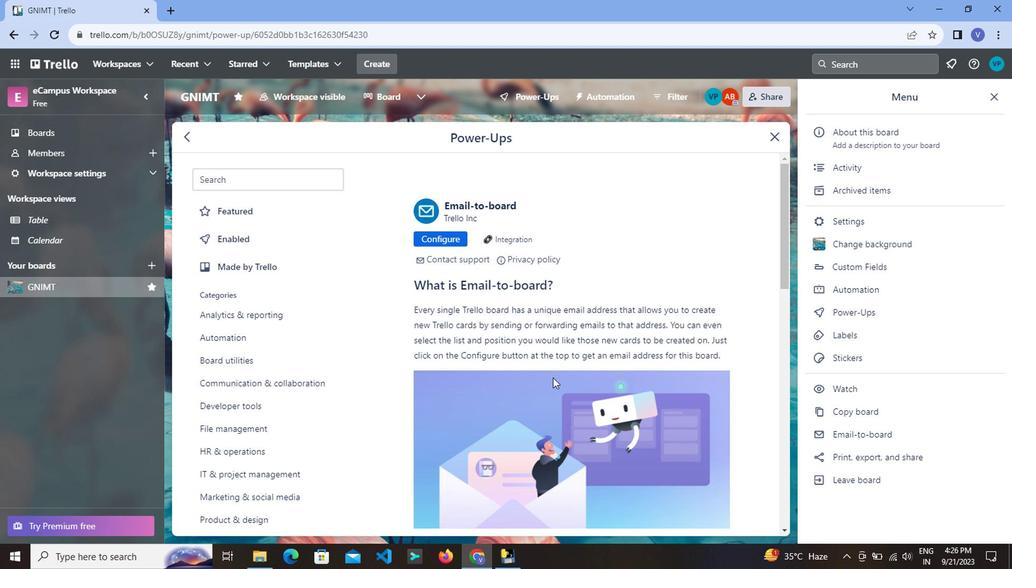 
Action: Mouse scrolled (517, 370) with delta (0, 0)
Screenshot: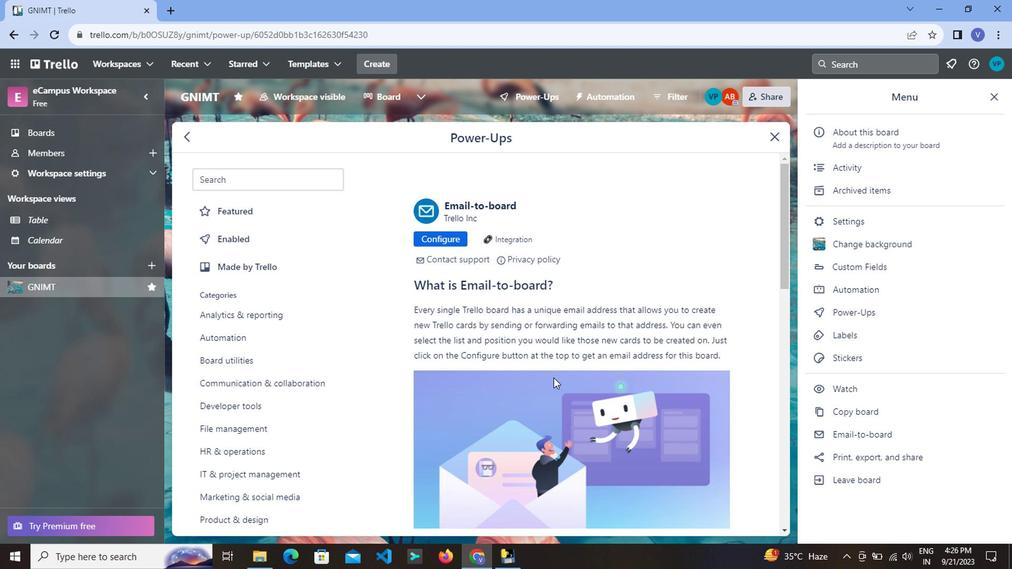 
Action: Mouse moved to (517, 372)
Screenshot: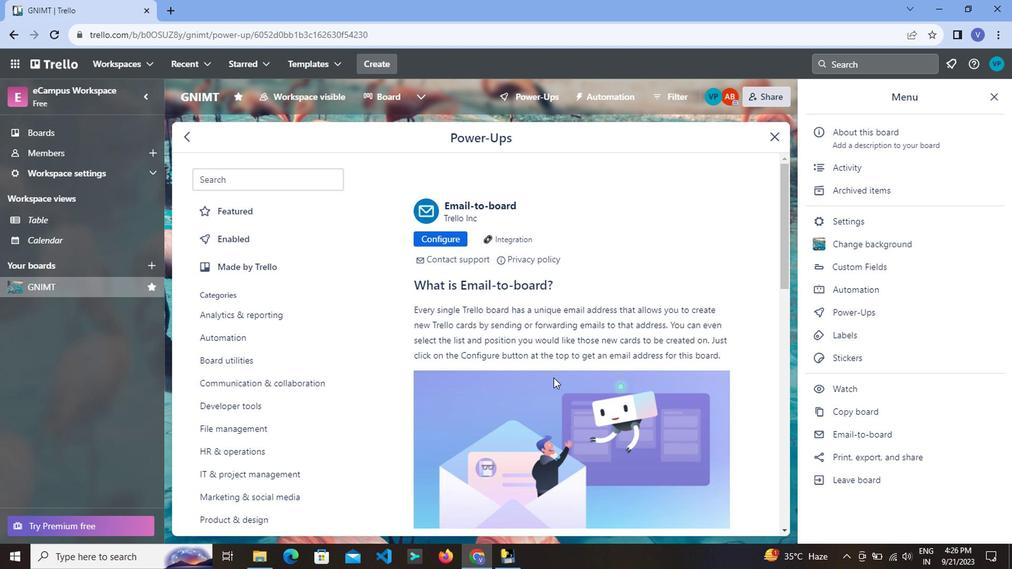 
Action: Mouse scrolled (517, 372) with delta (0, 0)
Screenshot: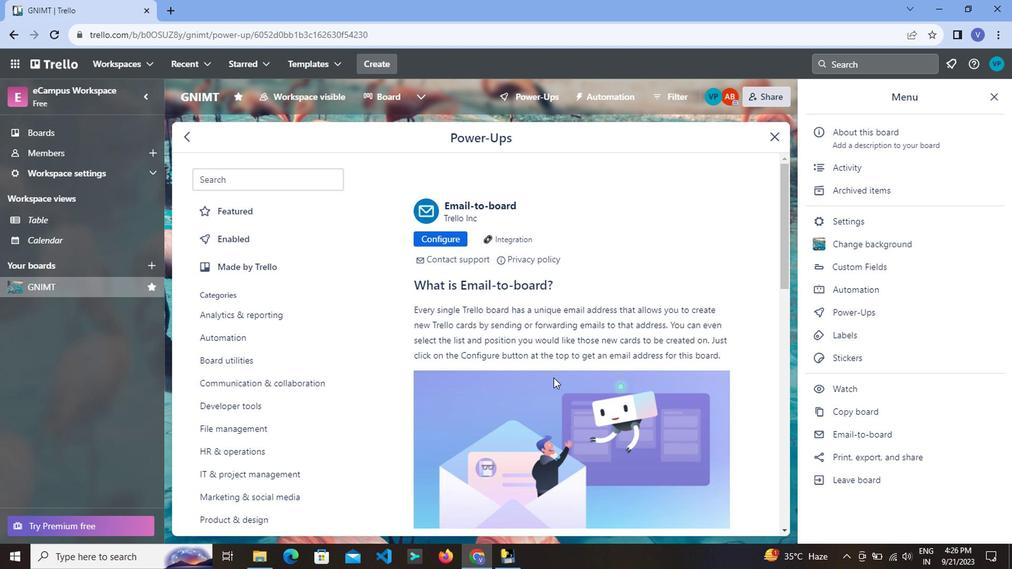 
Action: Mouse moved to (430, 304)
Screenshot: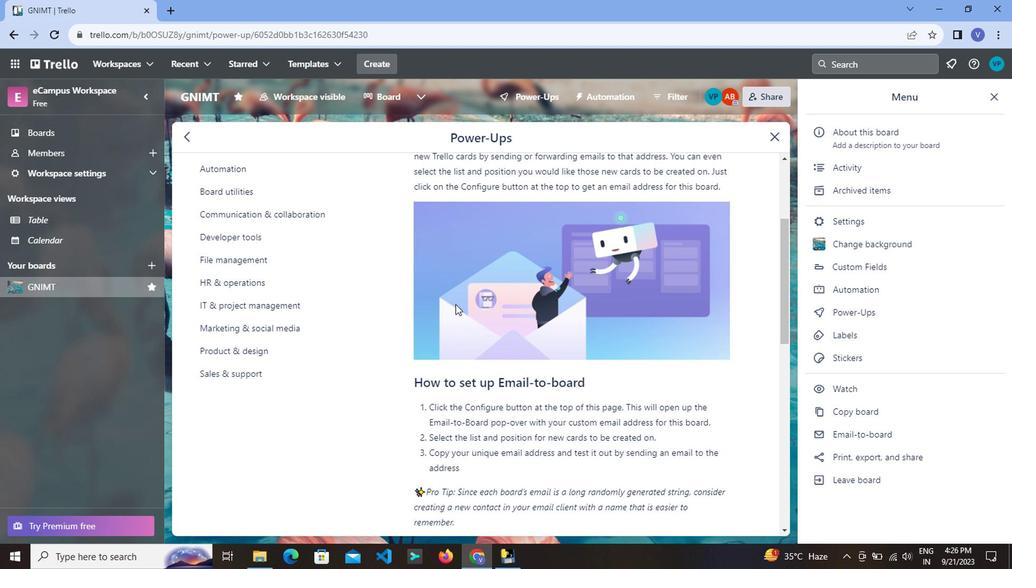
Action: Mouse scrolled (430, 305) with delta (0, 0)
Screenshot: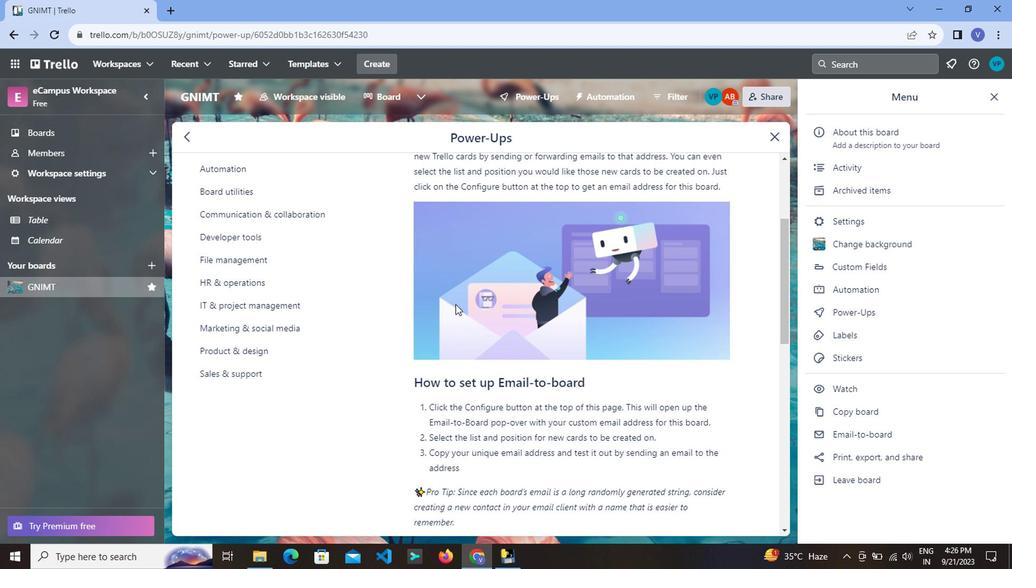 
Action: Mouse scrolled (430, 305) with delta (0, 0)
Screenshot: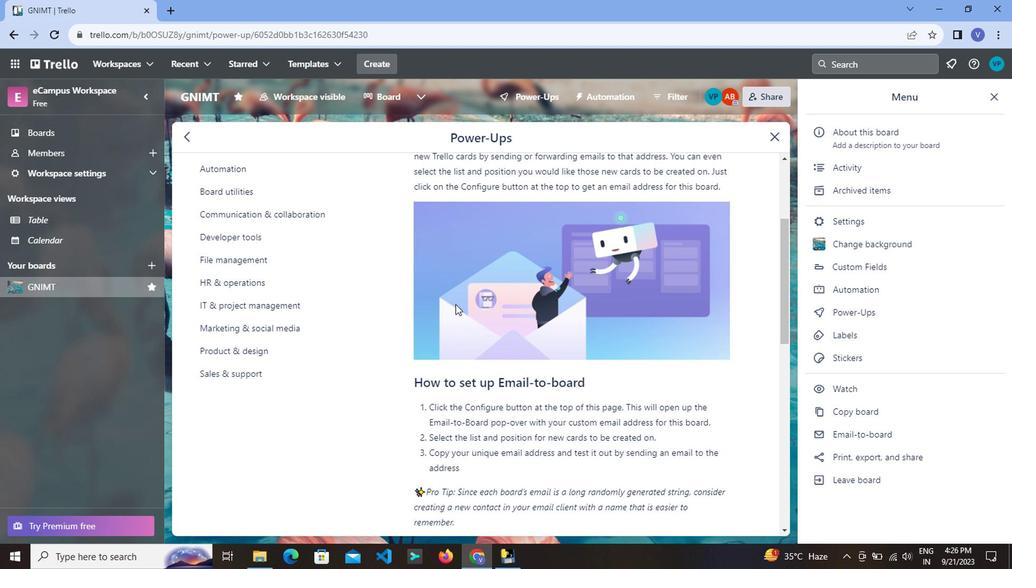 
Action: Mouse scrolled (430, 305) with delta (0, 0)
Screenshot: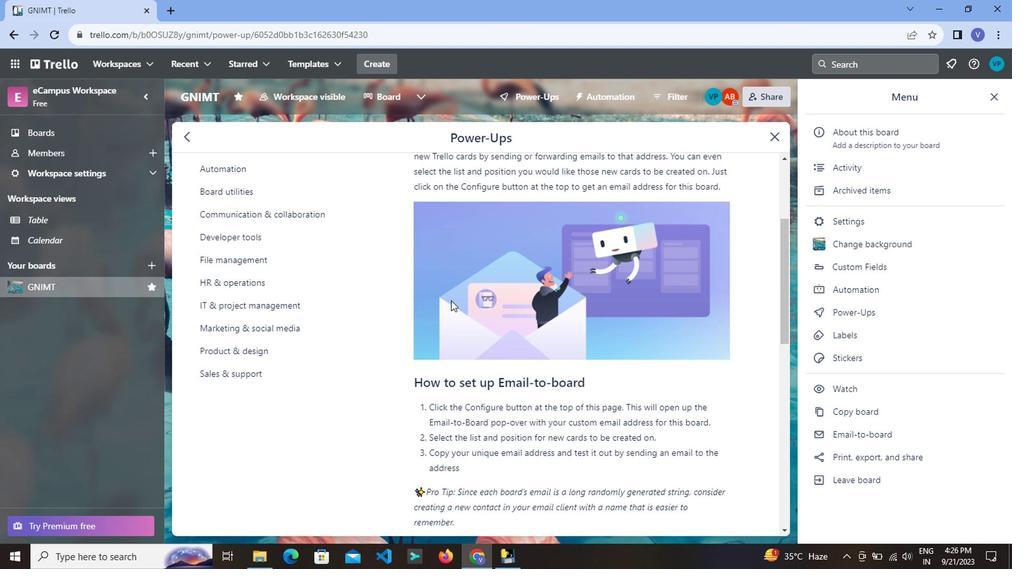 
Action: Mouse moved to (397, 294)
Screenshot: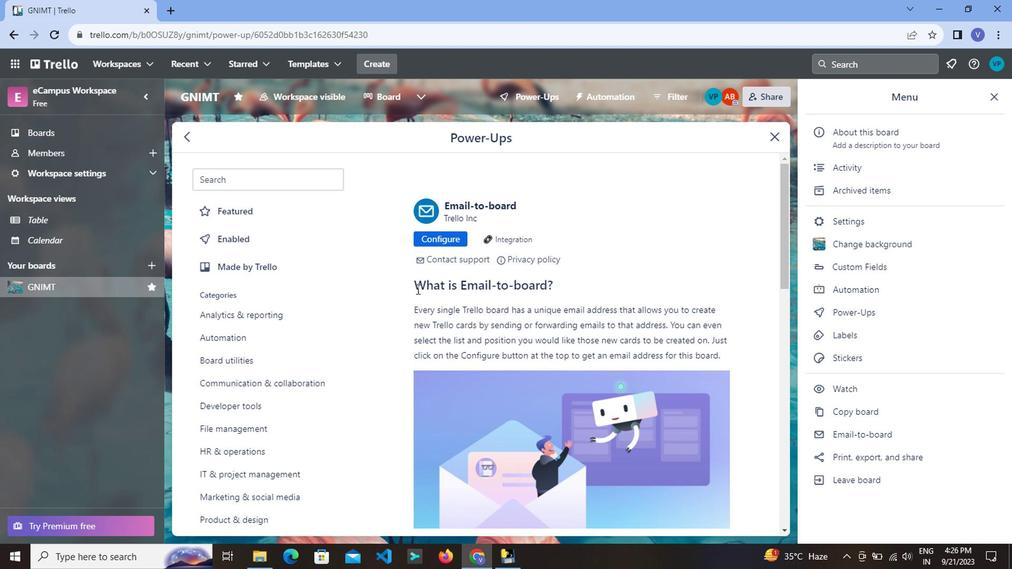
Action: Mouse pressed left at (397, 294)
Screenshot: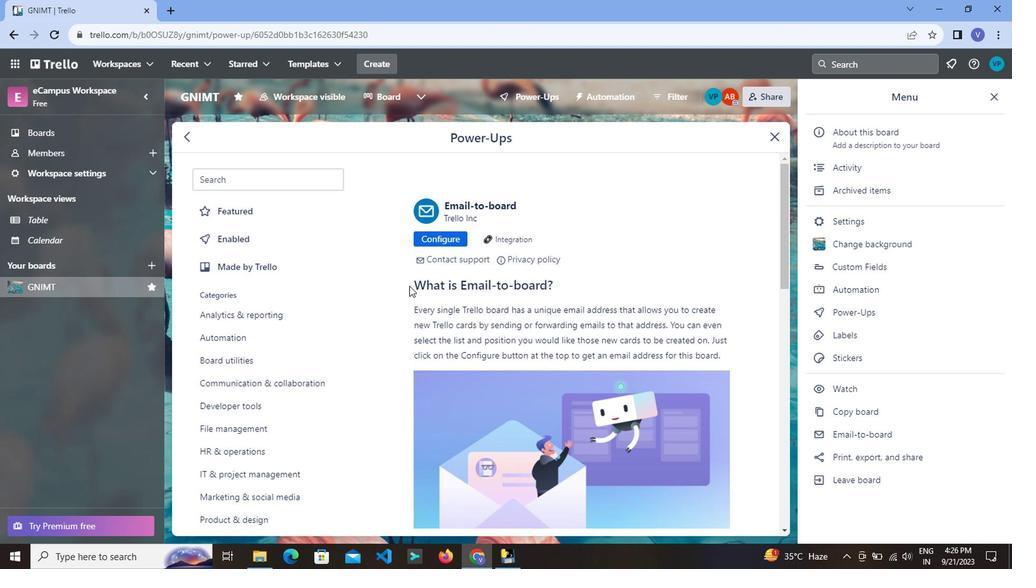 
Action: Mouse moved to (400, 311)
Screenshot: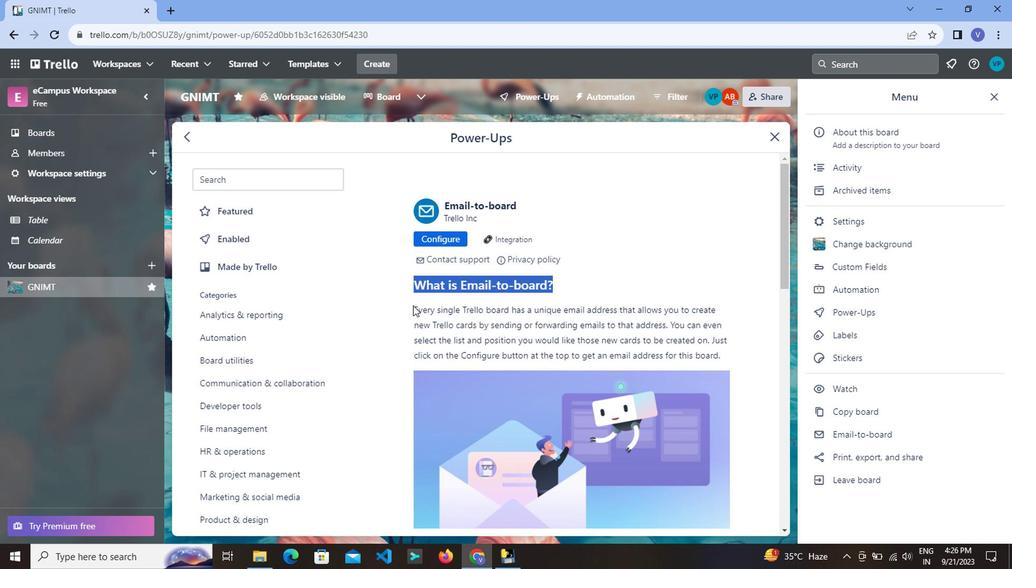 
Action: Mouse pressed left at (400, 311)
Screenshot: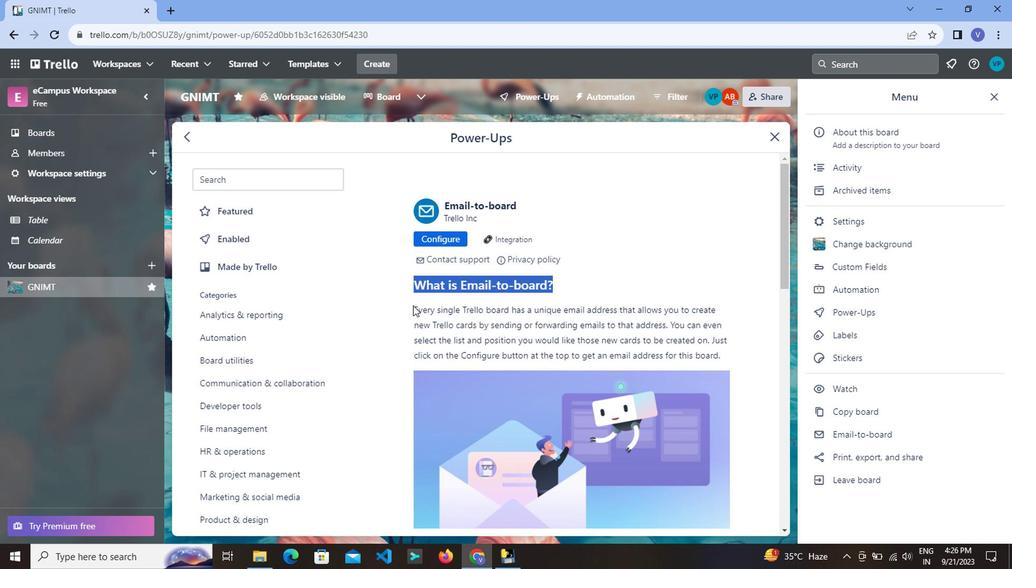 
Action: Mouse moved to (666, 326)
Screenshot: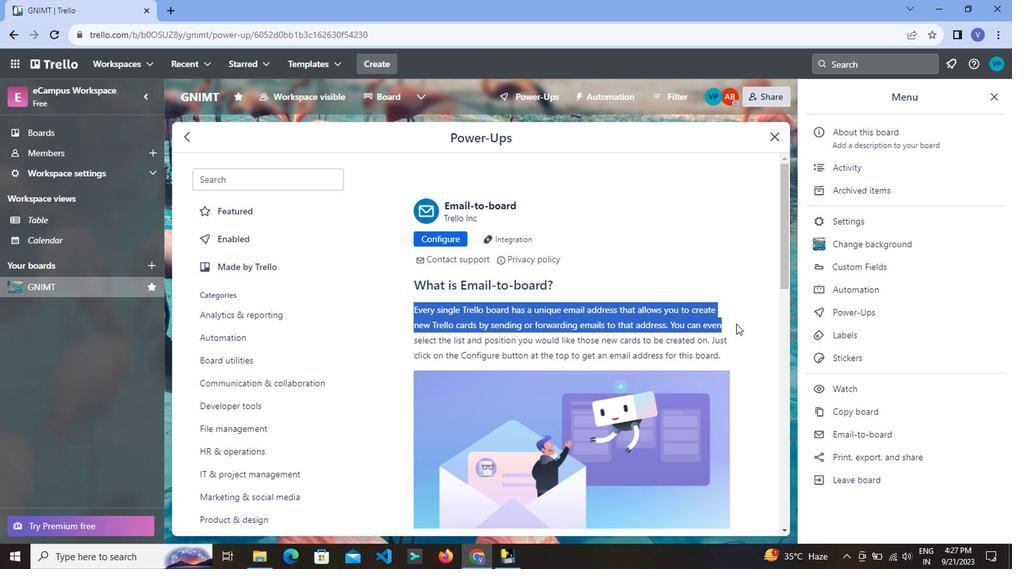 
Action: Mouse scrolled (666, 326) with delta (0, 0)
Screenshot: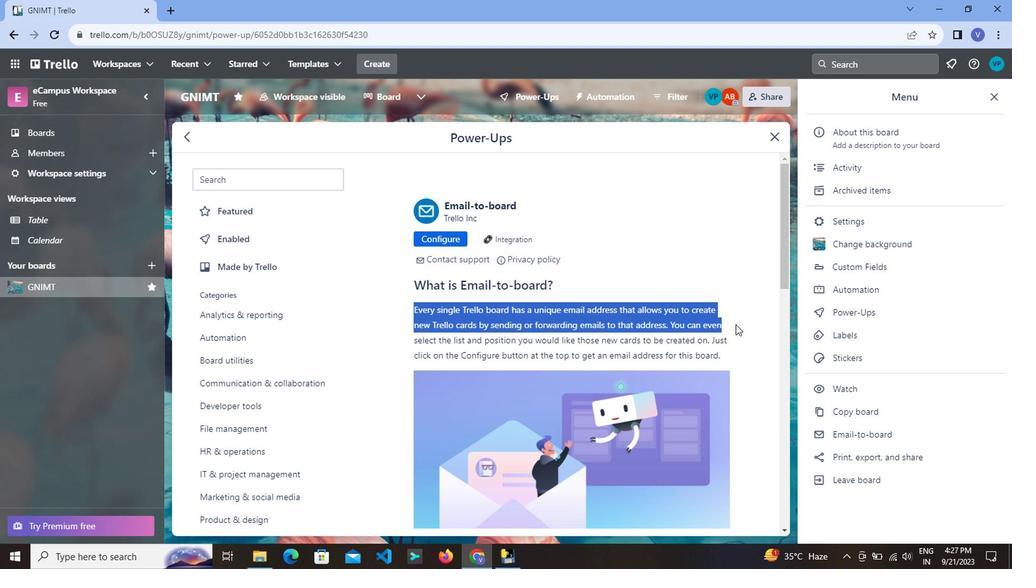
Action: Mouse moved to (401, 275)
Screenshot: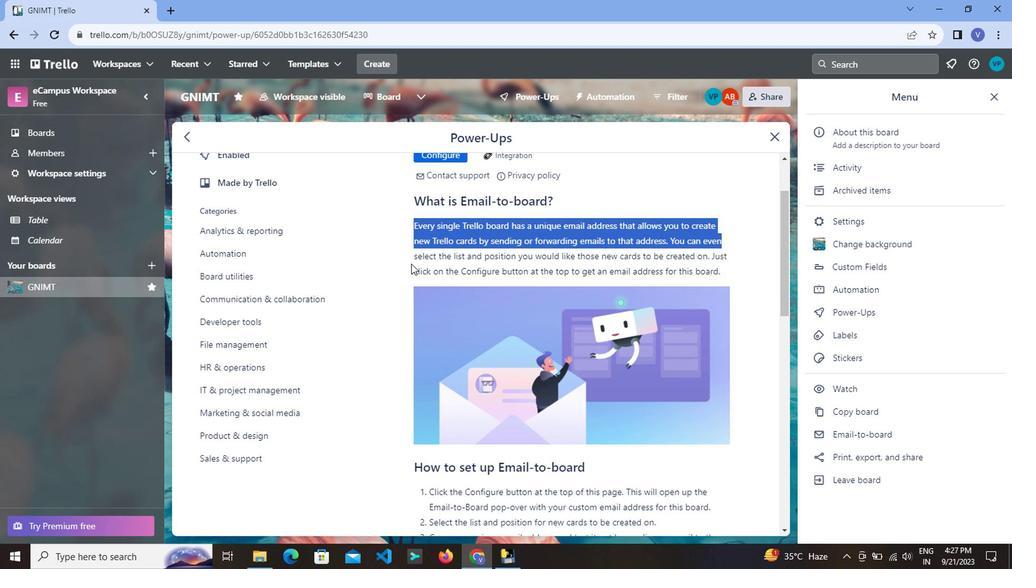 
Action: Mouse pressed left at (401, 275)
Screenshot: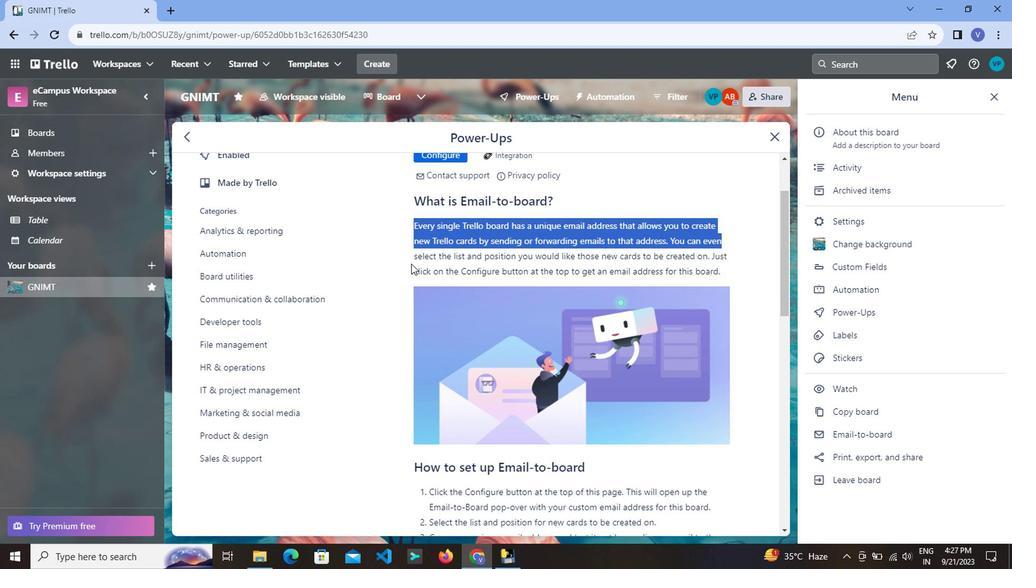 
Action: Mouse moved to (613, 326)
Screenshot: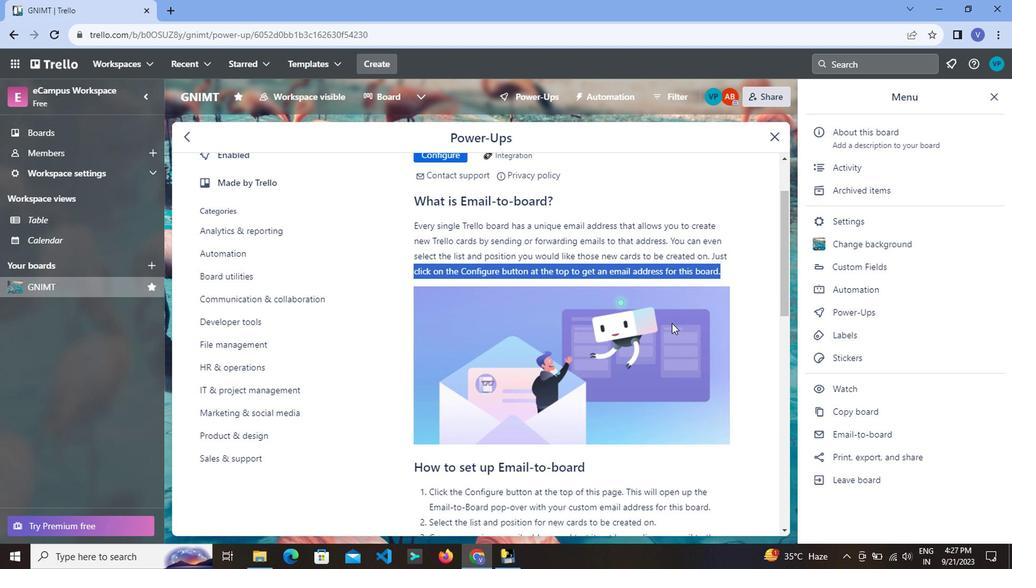 
Action: Mouse scrolled (613, 325) with delta (0, 0)
Screenshot: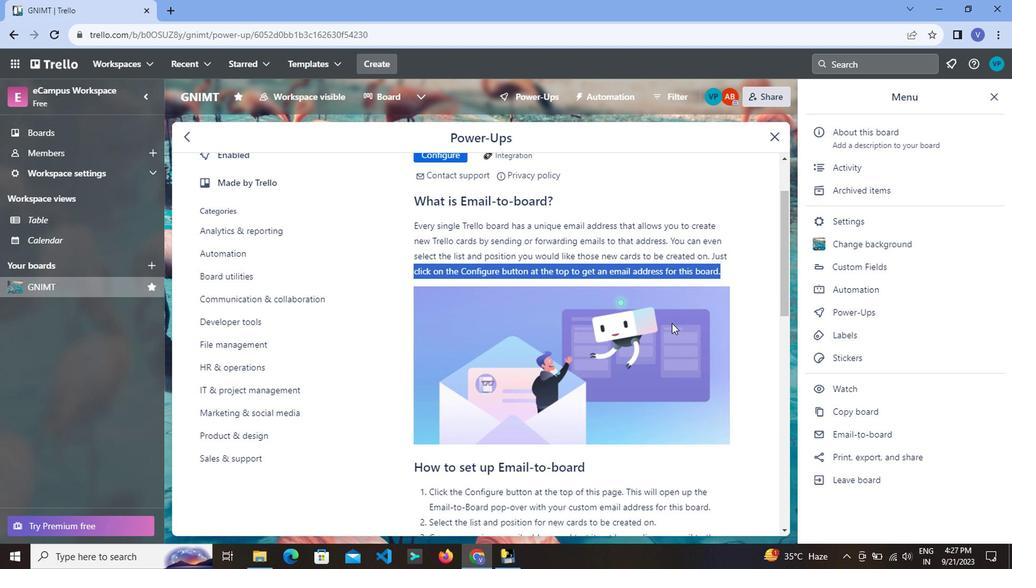 
Action: Mouse moved to (611, 327)
Screenshot: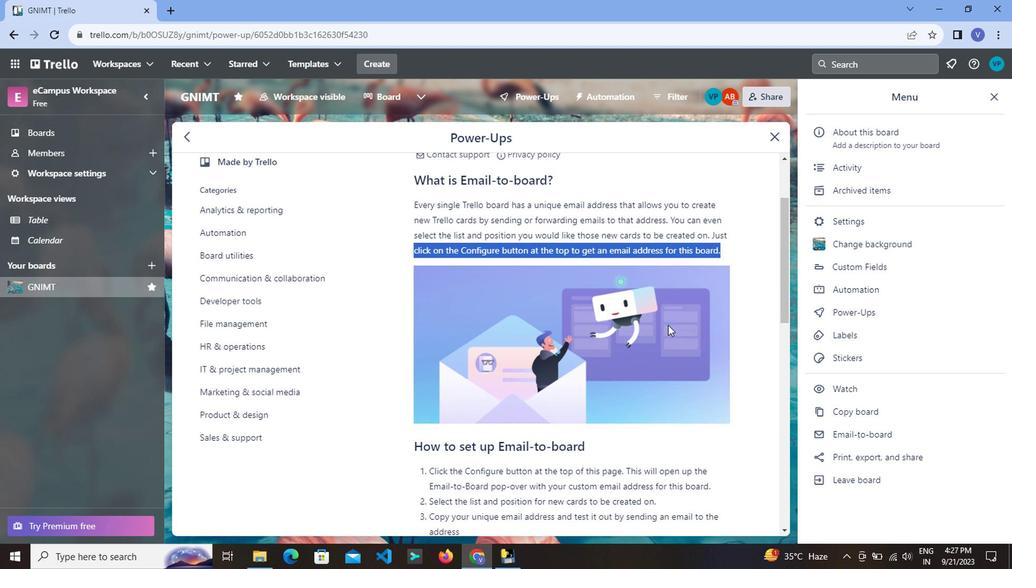 
Action: Mouse scrolled (611, 327) with delta (0, 0)
Screenshot: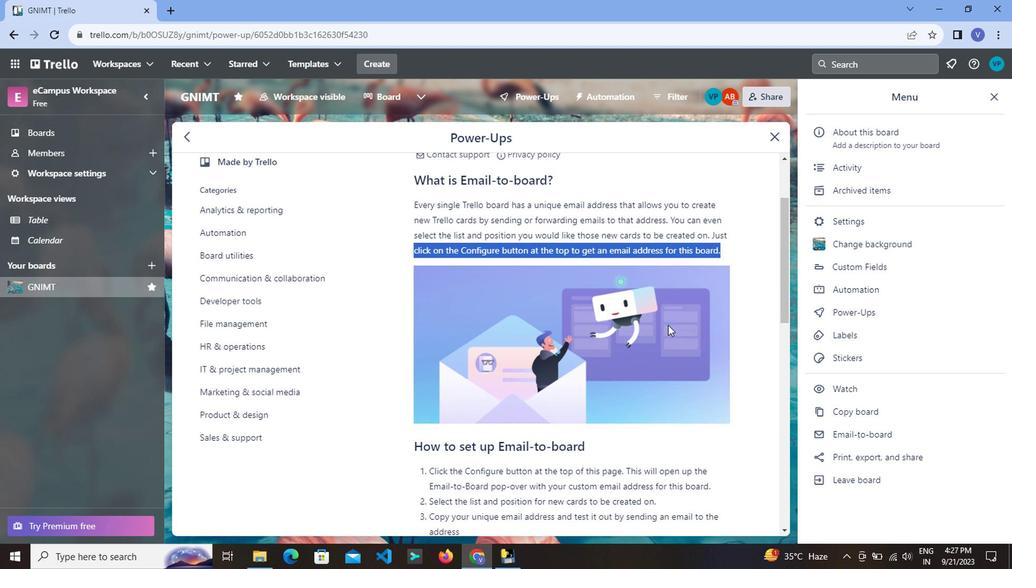 
Action: Mouse moved to (399, 303)
Screenshot: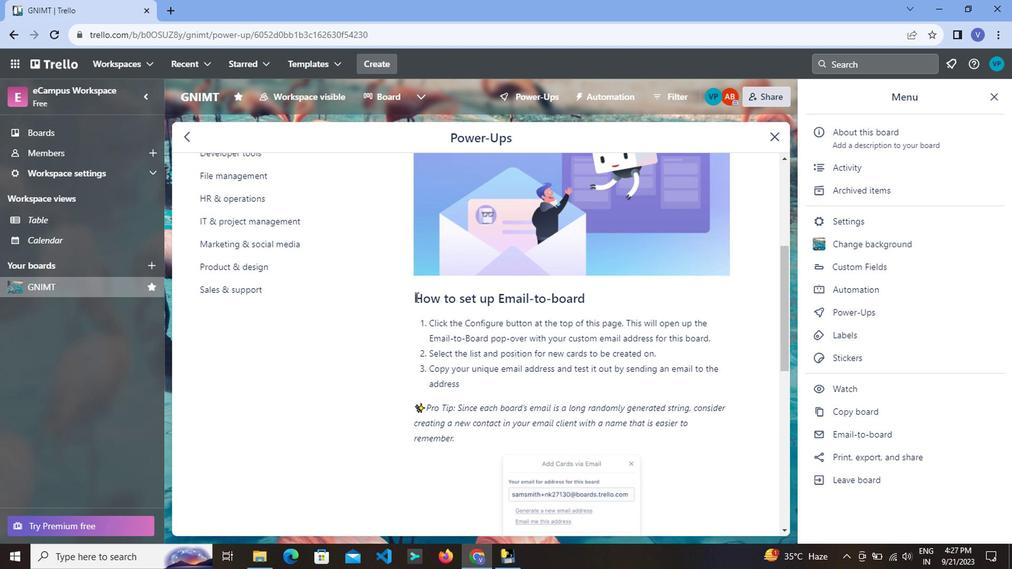 
Action: Mouse pressed left at (399, 303)
